 Task: Change  the formatting of the data to Which is Less than 5. in conditional formating, put the option 'Chart 4 colour. ', change the format of Column Width to 15, change the format of Column Width to 15and sort the data in descending order In the sheet  Attendance Sheet for Weekly Performancebook
Action: Mouse moved to (109, 28)
Screenshot: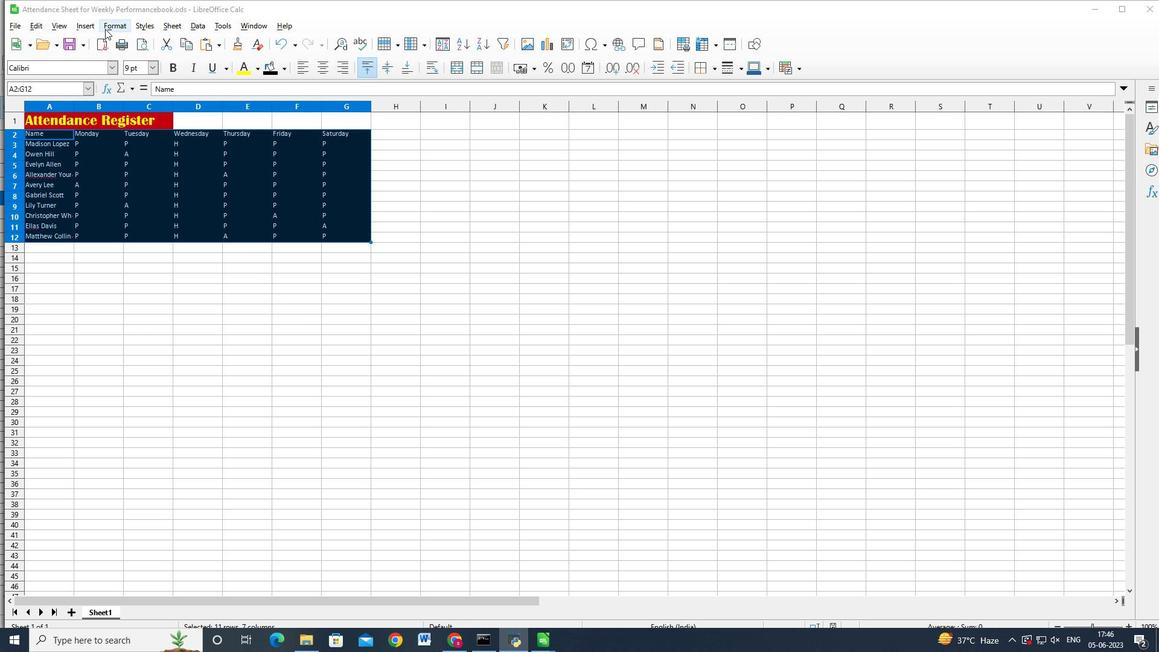 
Action: Mouse pressed left at (109, 28)
Screenshot: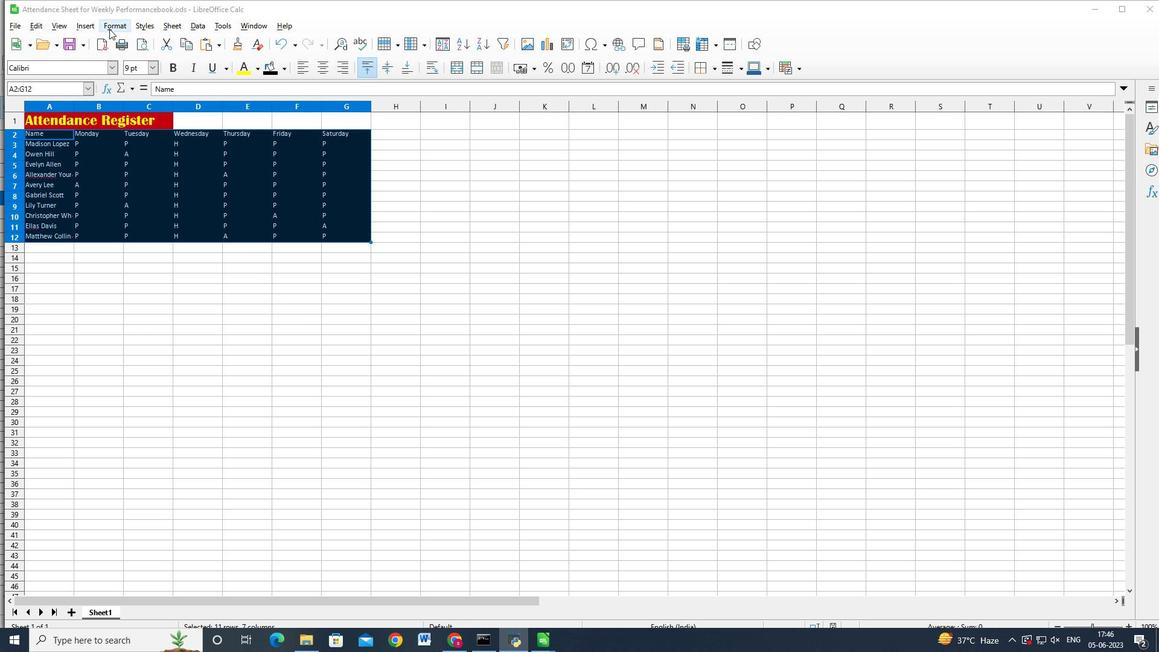 
Action: Mouse moved to (290, 223)
Screenshot: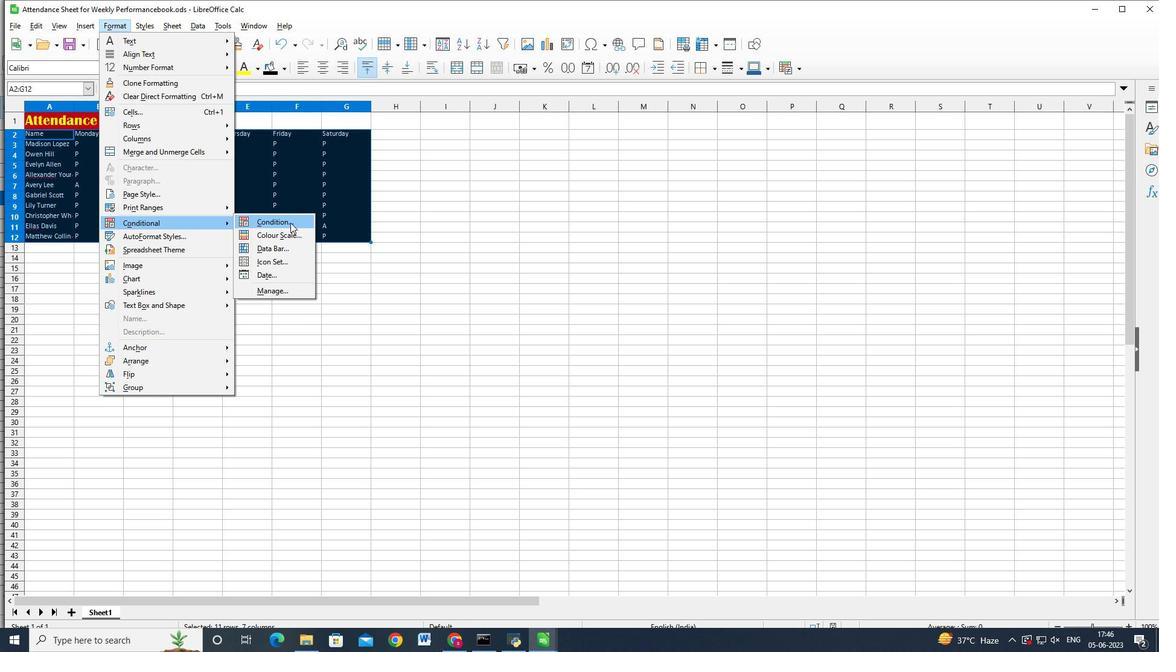 
Action: Mouse pressed left at (290, 223)
Screenshot: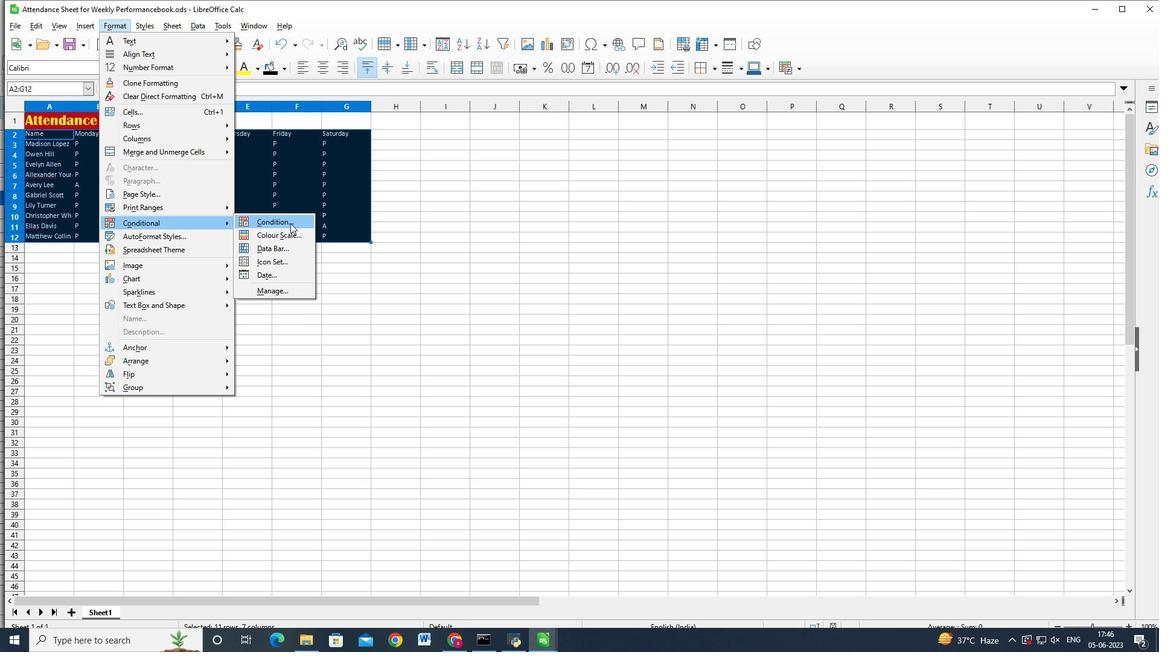 
Action: Mouse moved to (623, 192)
Screenshot: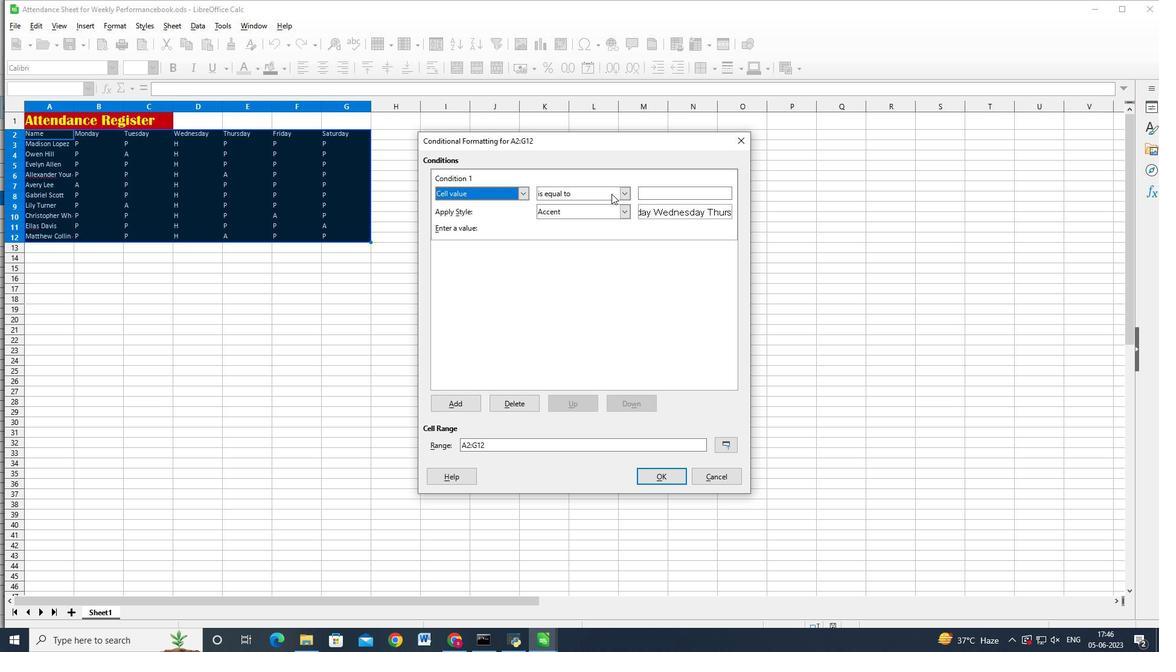 
Action: Mouse pressed left at (623, 192)
Screenshot: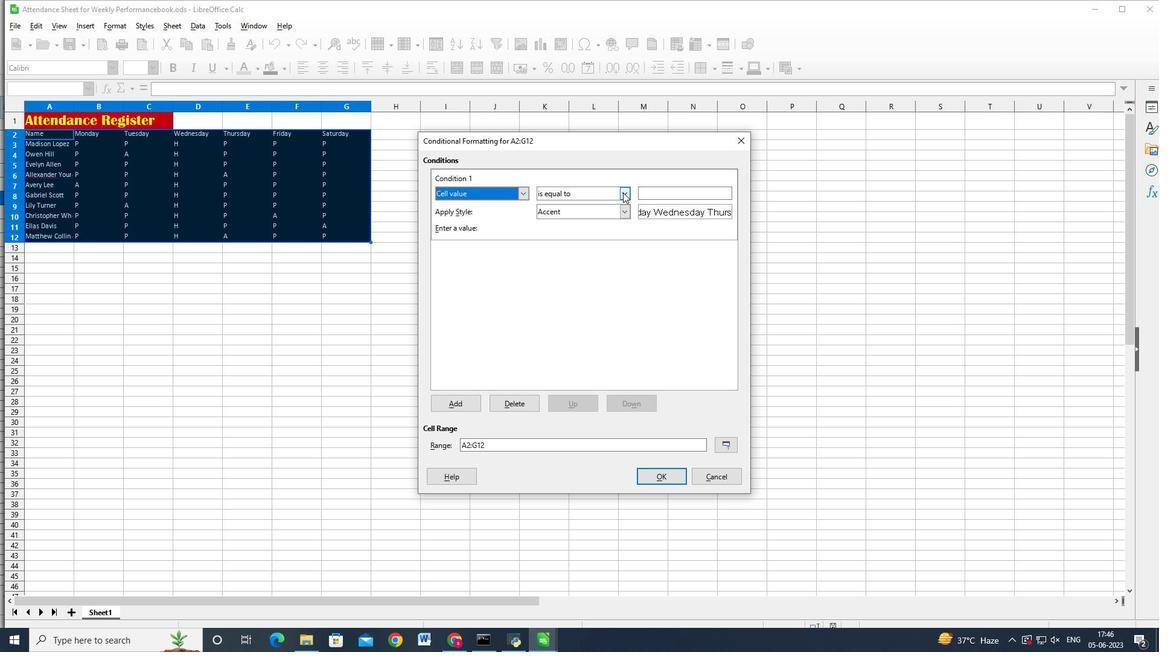 
Action: Mouse moved to (592, 221)
Screenshot: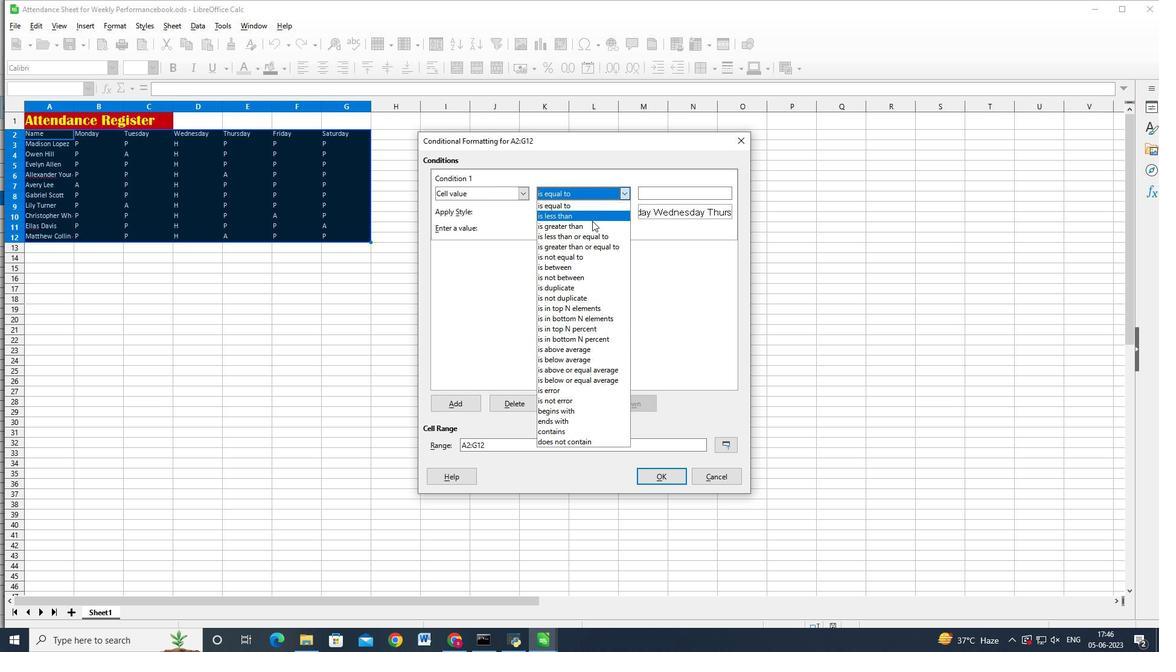 
Action: Mouse pressed left at (592, 221)
Screenshot: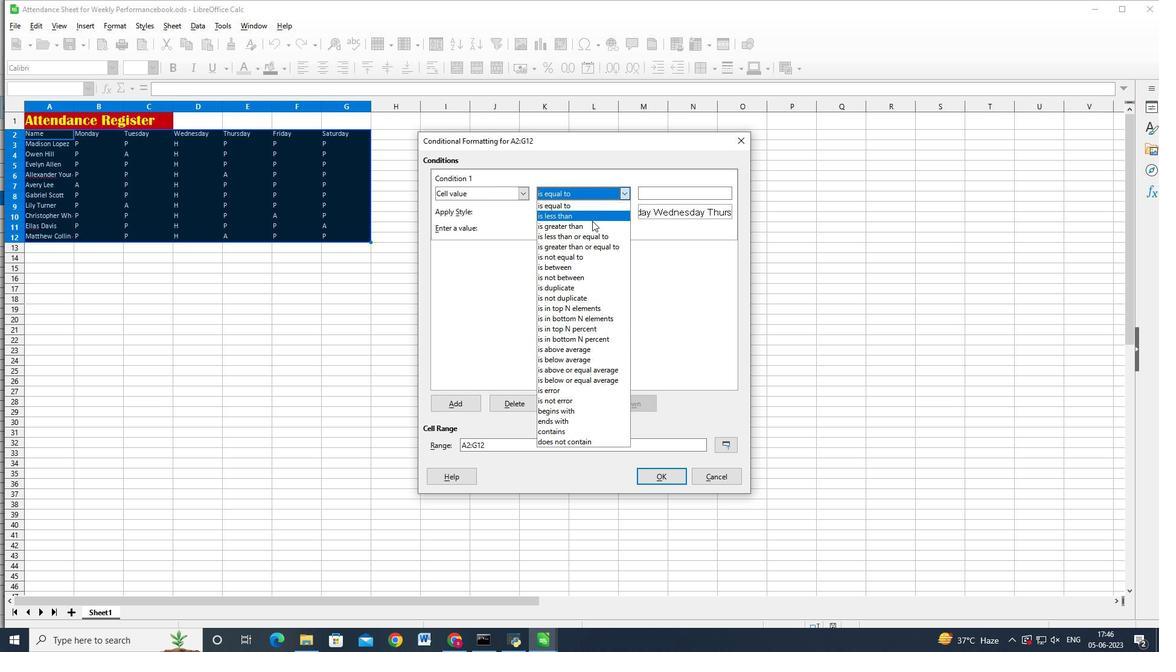 
Action: Mouse moved to (652, 197)
Screenshot: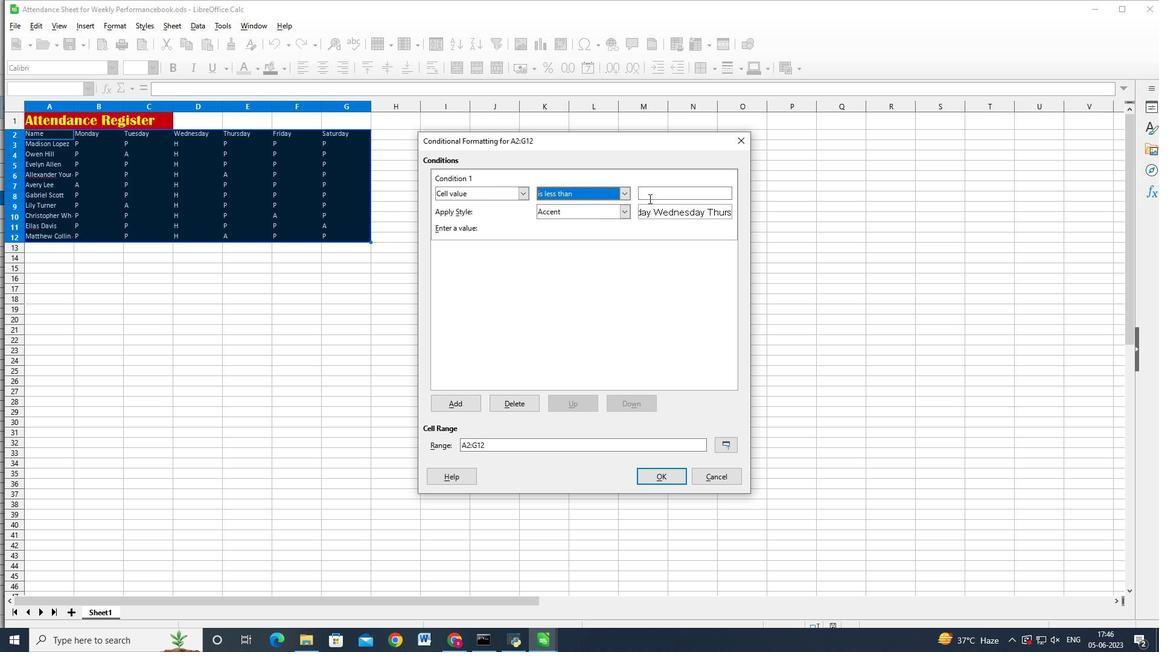 
Action: Mouse pressed left at (652, 197)
Screenshot: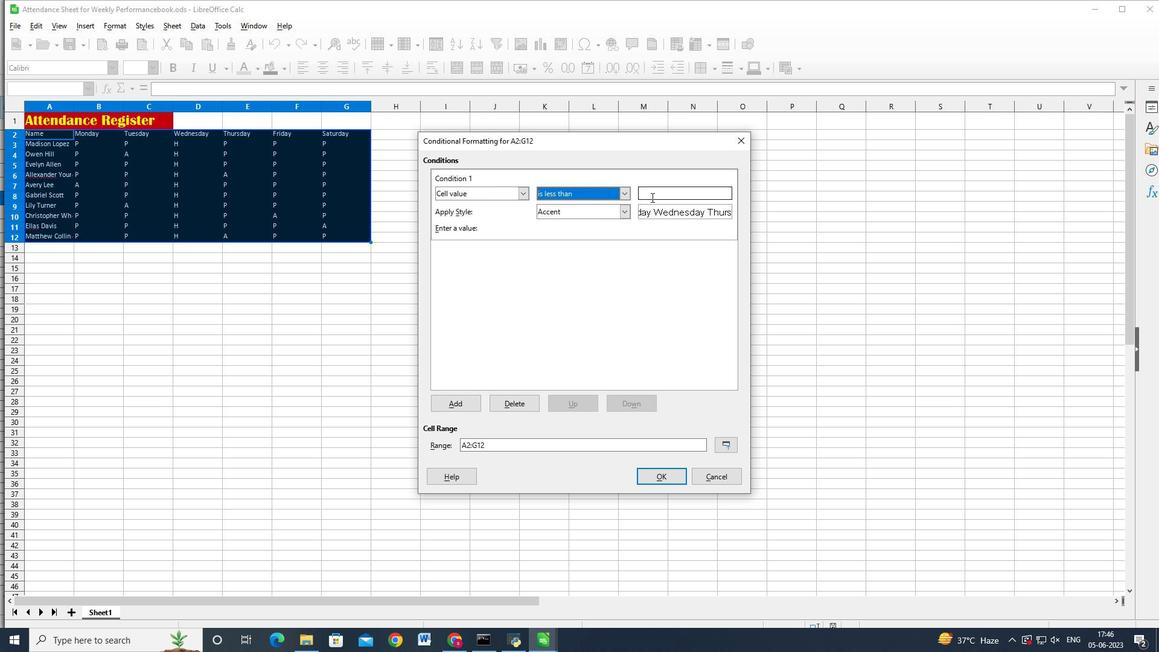 
Action: Key pressed 5
Screenshot: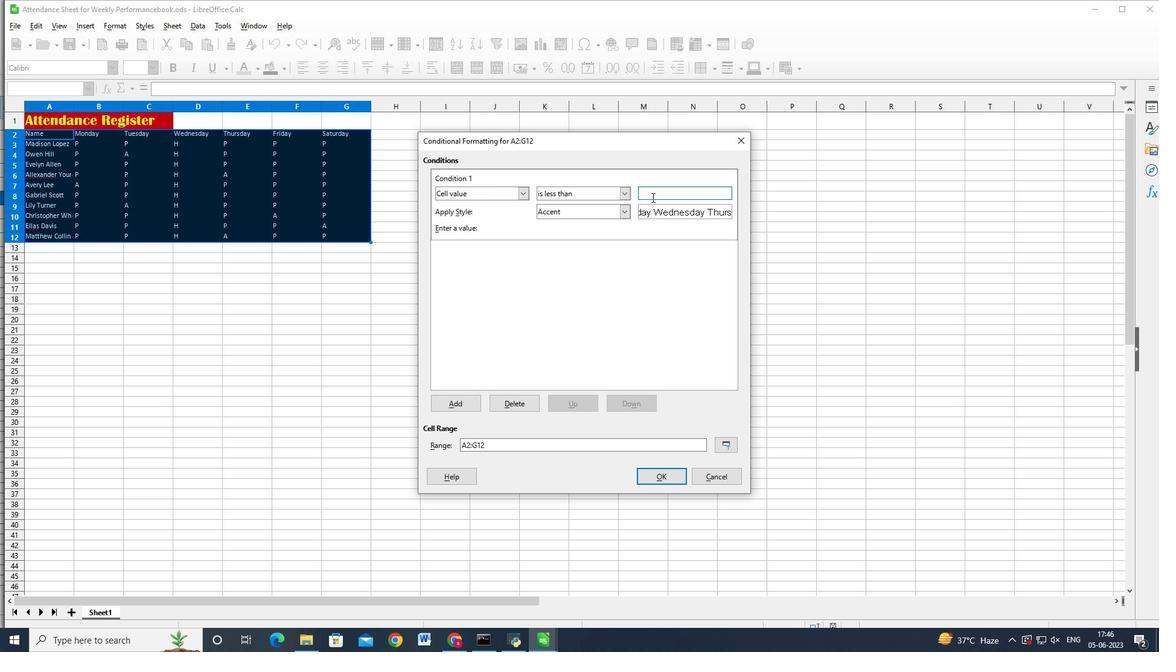 
Action: Mouse moved to (662, 470)
Screenshot: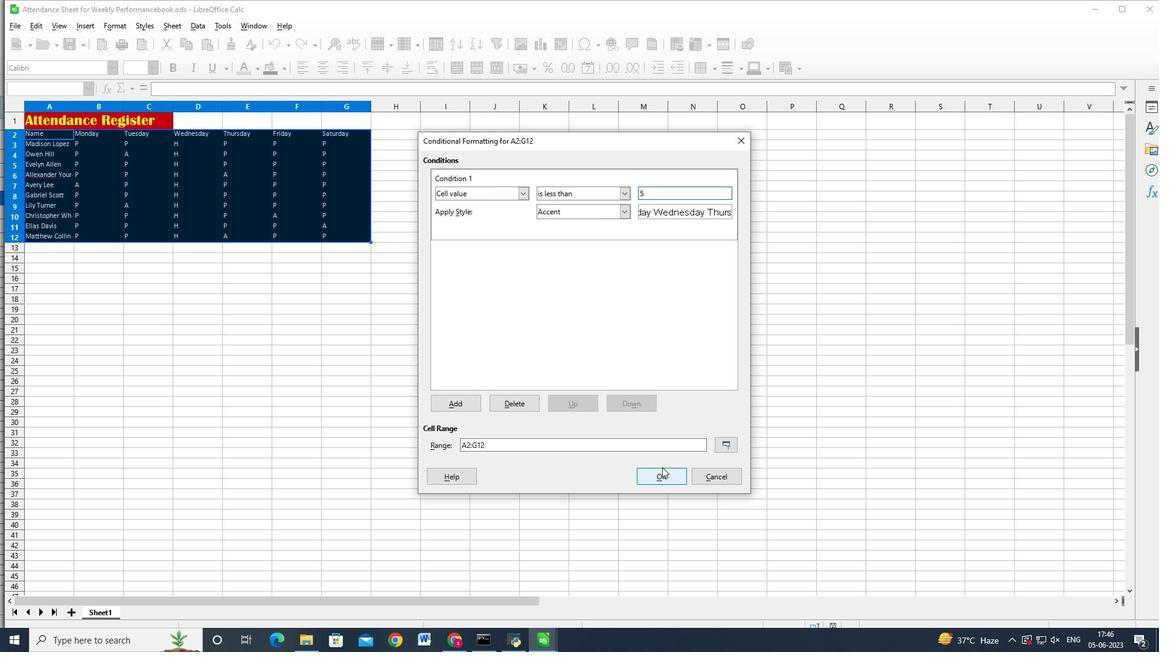 
Action: Mouse pressed left at (662, 470)
Screenshot: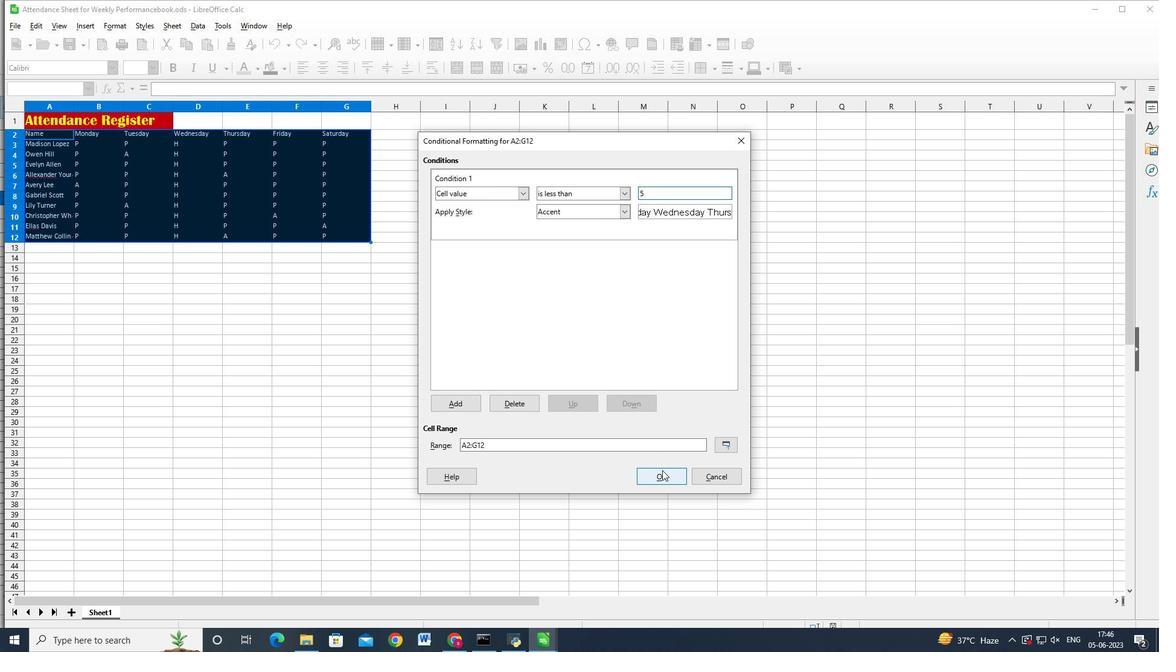 
Action: Mouse moved to (111, 25)
Screenshot: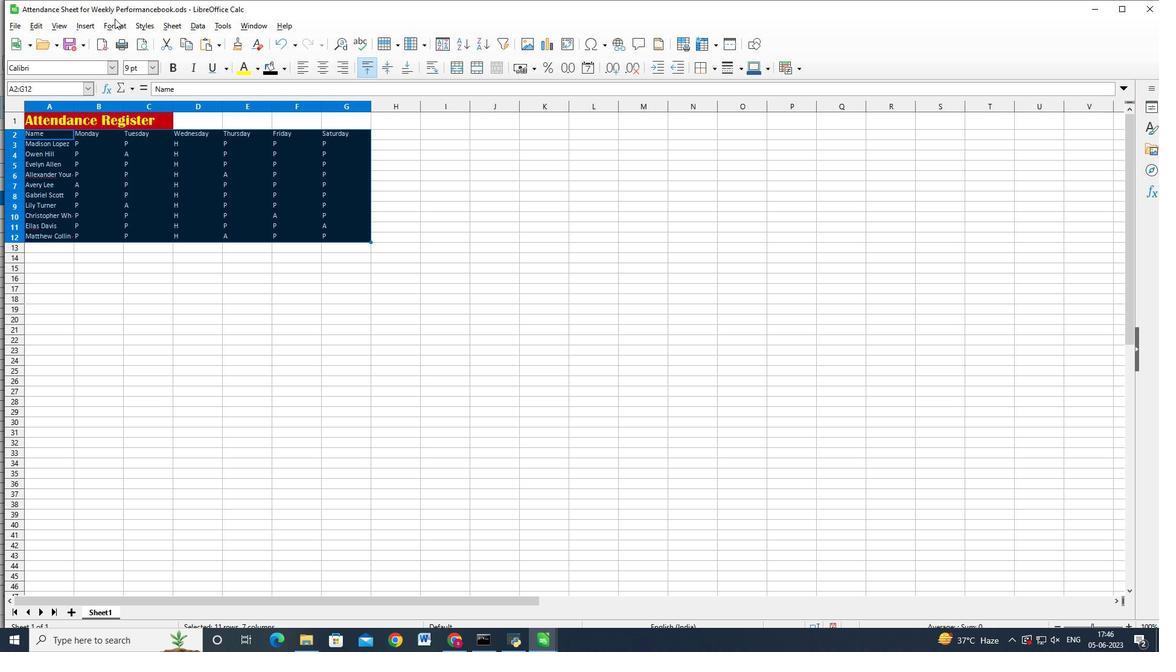 
Action: Mouse pressed left at (111, 25)
Screenshot: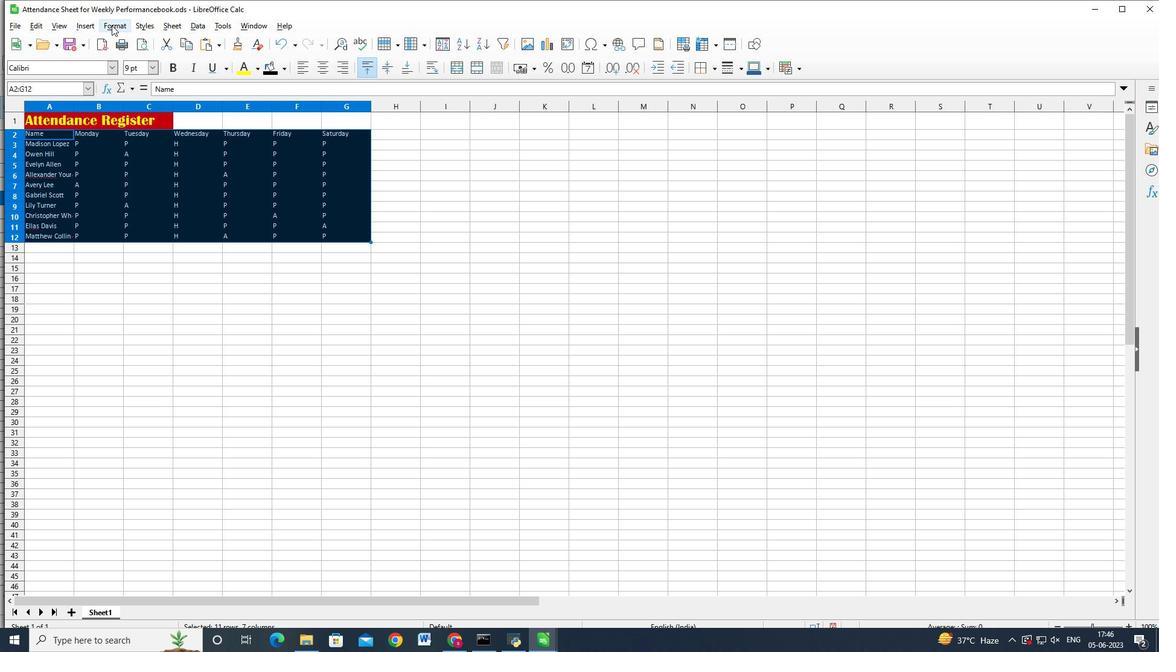 
Action: Mouse moved to (256, 236)
Screenshot: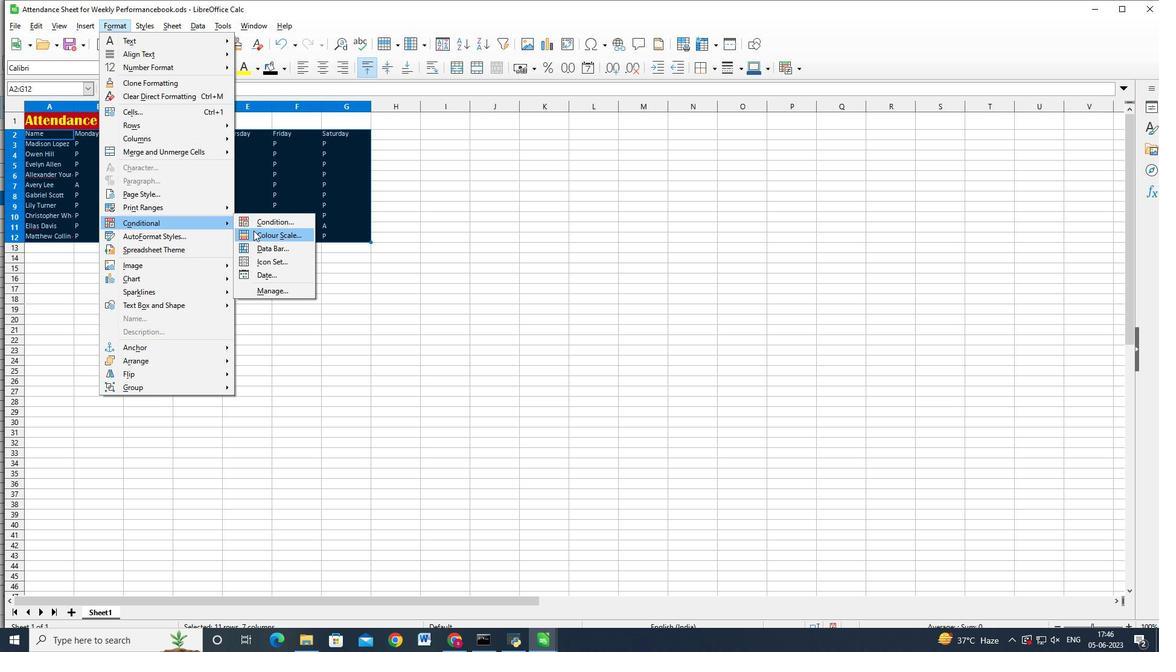 
Action: Mouse pressed left at (256, 236)
Screenshot: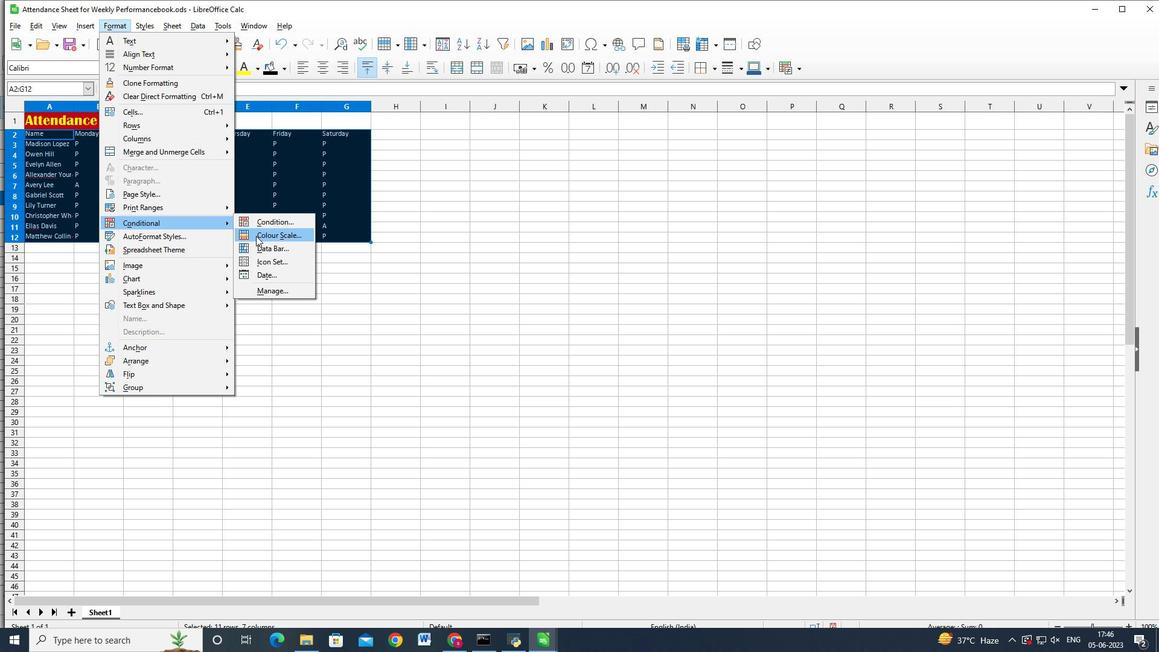 
Action: Mouse moved to (520, 192)
Screenshot: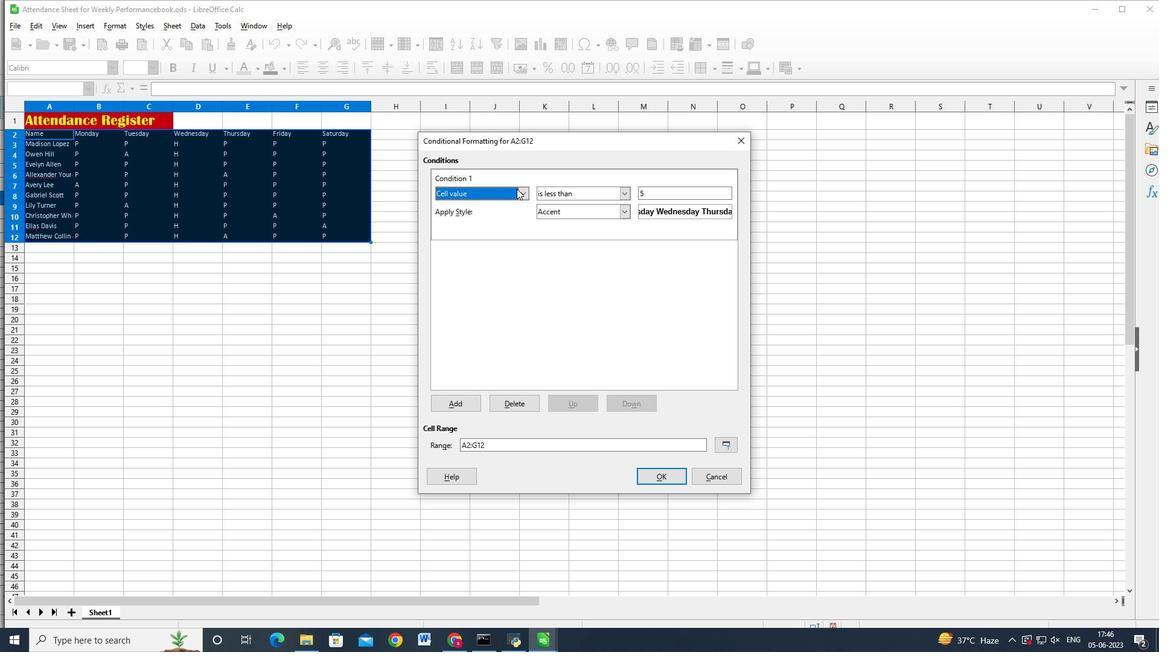 
Action: Mouse pressed left at (520, 192)
Screenshot: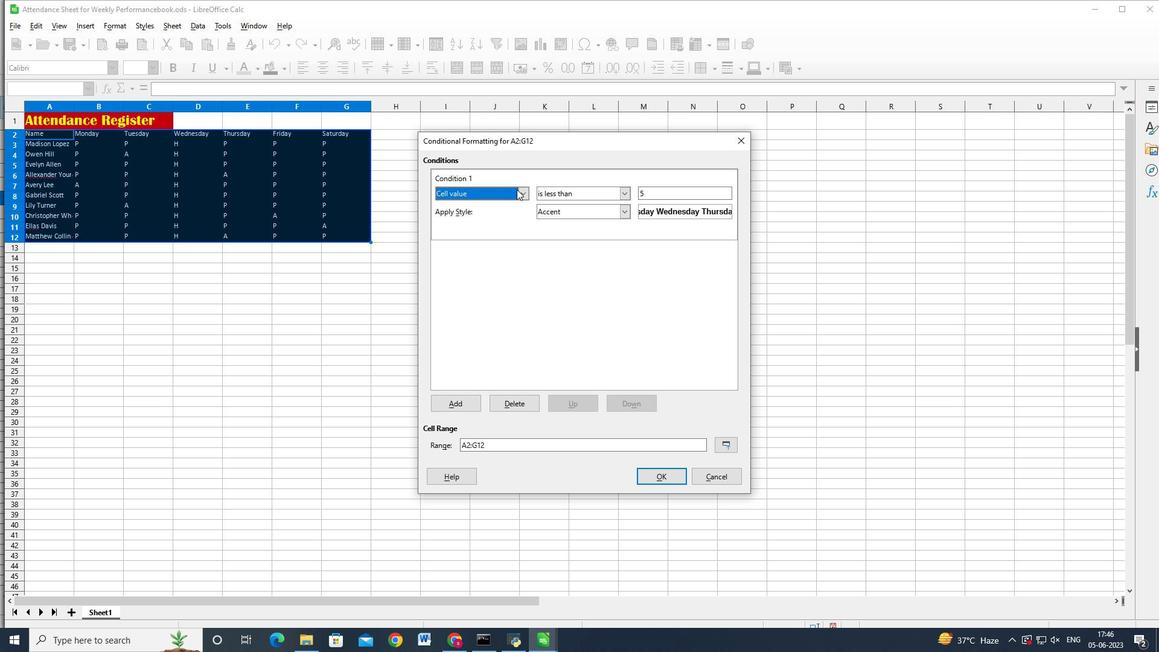 
Action: Mouse moved to (495, 208)
Screenshot: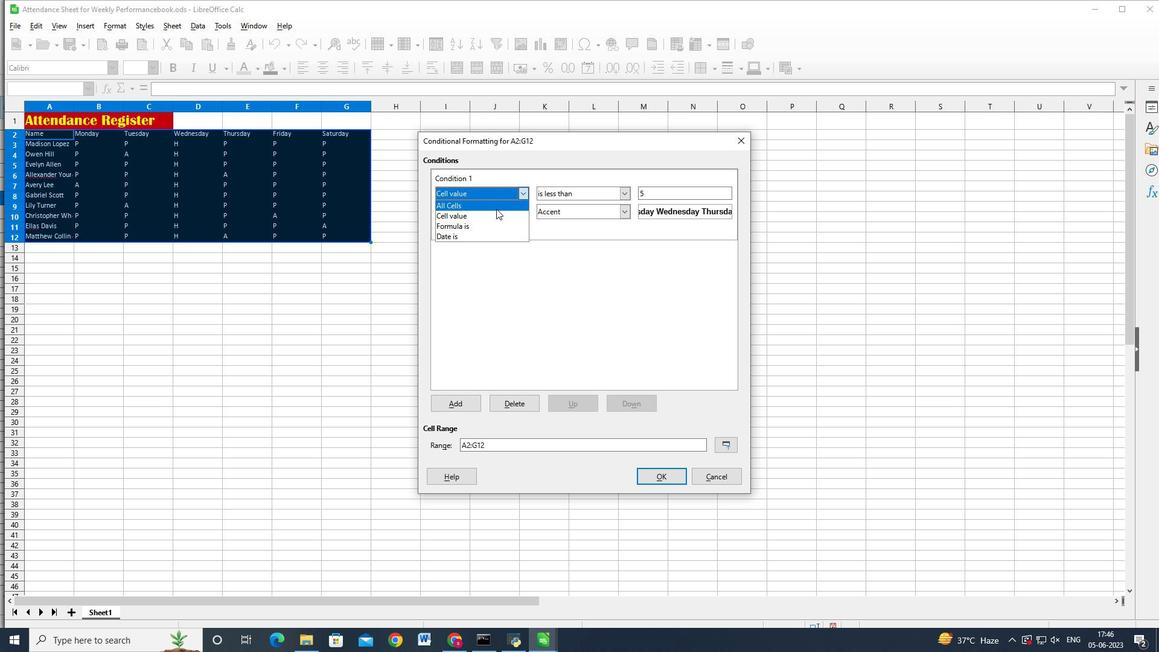 
Action: Mouse pressed left at (495, 208)
Screenshot: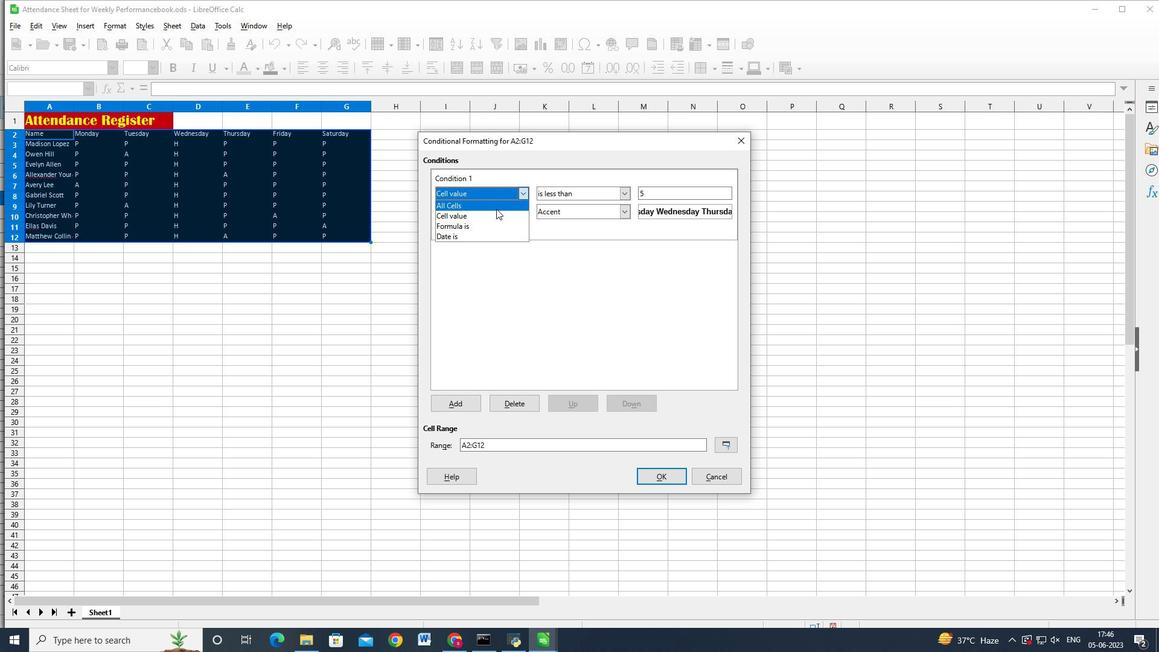 
Action: Mouse moved to (522, 262)
Screenshot: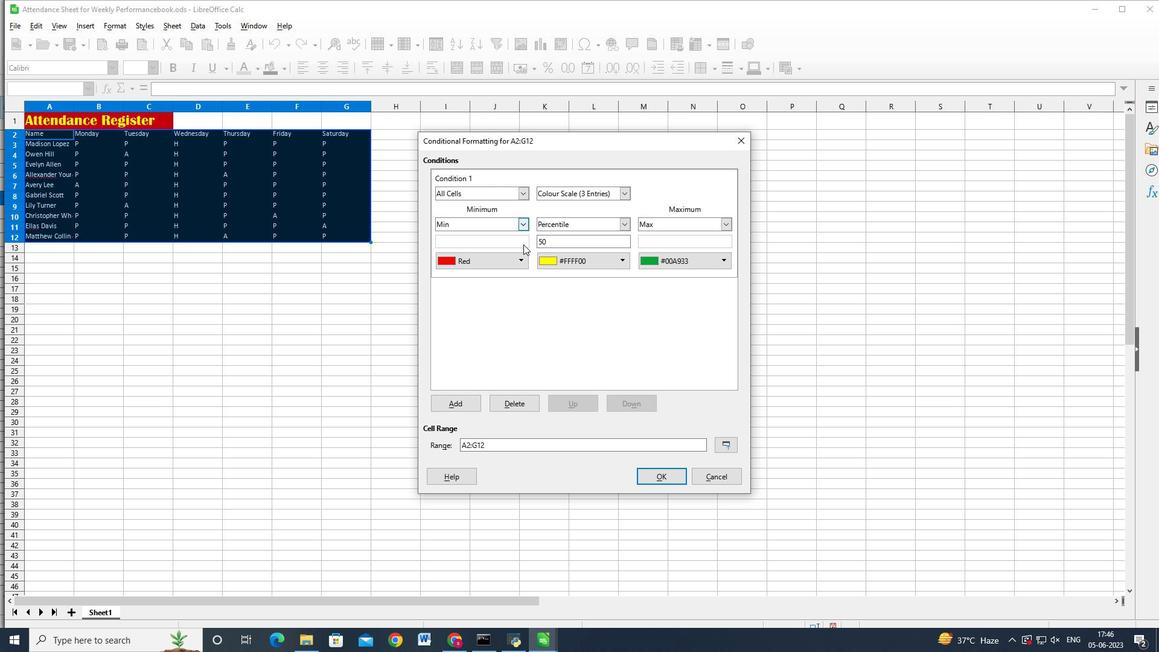 
Action: Mouse pressed left at (522, 262)
Screenshot: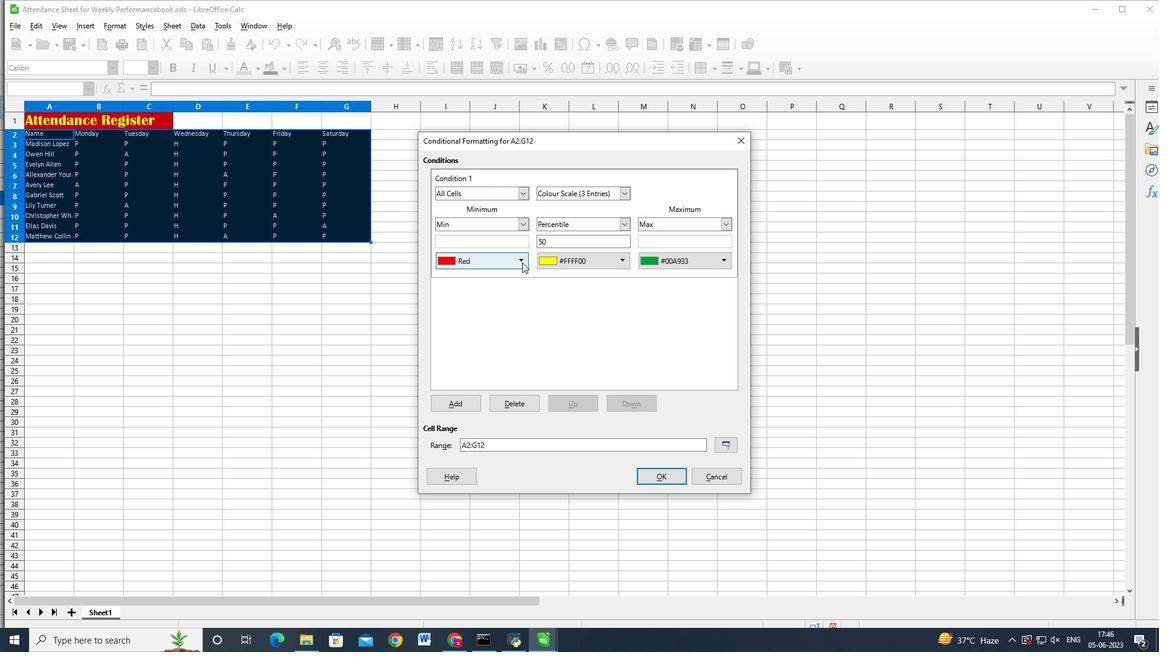 
Action: Mouse moved to (555, 279)
Screenshot: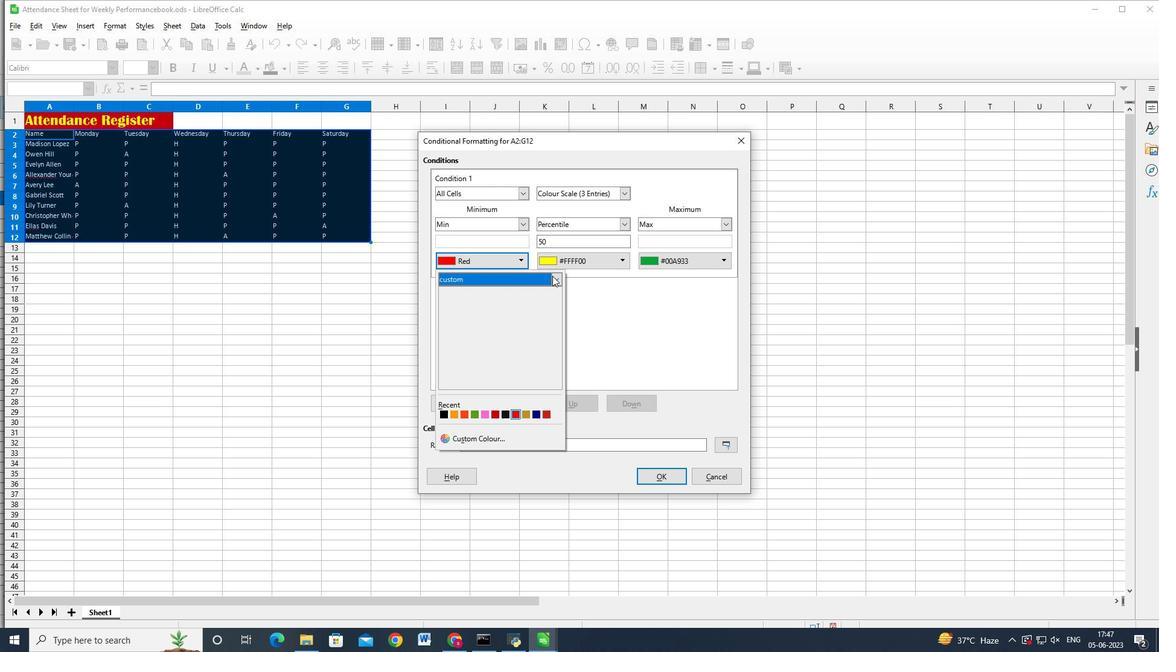 
Action: Mouse pressed left at (555, 279)
Screenshot: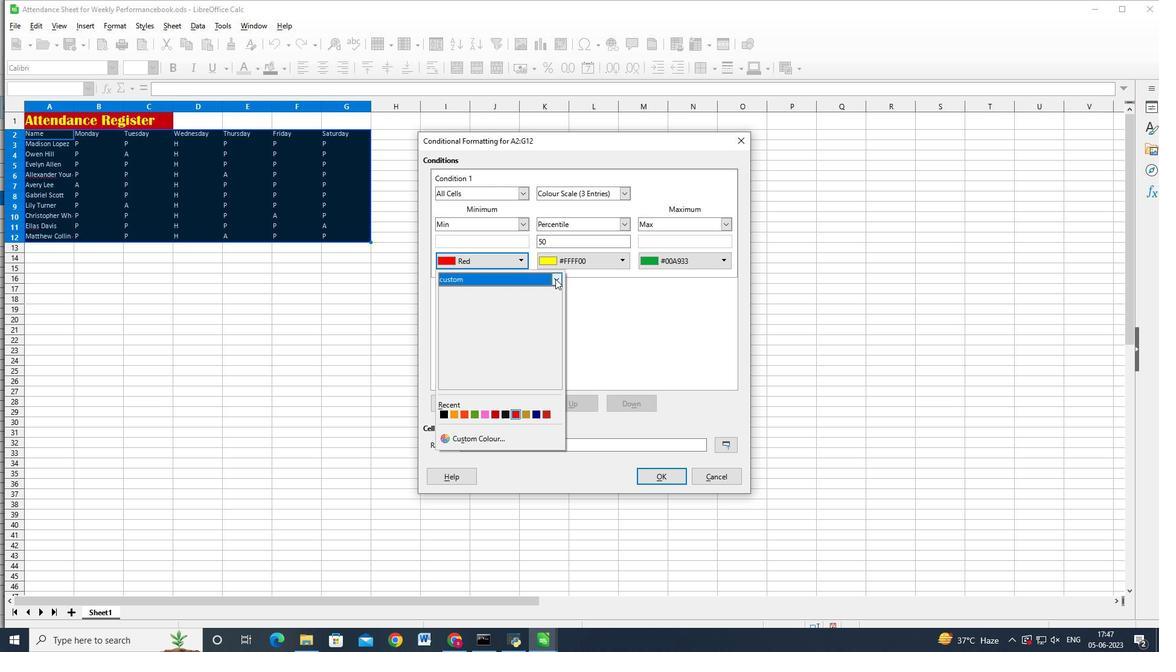 
Action: Mouse moved to (517, 302)
Screenshot: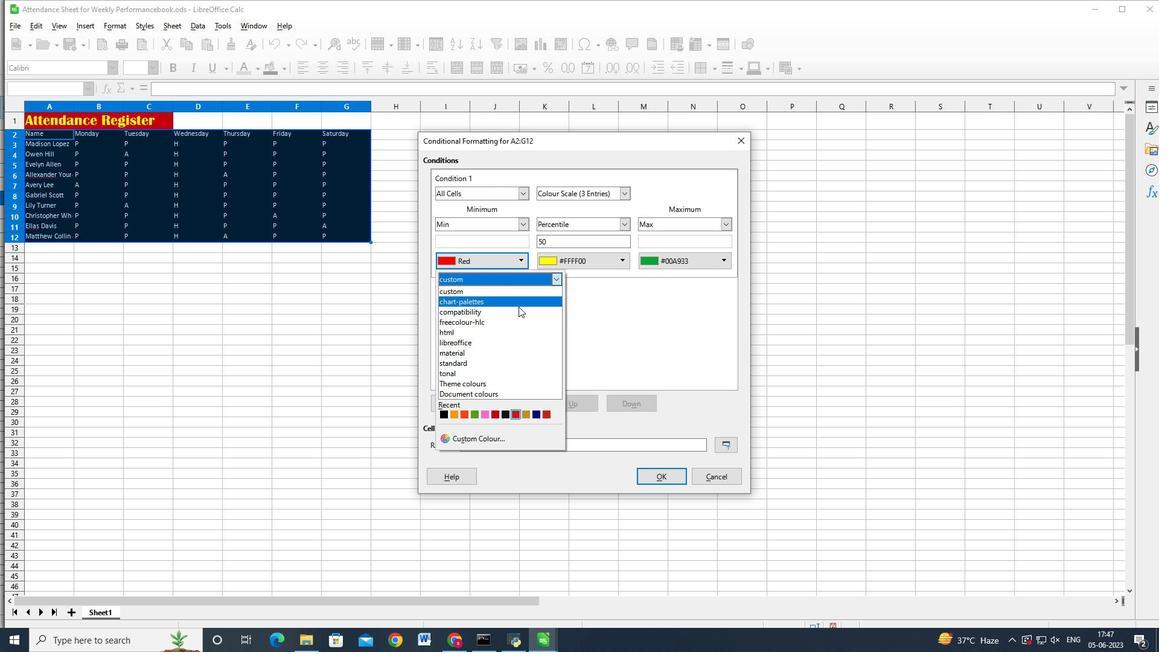 
Action: Mouse pressed left at (517, 302)
Screenshot: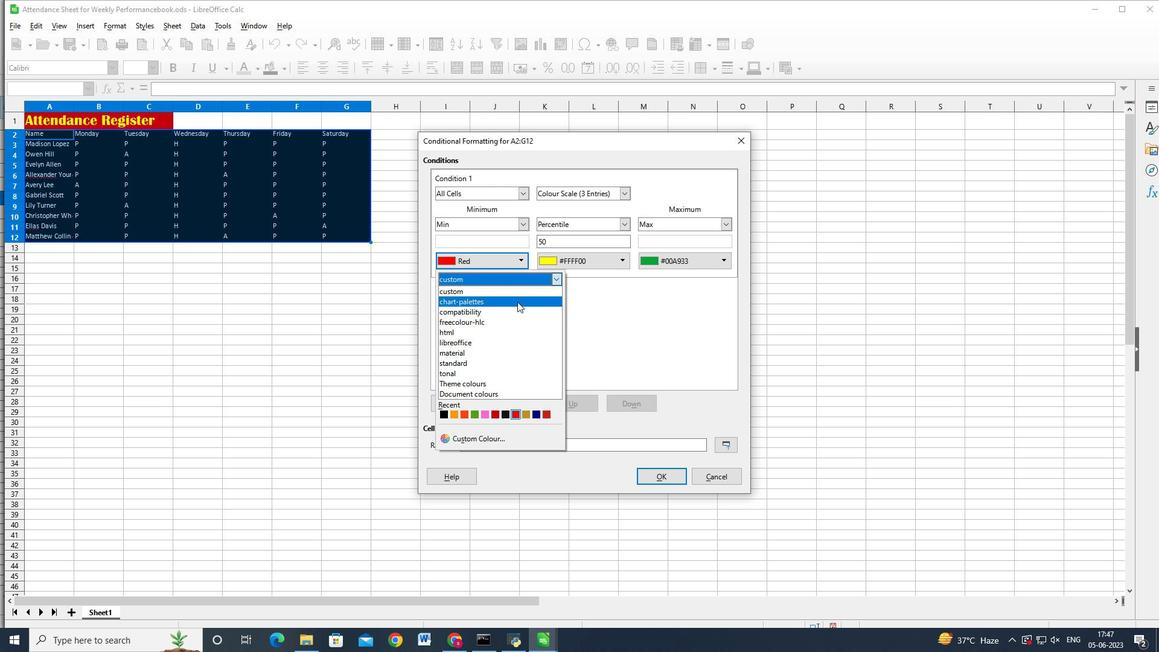 
Action: Mouse moved to (473, 289)
Screenshot: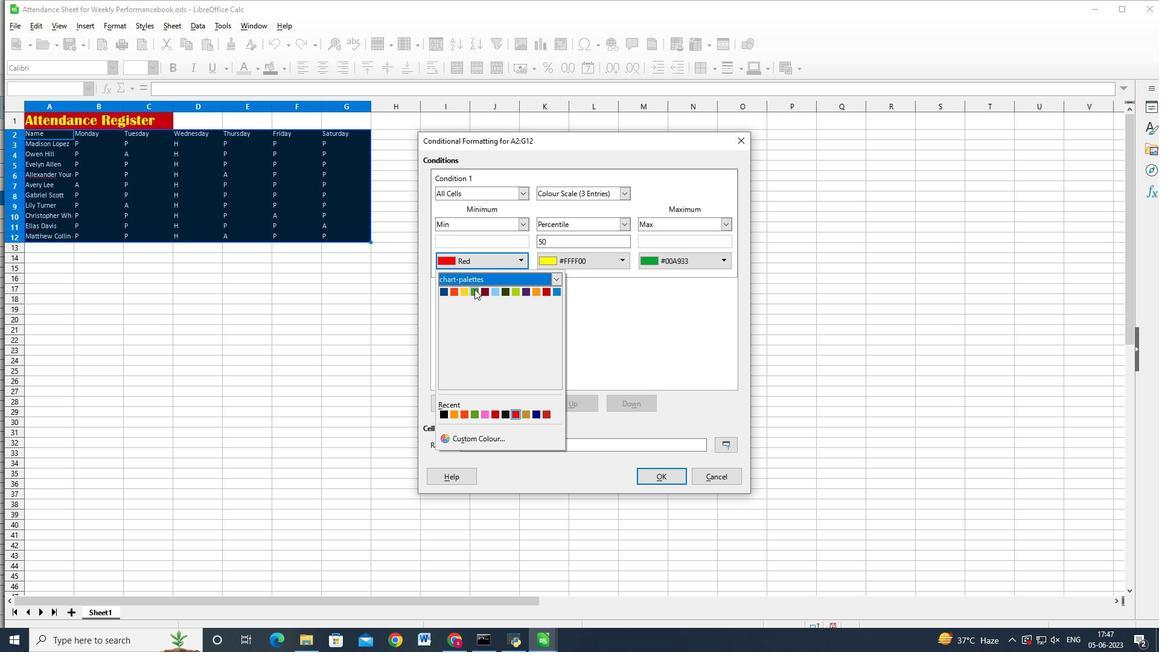 
Action: Mouse pressed left at (473, 289)
Screenshot: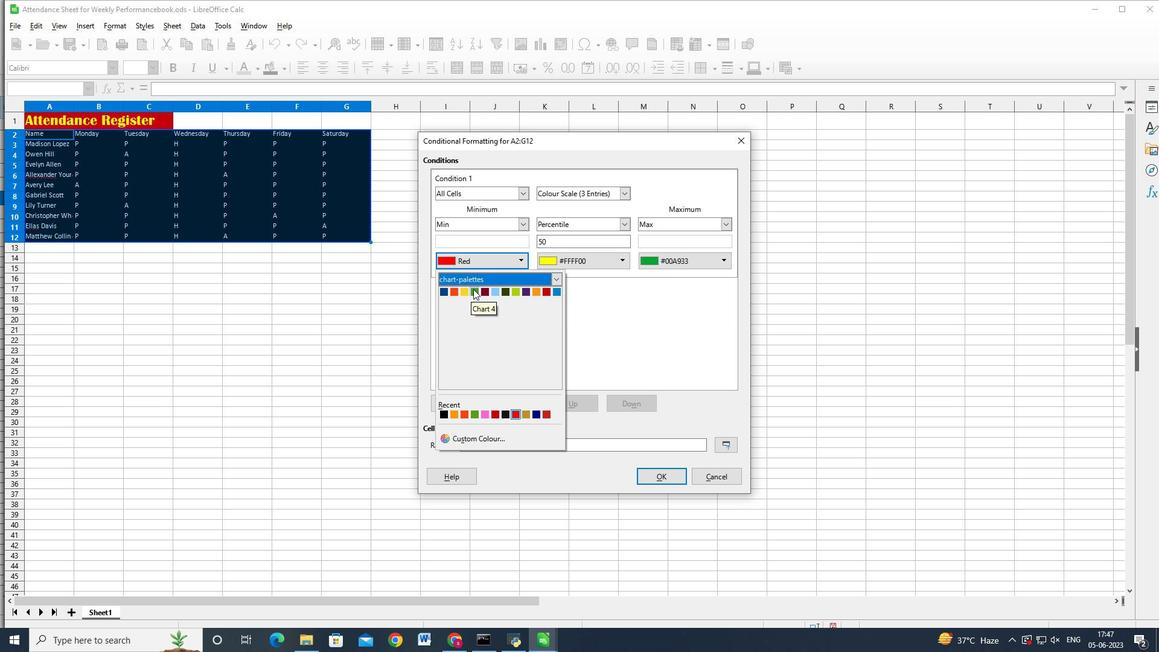 
Action: Mouse moved to (658, 476)
Screenshot: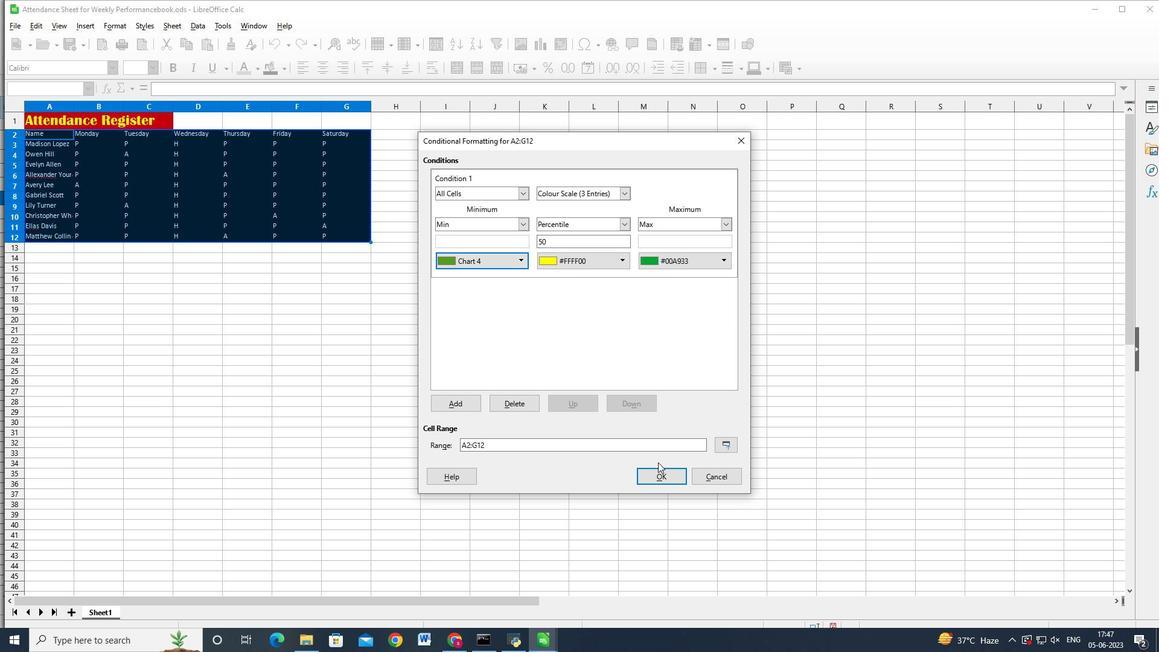 
Action: Mouse pressed left at (658, 476)
Screenshot: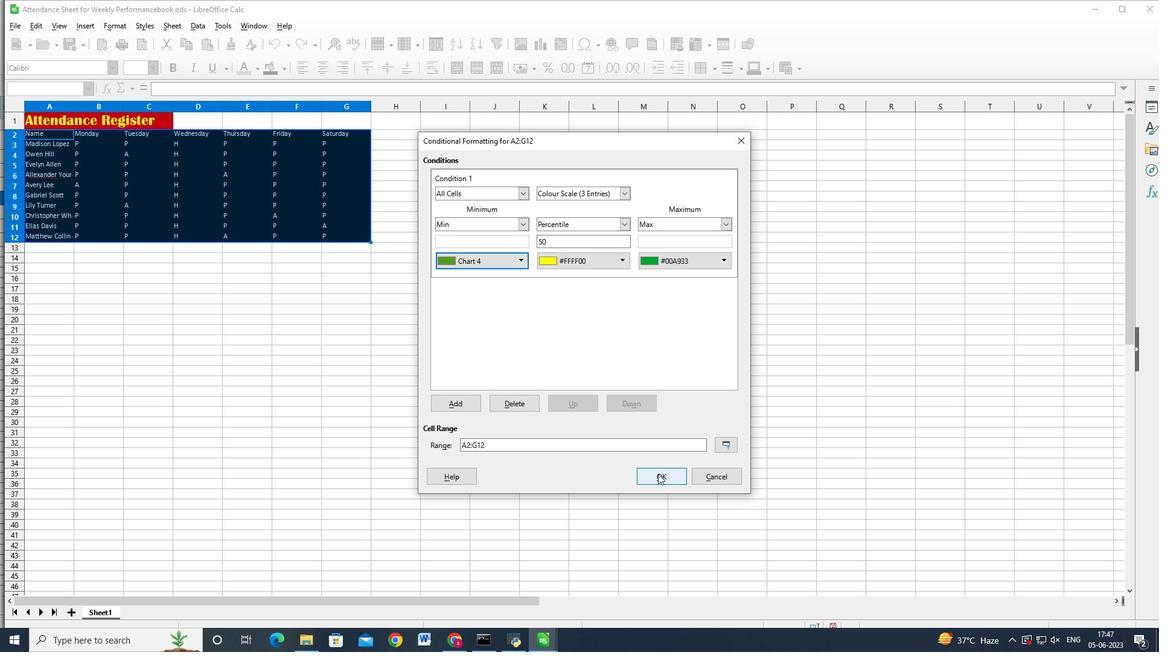 
Action: Mouse moved to (57, 118)
Screenshot: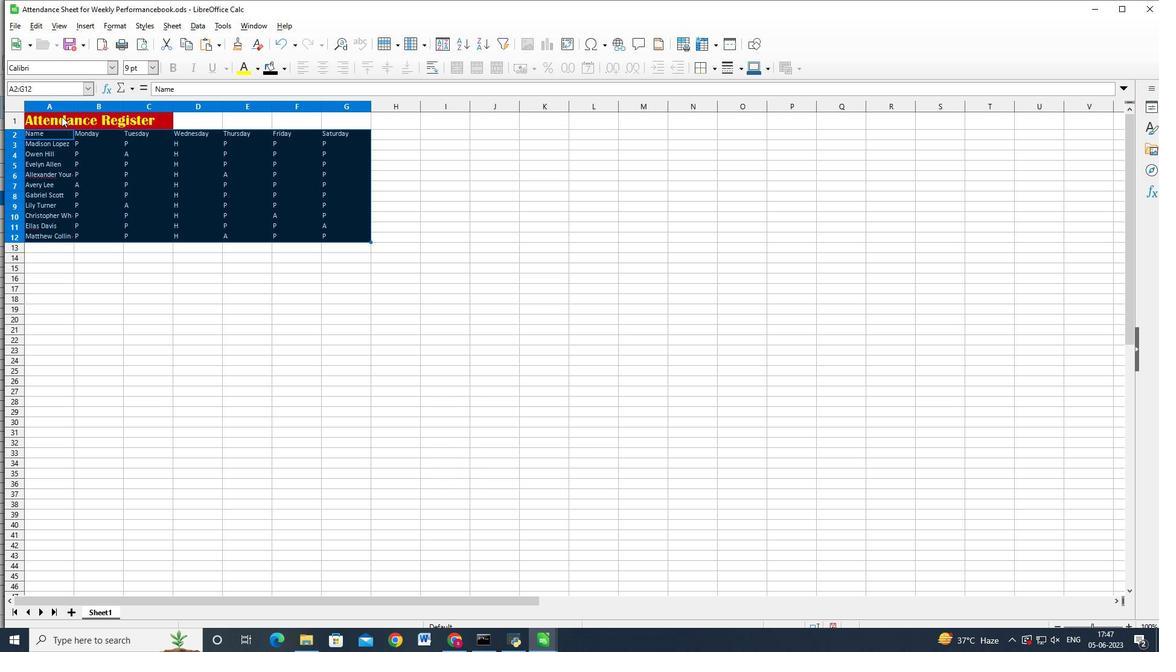 
Action: Key pressed <Key.shift>
Screenshot: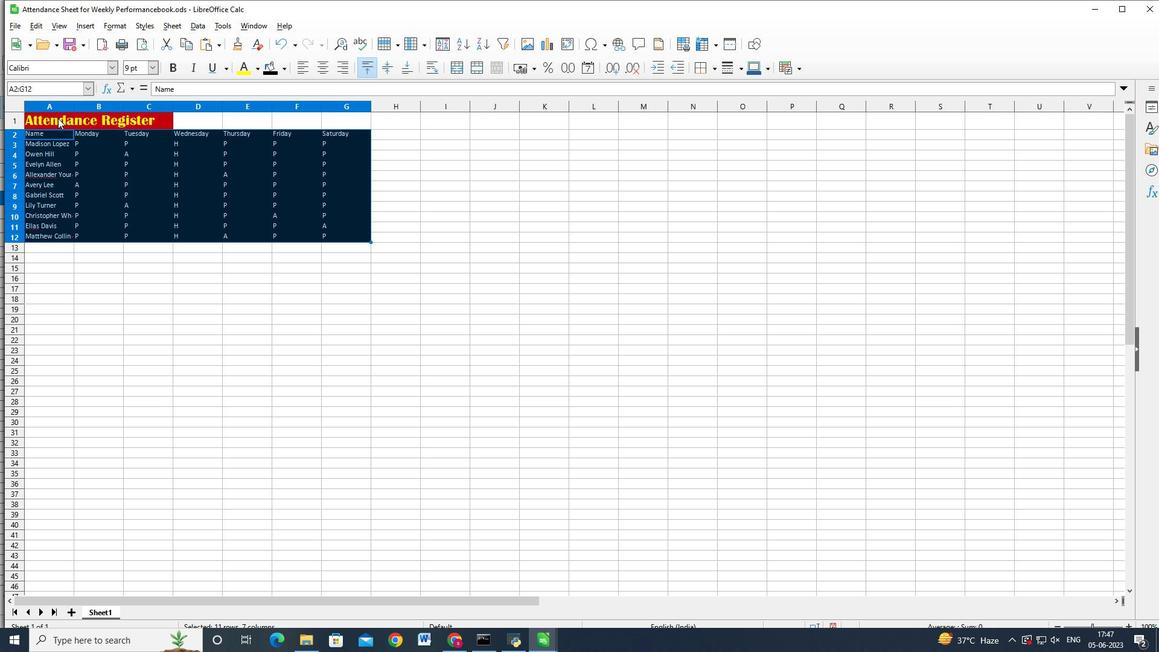 
Action: Mouse pressed left at (57, 118)
Screenshot: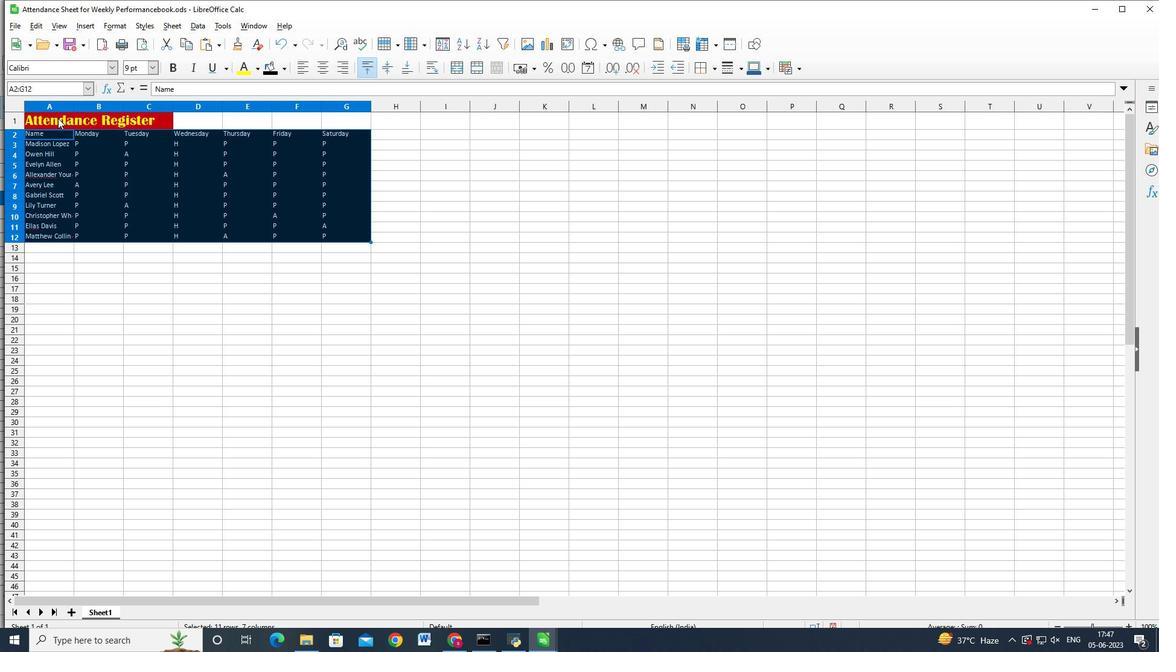 
Action: Mouse moved to (61, 118)
Screenshot: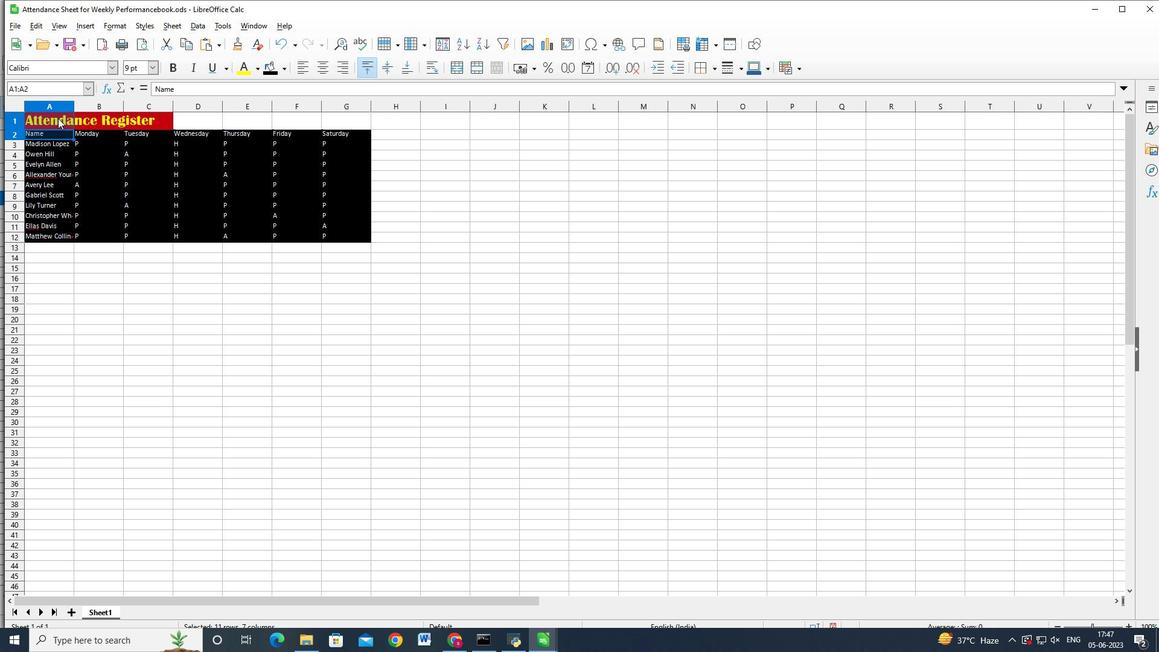 
Action: Key pressed <Key.shift>
Screenshot: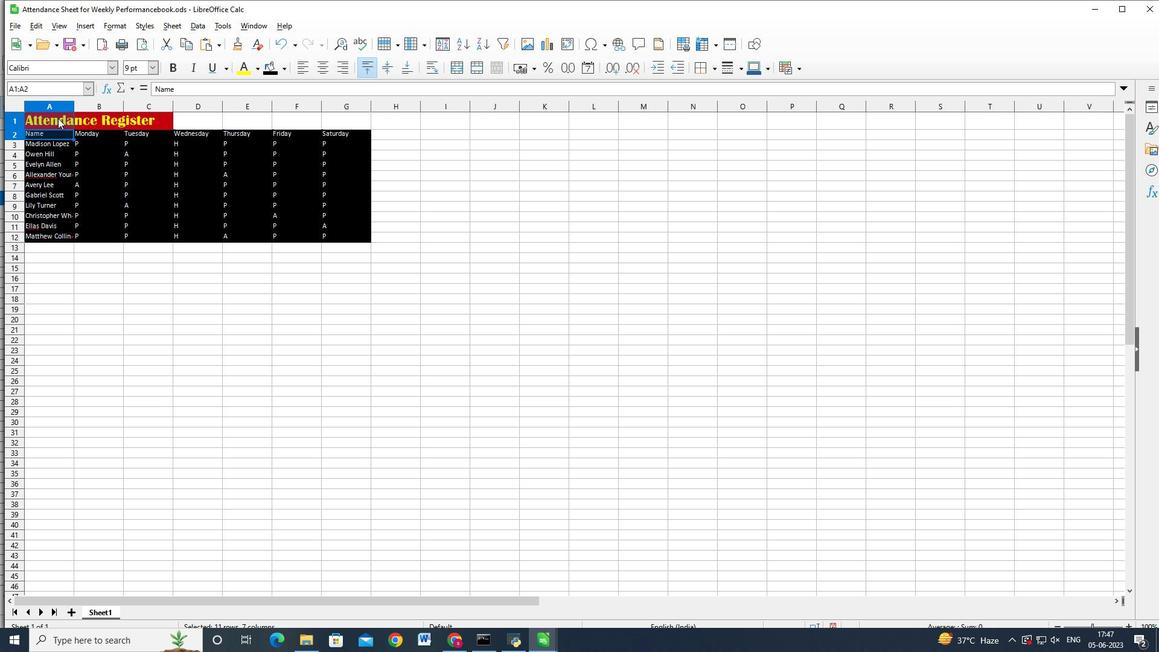 
Action: Mouse moved to (68, 118)
Screenshot: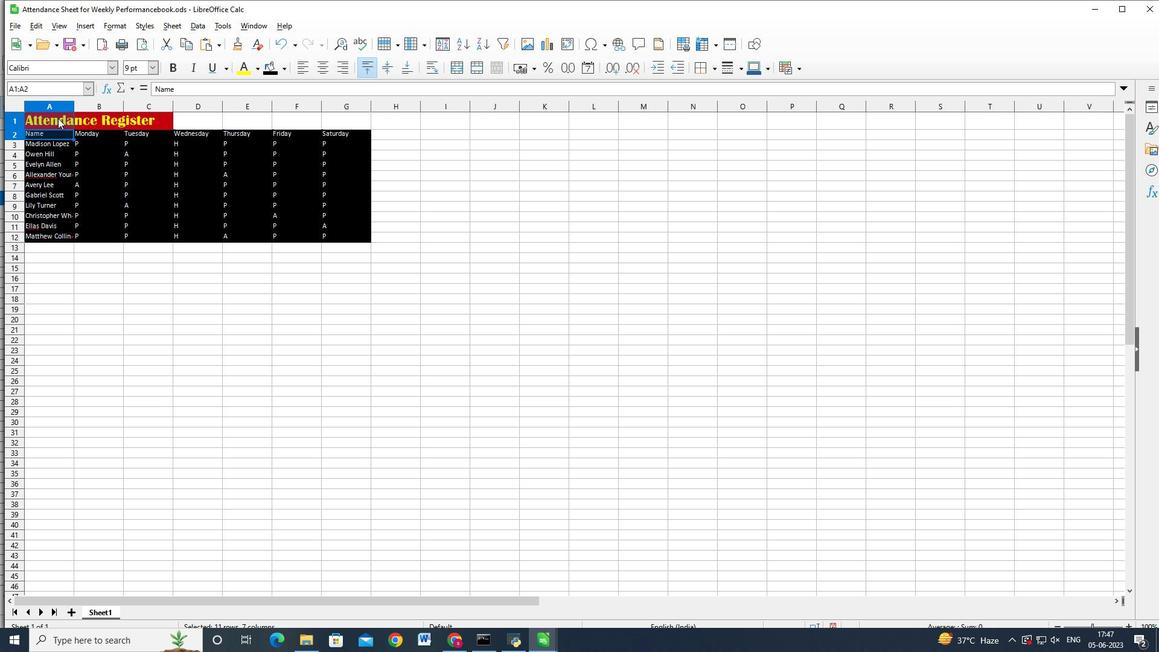 
Action: Key pressed <Key.shift>
Screenshot: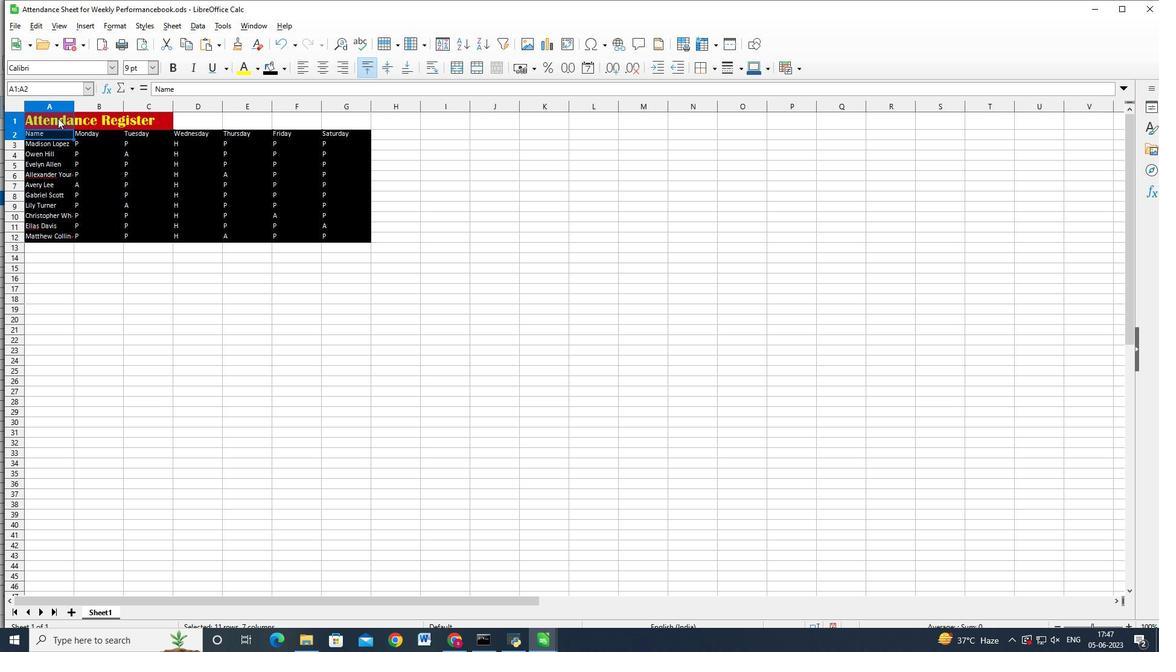 
Action: Mouse moved to (77, 118)
Screenshot: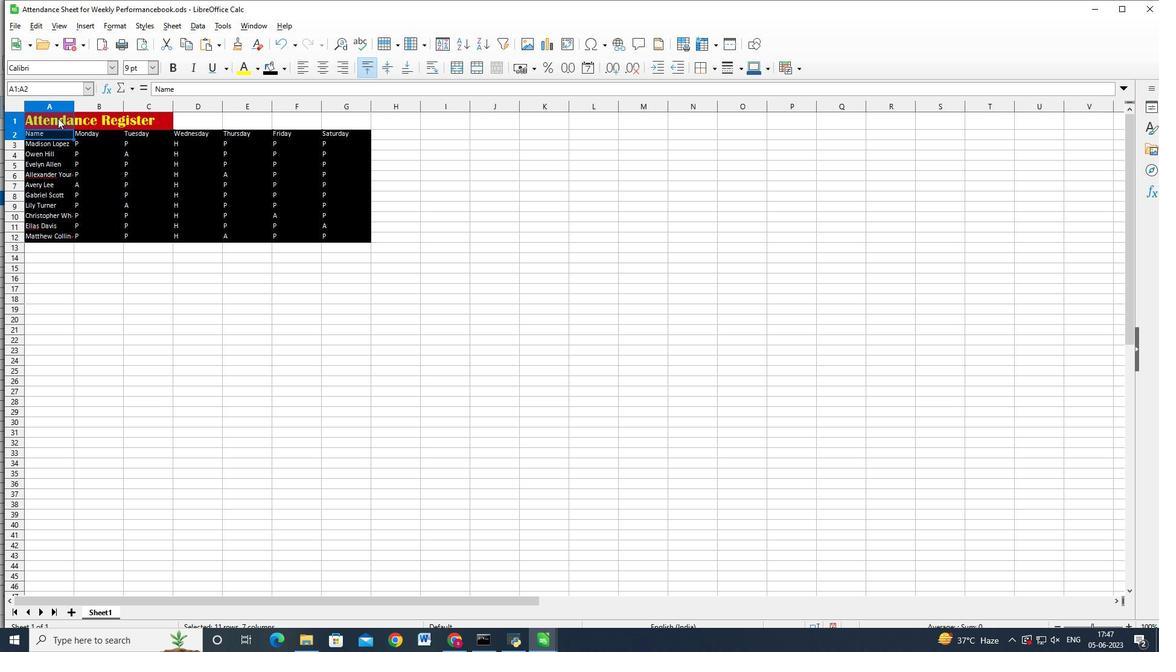 
Action: Key pressed <Key.shift>
Screenshot: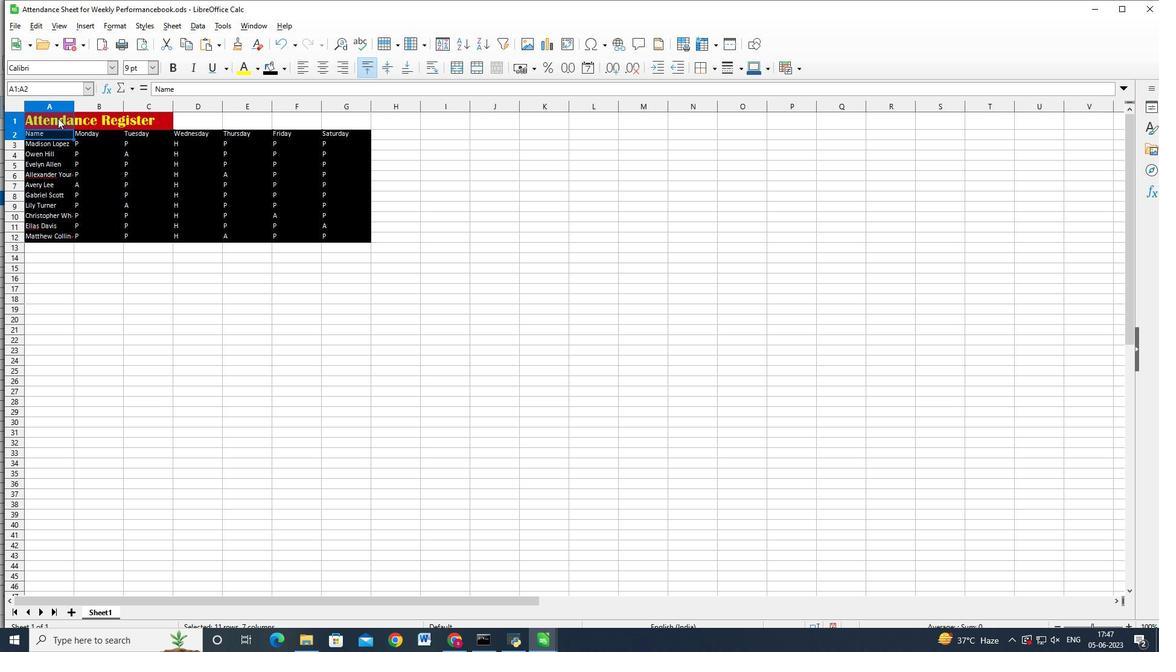 
Action: Mouse moved to (85, 118)
Screenshot: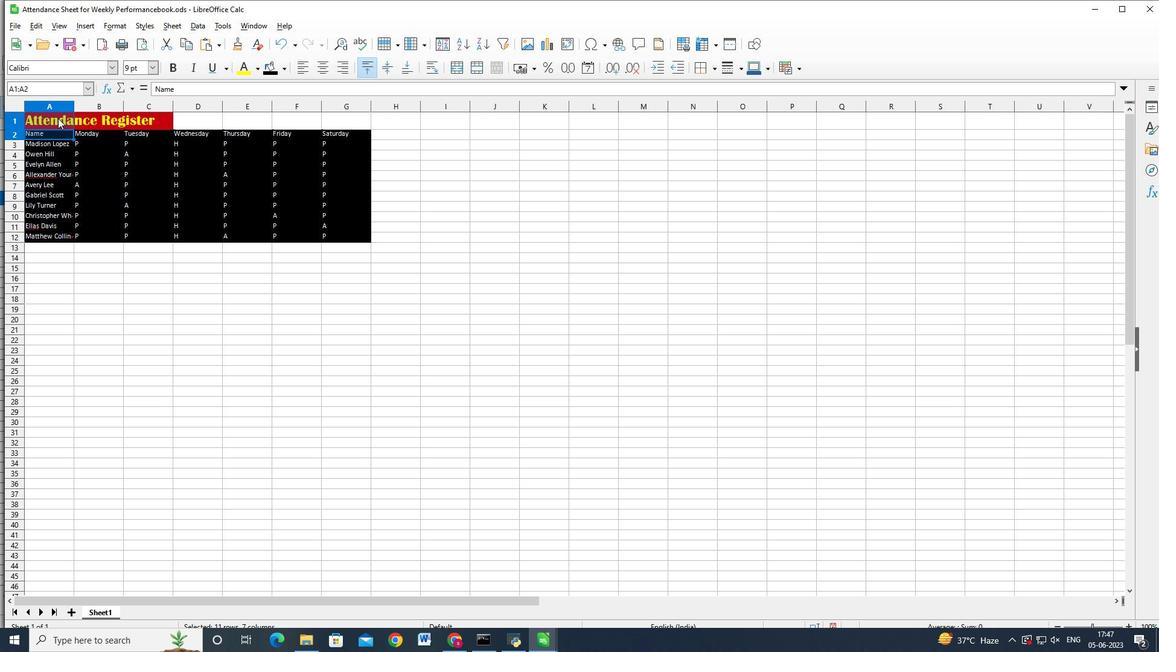 
Action: Key pressed <Key.shift>
Screenshot: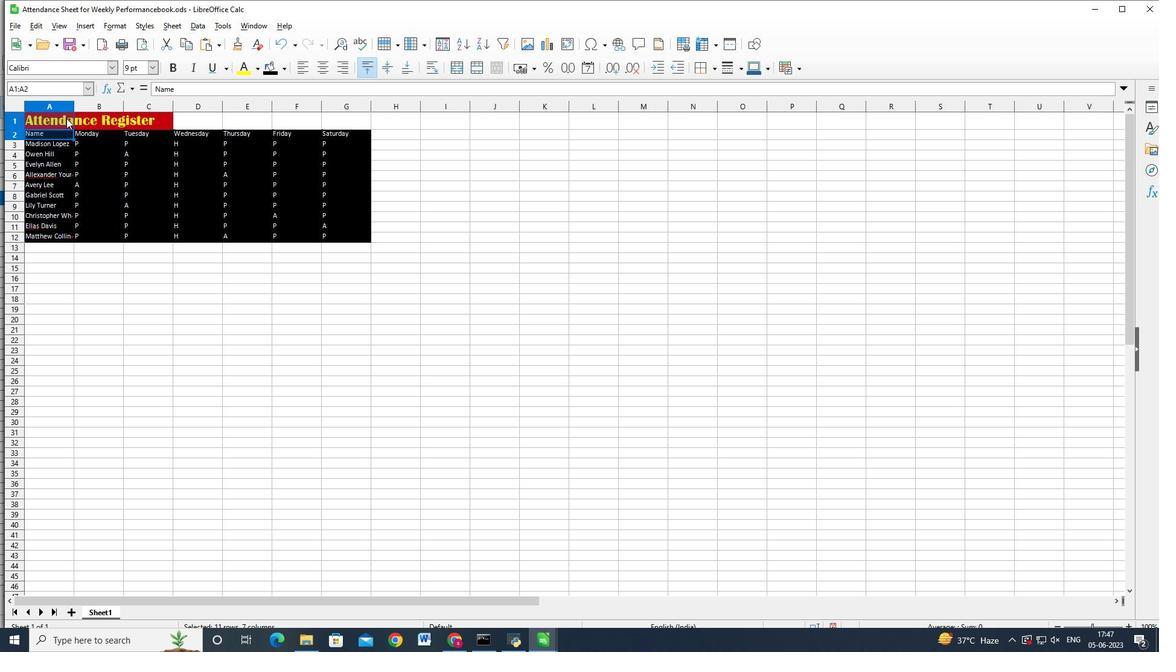 
Action: Mouse moved to (91, 118)
Screenshot: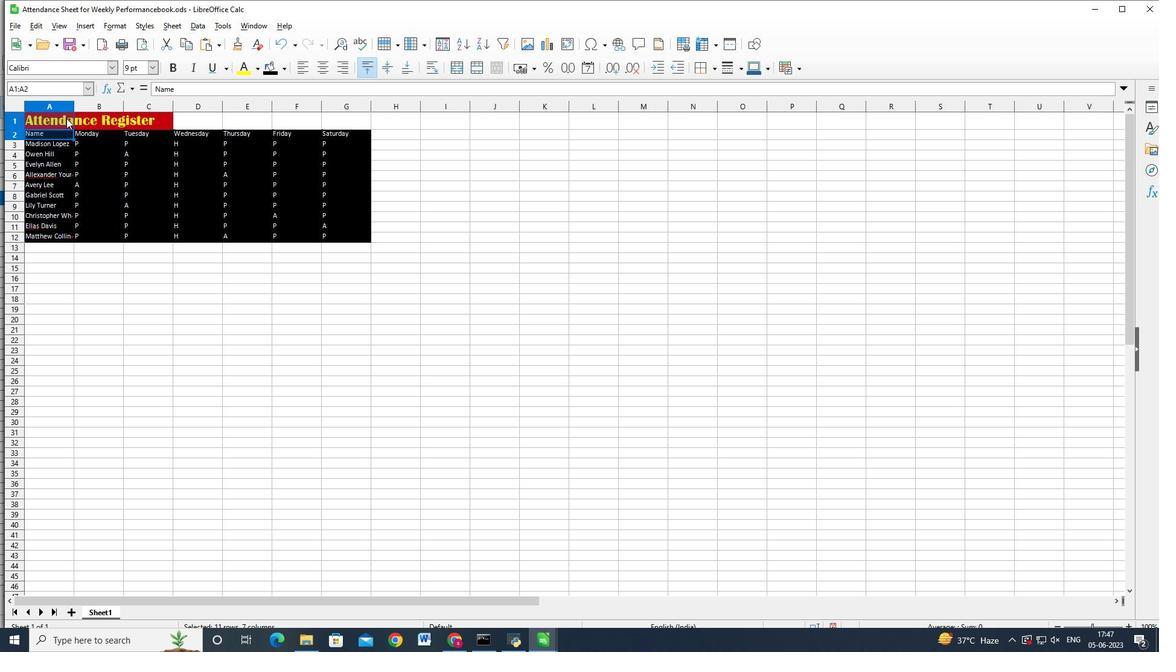 
Action: Key pressed <Key.shift>
Screenshot: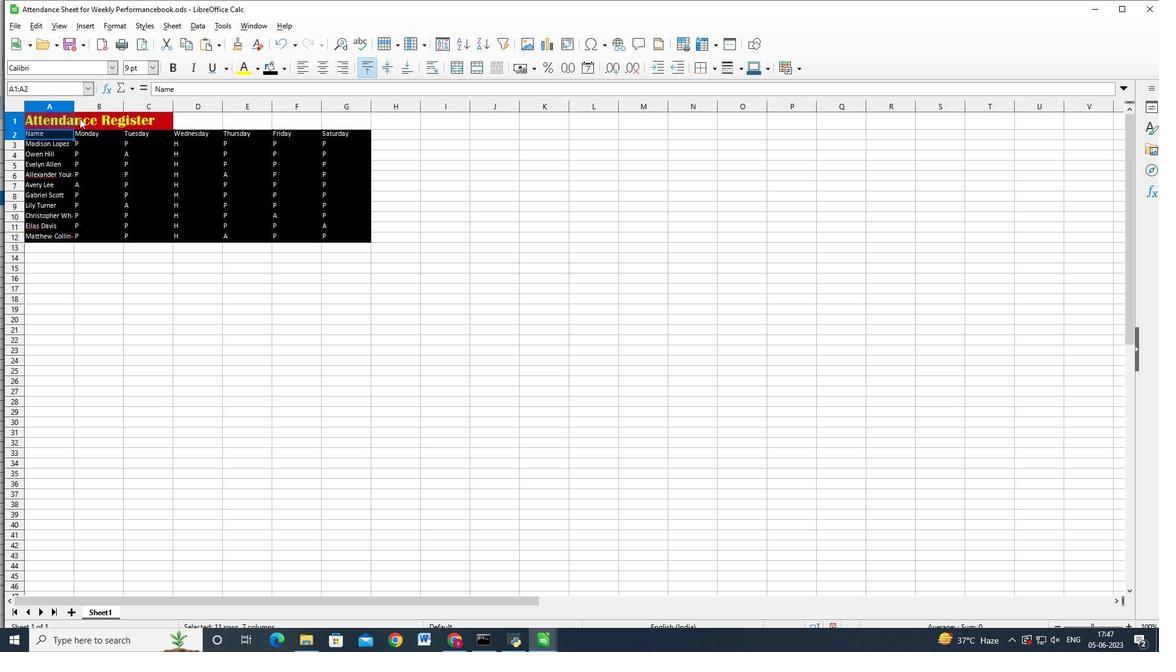 
Action: Mouse moved to (95, 118)
Screenshot: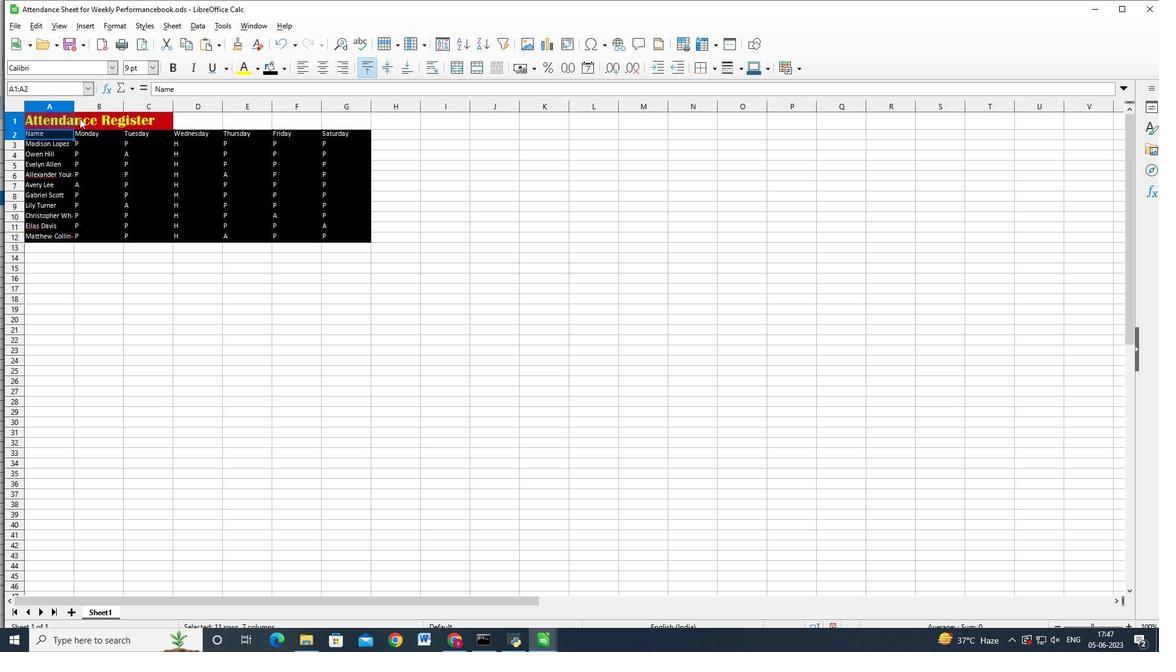 
Action: Key pressed <Key.shift>
Screenshot: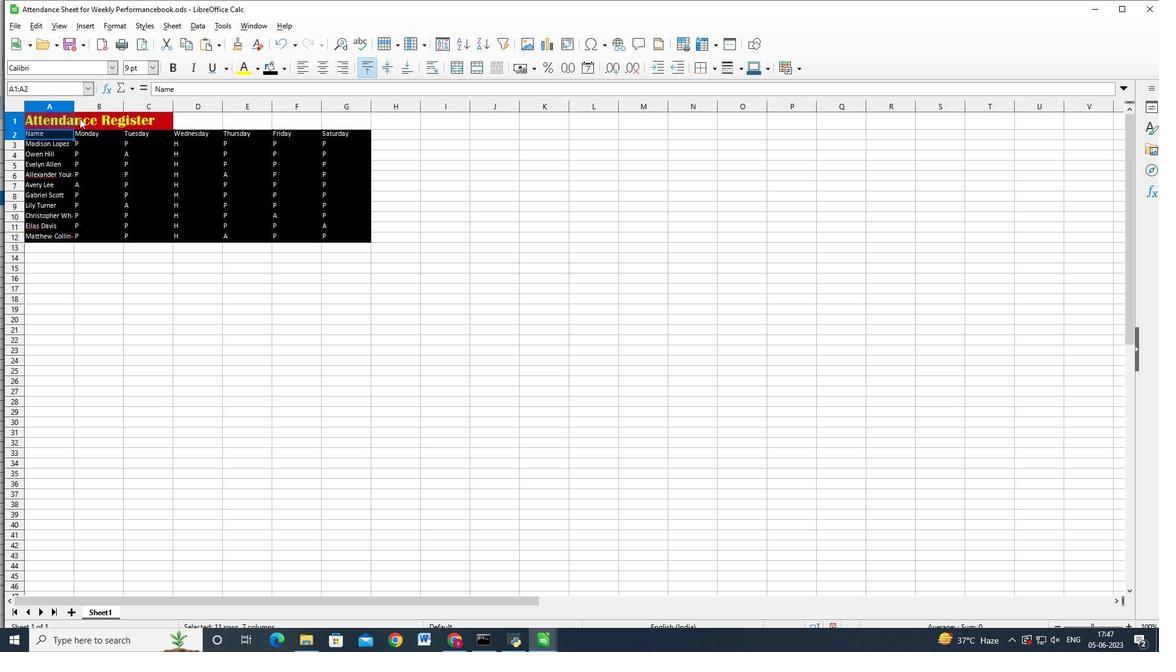 
Action: Mouse moved to (95, 118)
Screenshot: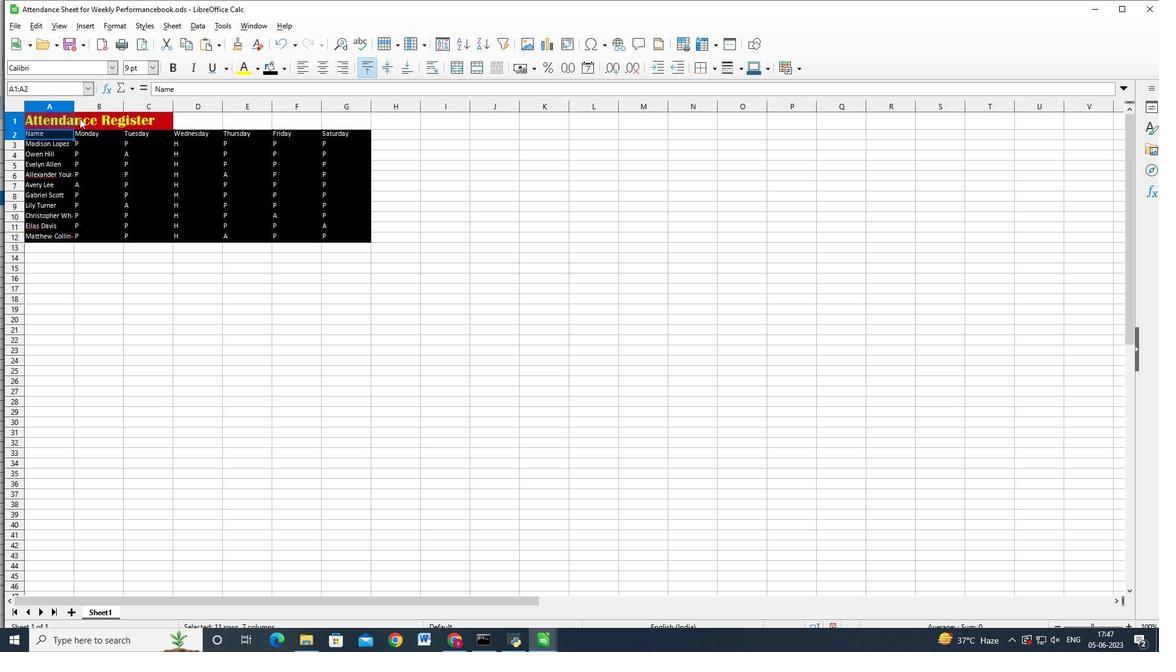 
Action: Key pressed <Key.shift>
Screenshot: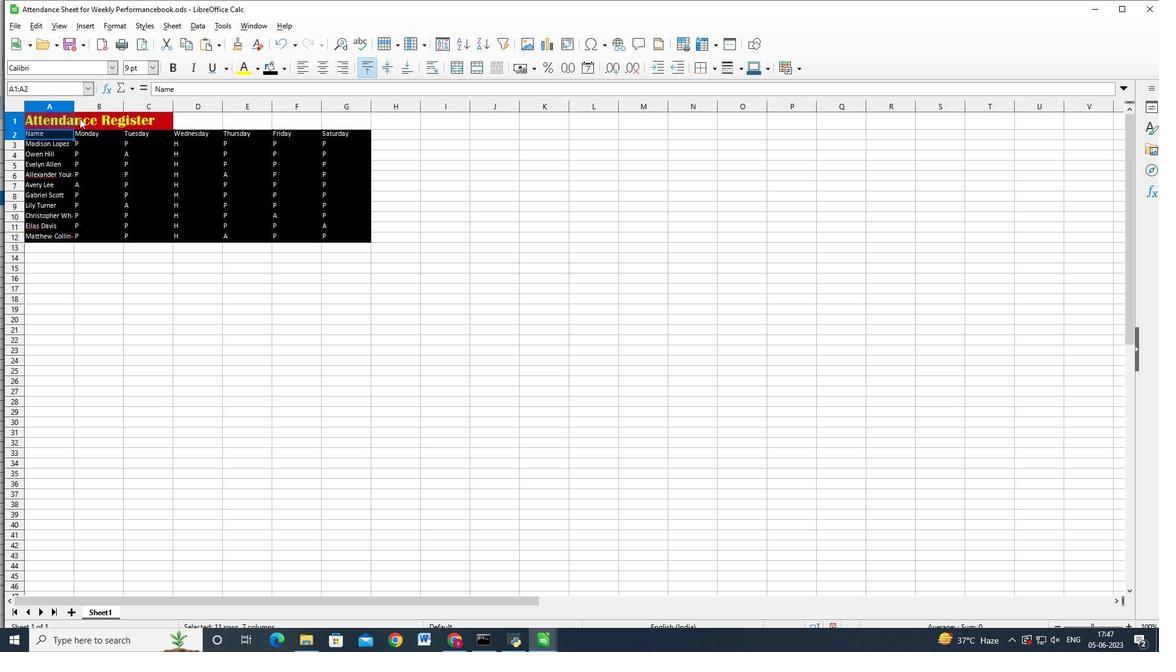 
Action: Mouse moved to (95, 118)
Screenshot: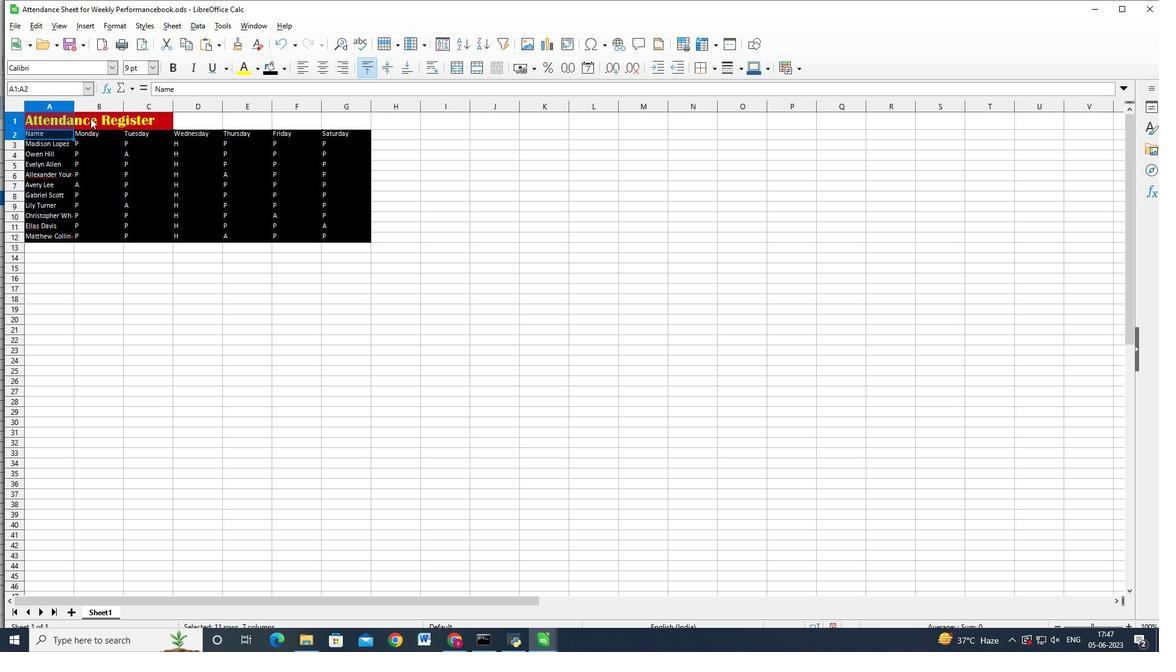 
Action: Key pressed <Key.shift>
Screenshot: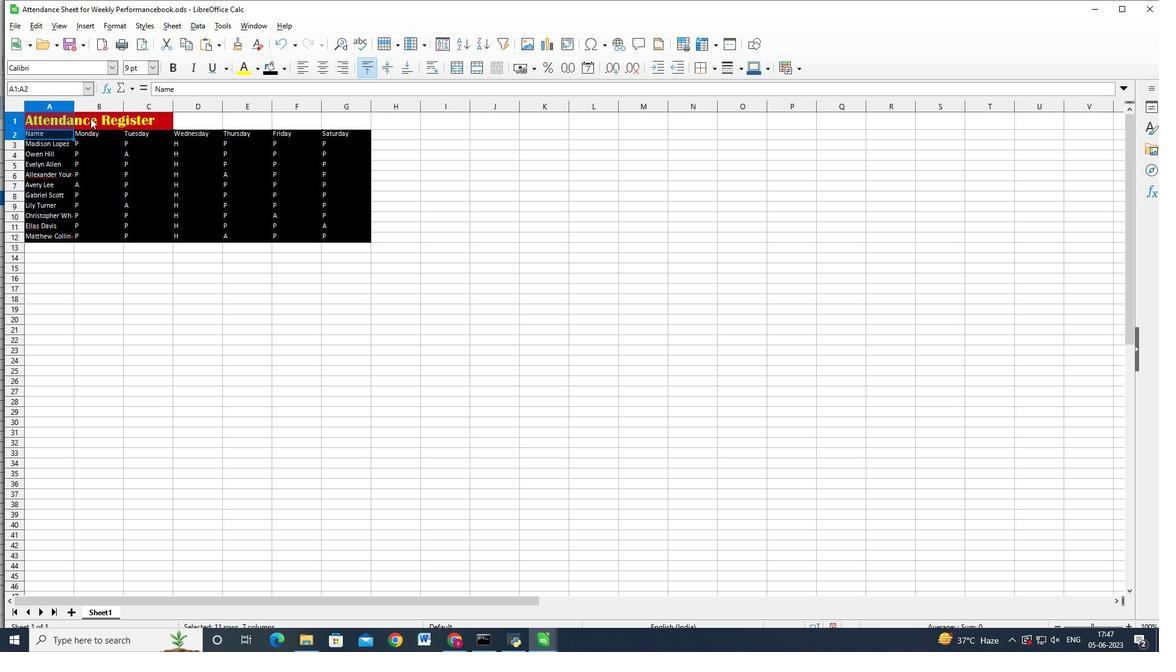 
Action: Mouse moved to (96, 118)
Screenshot: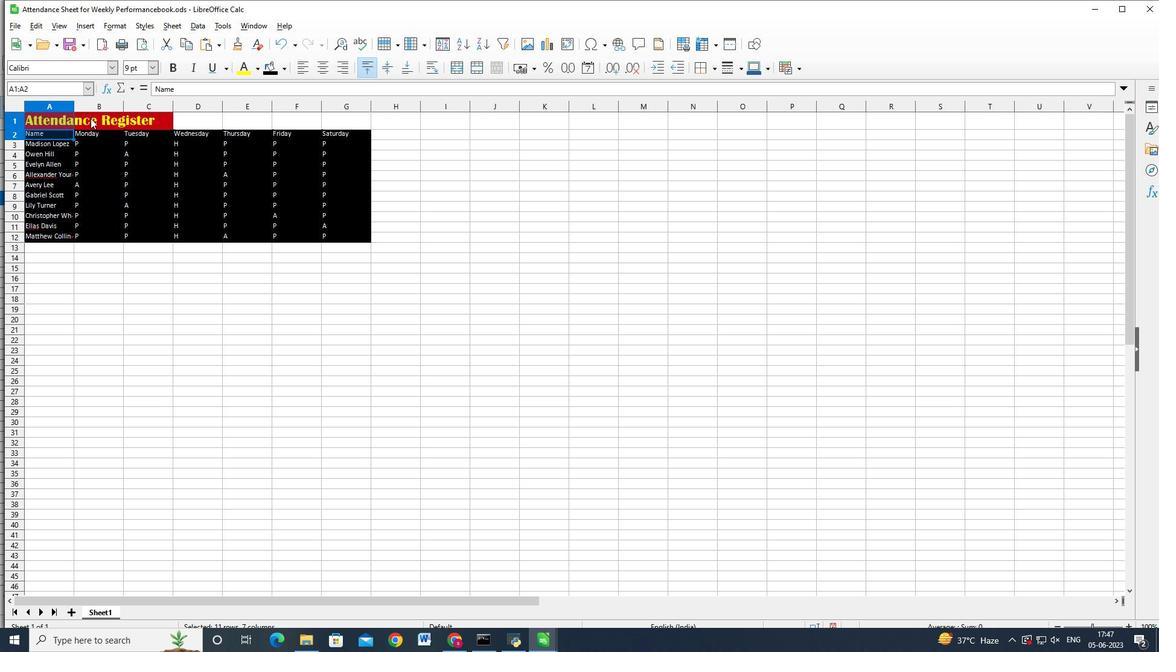 
Action: Key pressed <Key.shift><Key.shift>
Screenshot: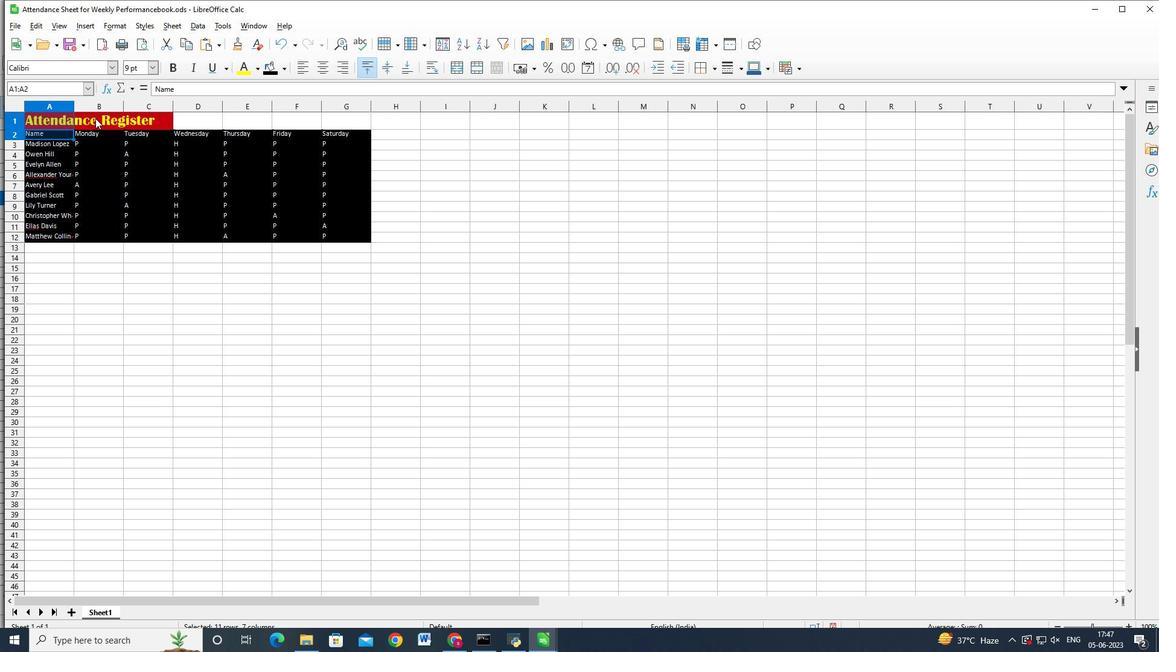 
Action: Mouse pressed left at (96, 118)
Screenshot: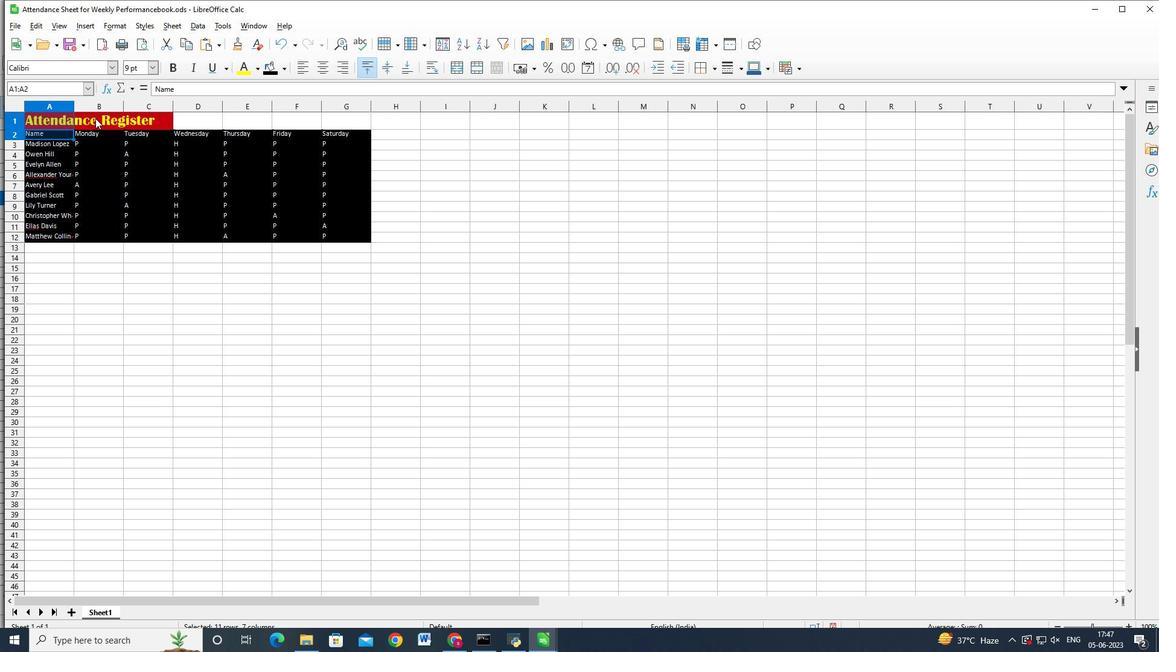 
Action: Key pressed <Key.shift><Key.shift><Key.shift><Key.shift><Key.shift>
Screenshot: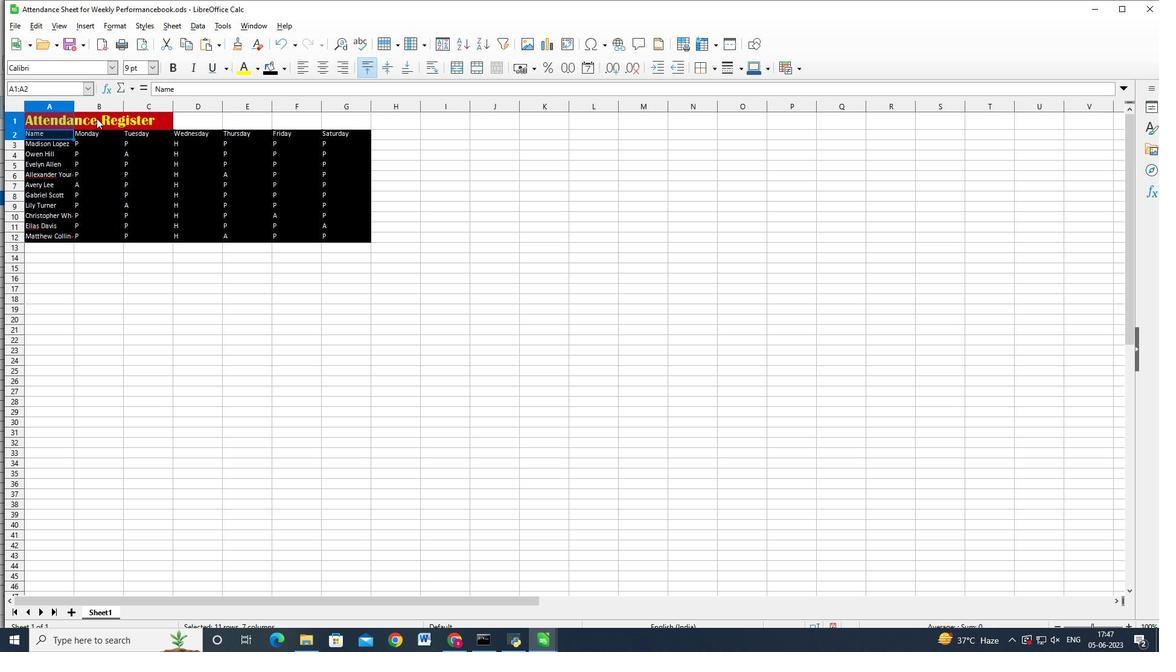 
Action: Mouse moved to (97, 118)
Screenshot: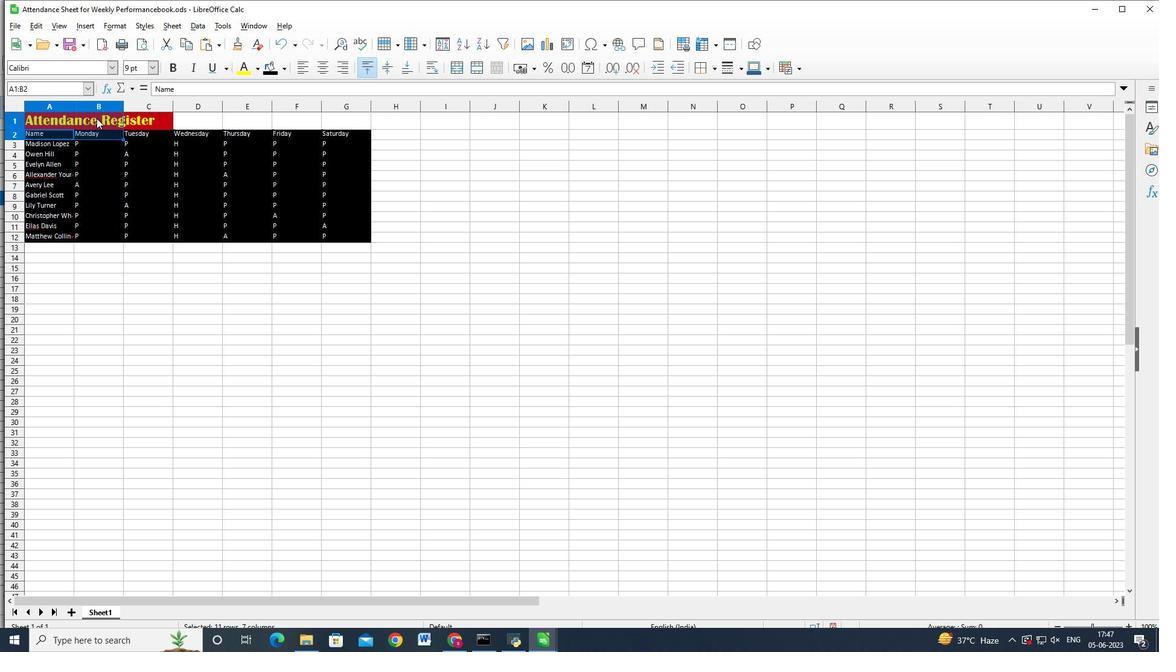 
Action: Key pressed <Key.shift>
Screenshot: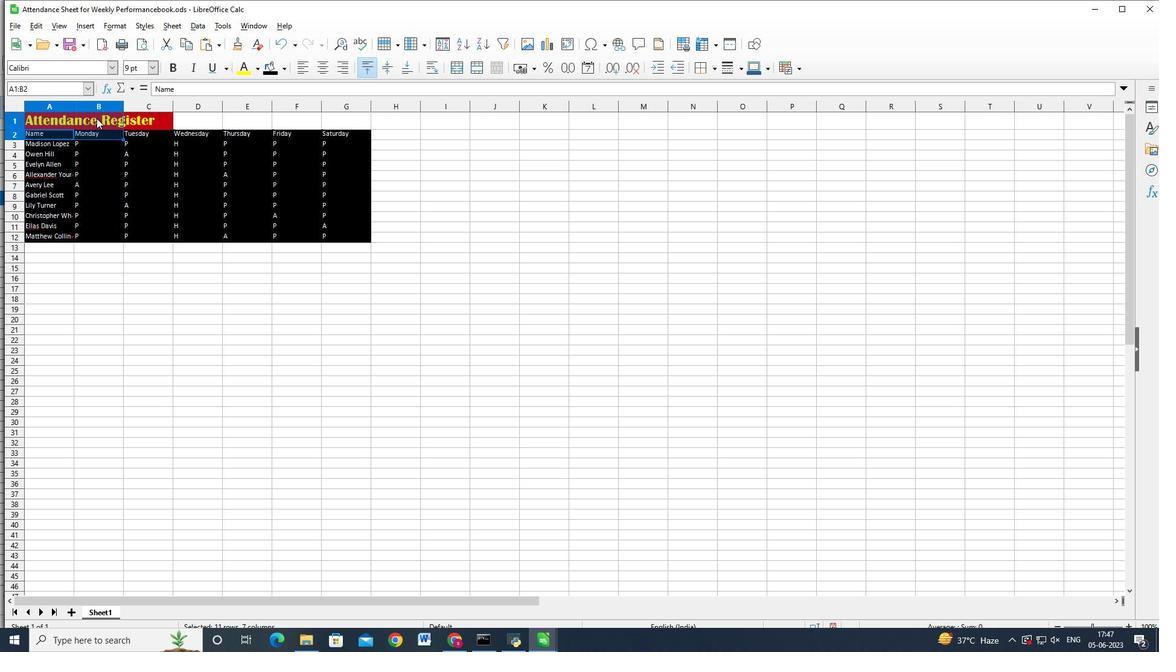 
Action: Mouse moved to (105, 119)
Screenshot: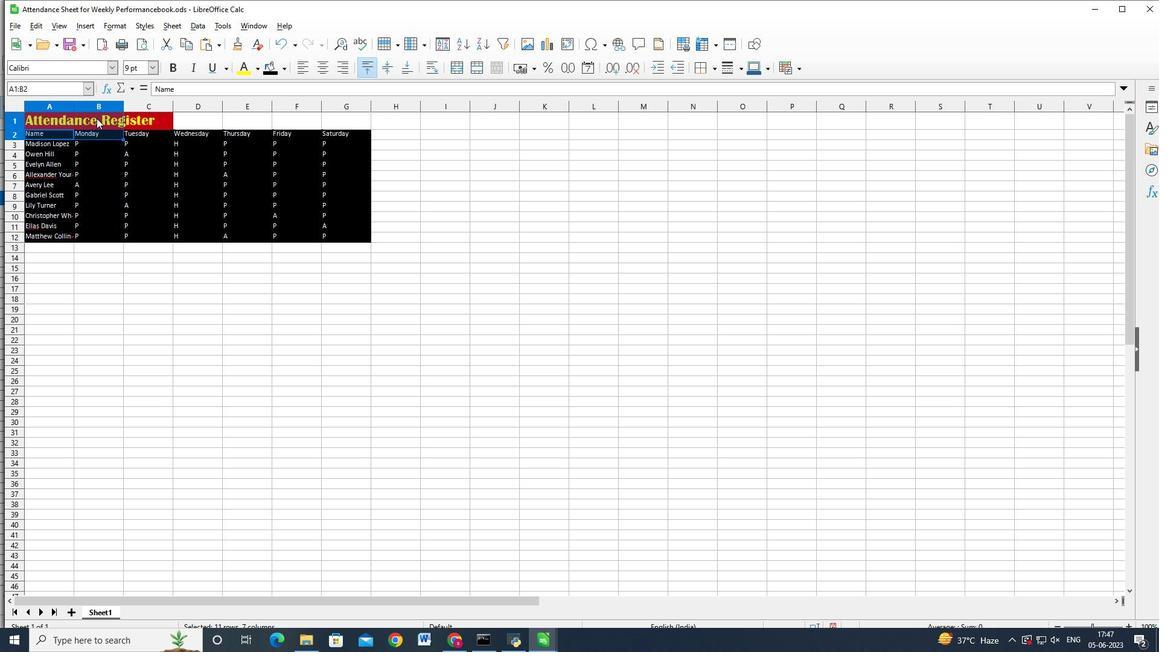 
Action: Key pressed <Key.shift>
Screenshot: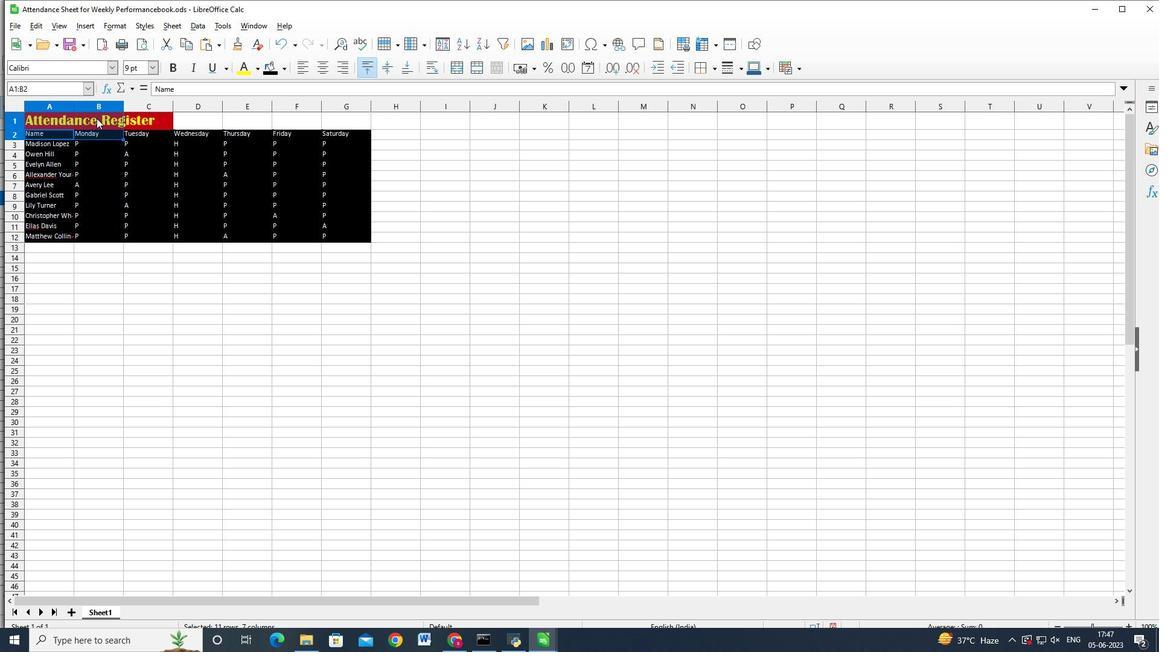 
Action: Mouse moved to (120, 122)
Screenshot: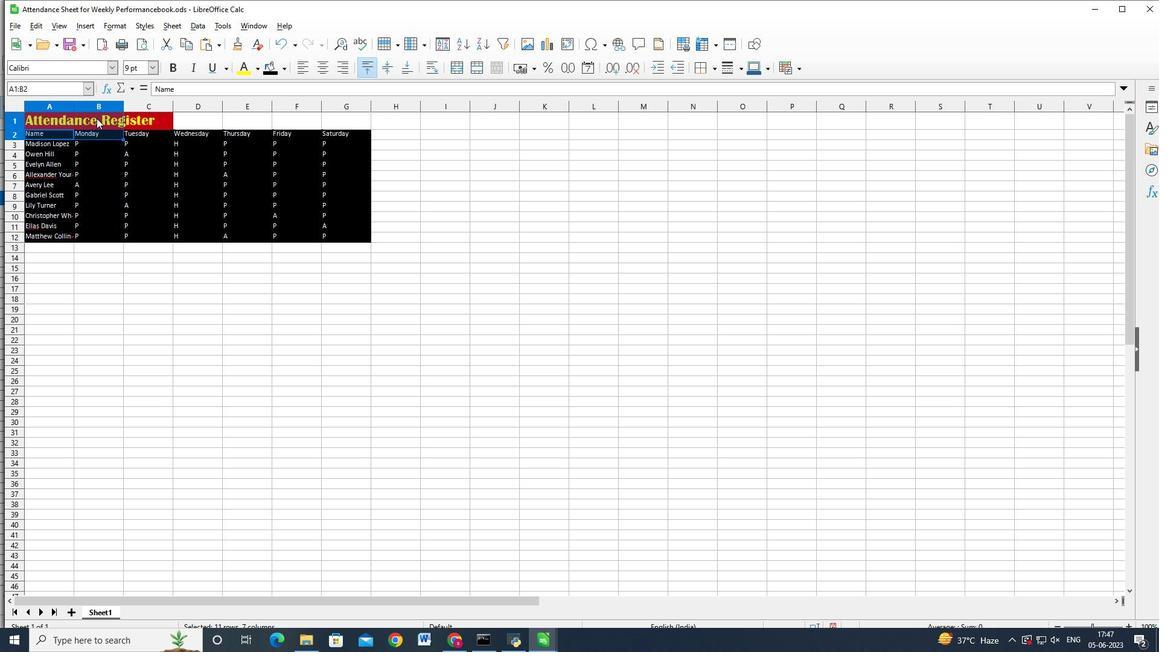 
Action: Key pressed <Key.shift>
Screenshot: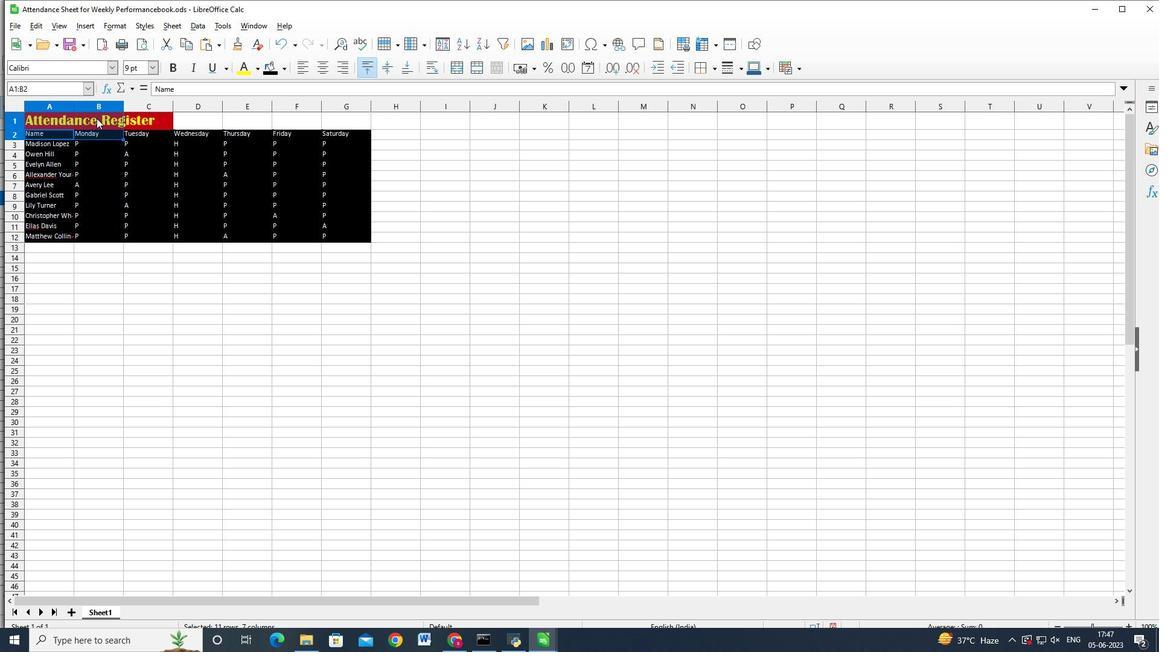 
Action: Mouse moved to (128, 123)
Screenshot: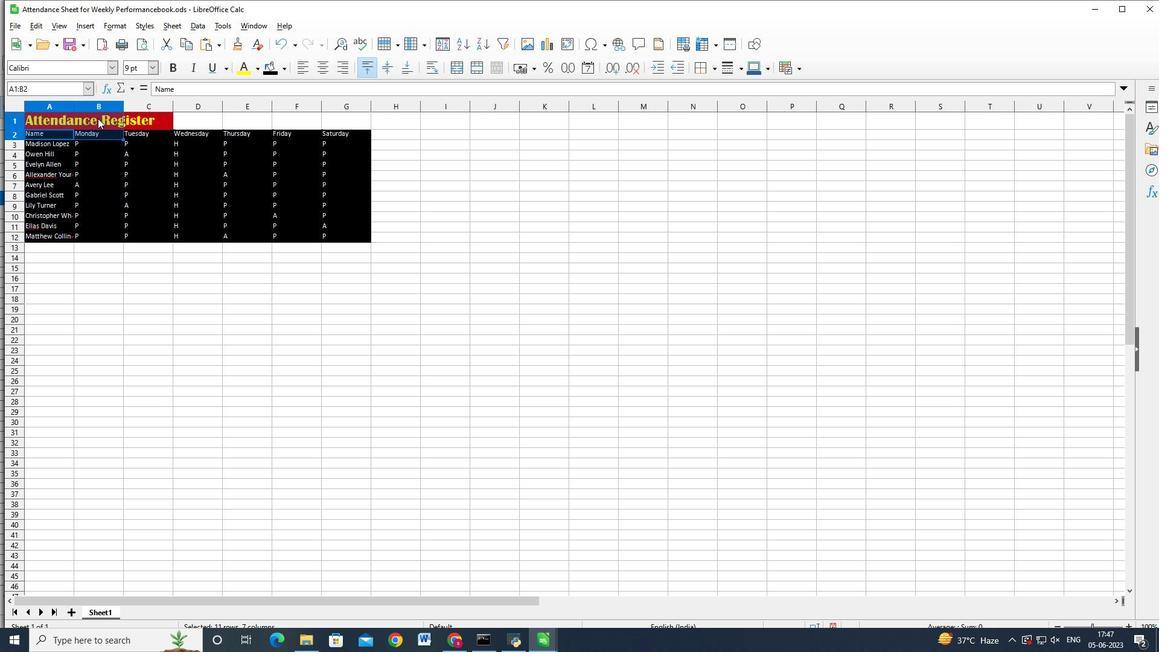
Action: Key pressed <Key.shift>
Screenshot: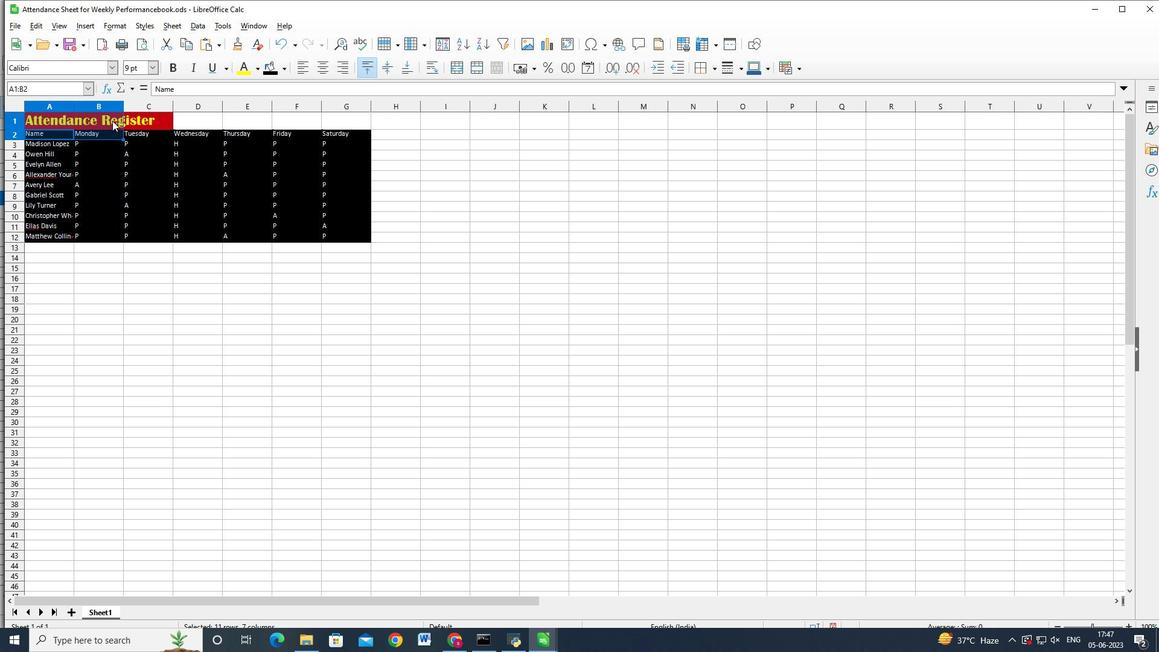 
Action: Mouse moved to (128, 123)
Screenshot: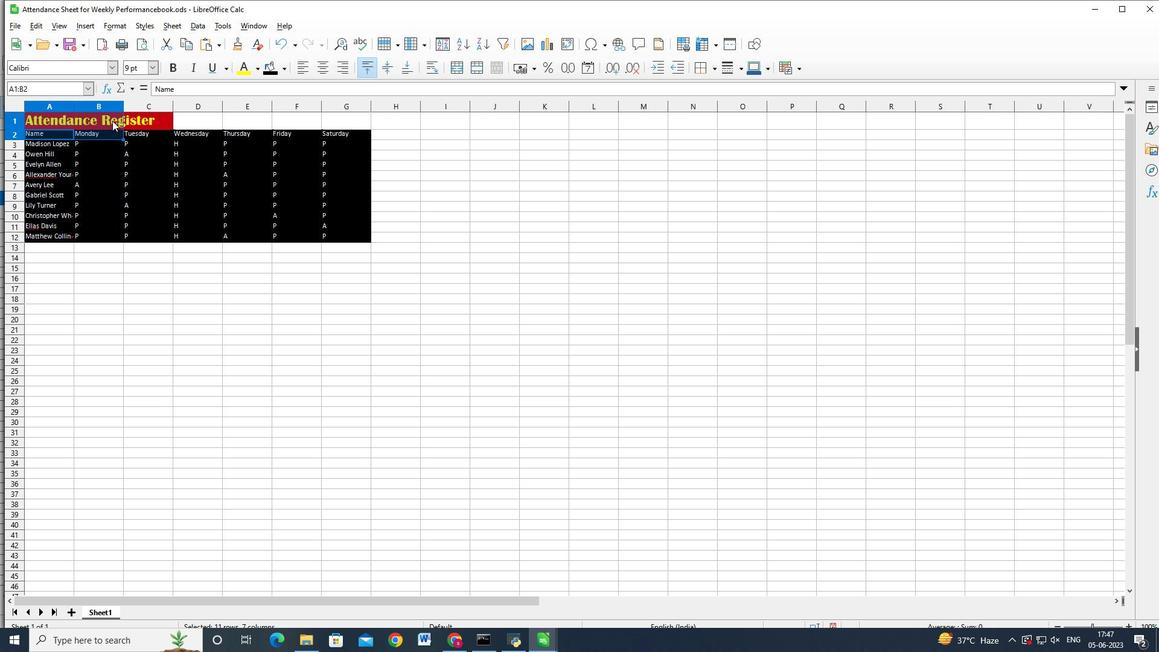 
Action: Key pressed <Key.shift>
Screenshot: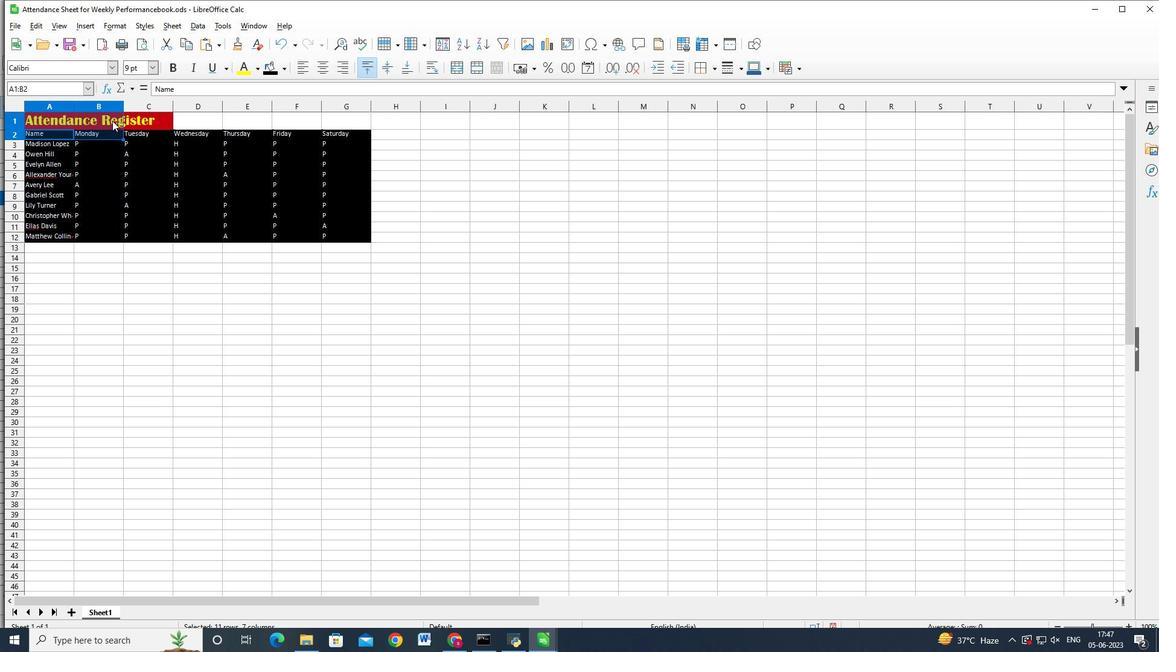 
Action: Mouse moved to (131, 124)
Screenshot: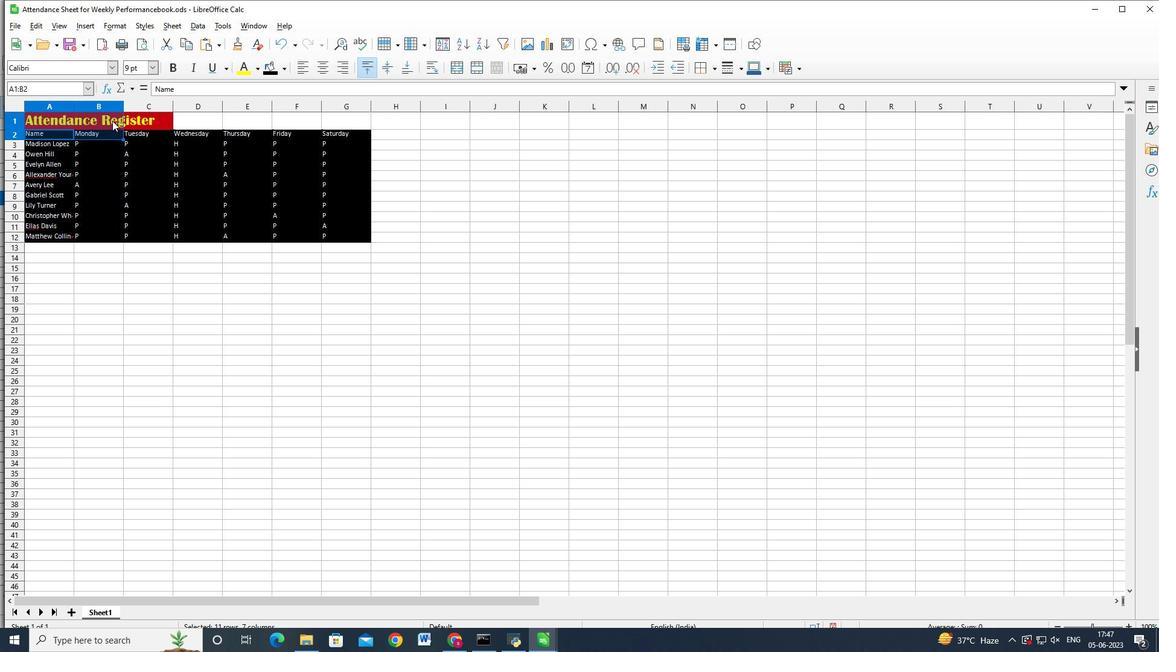 
Action: Mouse pressed left at (131, 124)
Screenshot: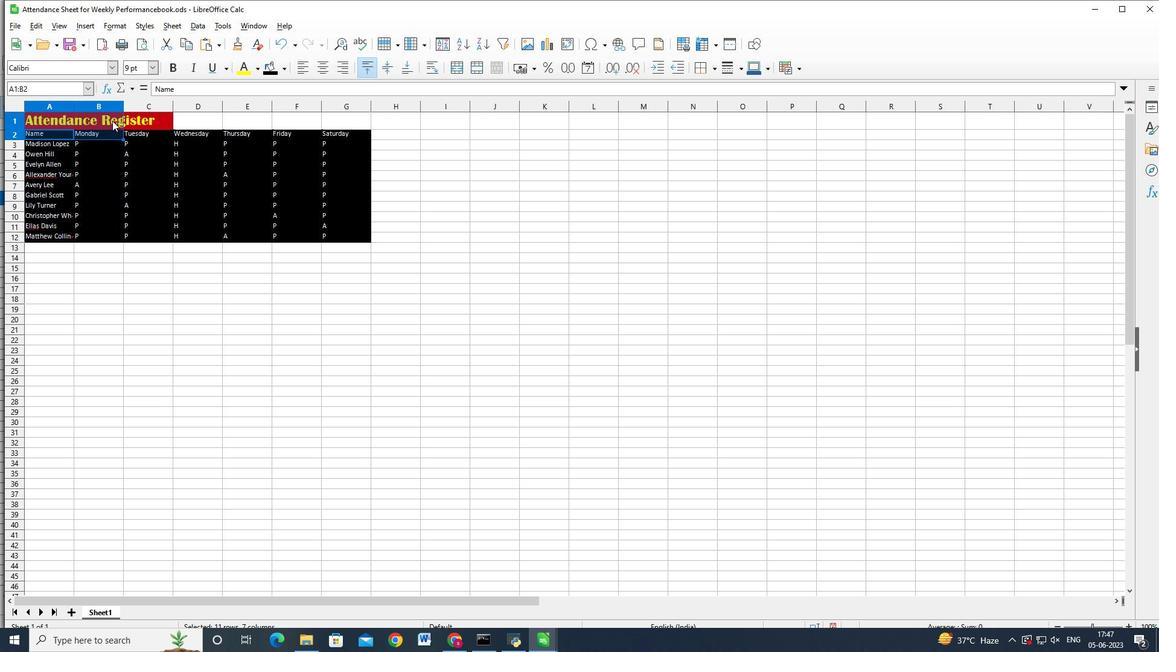 
Action: Key pressed <Key.shift>
Screenshot: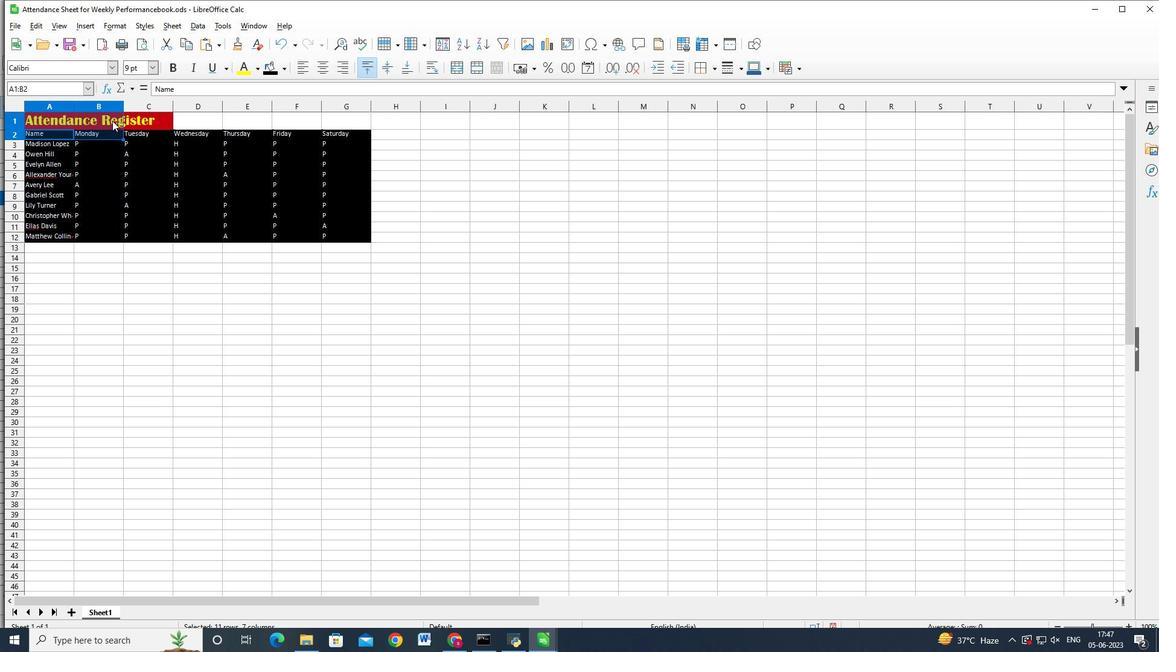 
Action: Mouse moved to (131, 124)
Screenshot: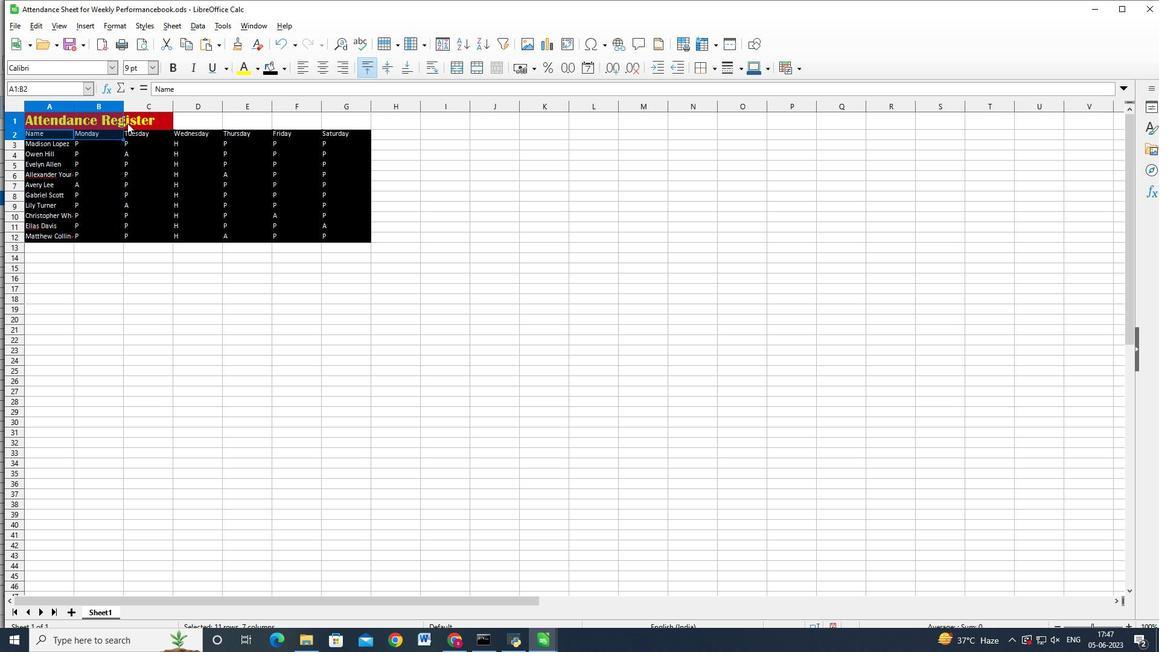 
Action: Key pressed <Key.shift><Key.shift><Key.shift><Key.shift>
Screenshot: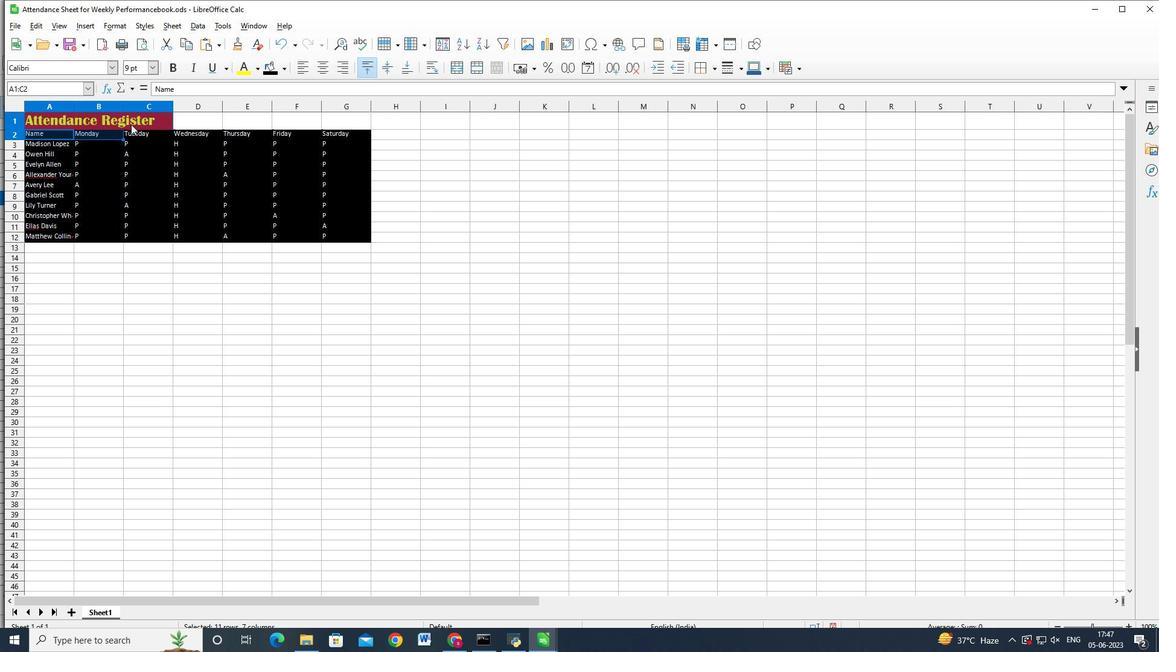 
Action: Mouse moved to (137, 125)
Screenshot: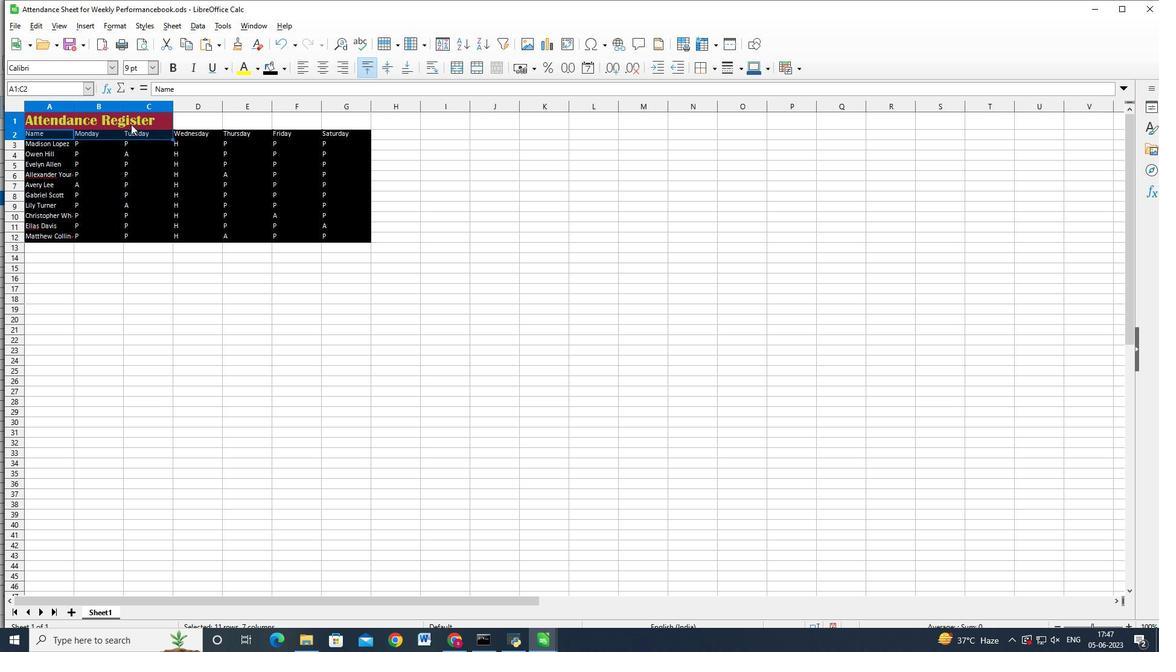
Action: Key pressed <Key.shift>
Screenshot: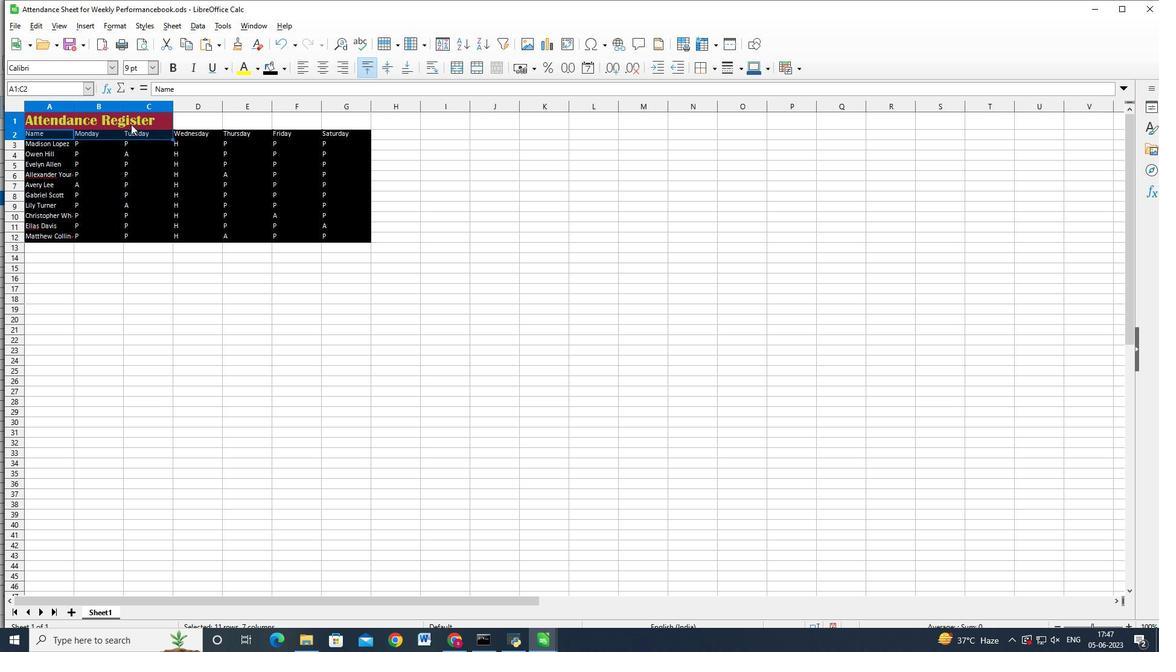 
Action: Mouse moved to (142, 125)
Screenshot: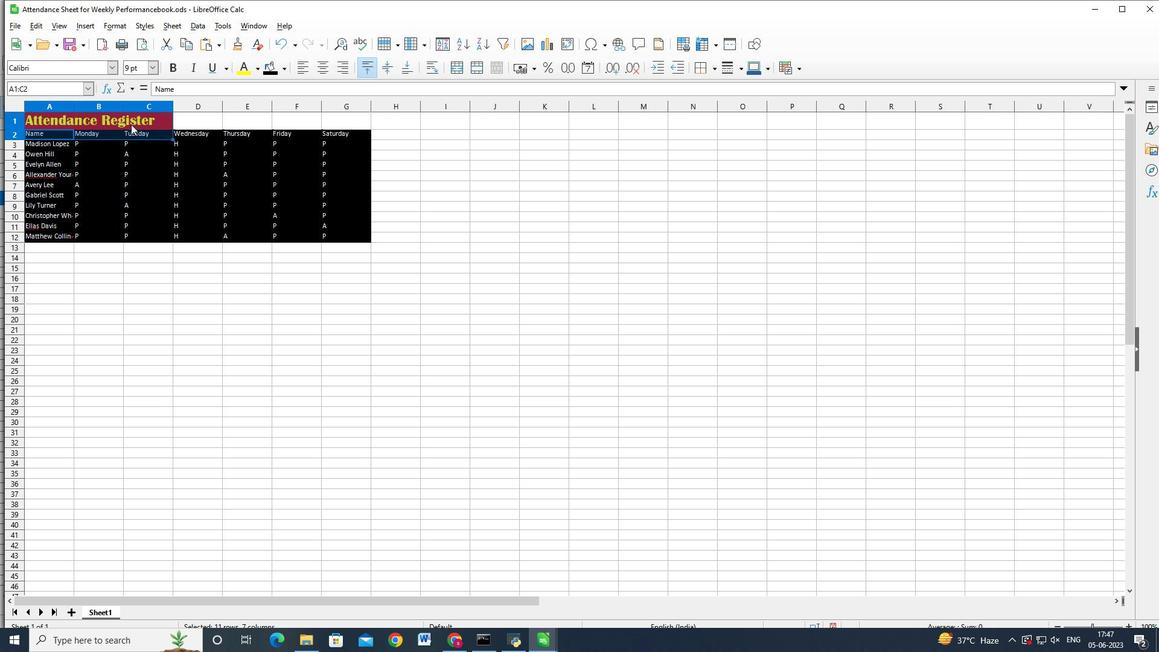 
Action: Key pressed <Key.shift>
Screenshot: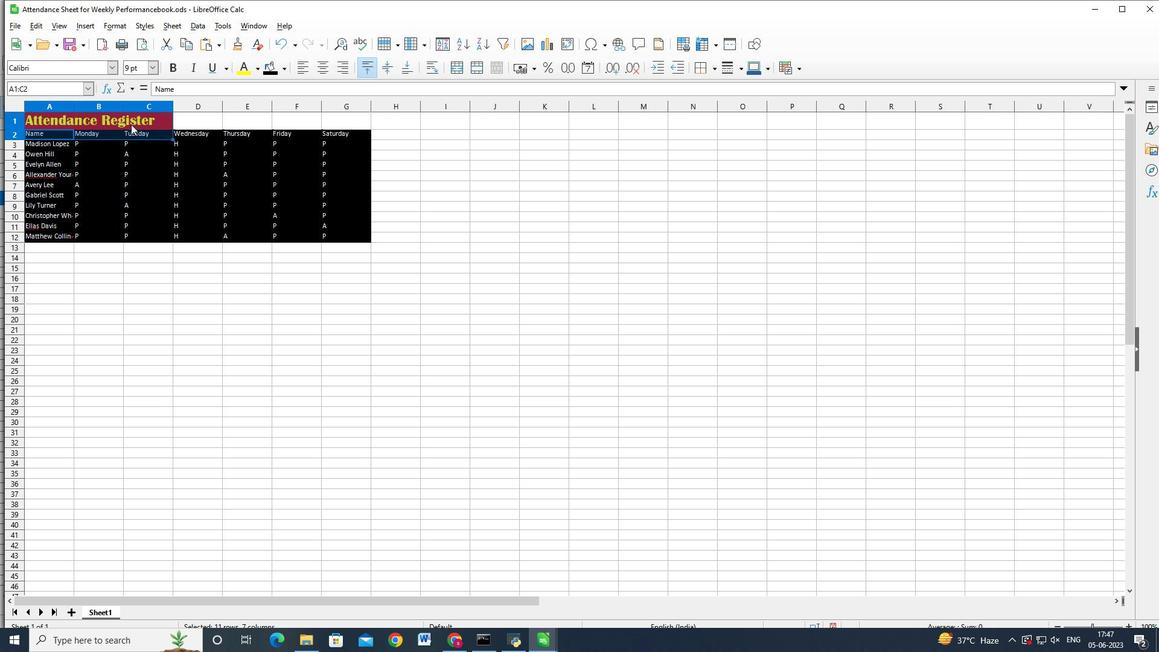 
Action: Mouse moved to (158, 125)
Screenshot: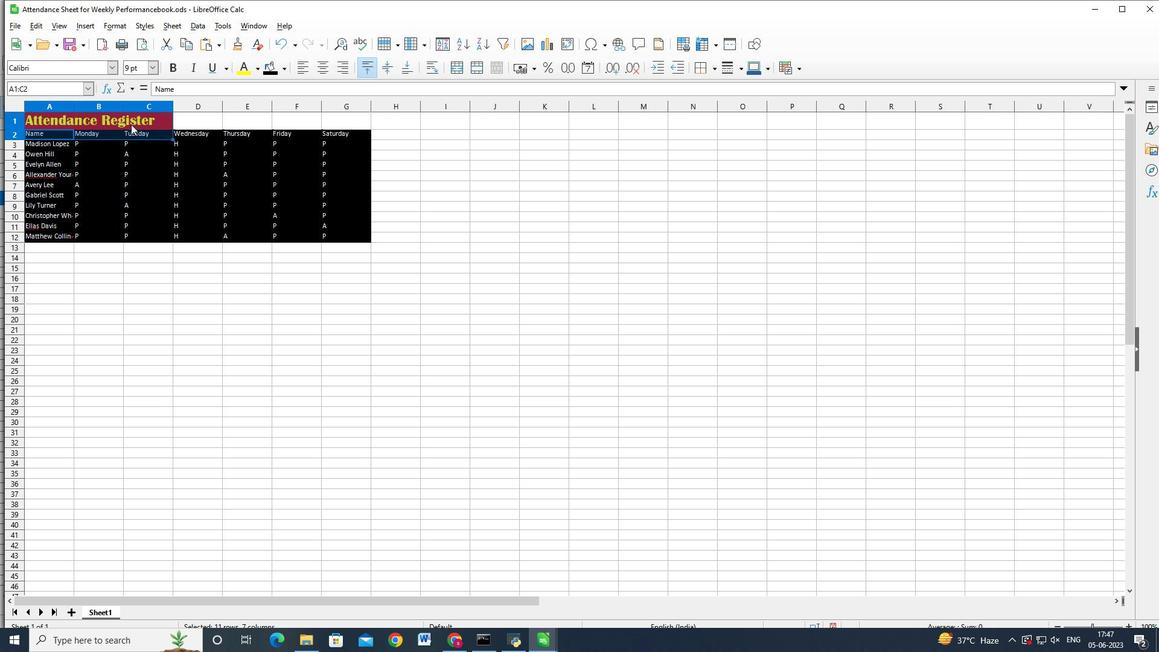 
Action: Key pressed <Key.shift>
Screenshot: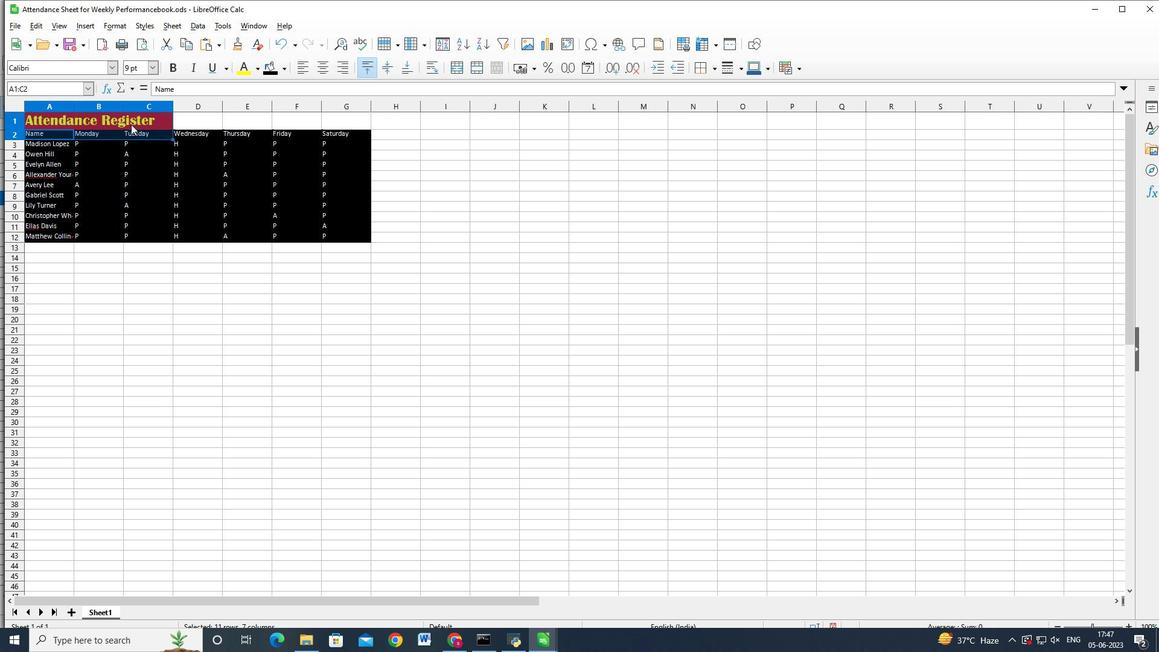 
Action: Mouse moved to (171, 125)
Screenshot: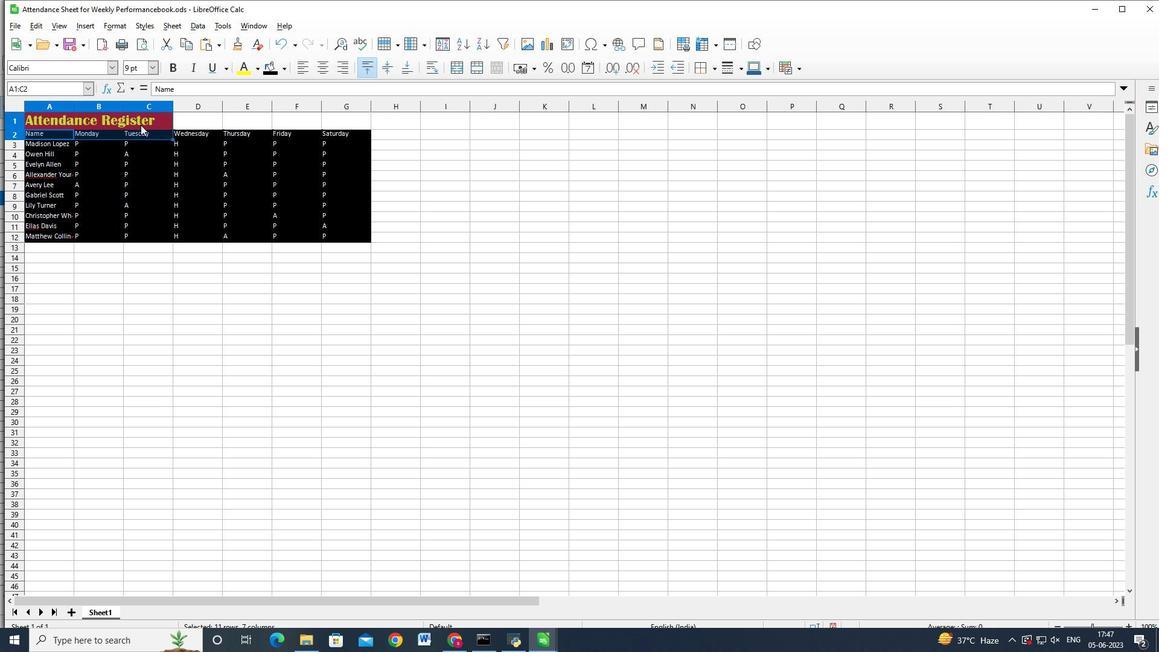 
Action: Key pressed <Key.shift>
Screenshot: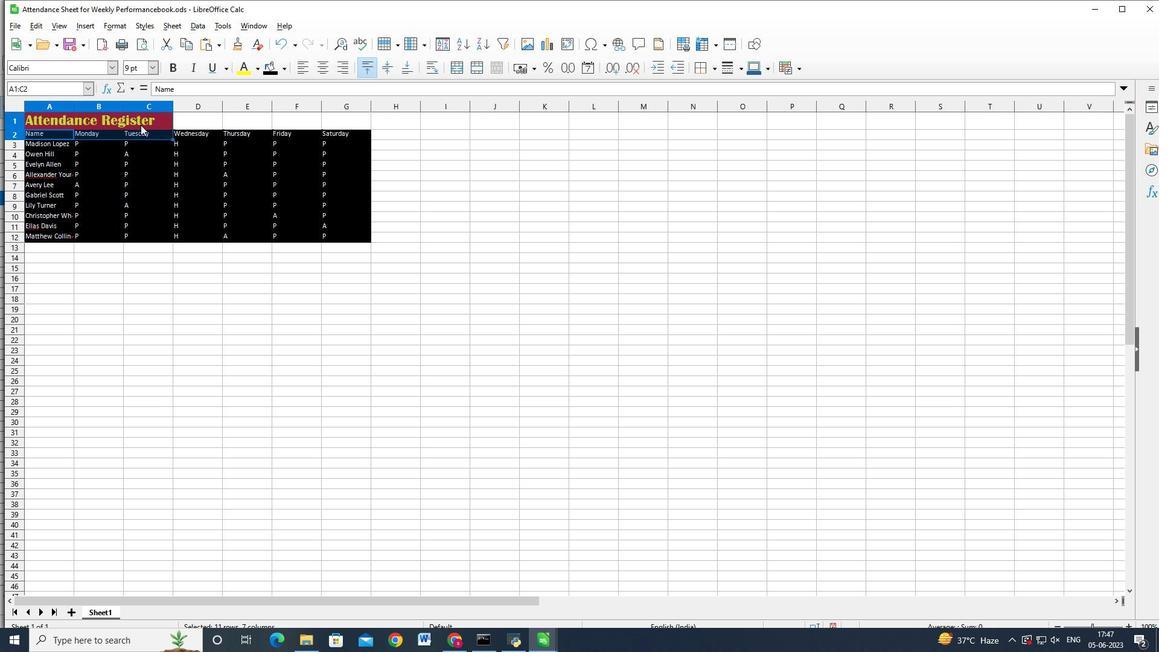 
Action: Mouse moved to (185, 125)
Screenshot: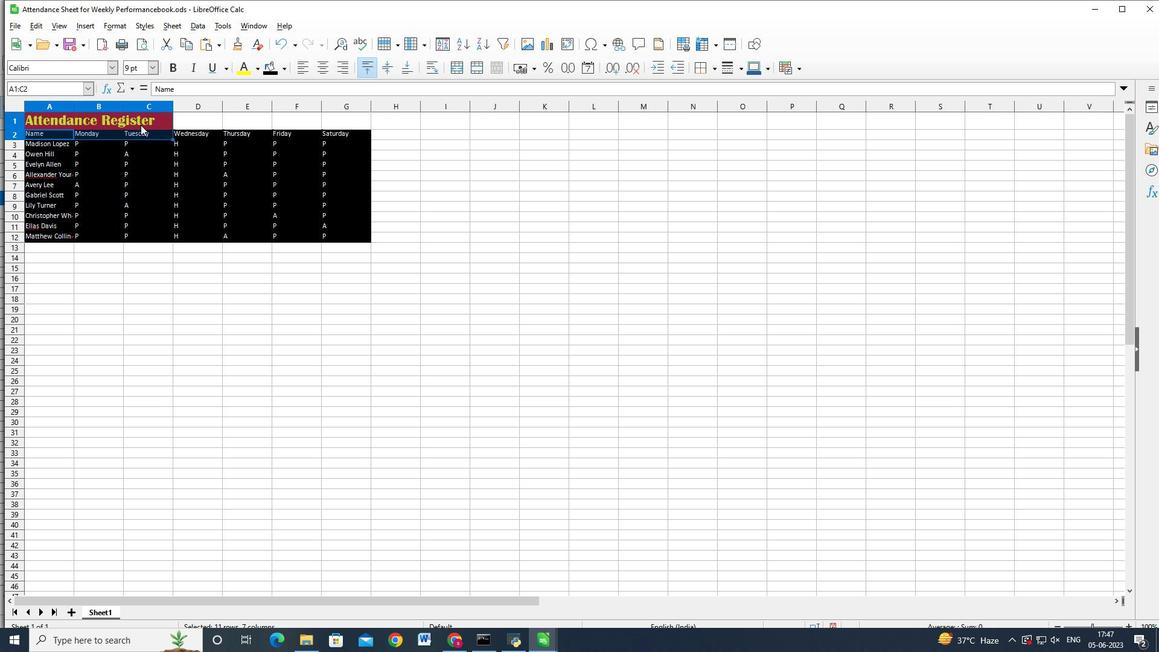 
Action: Key pressed <Key.shift>
Screenshot: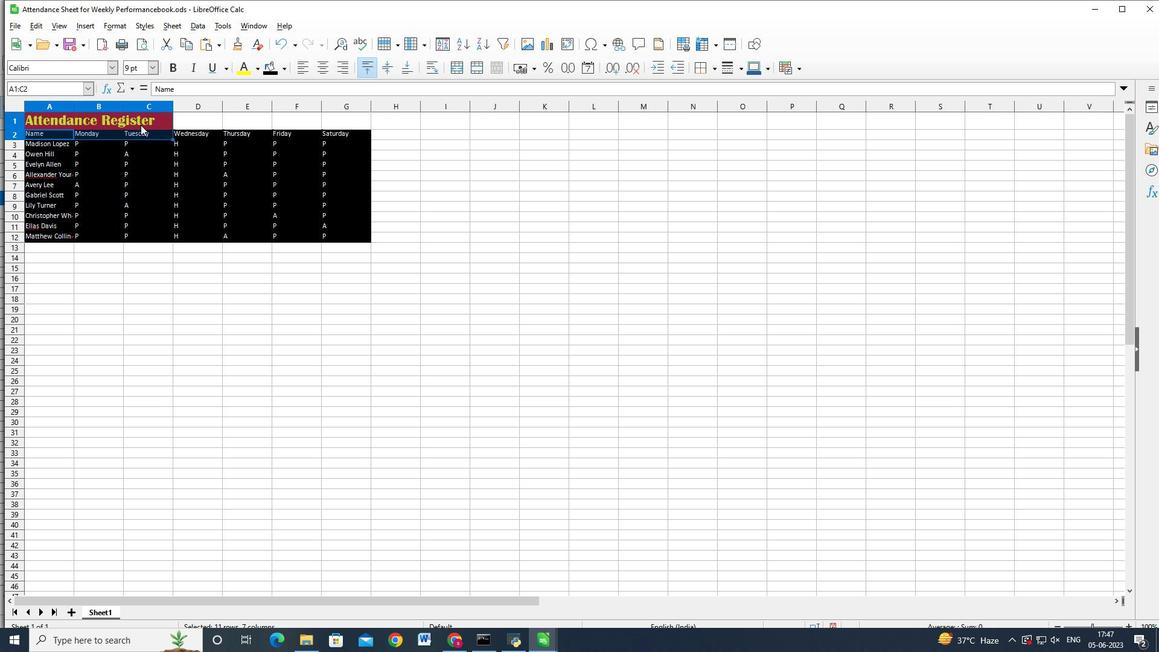 
Action: Mouse moved to (190, 125)
Screenshot: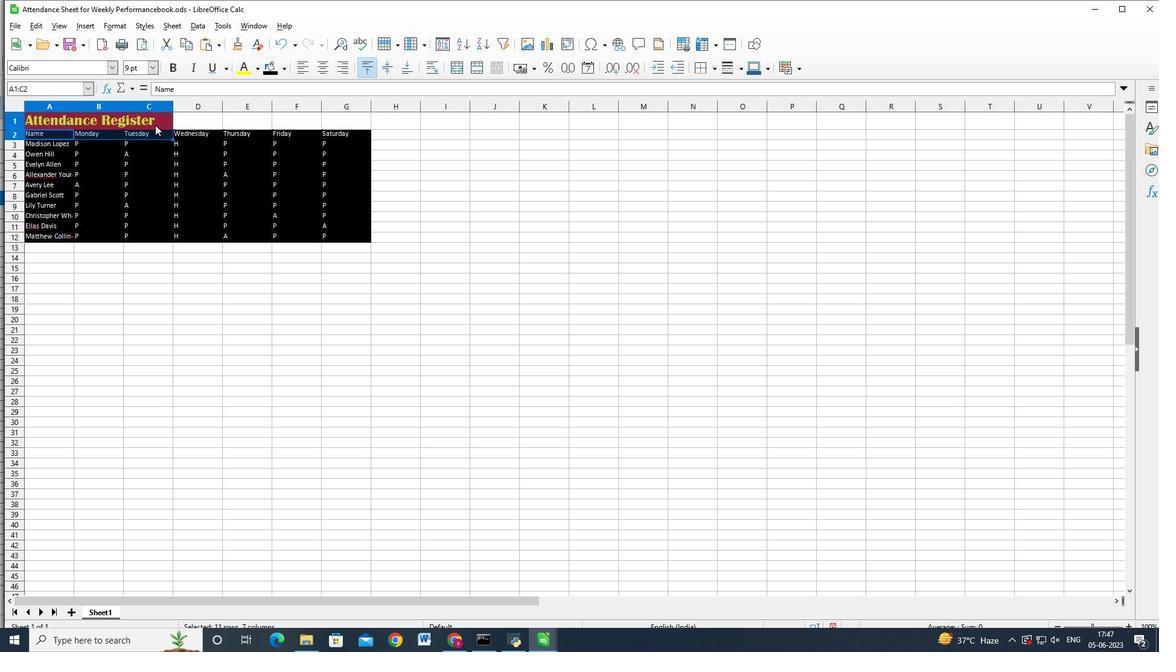 
Action: Key pressed <Key.shift>
Screenshot: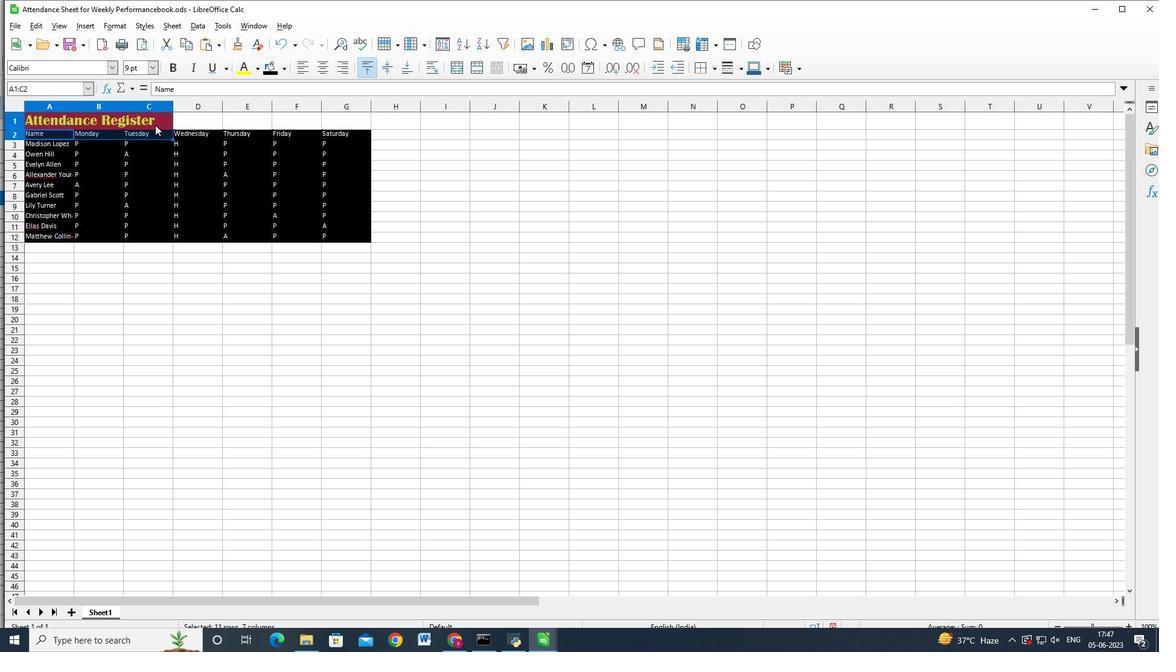 
Action: Mouse moved to (192, 125)
Screenshot: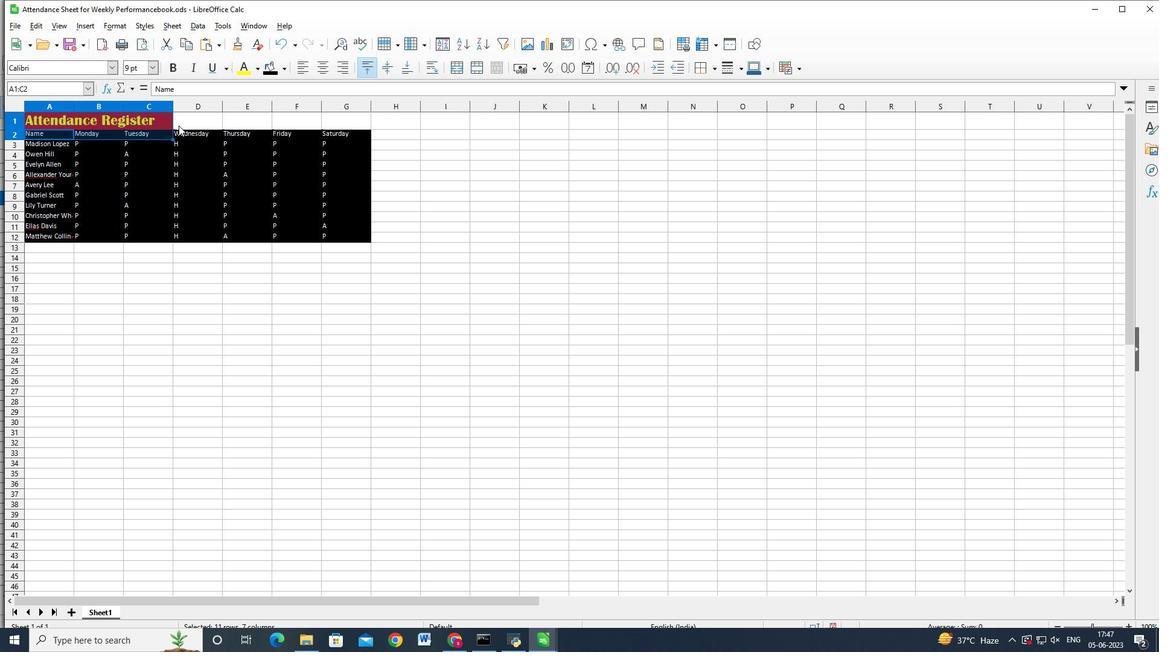 
Action: Key pressed <Key.shift><Key.shift><Key.shift><Key.shift><Key.shift><Key.shift><Key.shift><Key.shift><Key.shift><Key.shift>
Screenshot: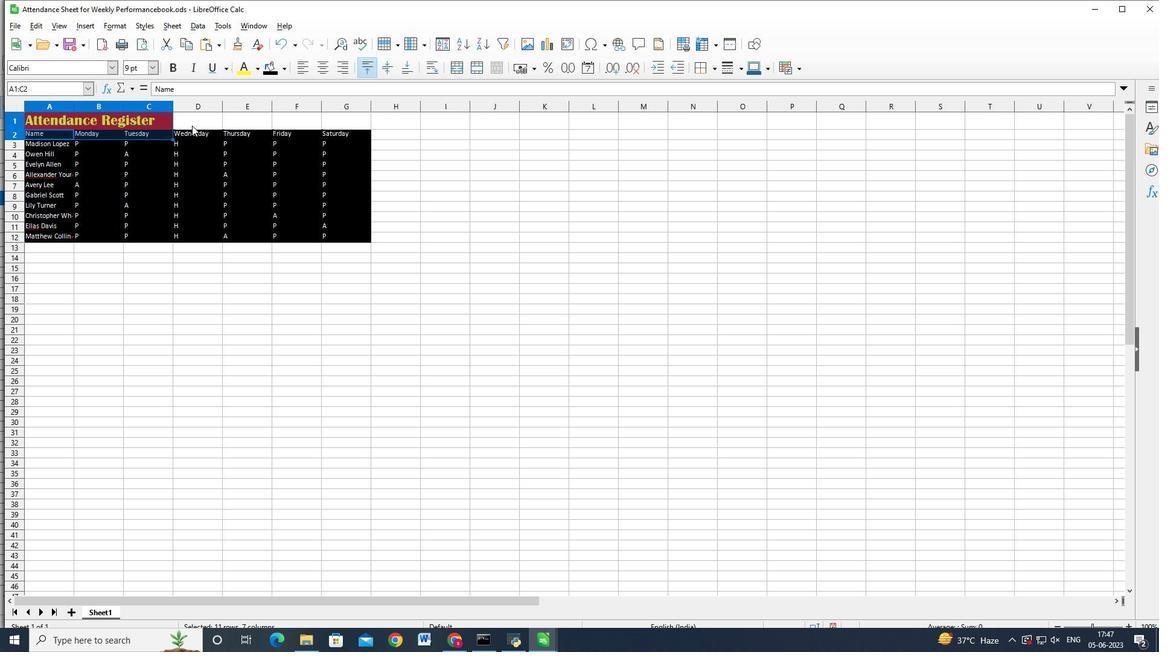 
Action: Mouse pressed left at (192, 125)
Screenshot: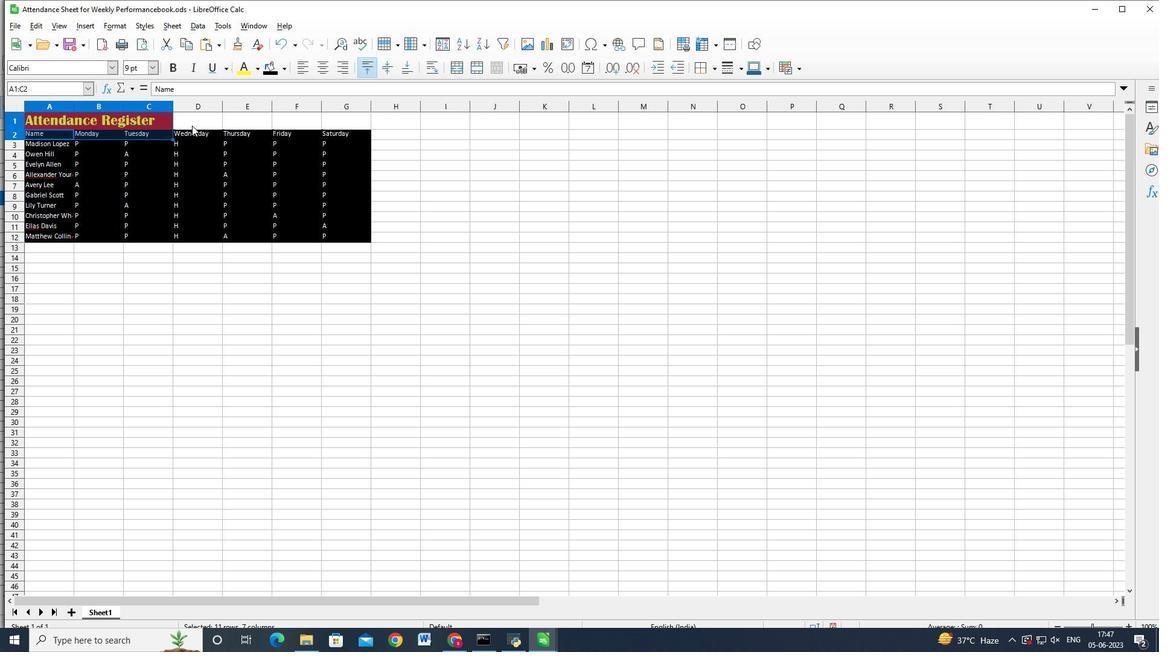 
Action: Key pressed <Key.shift><Key.shift><Key.shift><Key.shift><Key.shift><Key.shift>
Screenshot: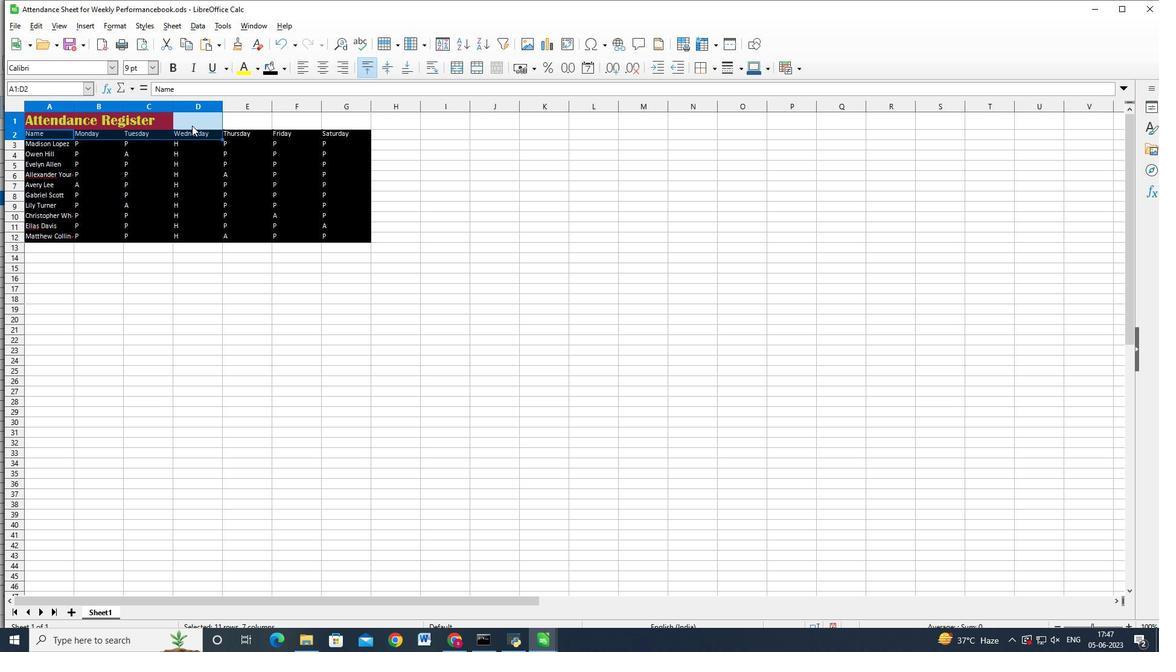 
Action: Mouse moved to (204, 124)
Screenshot: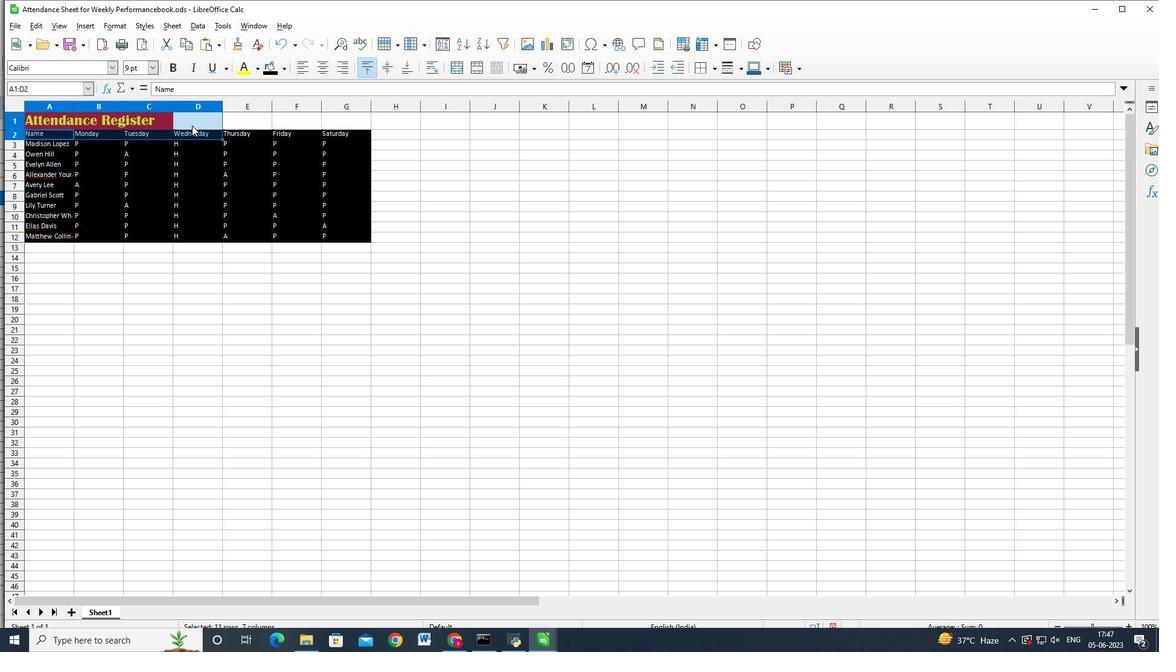 
Action: Key pressed <Key.shift>
Screenshot: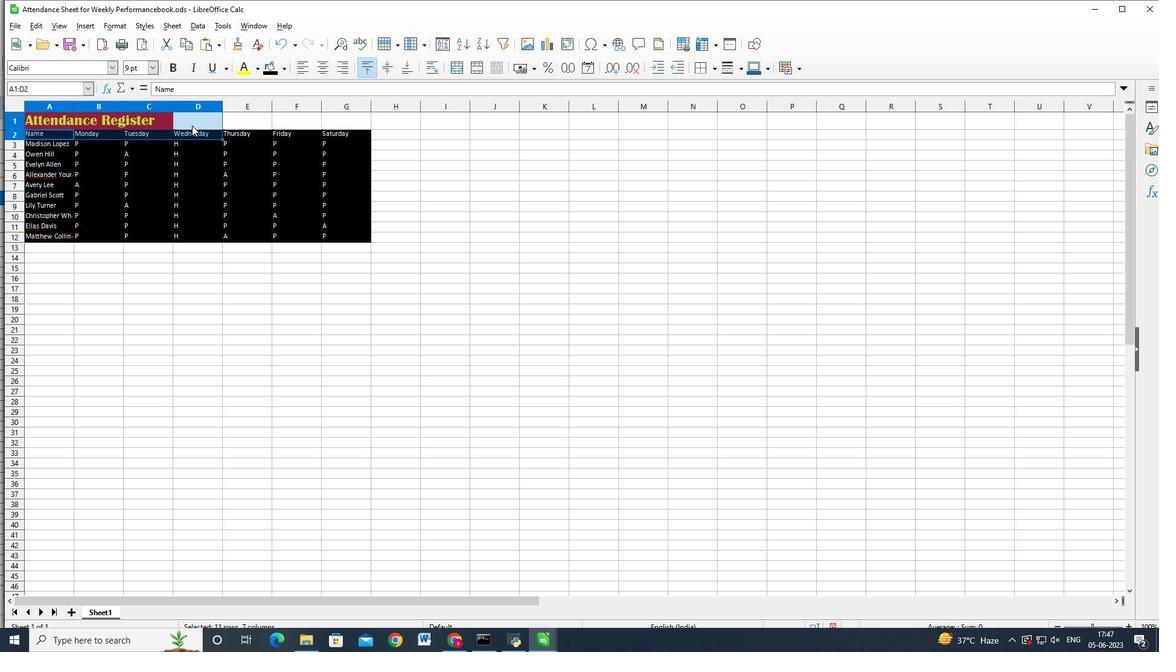 
Action: Mouse moved to (218, 123)
Screenshot: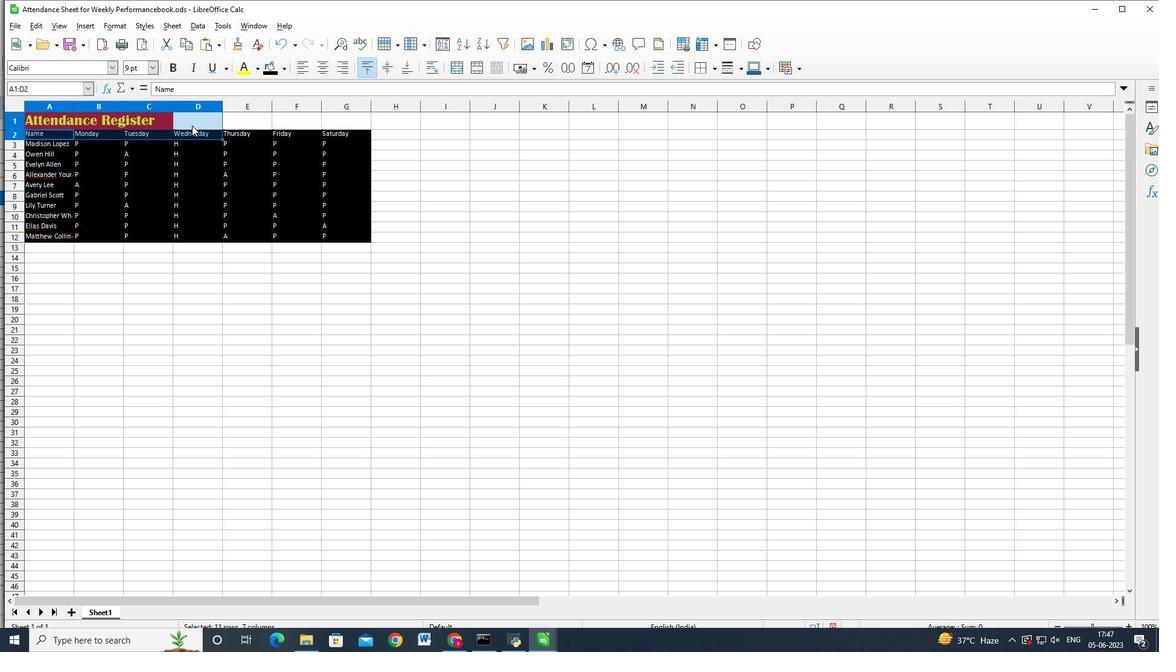 
Action: Key pressed <Key.shift>
Screenshot: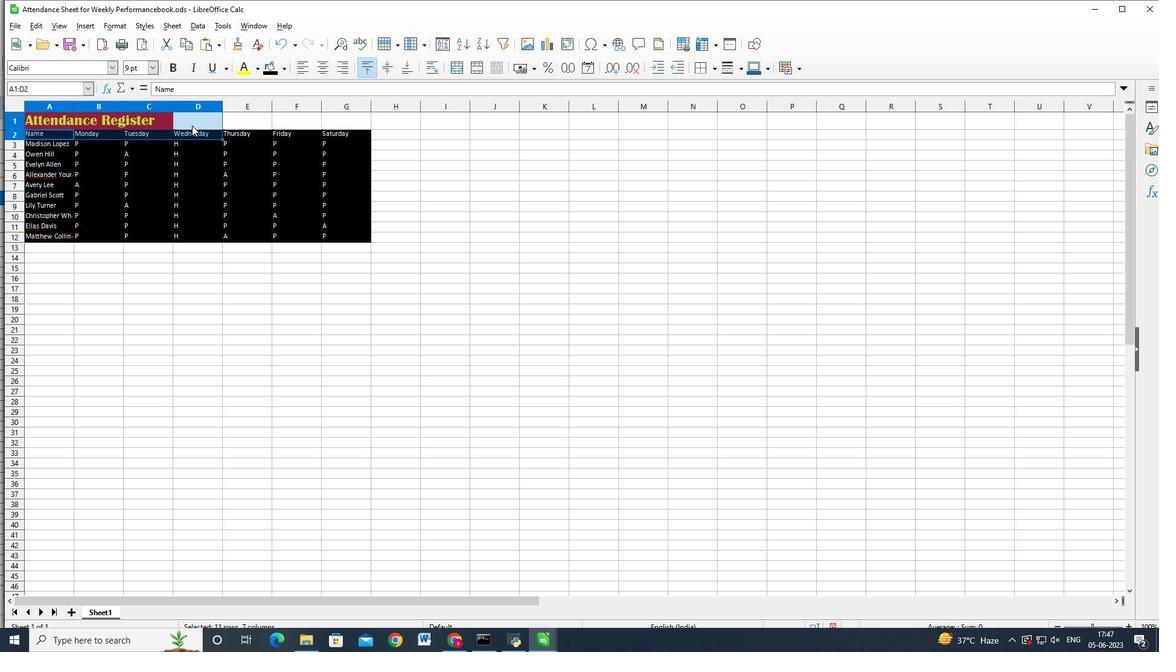 
Action: Mouse moved to (219, 123)
Screenshot: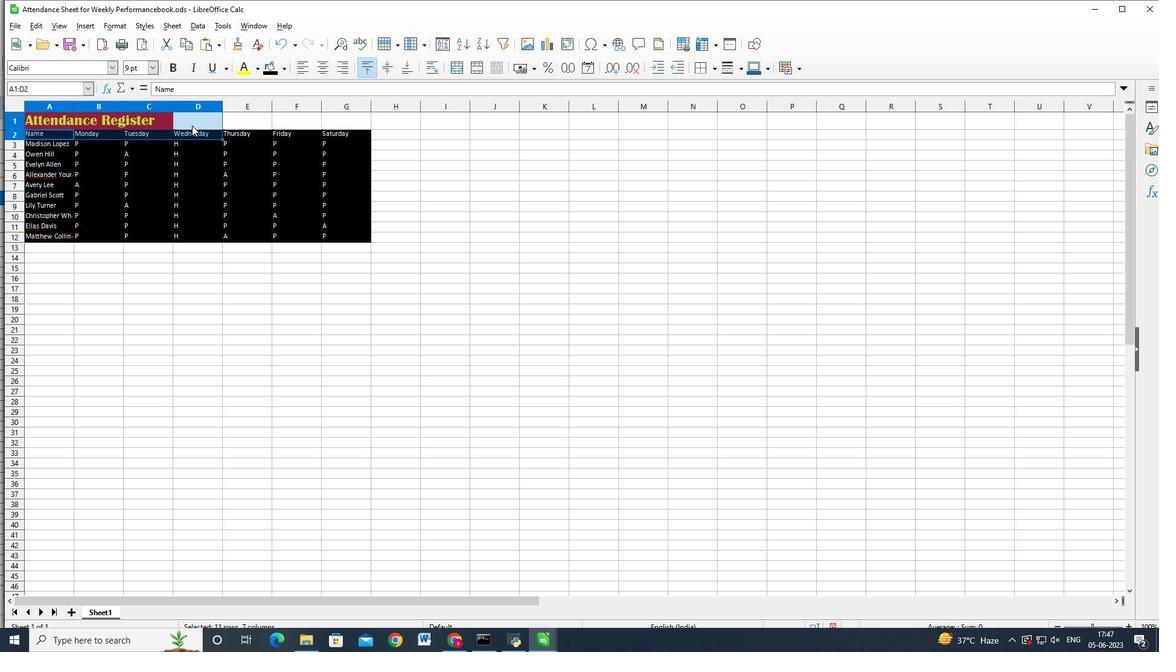 
Action: Key pressed <Key.shift><Key.shift><Key.shift><Key.shift><Key.shift><Key.shift><Key.shift><Key.shift><Key.shift><Key.shift><Key.shift><Key.shift><Key.shift><Key.shift><Key.shift><Key.shift><Key.shift><Key.shift><Key.shift><Key.shift><Key.shift><Key.shift><Key.shift><Key.shift><Key.shift><Key.shift><Key.shift><Key.right><Key.right><Key.right><Key.down><Key.down><Key.down><Key.down><Key.down><Key.down><Key.down><Key.down><Key.down><Key.down><Key.down>
Screenshot: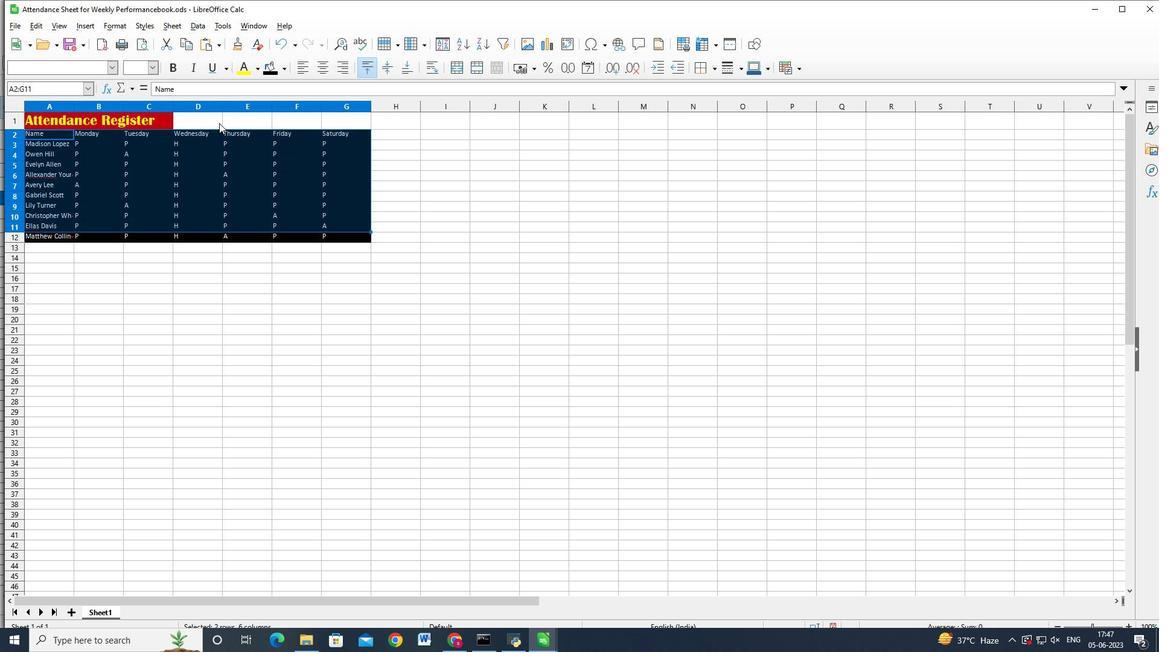 
Action: Mouse moved to (107, 25)
Screenshot: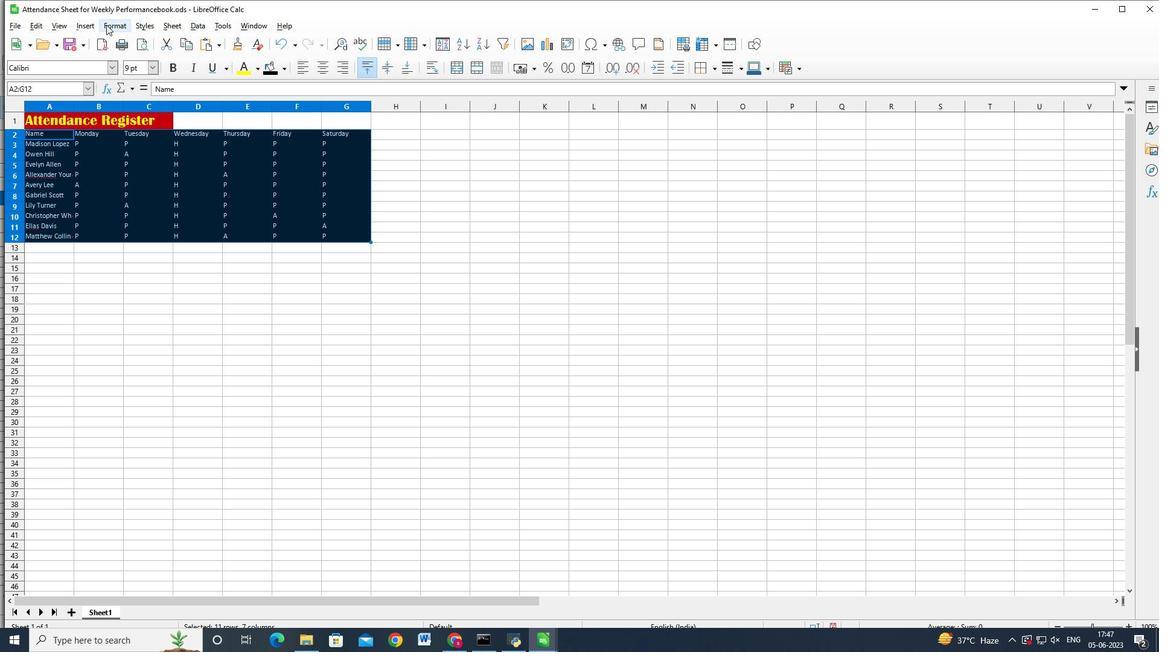 
Action: Mouse pressed left at (107, 25)
Screenshot: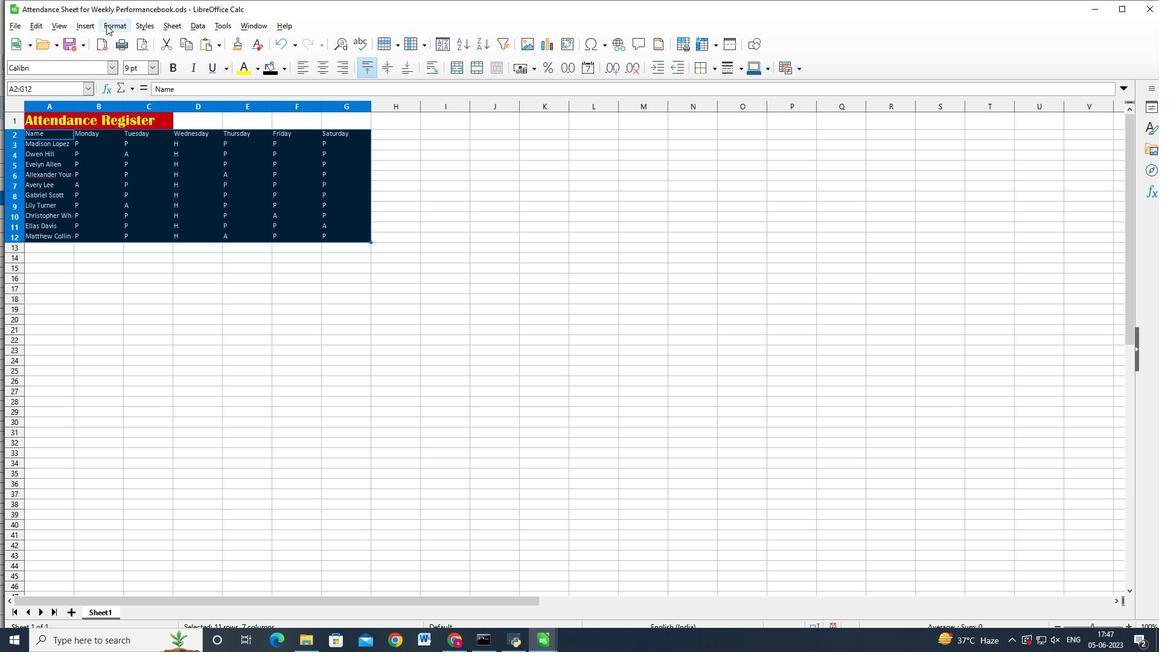 
Action: Mouse moved to (265, 141)
Screenshot: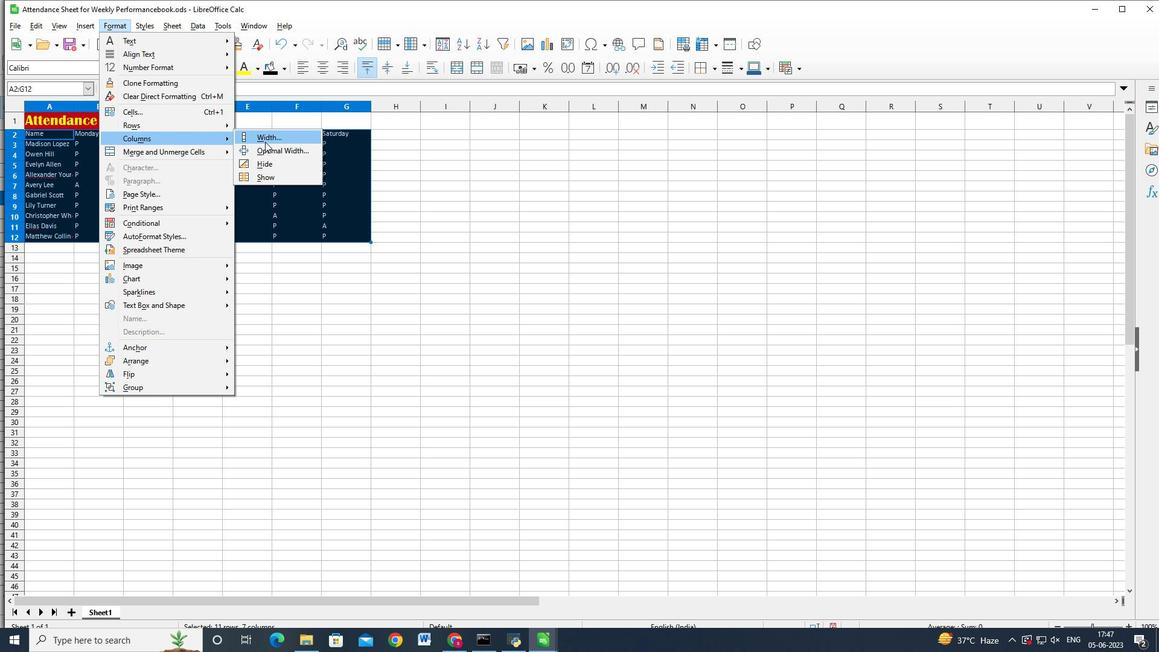 
Action: Mouse pressed left at (265, 141)
Screenshot: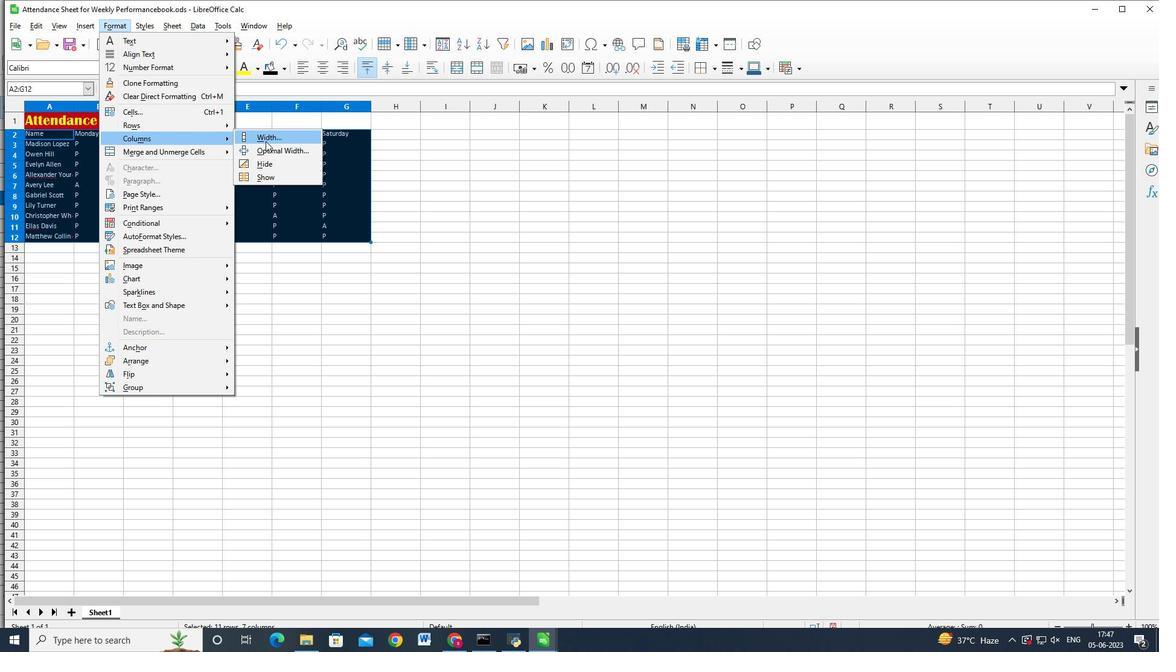 
Action: Mouse moved to (296, 137)
Screenshot: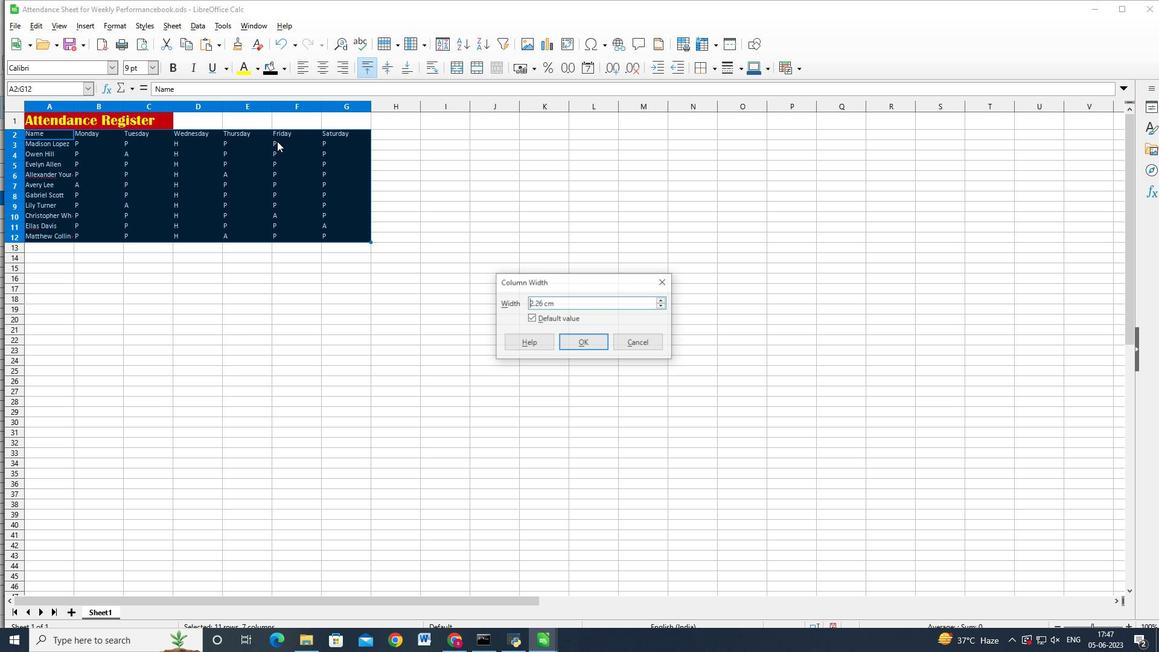 
Action: Key pressed <Key.backspace><Key.right><Key.right><Key.right><Key.right><Key.backspace><Key.backspace><Key.backspace><Key.backspace>15<Key.enter>
Screenshot: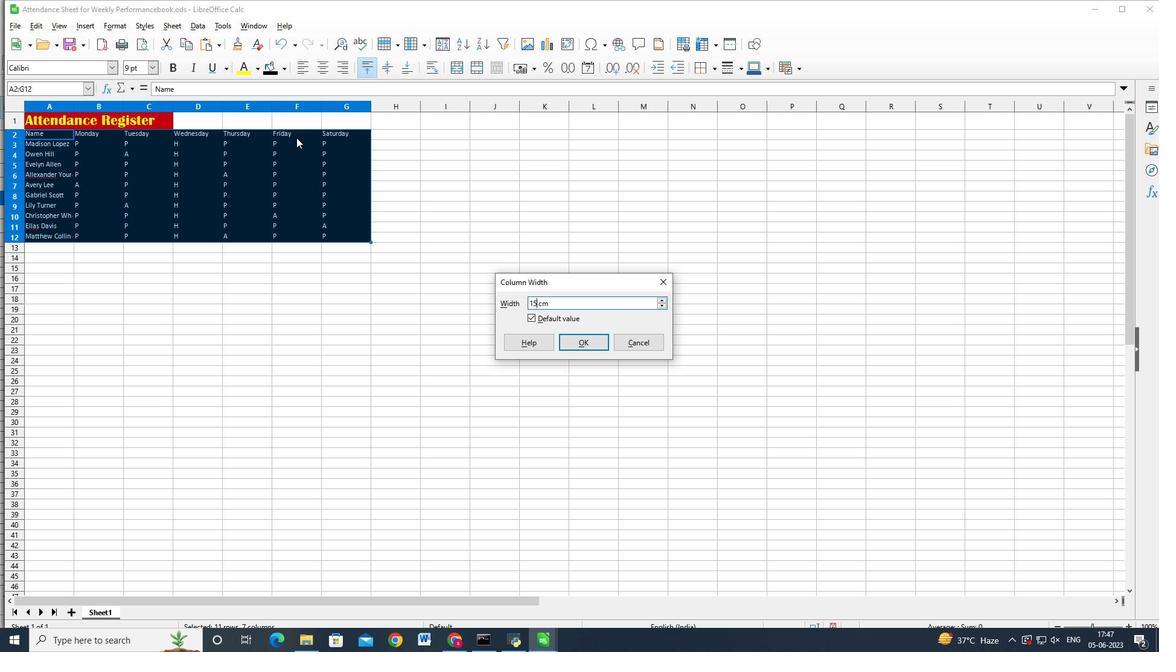 
Action: Mouse moved to (253, 160)
Screenshot: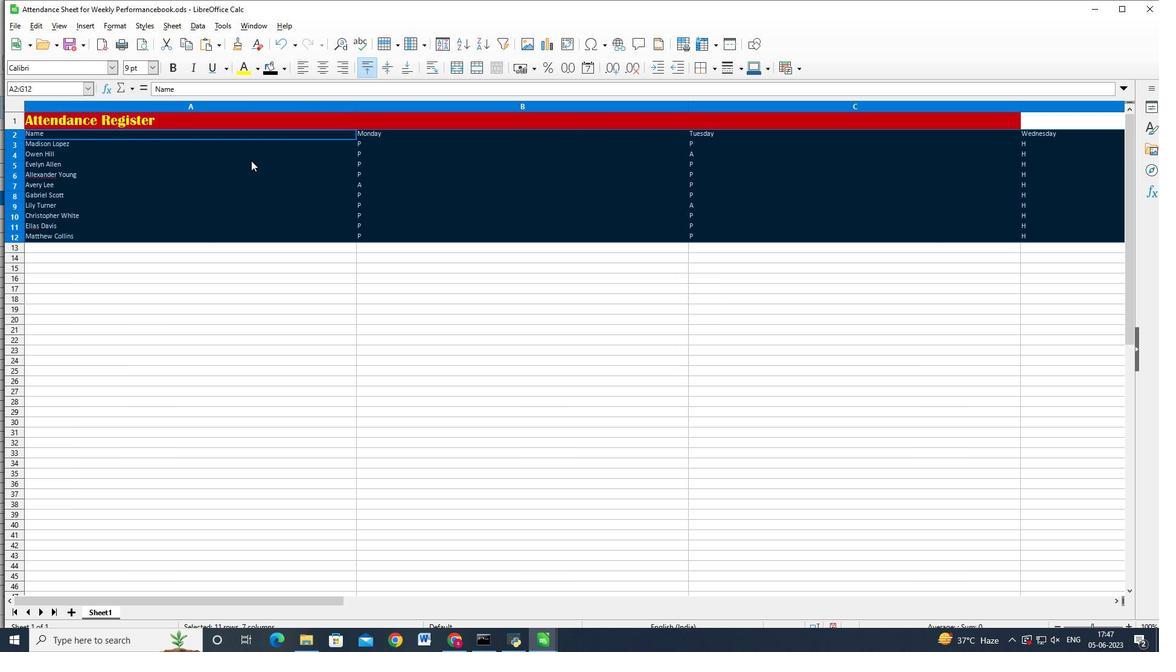 
Action: Key pressed <Key.shift><Key.right><Key.right><Key.left><Key.left>
Screenshot: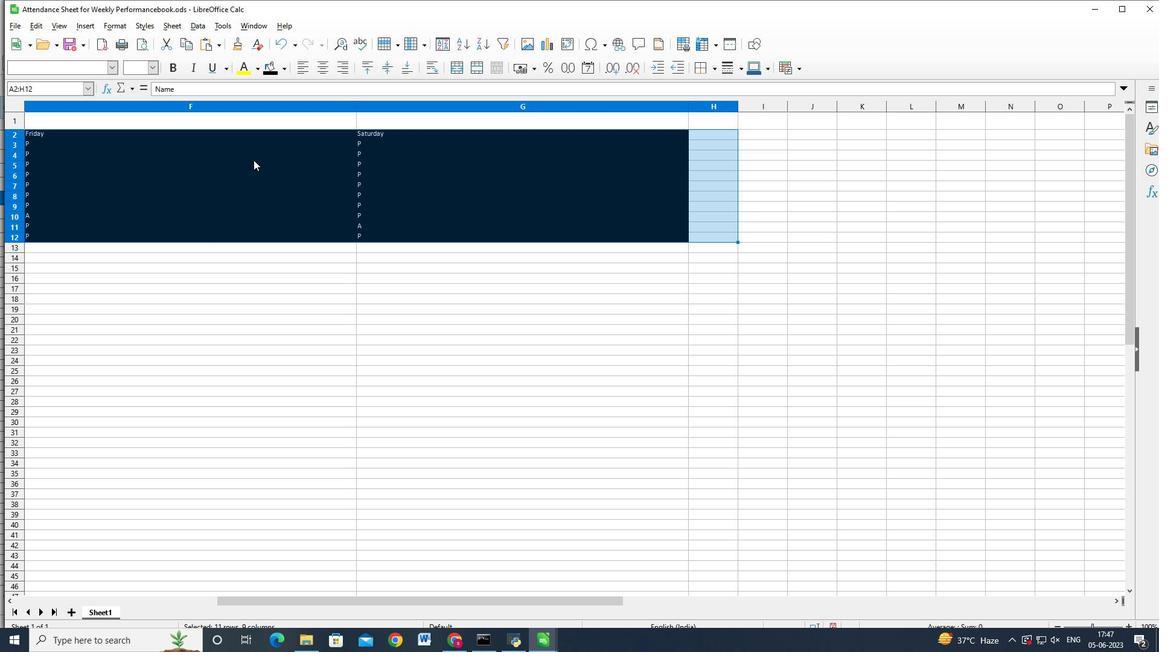 
Action: Mouse moved to (116, 22)
Screenshot: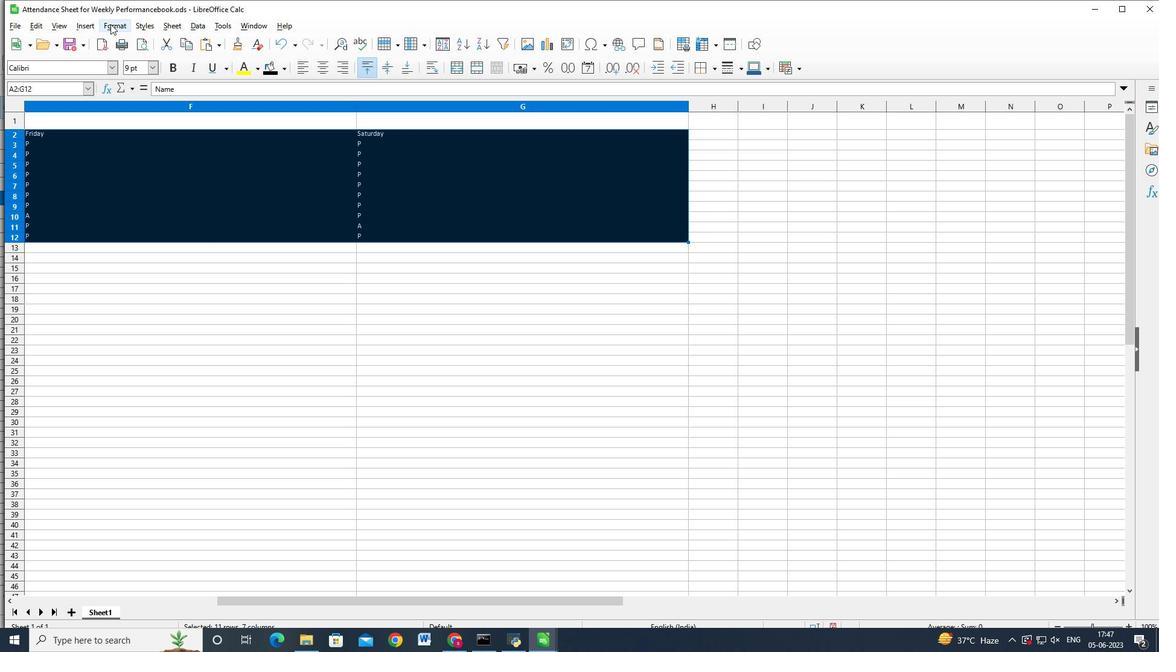 
Action: Mouse pressed left at (116, 22)
Screenshot: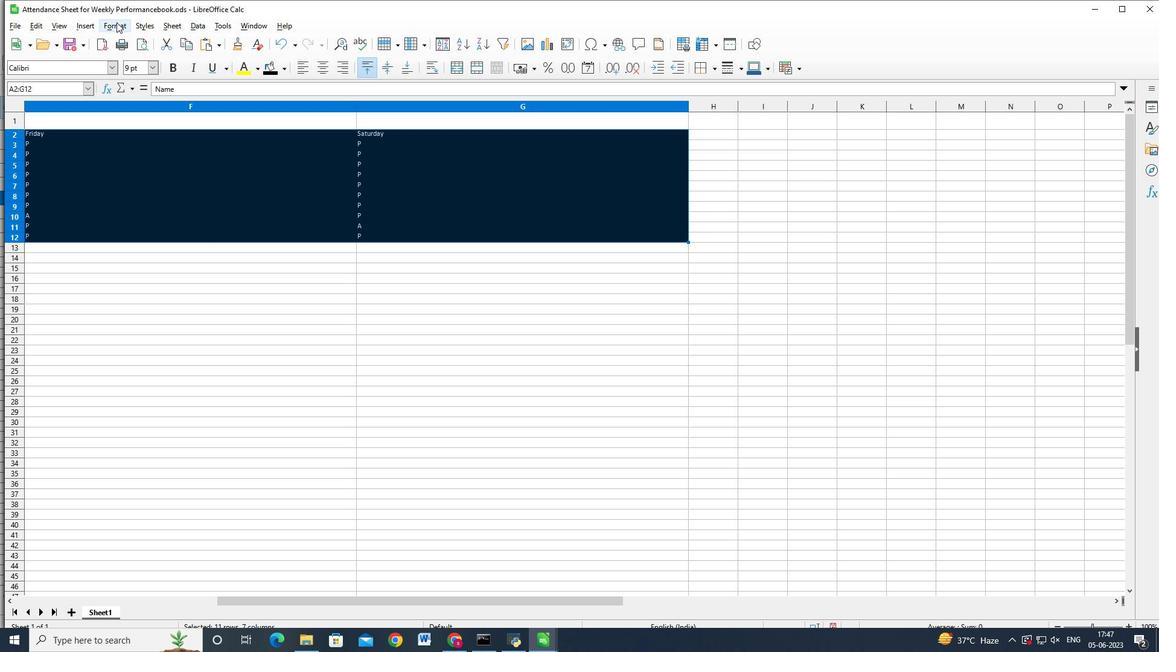 
Action: Mouse moved to (294, 288)
Screenshot: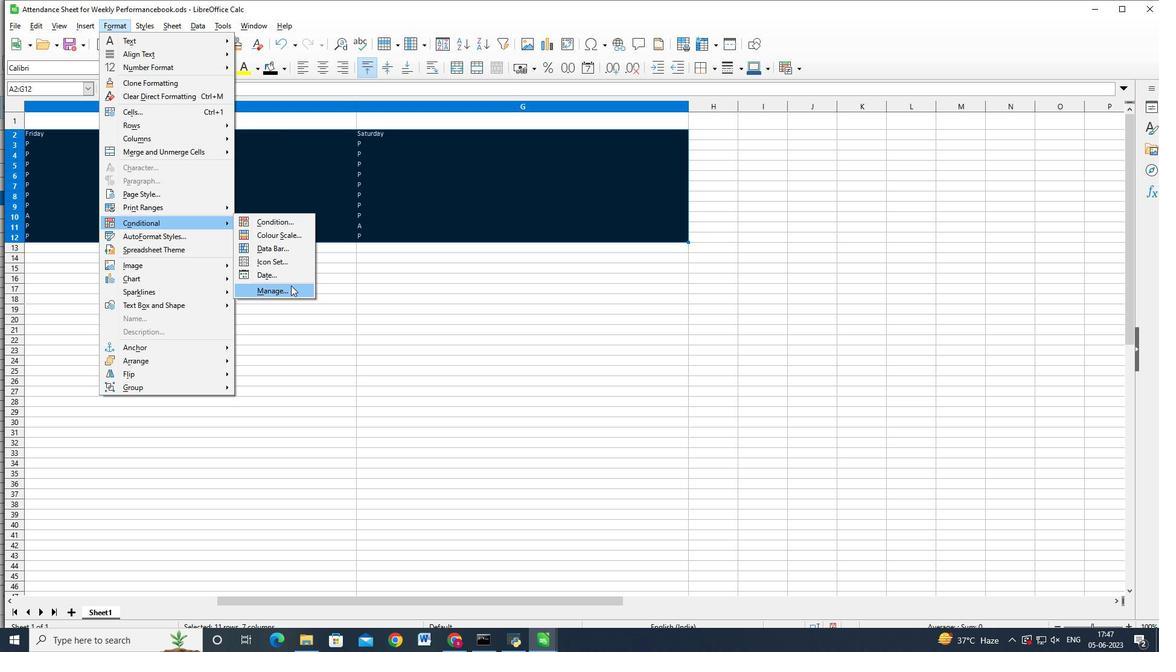 
Action: Mouse pressed left at (294, 288)
Screenshot: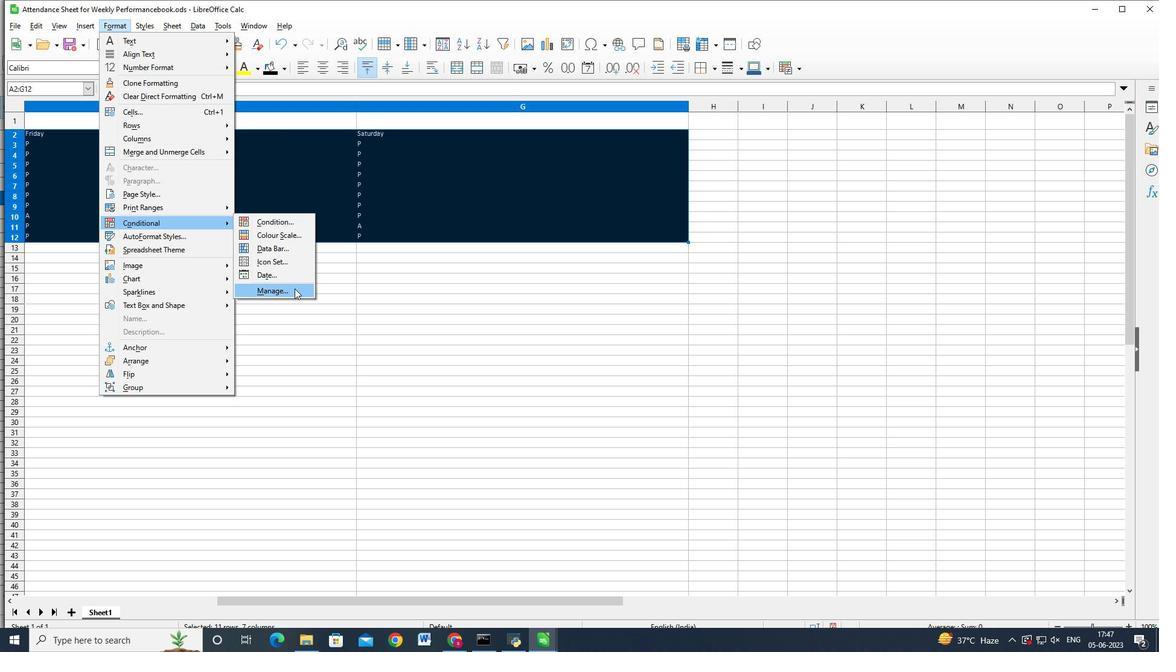 
Action: Mouse moved to (717, 148)
Screenshot: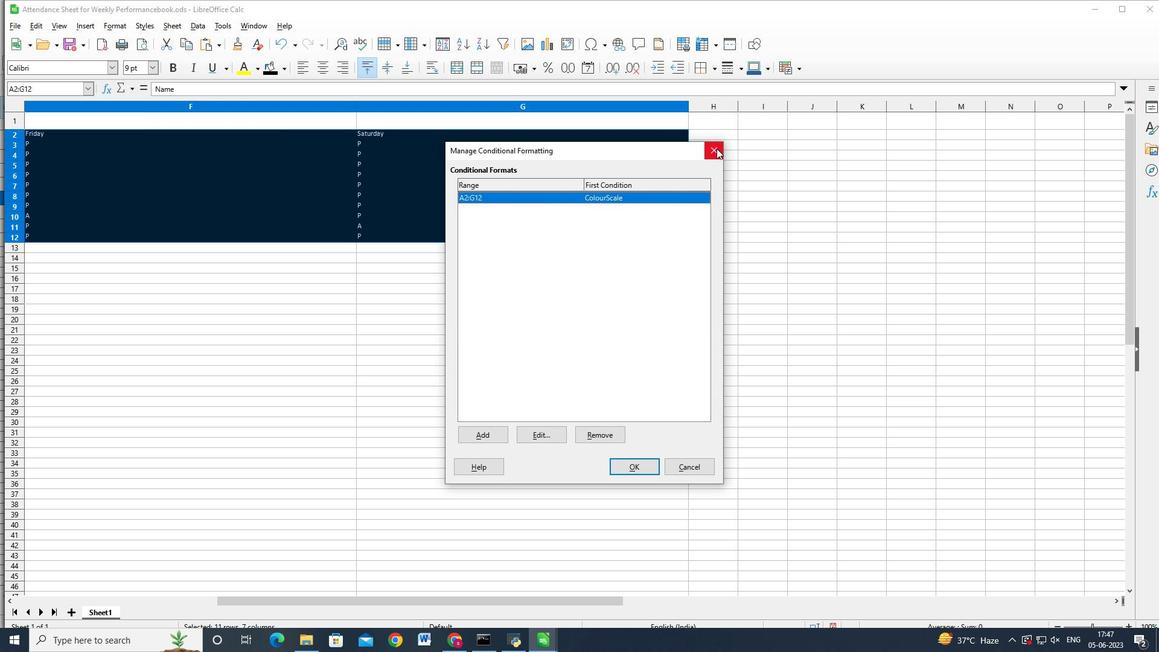 
Action: Mouse pressed left at (717, 148)
Screenshot: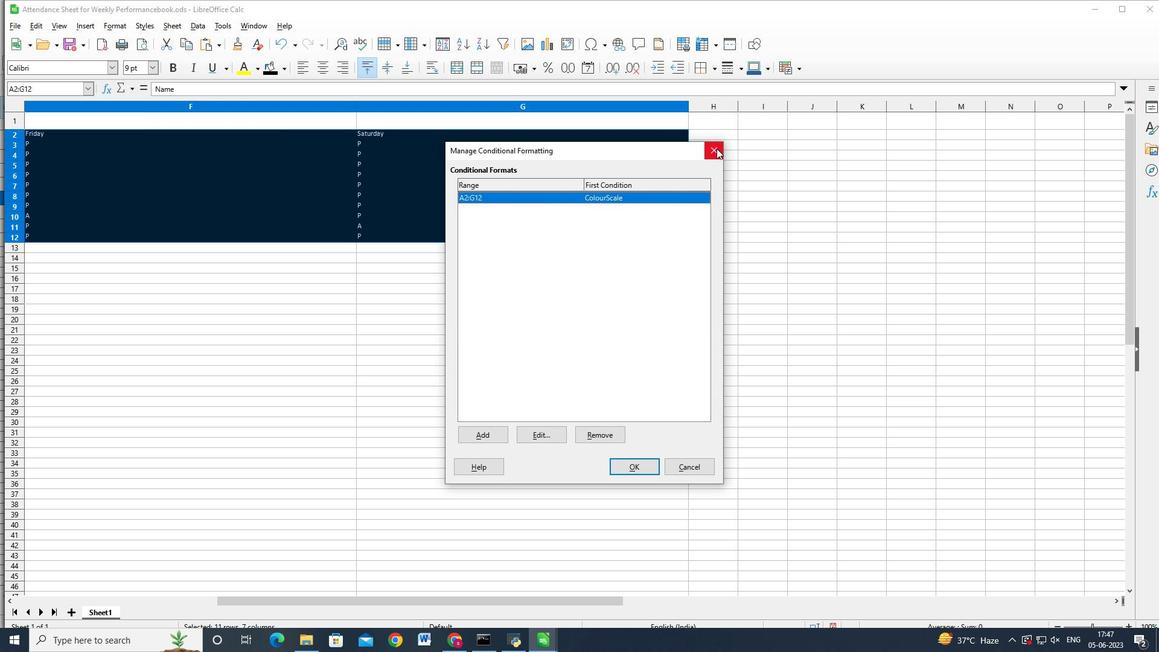 
Action: Mouse moved to (177, 25)
Screenshot: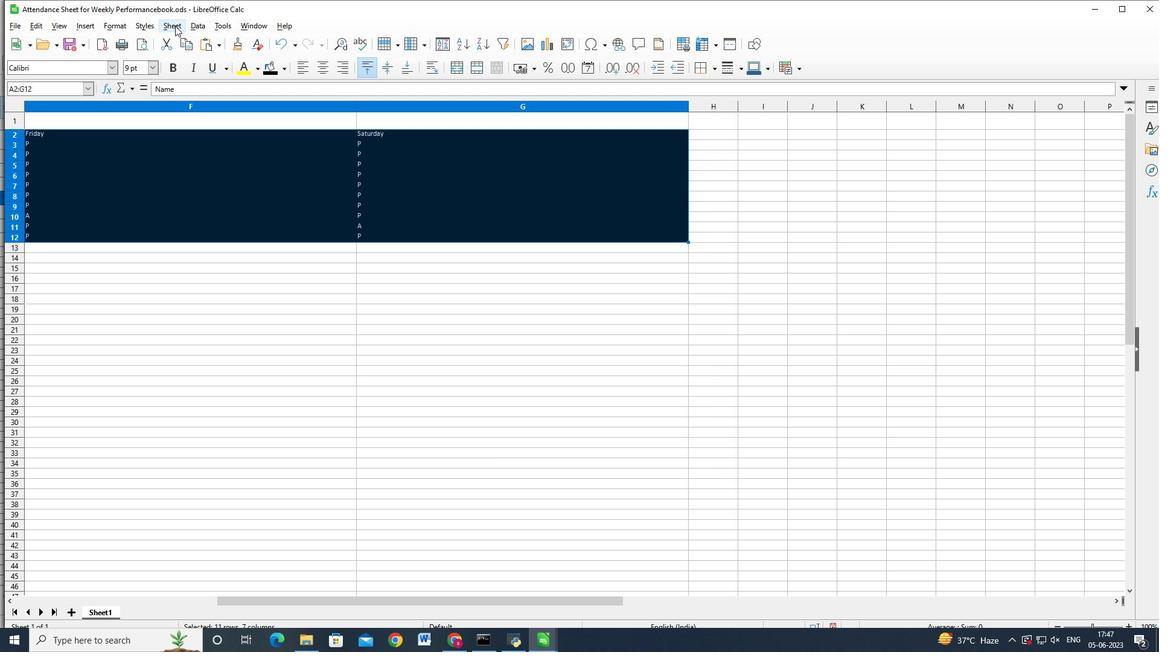 
Action: Mouse pressed left at (177, 25)
Screenshot: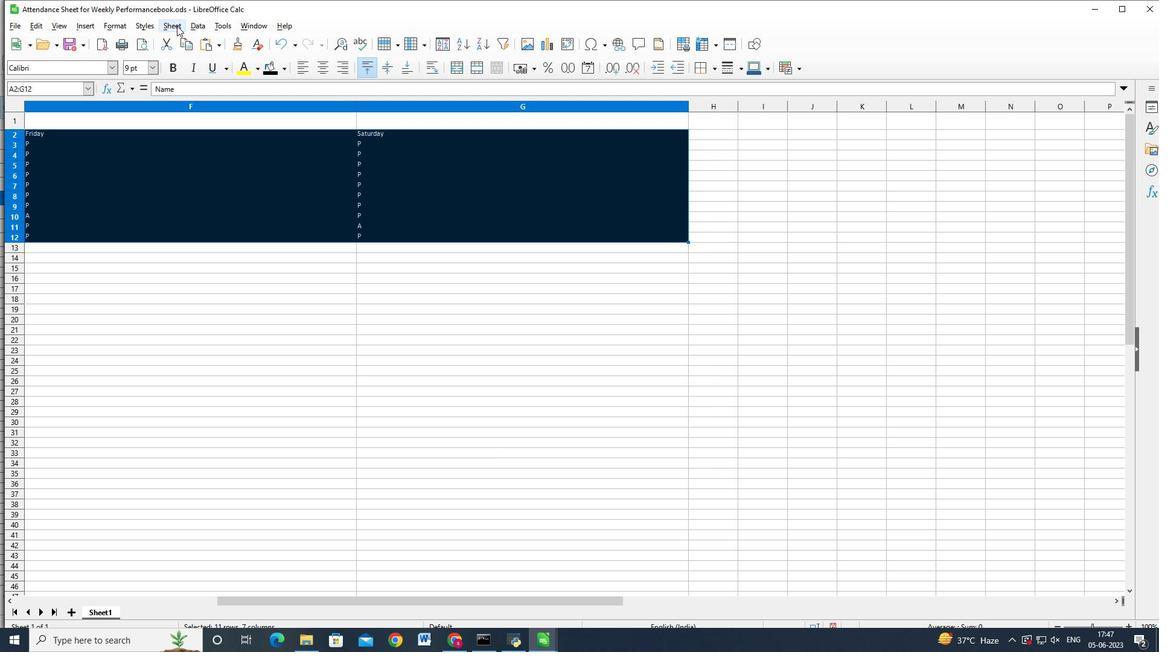 
Action: Mouse moved to (332, 293)
Screenshot: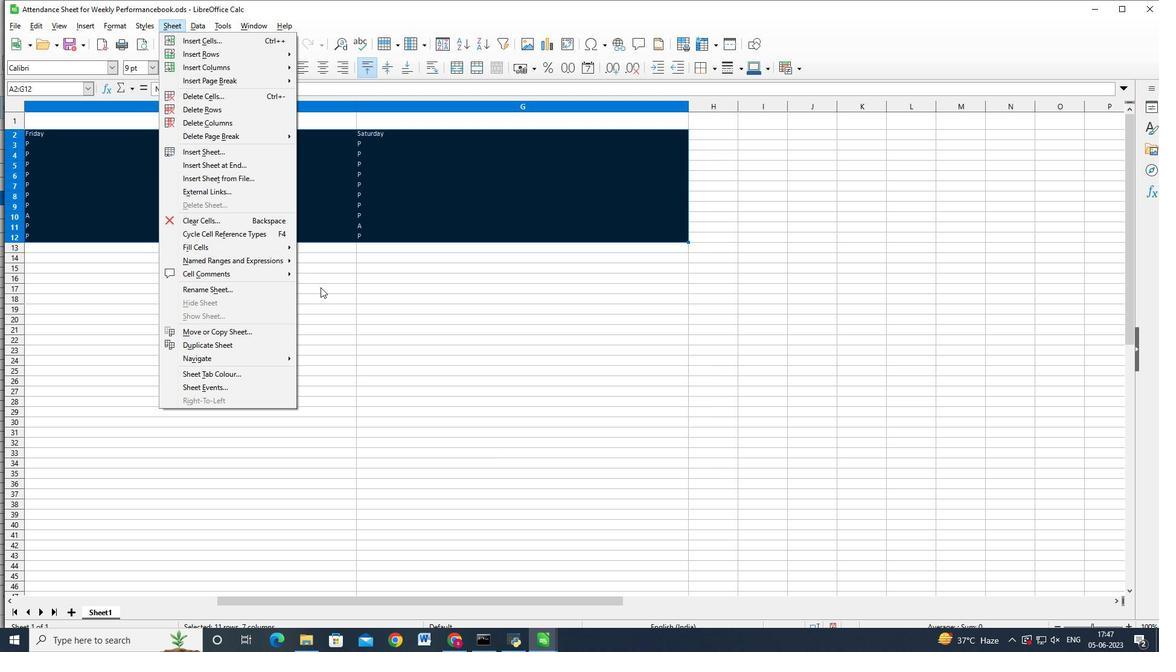 
Action: Mouse pressed left at (332, 293)
Screenshot: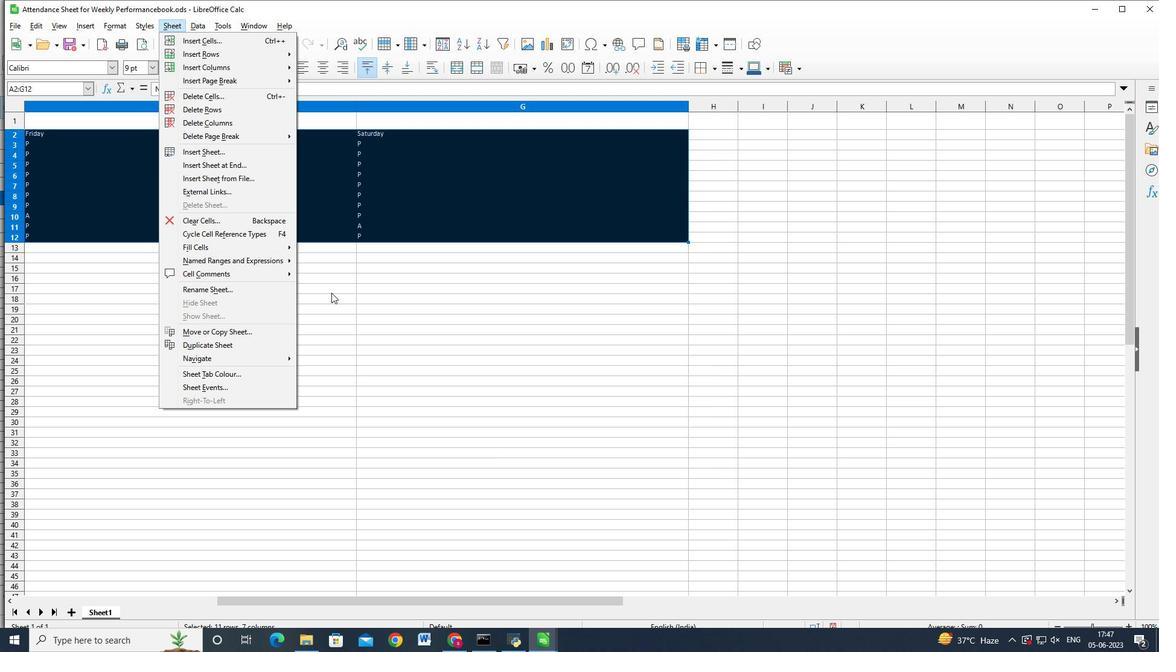 
Action: Mouse moved to (357, 221)
Screenshot: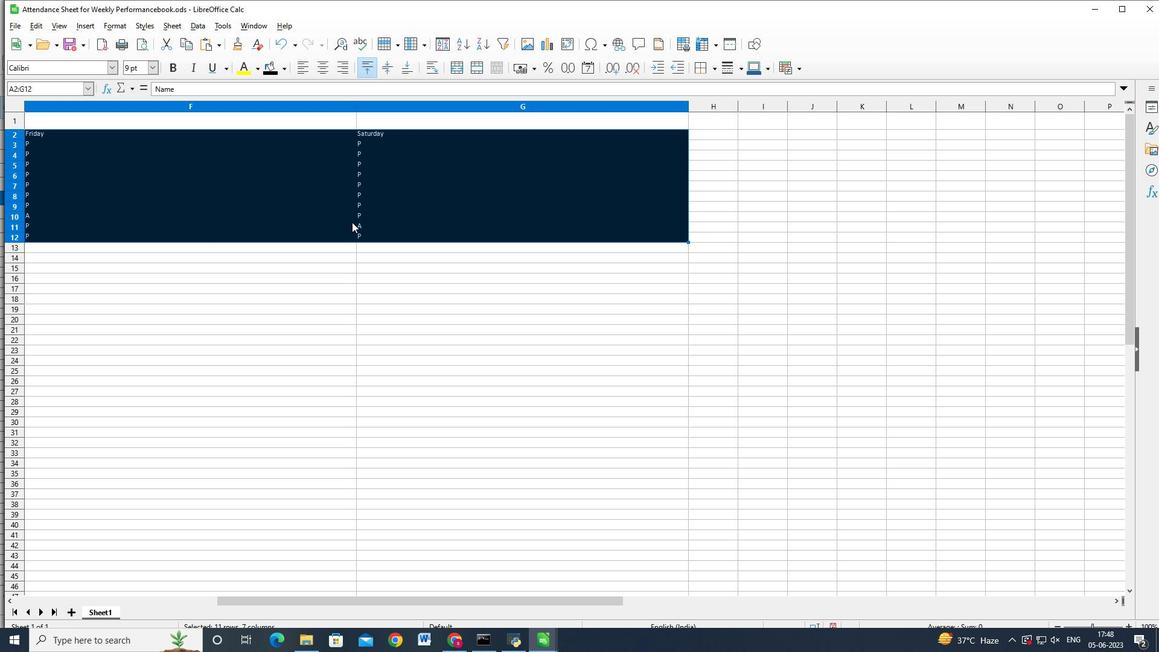 
Action: Mouse scrolled (357, 221) with delta (0, 0)
Screenshot: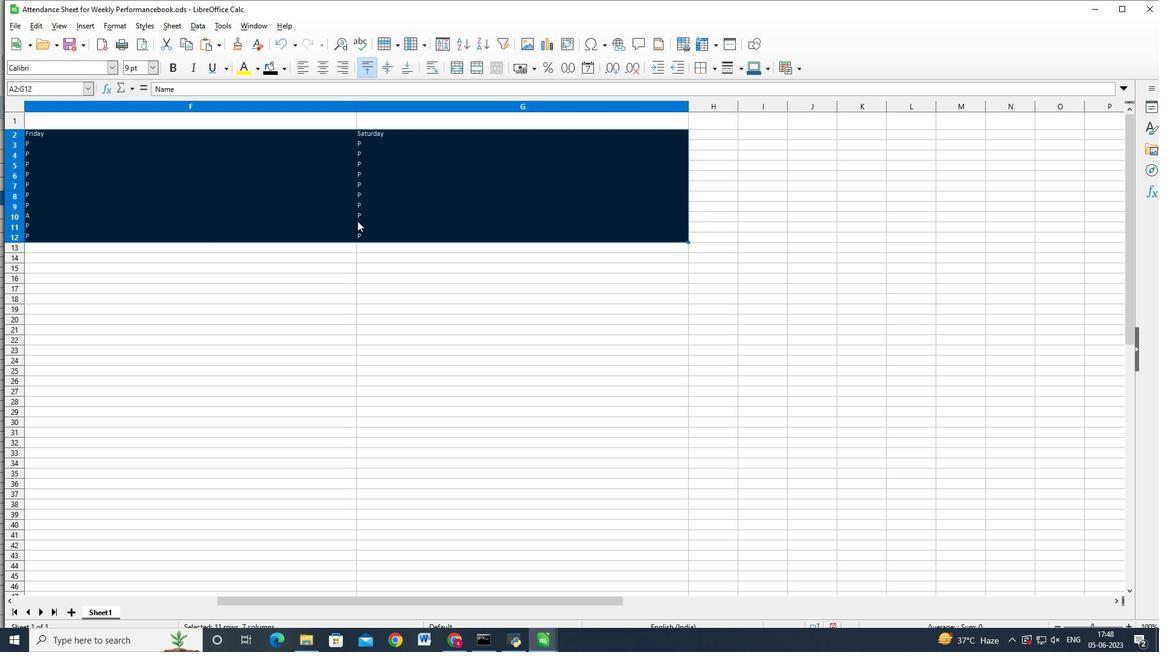 
Action: Mouse scrolled (357, 221) with delta (0, 0)
Screenshot: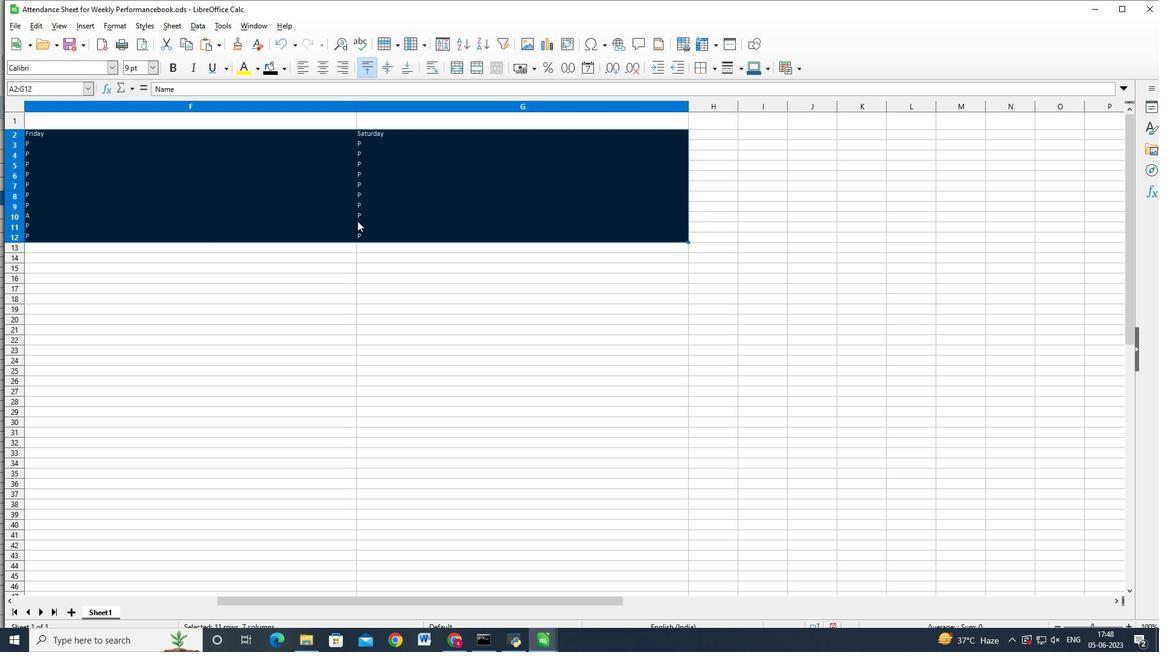
Action: Mouse moved to (344, 221)
Screenshot: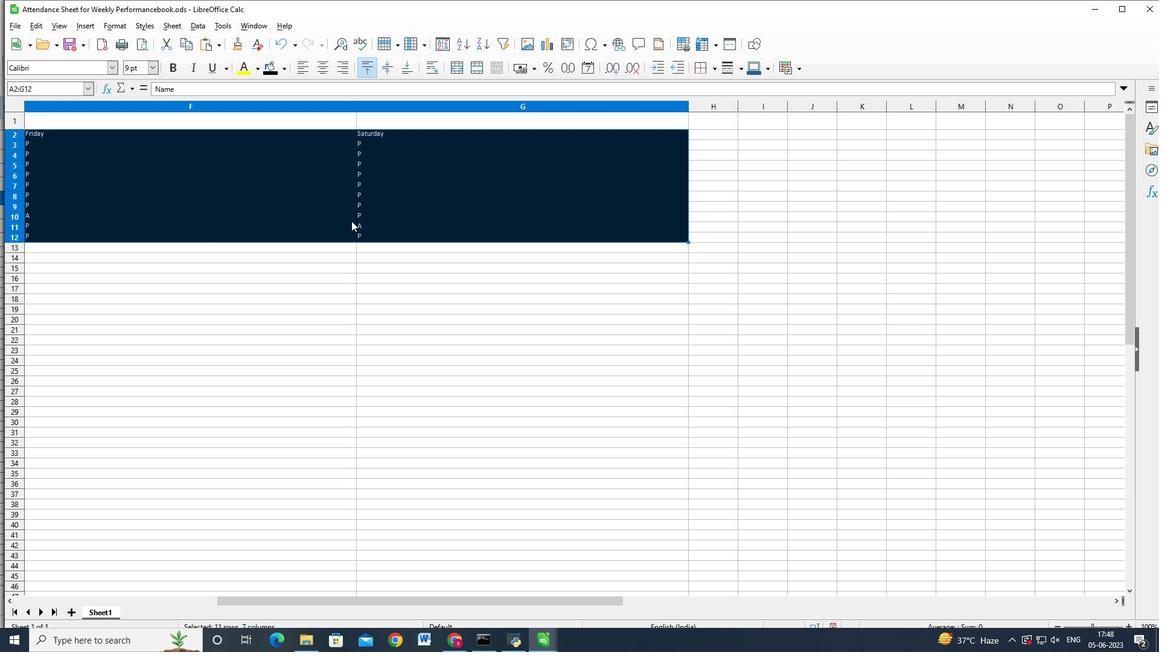 
Action: Key pressed <Key.shift>
Screenshot: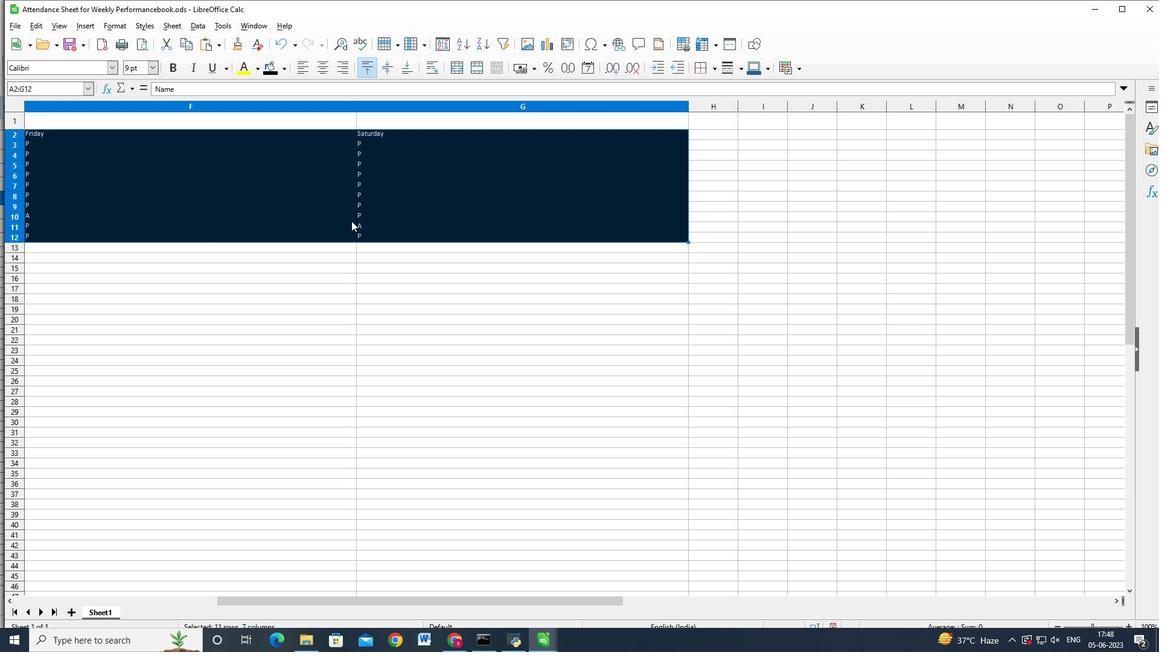 
Action: Mouse moved to (339, 221)
Screenshot: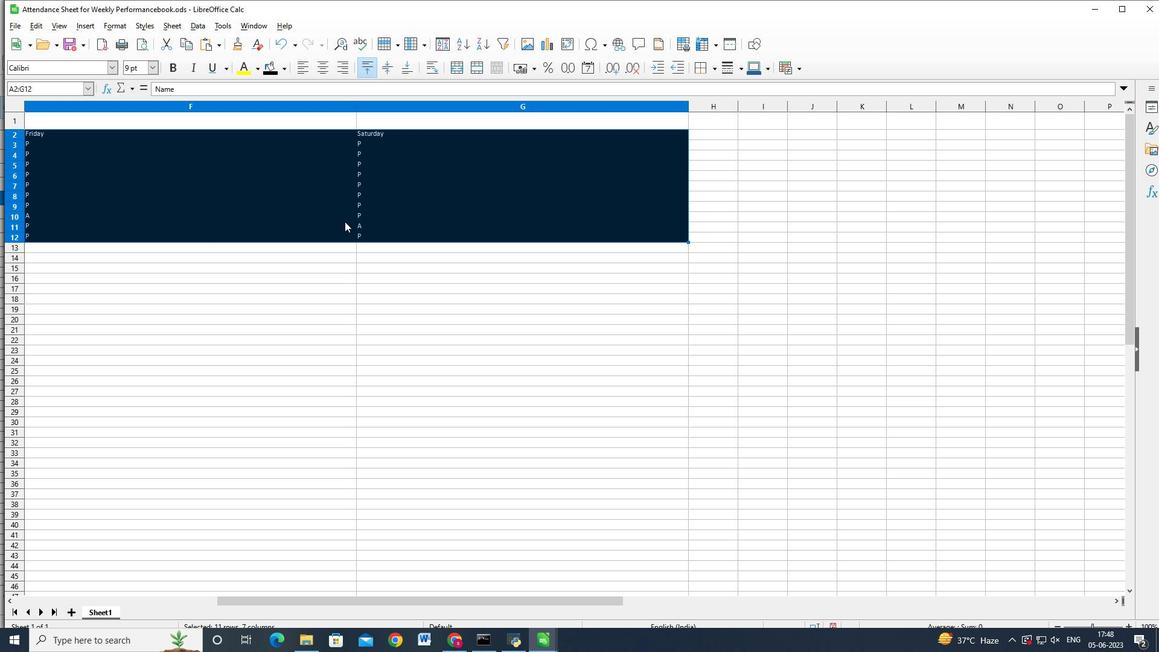 
Action: Mouse scrolled (339, 222) with delta (0, 0)
Screenshot: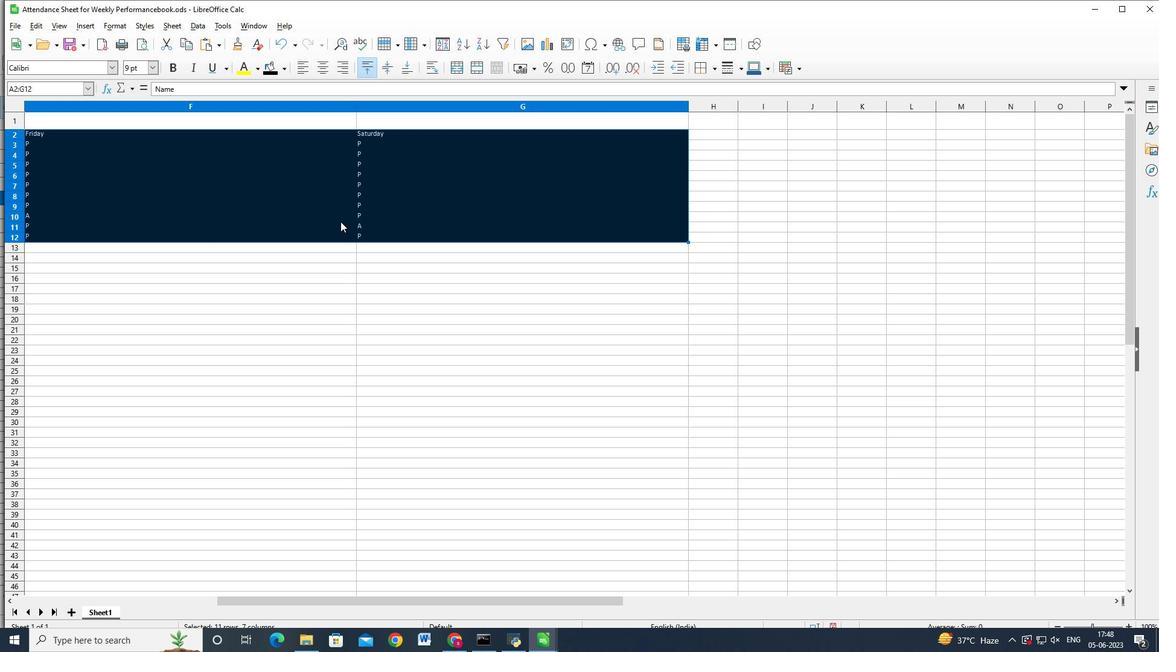 
Action: Mouse scrolled (339, 222) with delta (0, 0)
Screenshot: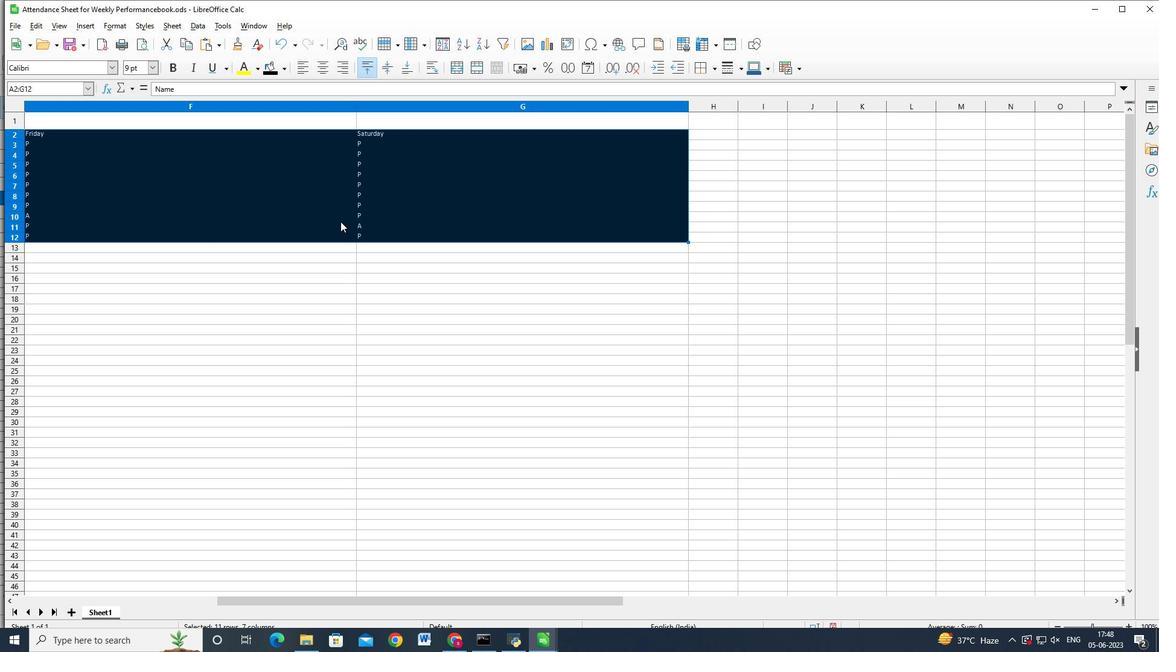 
Action: Mouse scrolled (339, 222) with delta (0, 0)
Screenshot: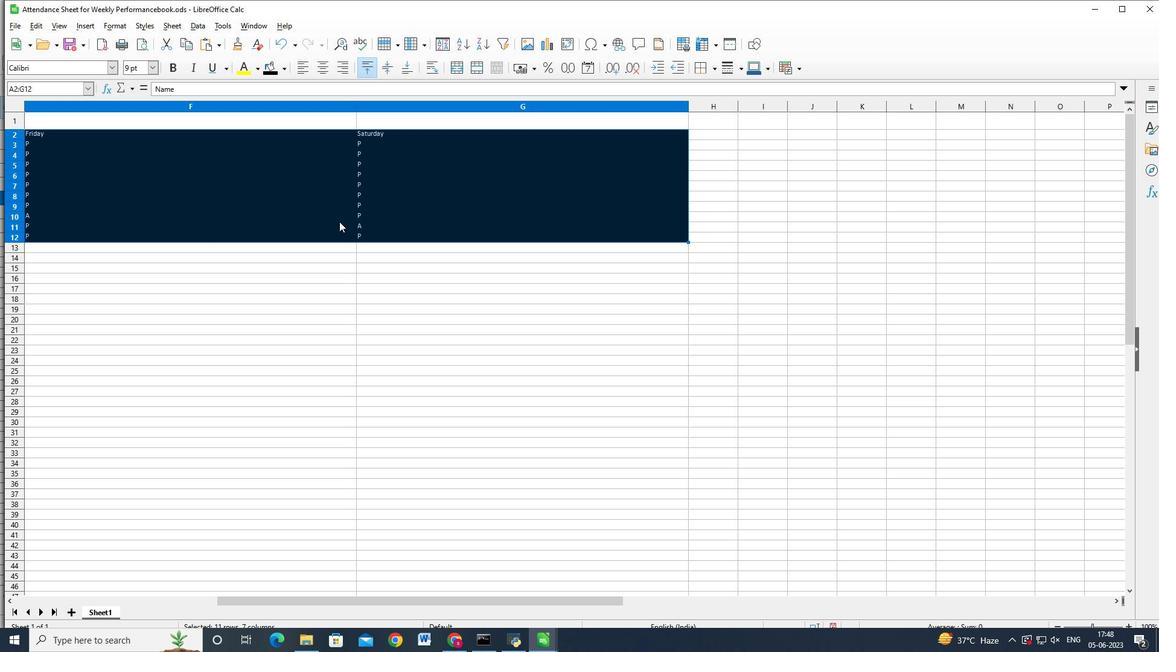 
Action: Mouse scrolled (339, 222) with delta (0, 0)
Screenshot: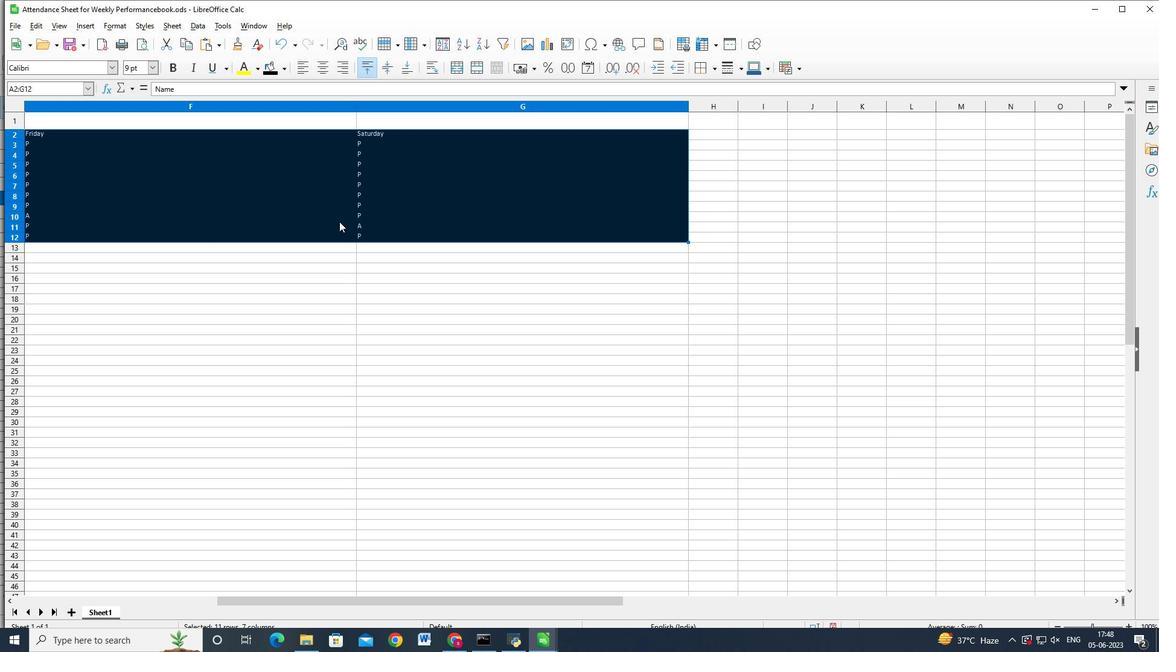 
Action: Mouse scrolled (339, 222) with delta (0, 0)
Screenshot: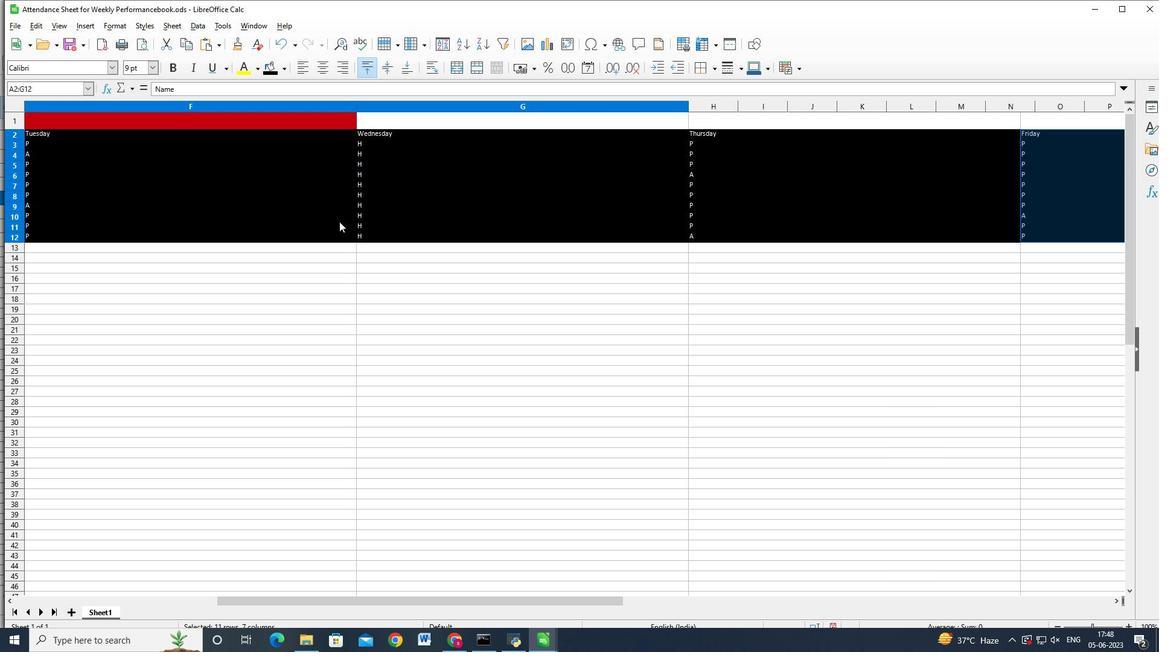 
Action: Mouse scrolled (339, 222) with delta (0, 0)
Screenshot: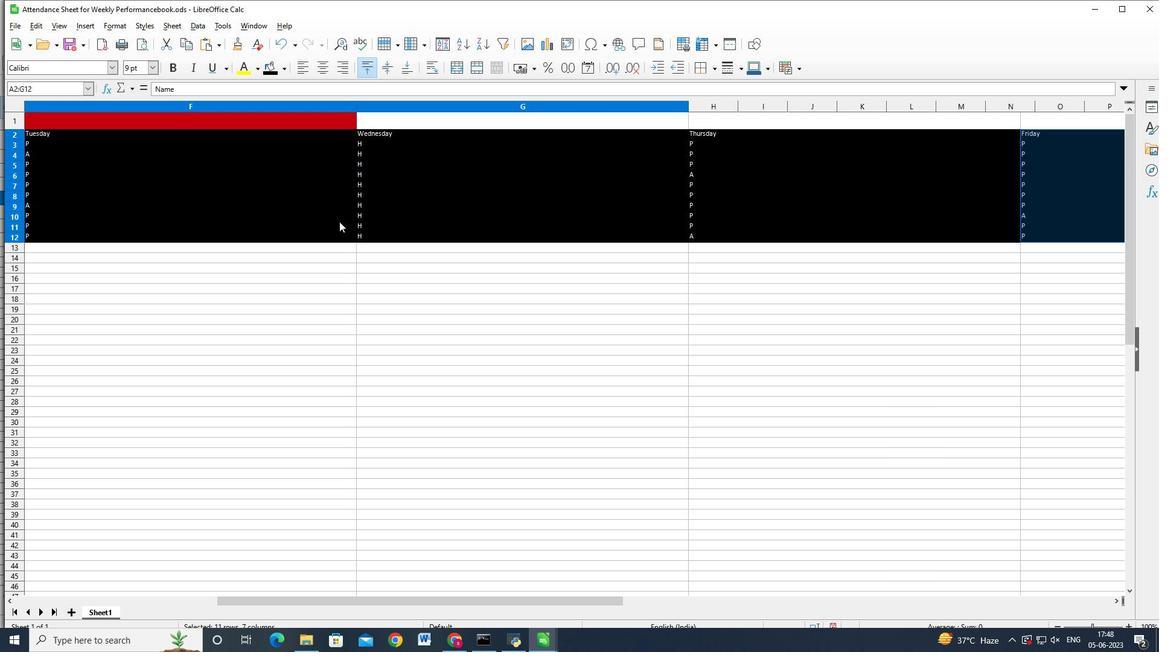 
Action: Key pressed <Key.shift><Key.shift><Key.shift><Key.shift><Key.shift><Key.shift><Key.shift><Key.shift><Key.shift><Key.shift>
Screenshot: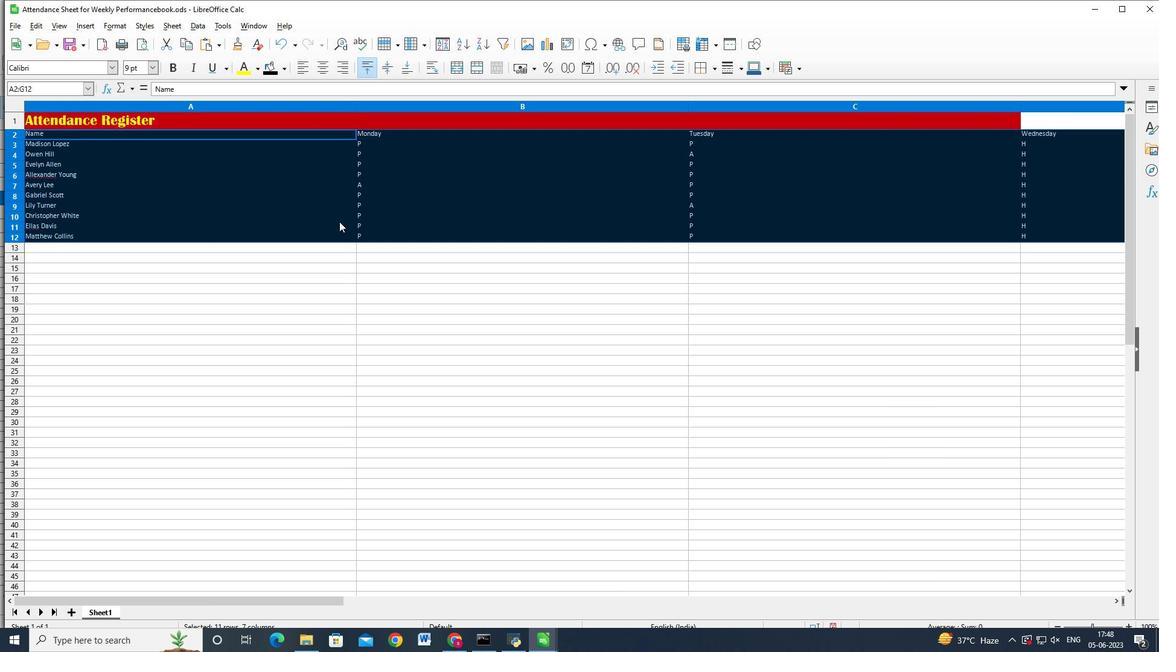 
Action: Mouse scrolled (339, 222) with delta (0, 0)
Screenshot: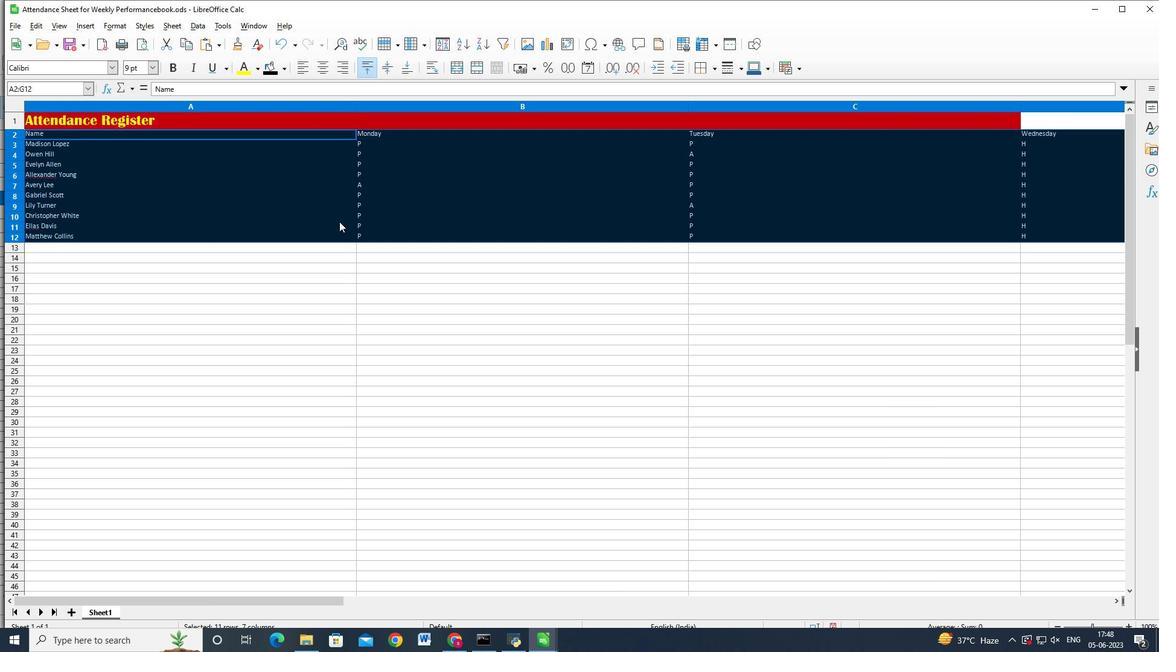 
Action: Key pressed <Key.shift>
Screenshot: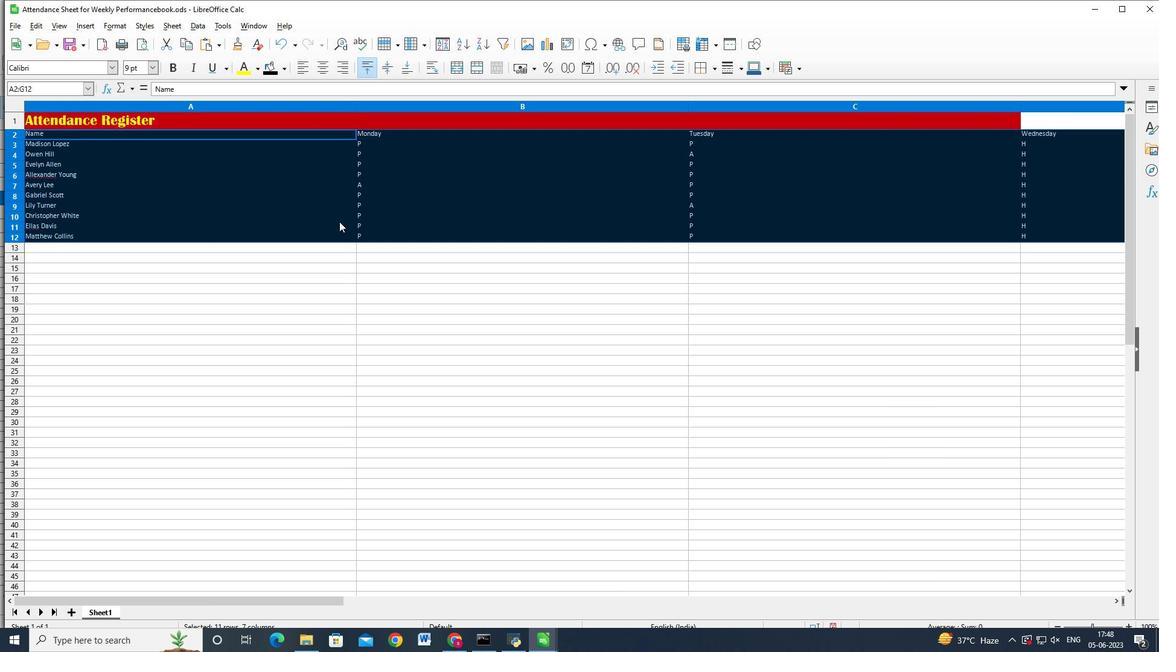 
Action: Mouse scrolled (339, 222) with delta (0, 0)
Screenshot: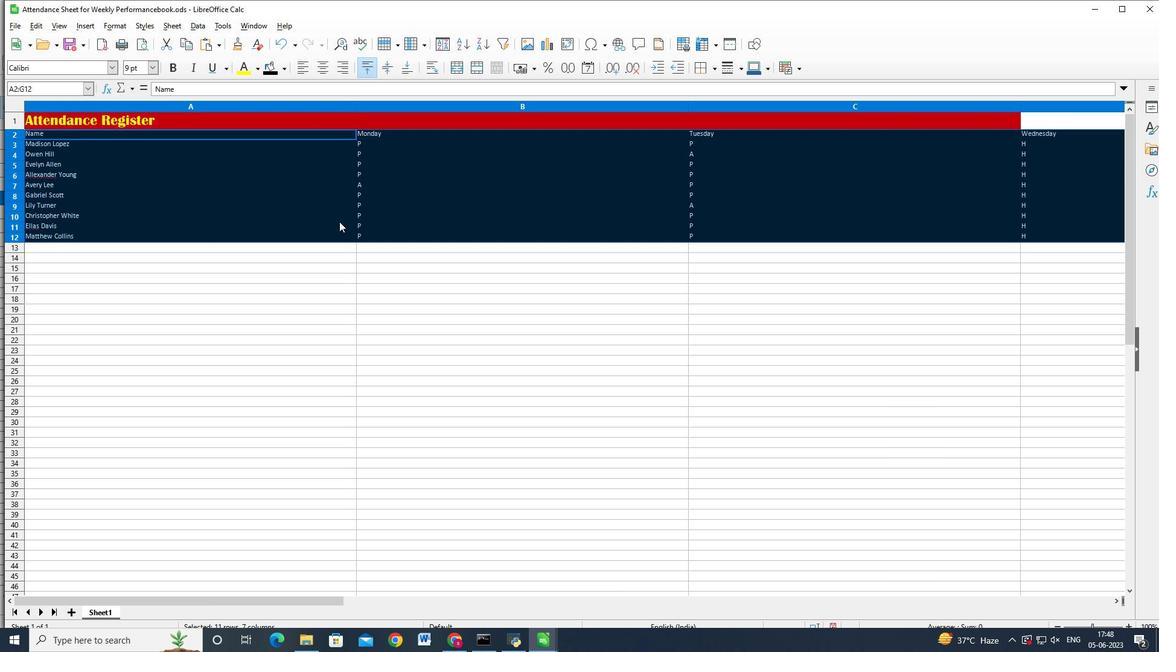 
Action: Key pressed <Key.shift><Key.shift><Key.shift><Key.shift><Key.shift><Key.shift><Key.shift><Key.shift><Key.shift><Key.shift><Key.shift><Key.shift><Key.shift>
Screenshot: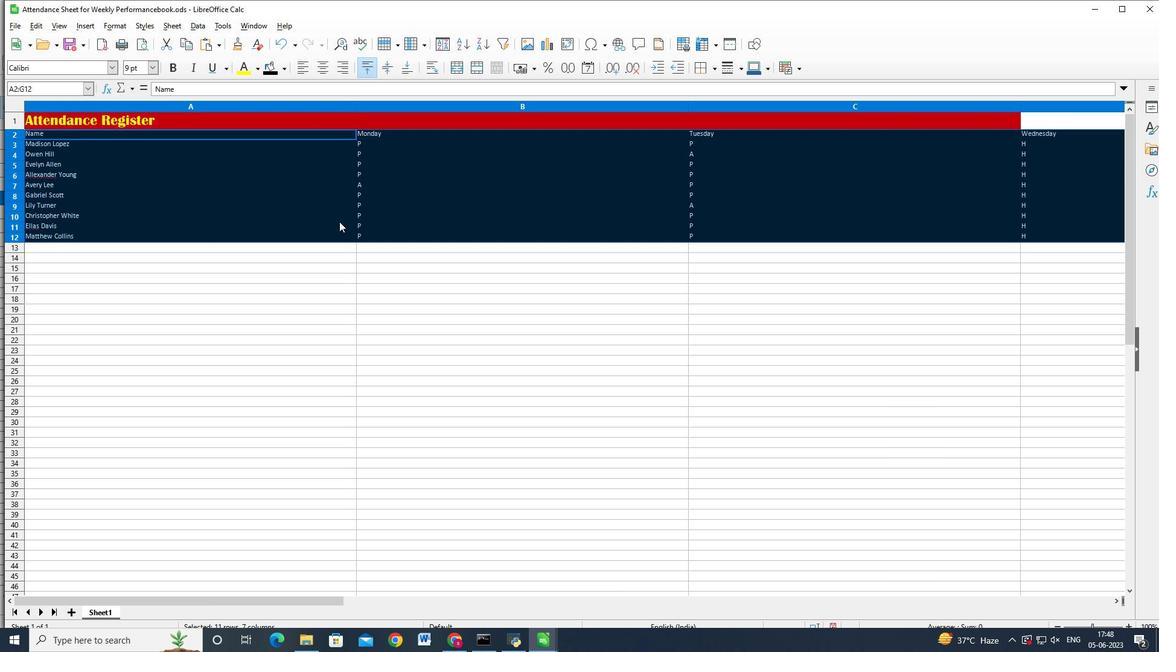 
Action: Mouse moved to (331, 222)
Screenshot: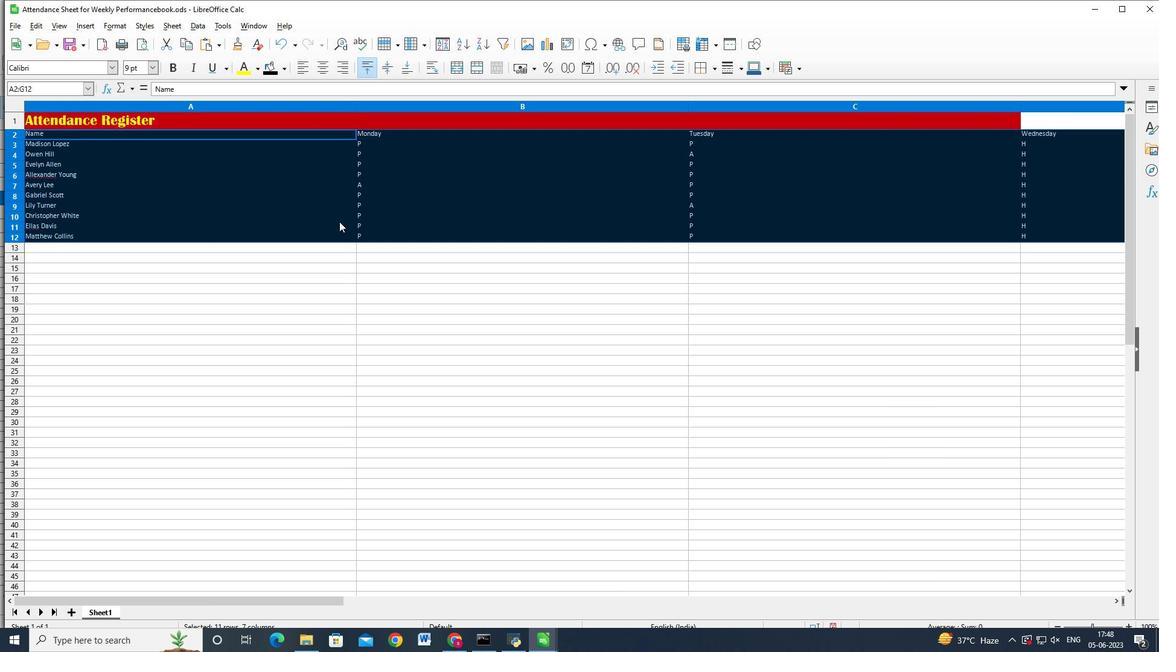 
Action: Key pressed <Key.shift>
Screenshot: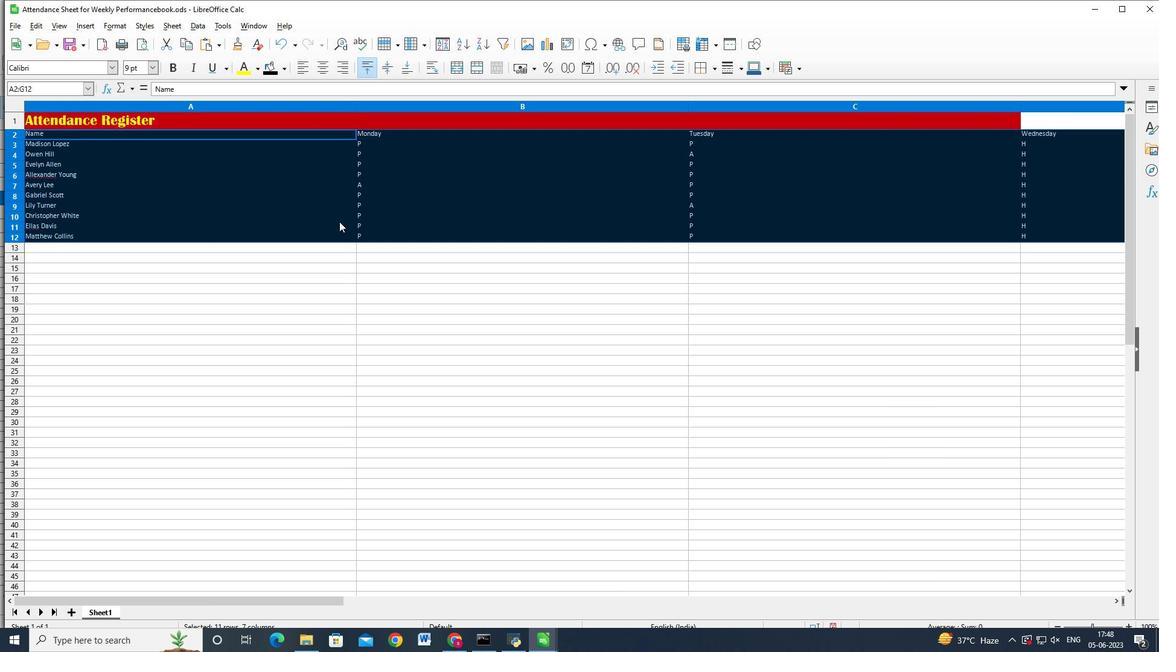 
Action: Mouse moved to (323, 219)
Screenshot: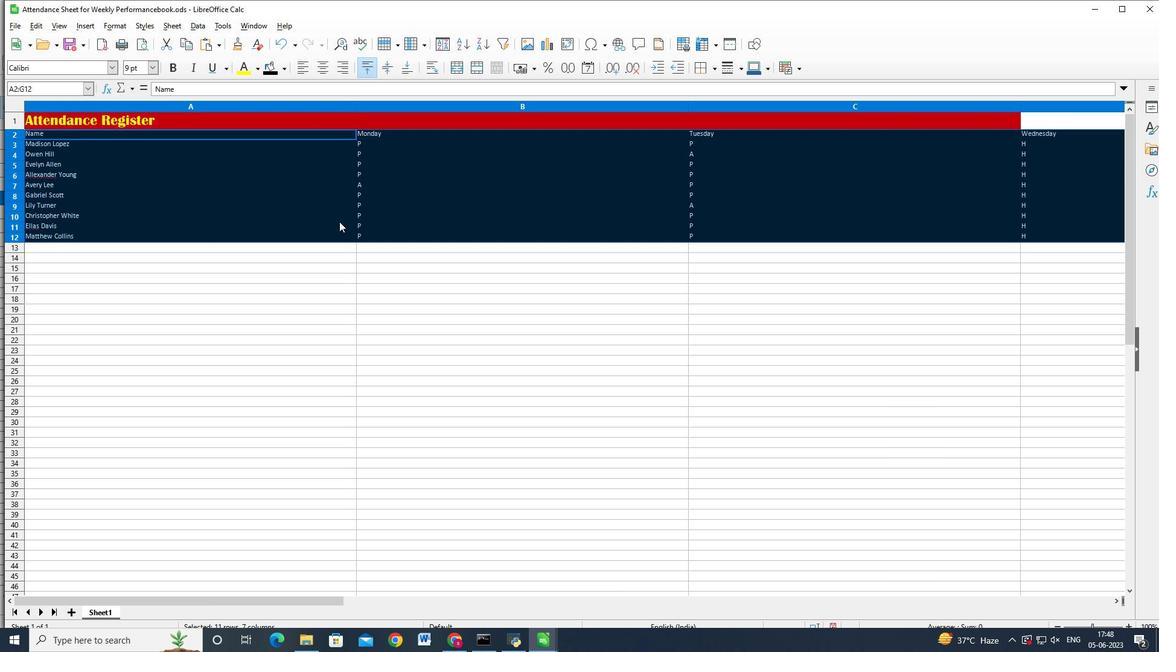 
Action: Key pressed <Key.shift>
Screenshot: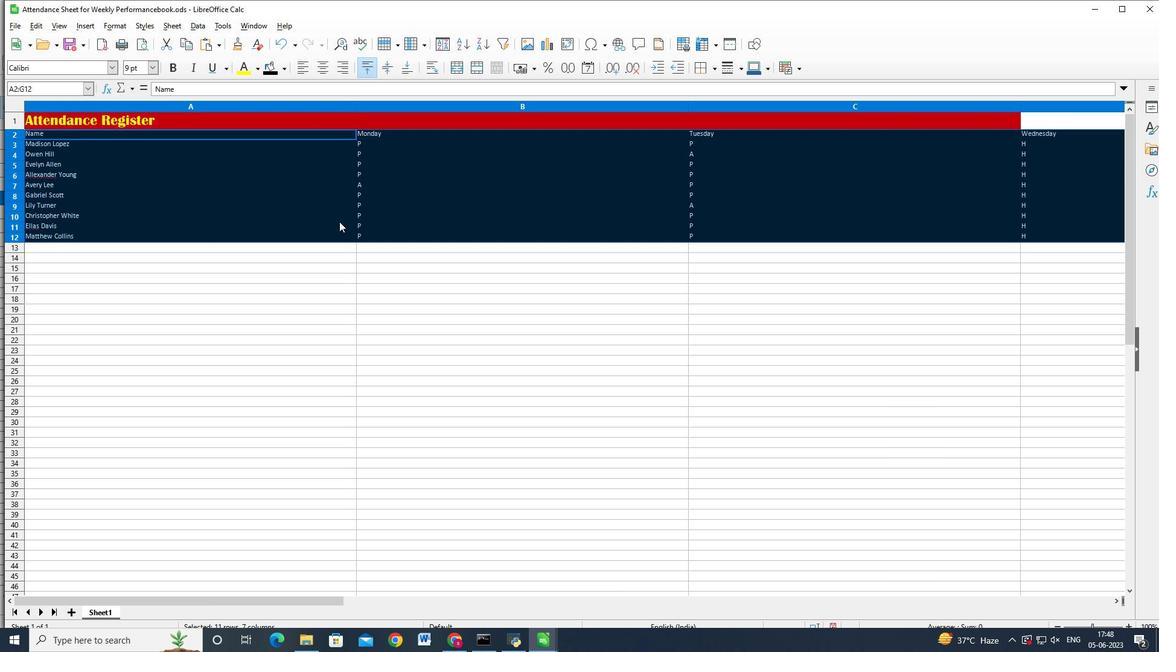 
Action: Mouse moved to (312, 216)
Screenshot: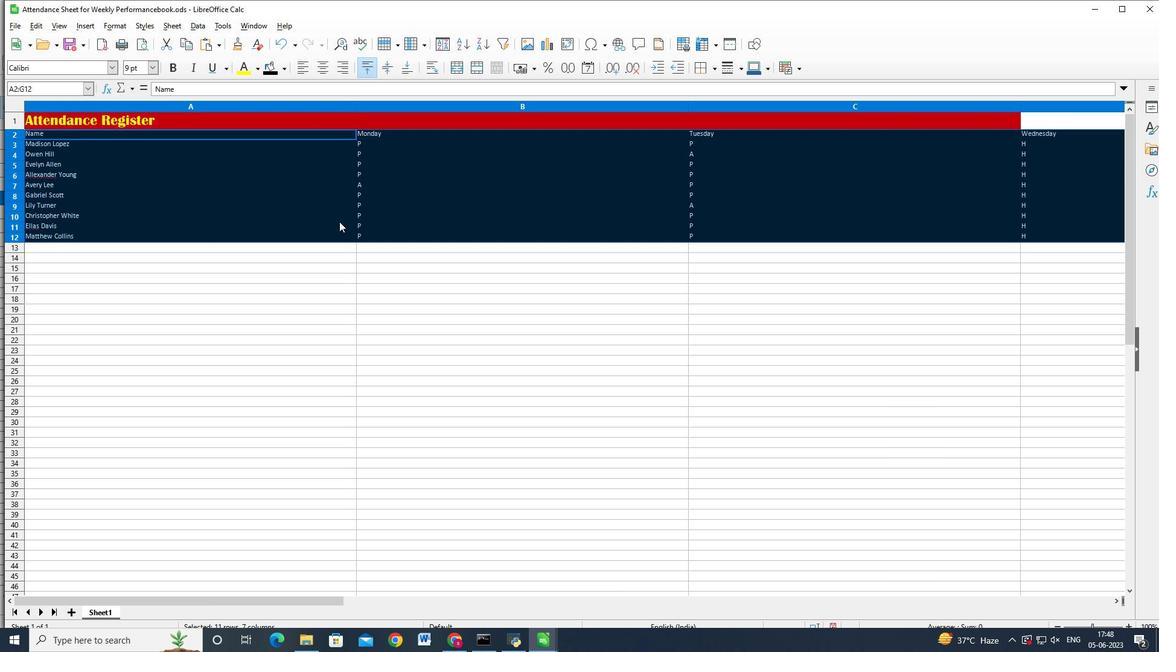 
Action: Key pressed <Key.shift>
Screenshot: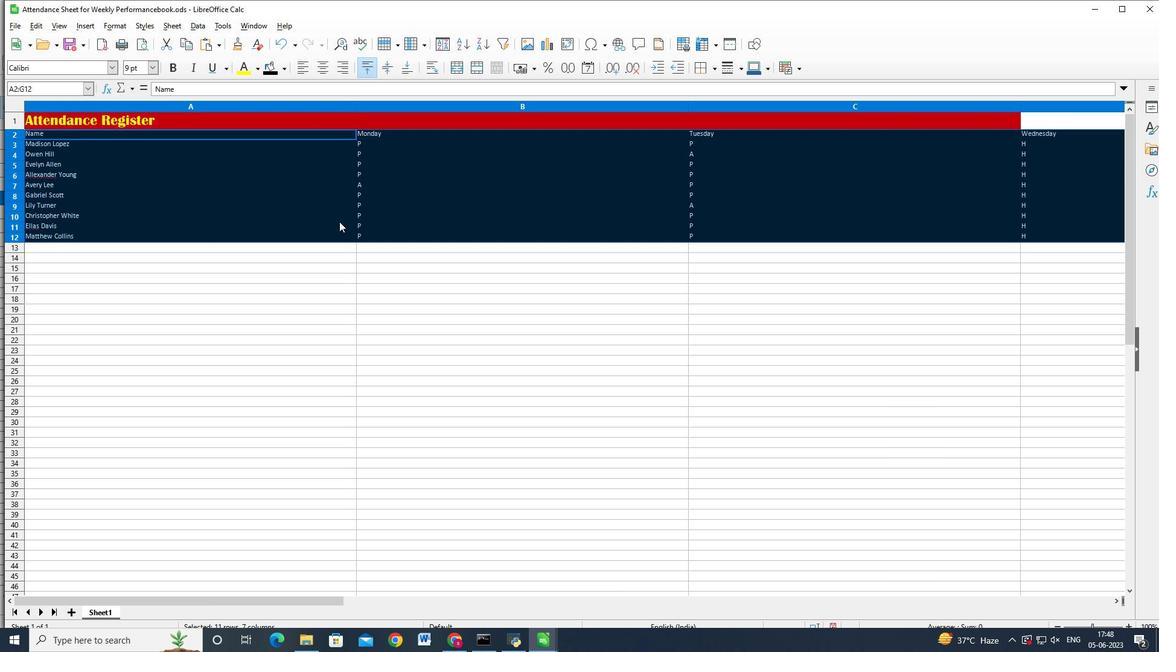 
Action: Mouse moved to (288, 204)
Screenshot: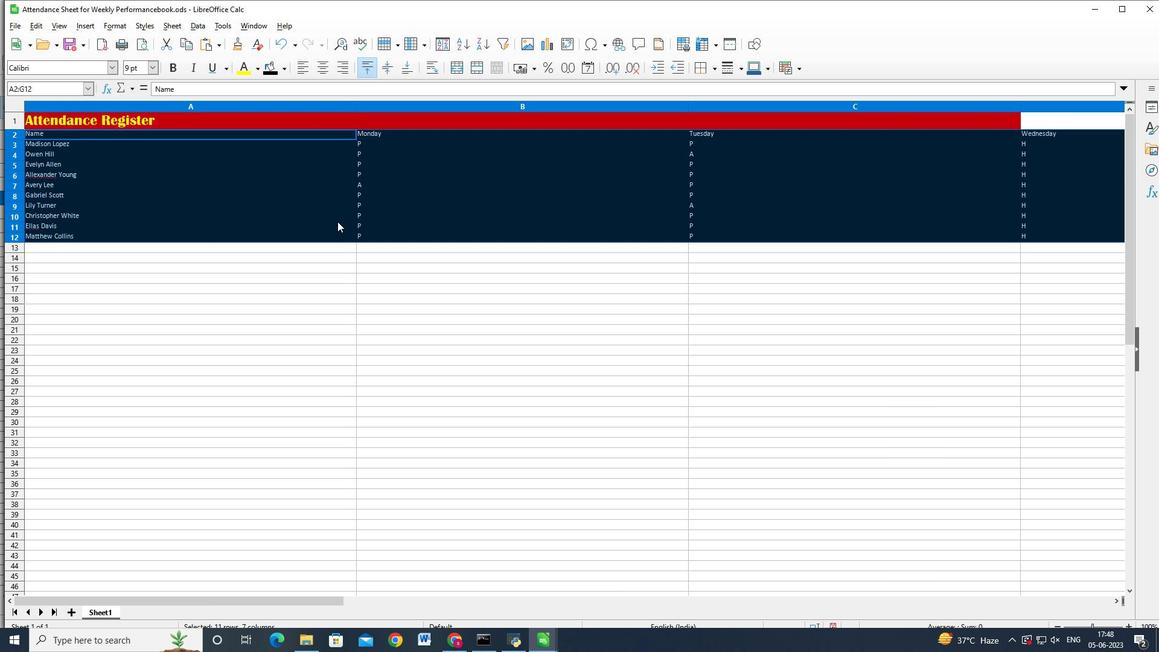 
Action: Key pressed <Key.shift>
Screenshot: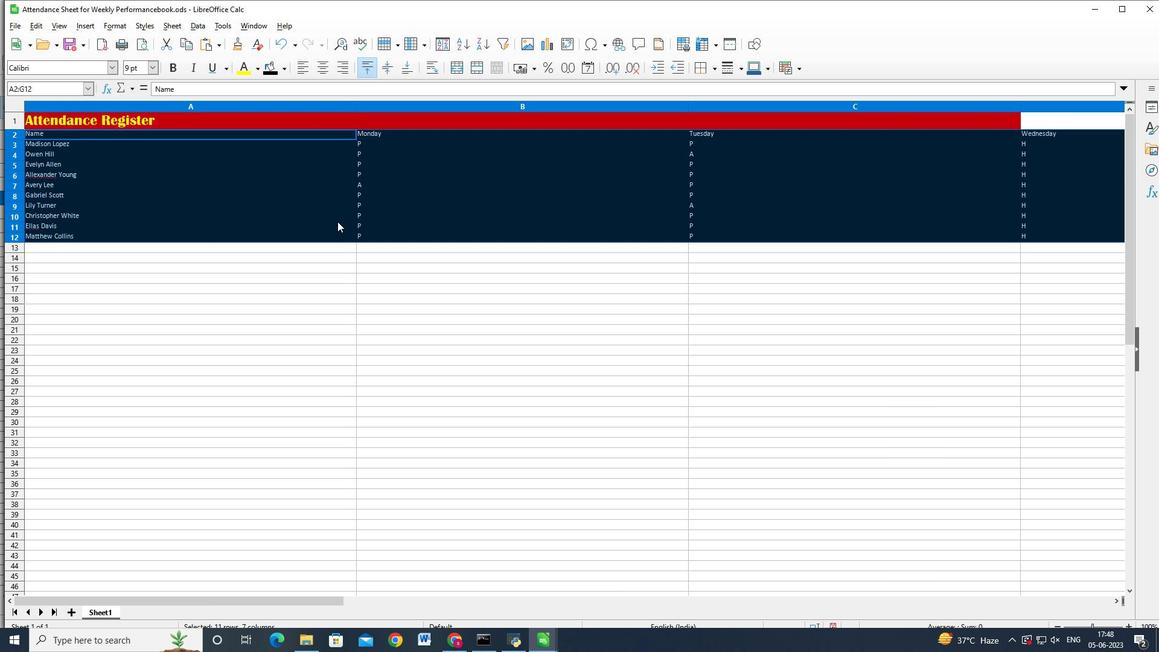 
Action: Mouse moved to (262, 190)
Screenshot: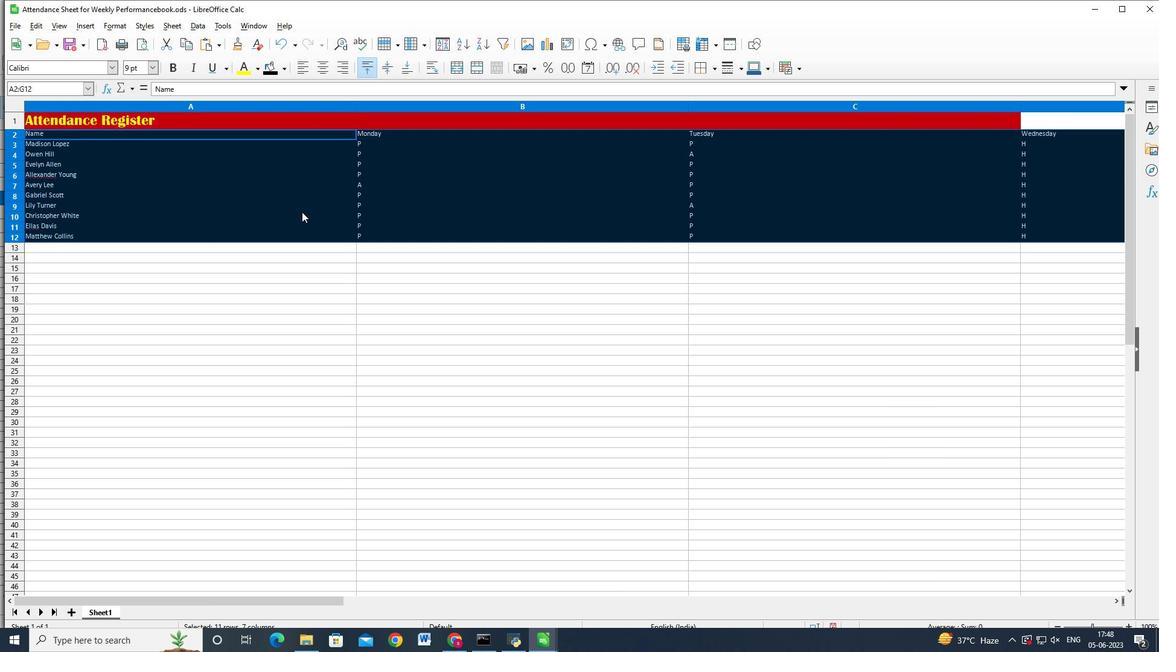 
Action: Key pressed <Key.shift>
Screenshot: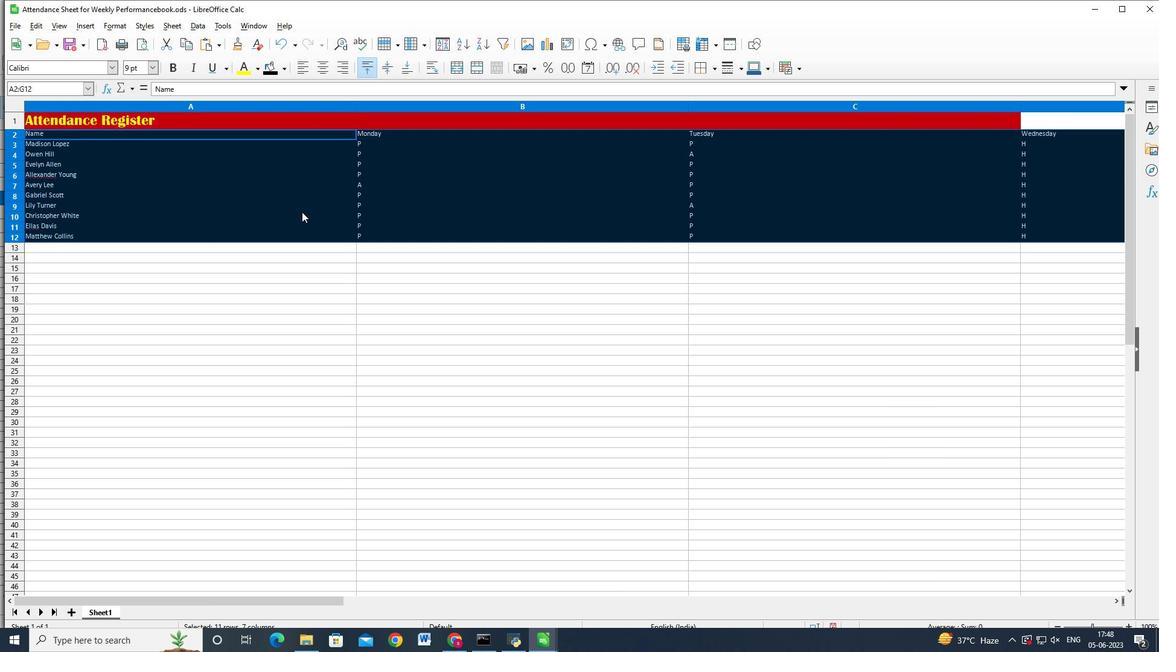 
Action: Mouse moved to (239, 174)
Screenshot: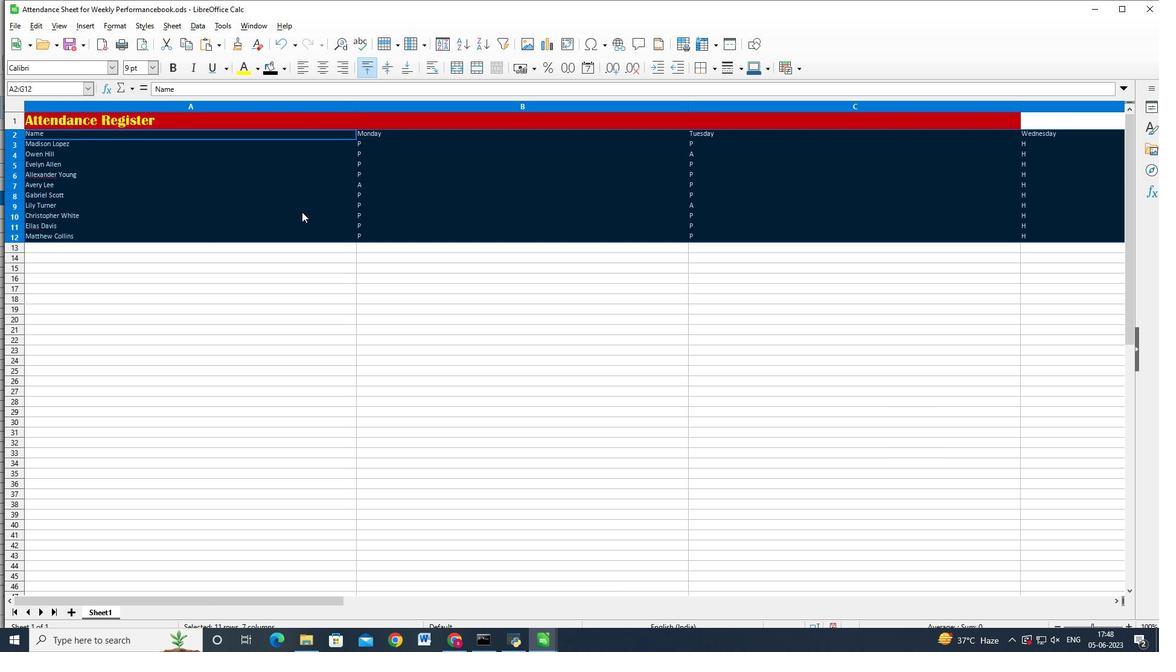
Action: Key pressed <Key.shift>
Screenshot: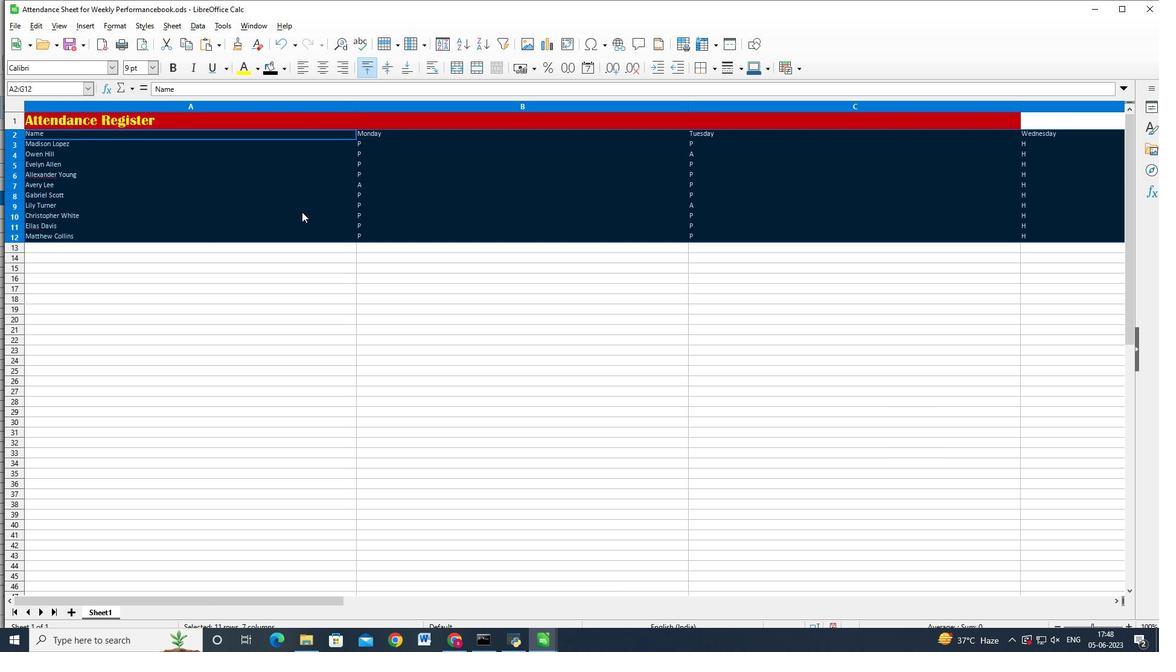 
Action: Mouse moved to (228, 165)
Screenshot: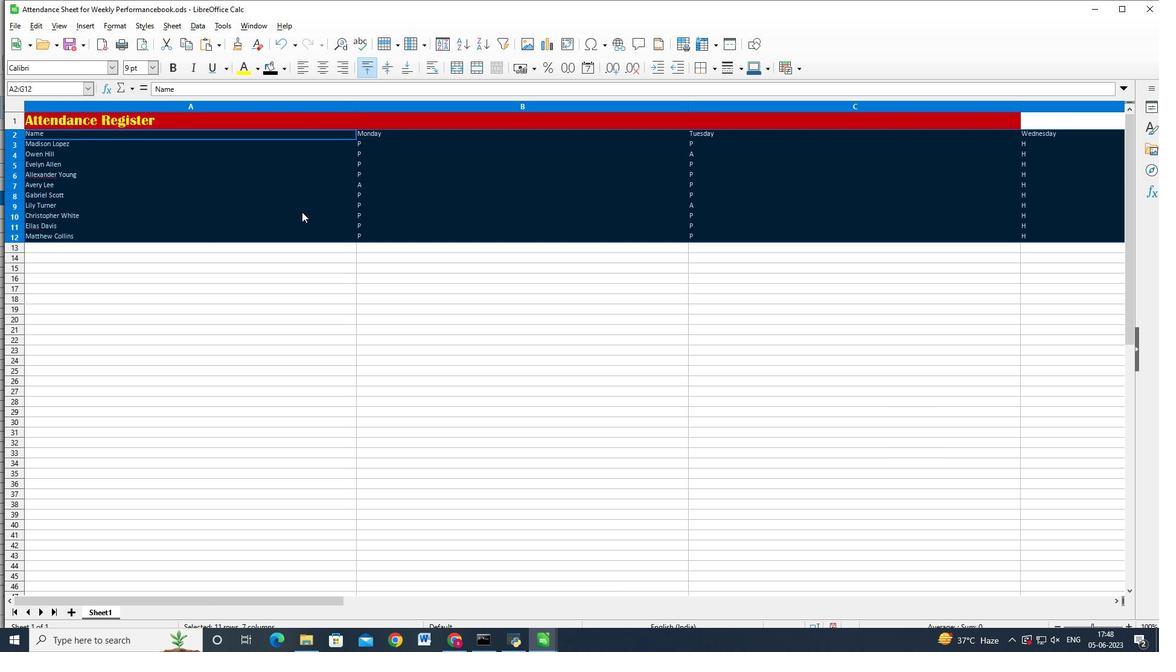 
Action: Key pressed <Key.shift>
Screenshot: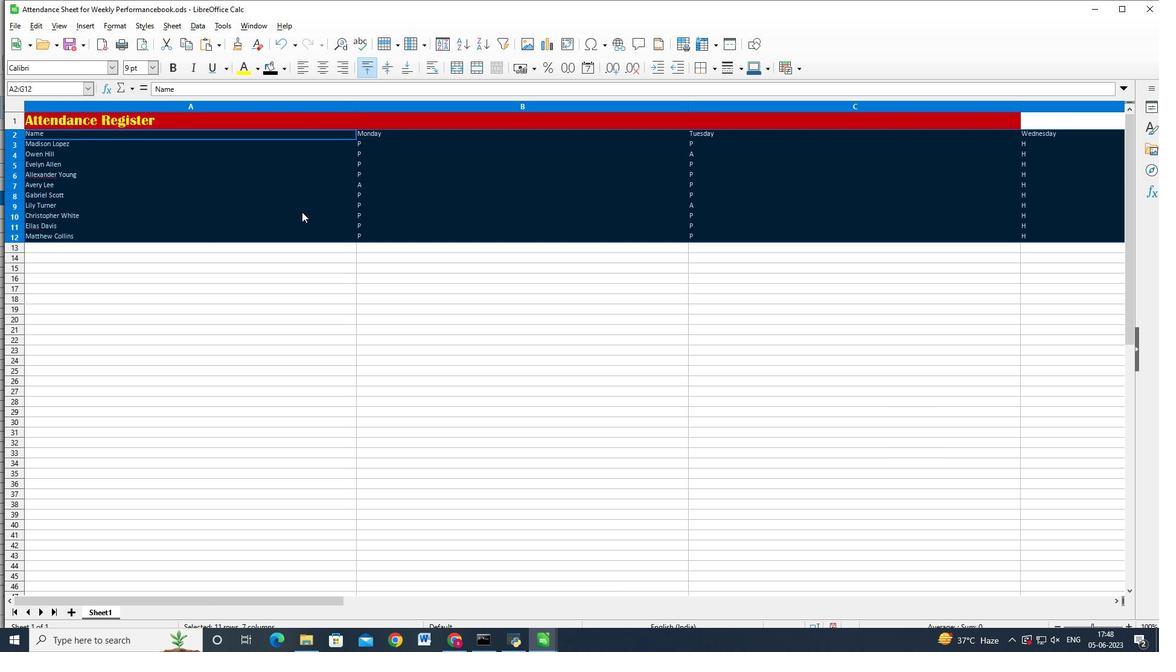 
Action: Mouse moved to (214, 155)
Screenshot: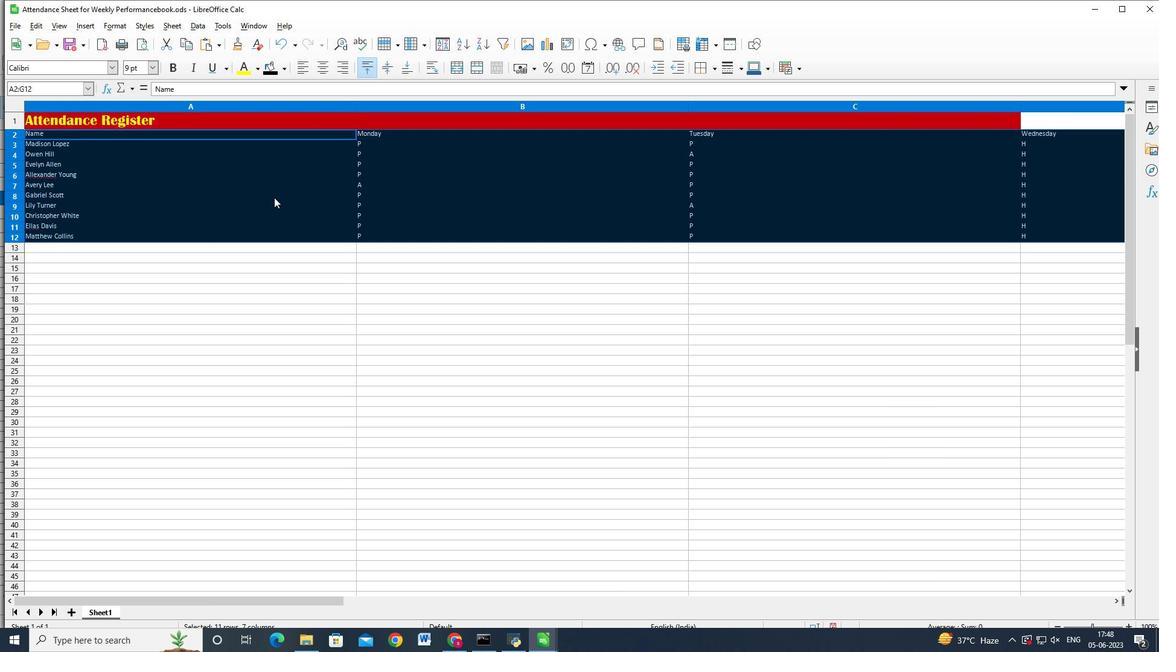 
Action: Key pressed <Key.shift>
Screenshot: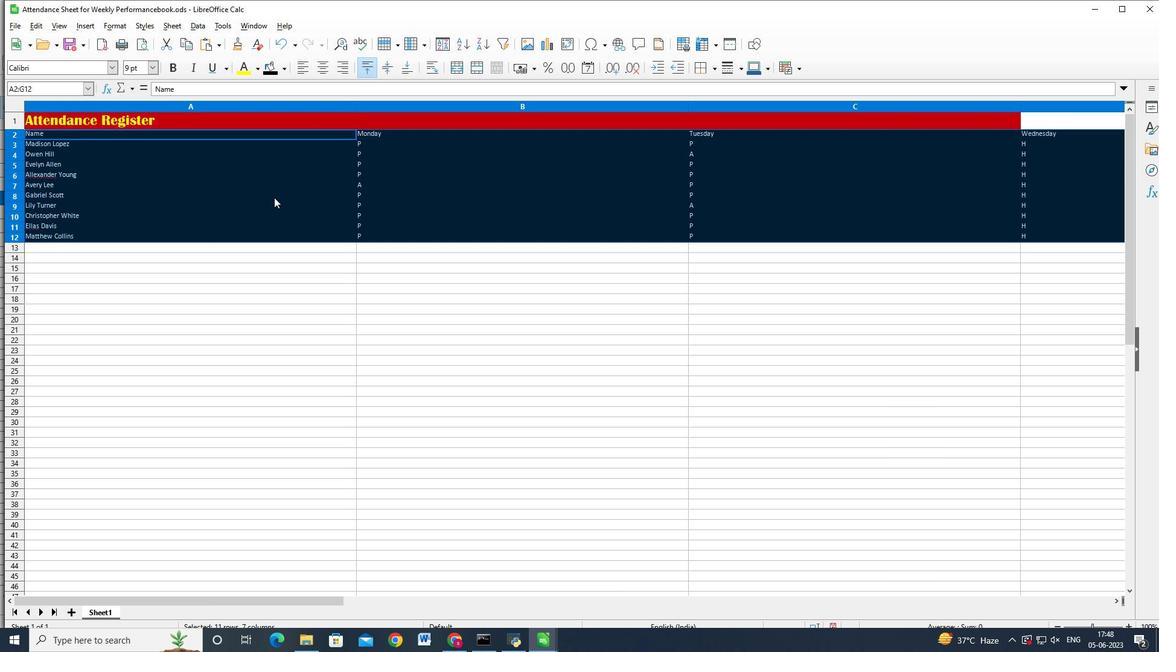 
Action: Mouse moved to (204, 151)
Screenshot: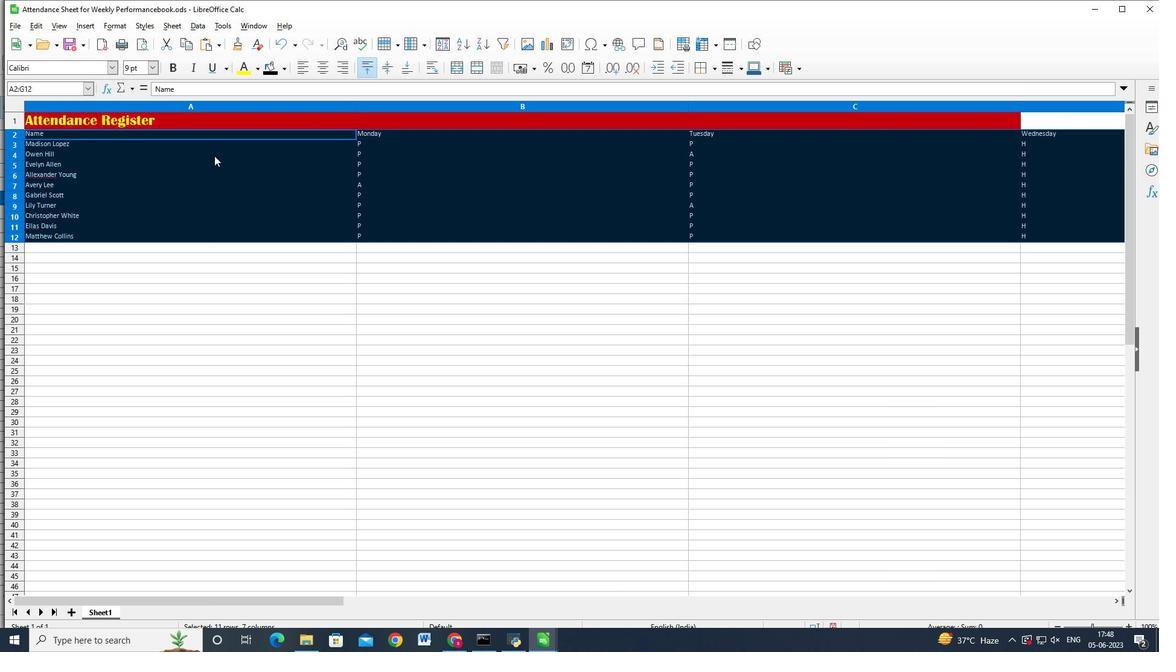 
Action: Key pressed <Key.shift><Key.shift><Key.shift>
Screenshot: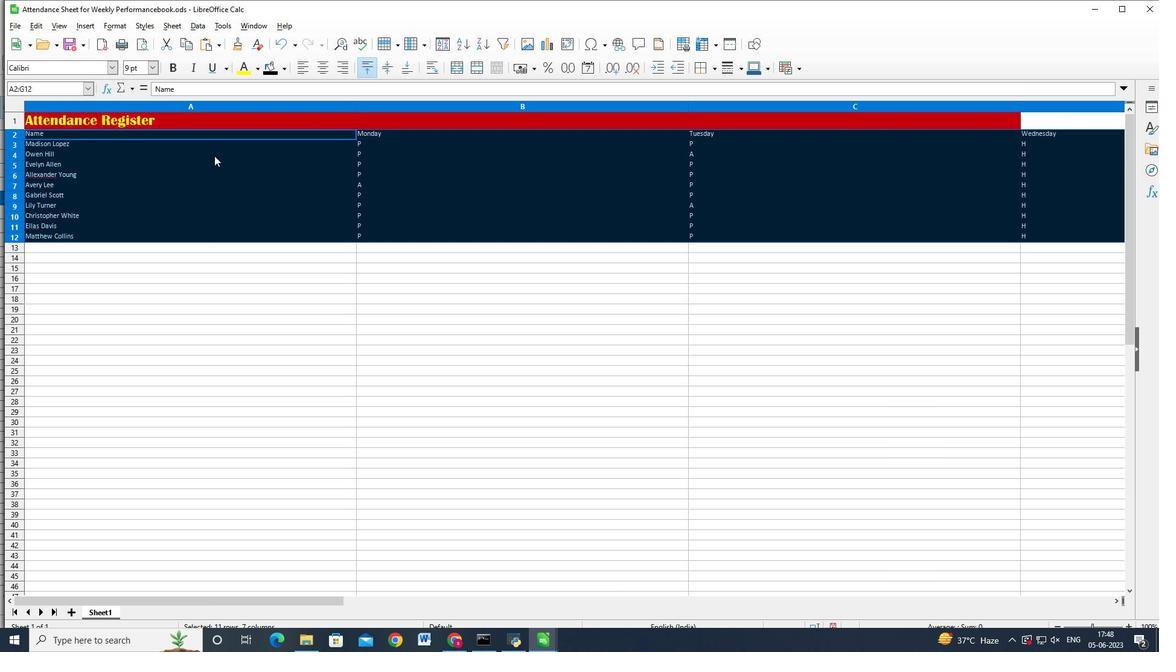 
Action: Mouse moved to (203, 151)
Screenshot: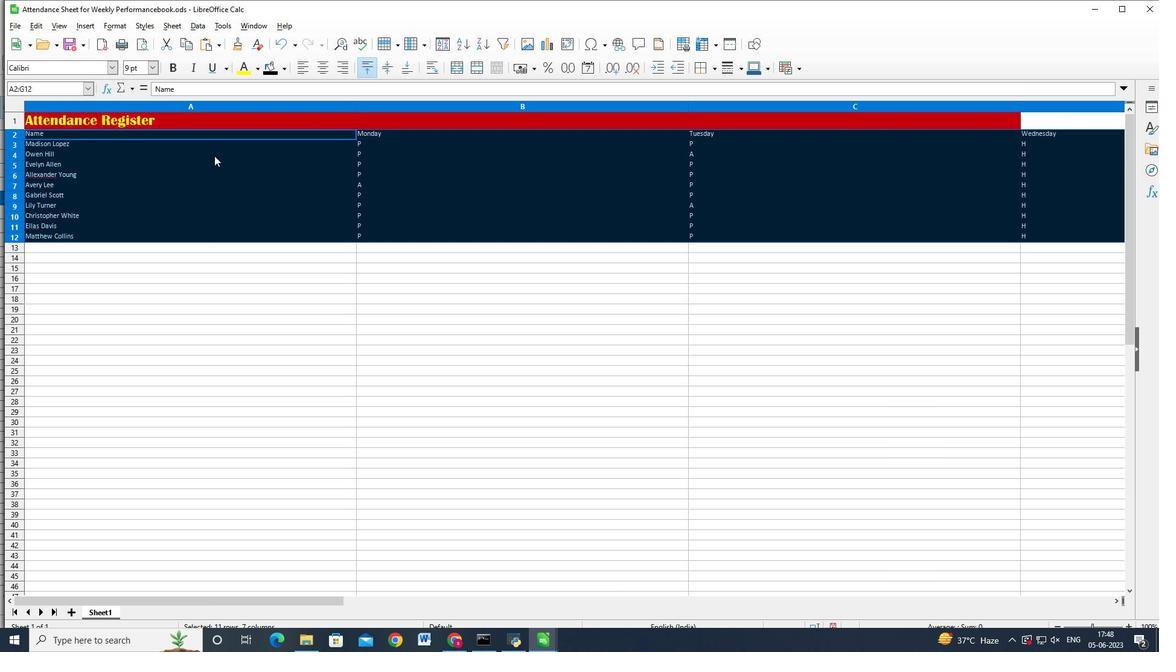 
Action: Key pressed <Key.shift>
Screenshot: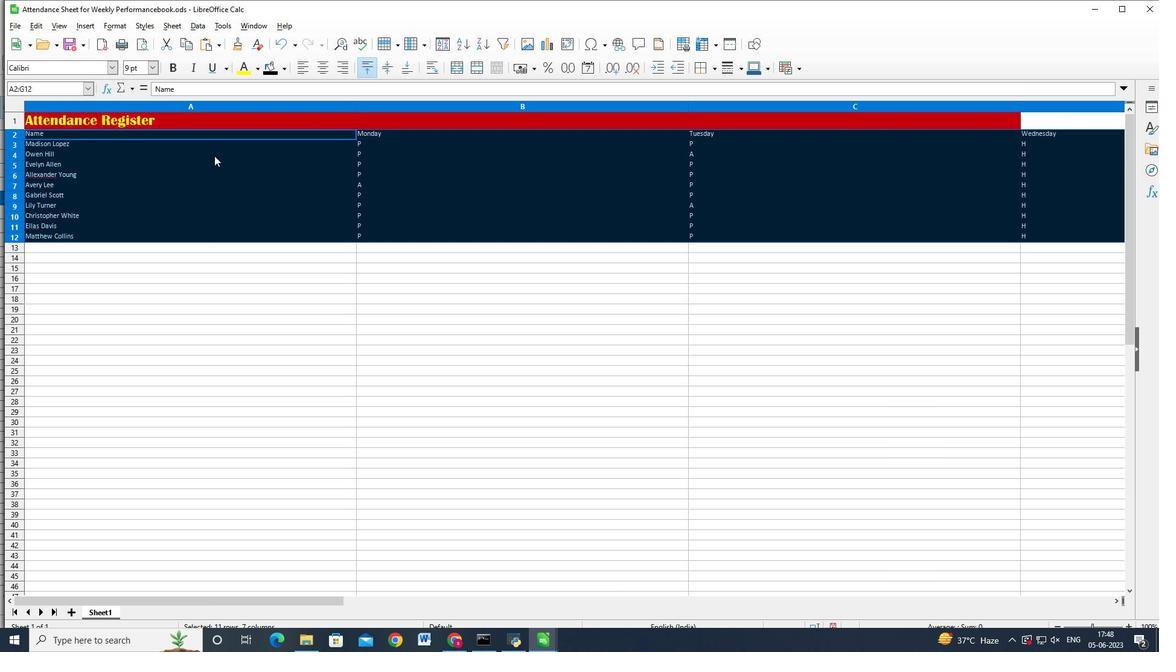 
Action: Mouse moved to (202, 151)
Screenshot: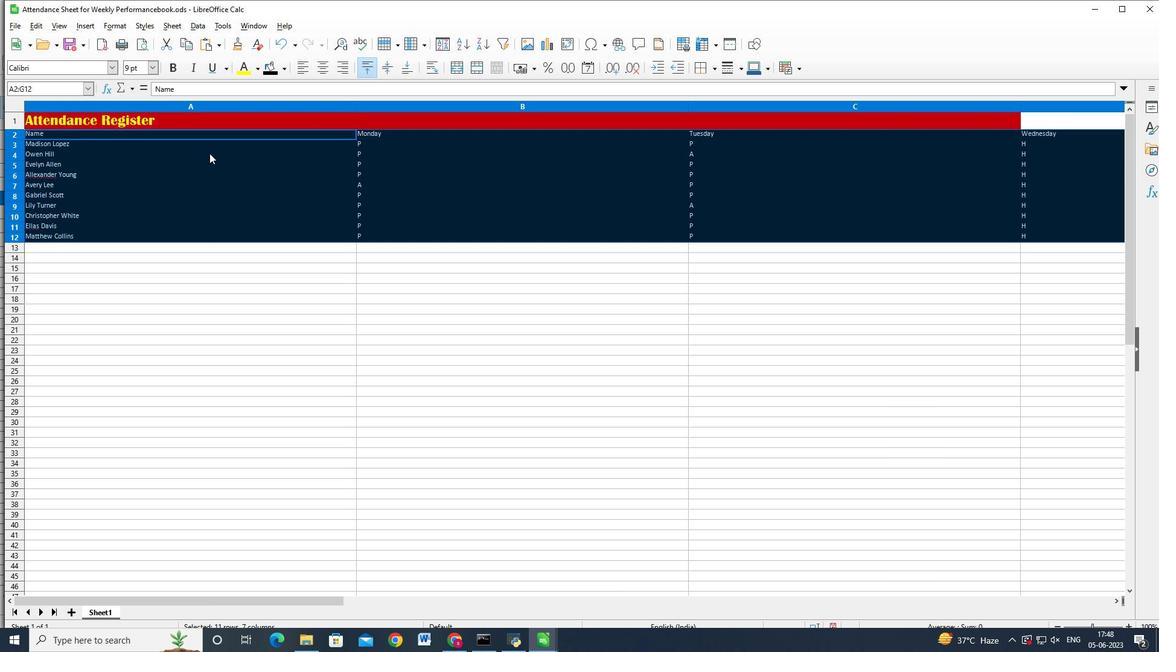 
Action: Key pressed <Key.shift>
Screenshot: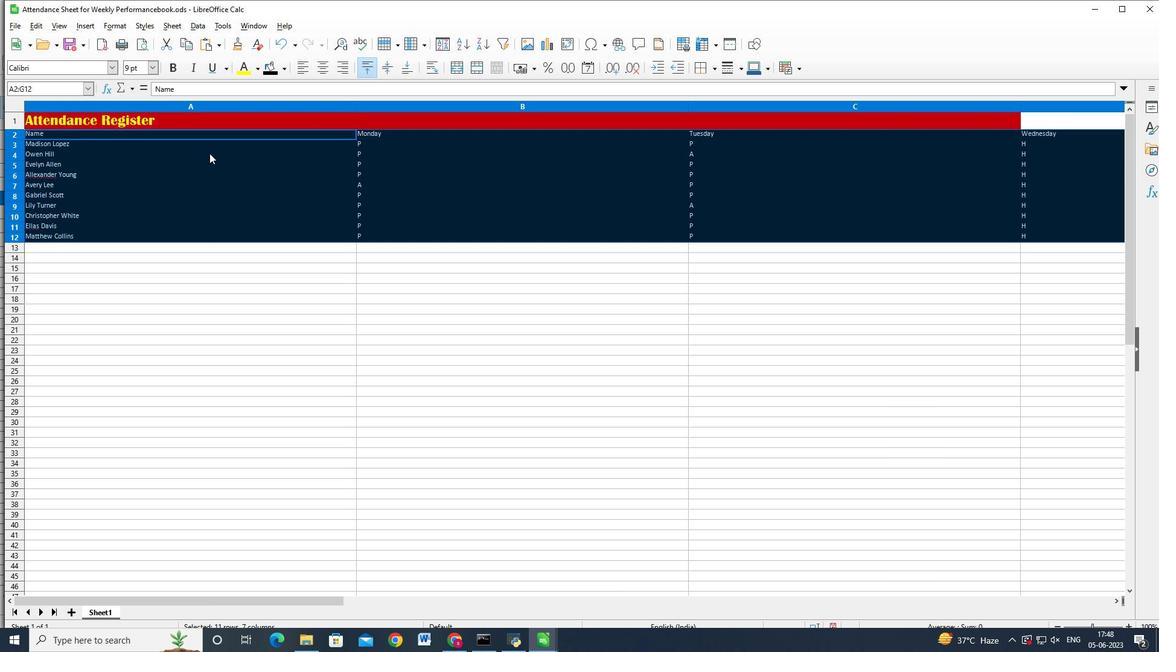 
Action: Mouse moved to (202, 151)
Screenshot: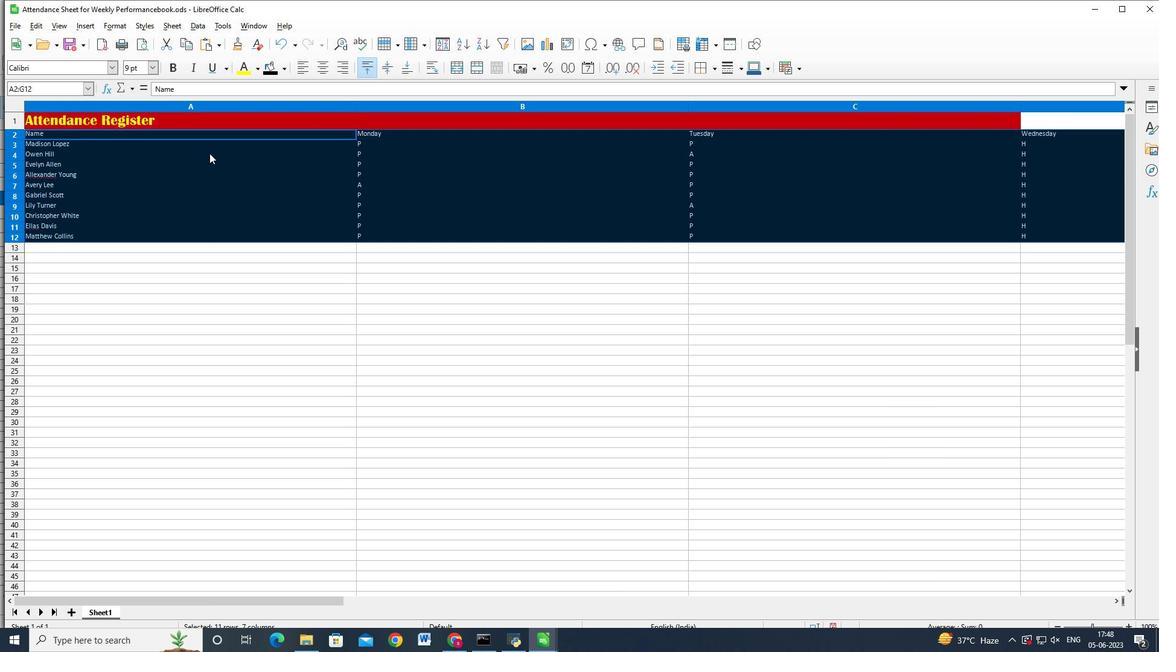 
Action: Key pressed <Key.shift><Key.shift><Key.shift><Key.shift>
Screenshot: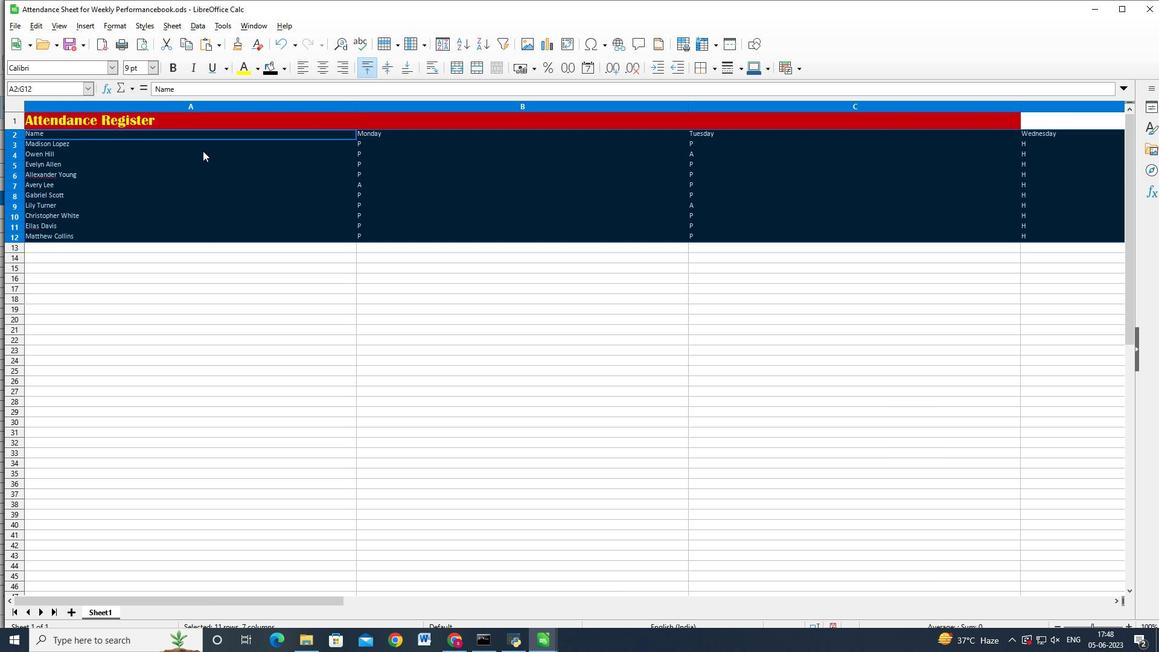 
Action: Mouse moved to (197, 154)
Screenshot: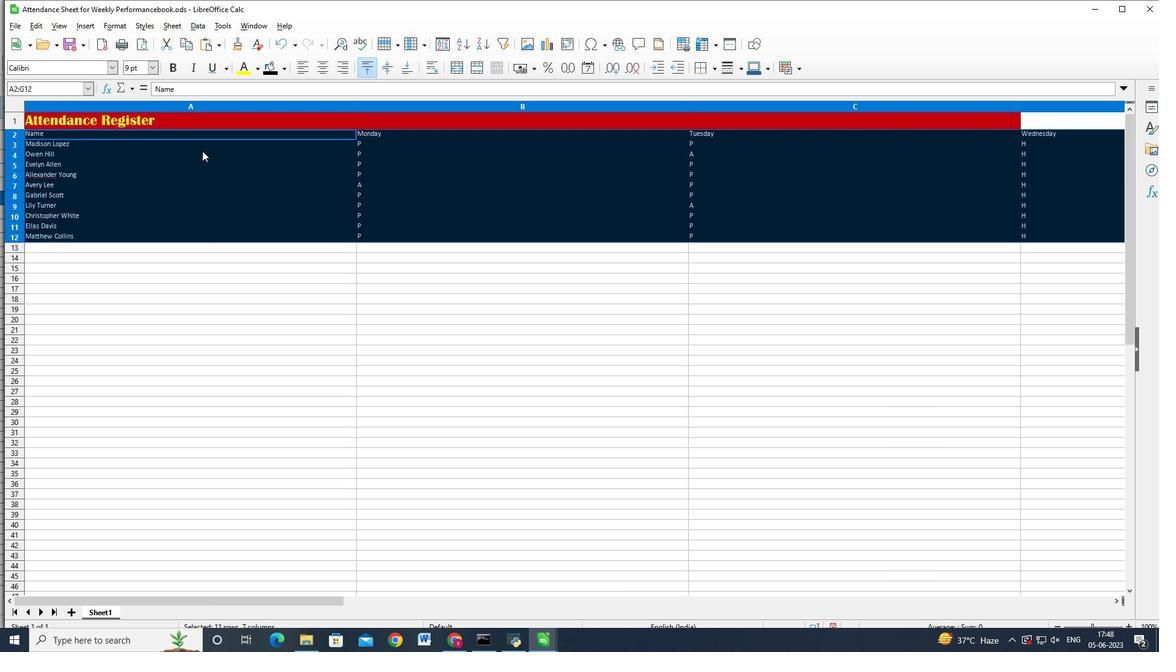 
Action: Key pressed <Key.shift>
Screenshot: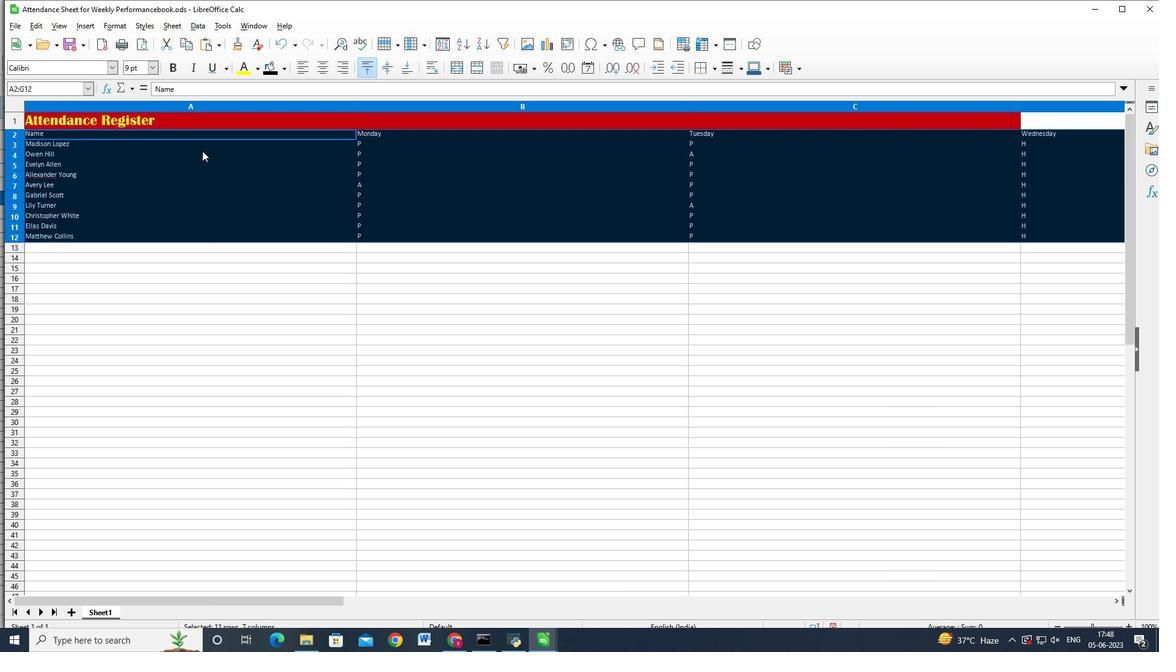 
Action: Mouse moved to (194, 159)
Screenshot: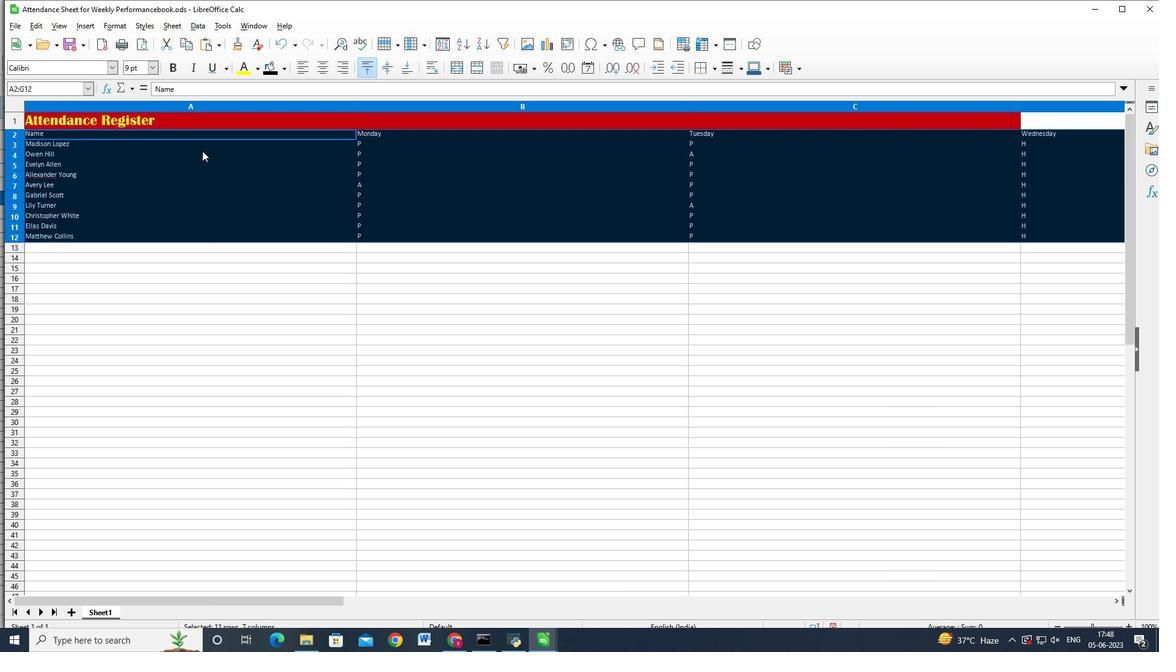 
Action: Key pressed <Key.shift>
Screenshot: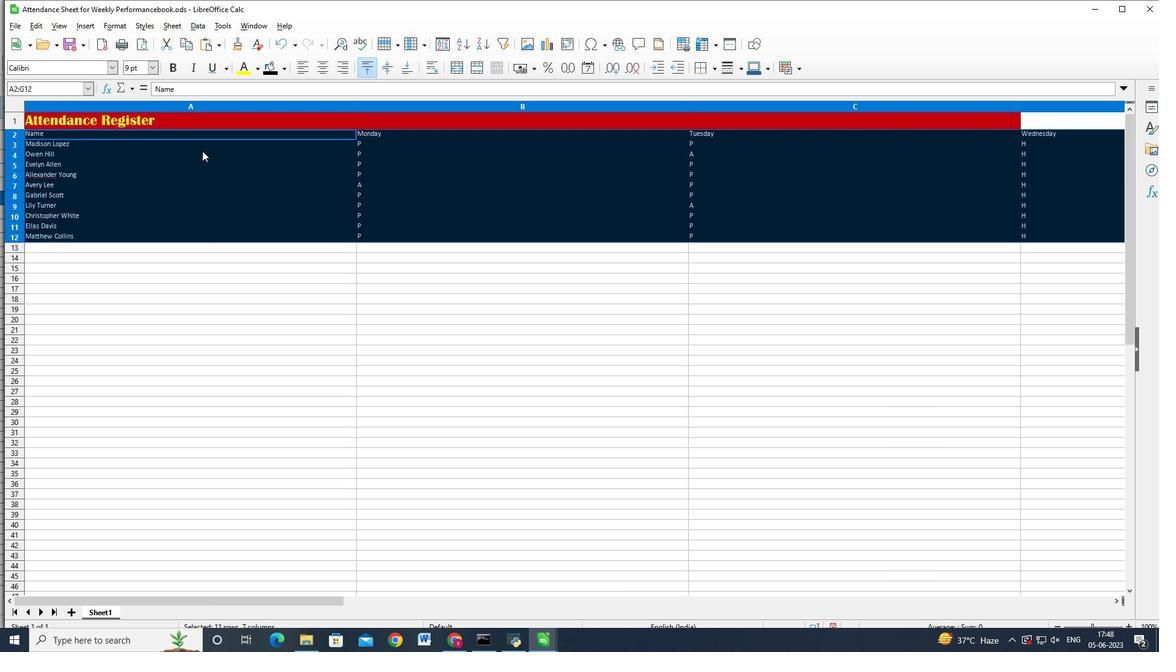 
Action: Mouse moved to (192, 161)
Screenshot: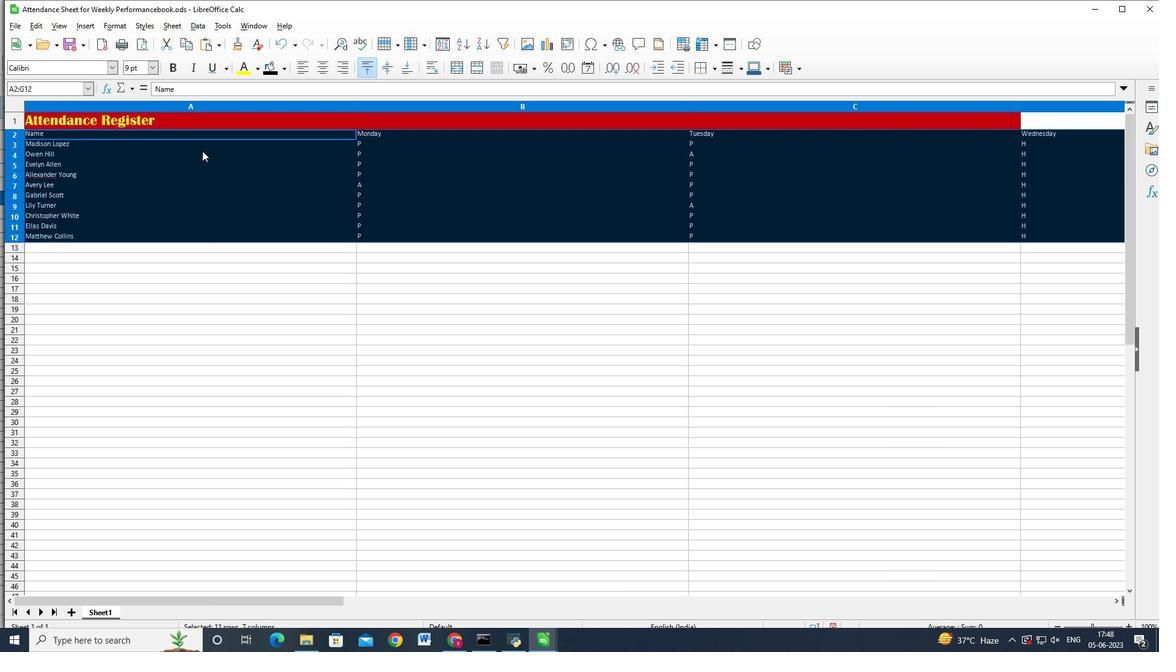 
Action: Key pressed <Key.shift>
Screenshot: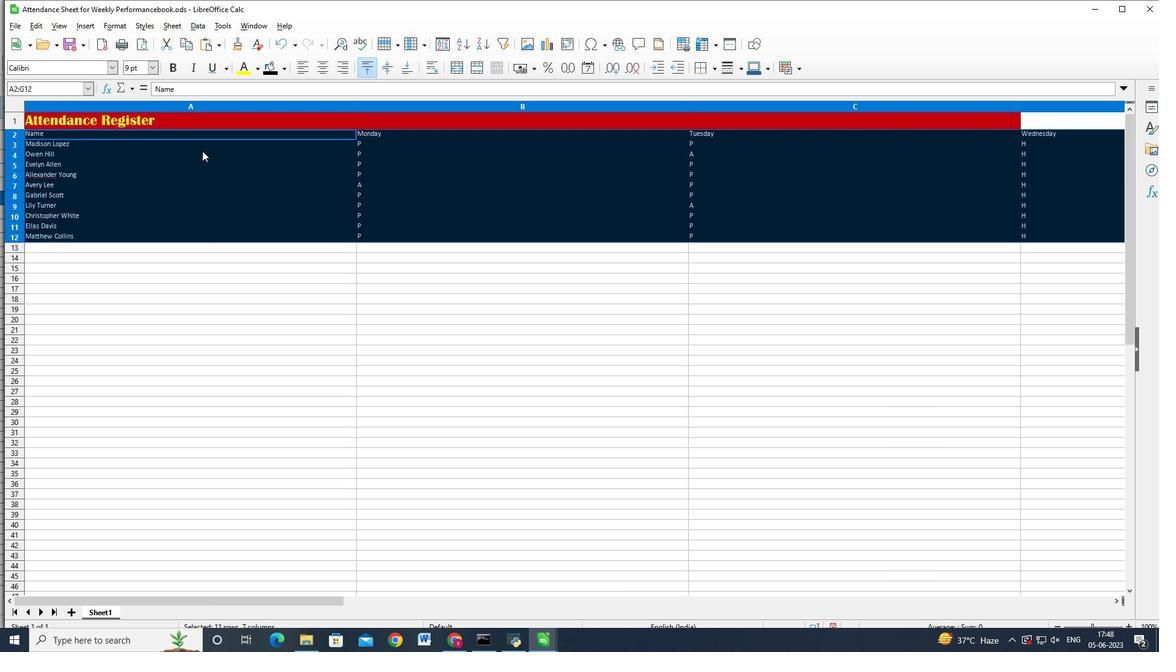 
Action: Mouse moved to (192, 162)
Screenshot: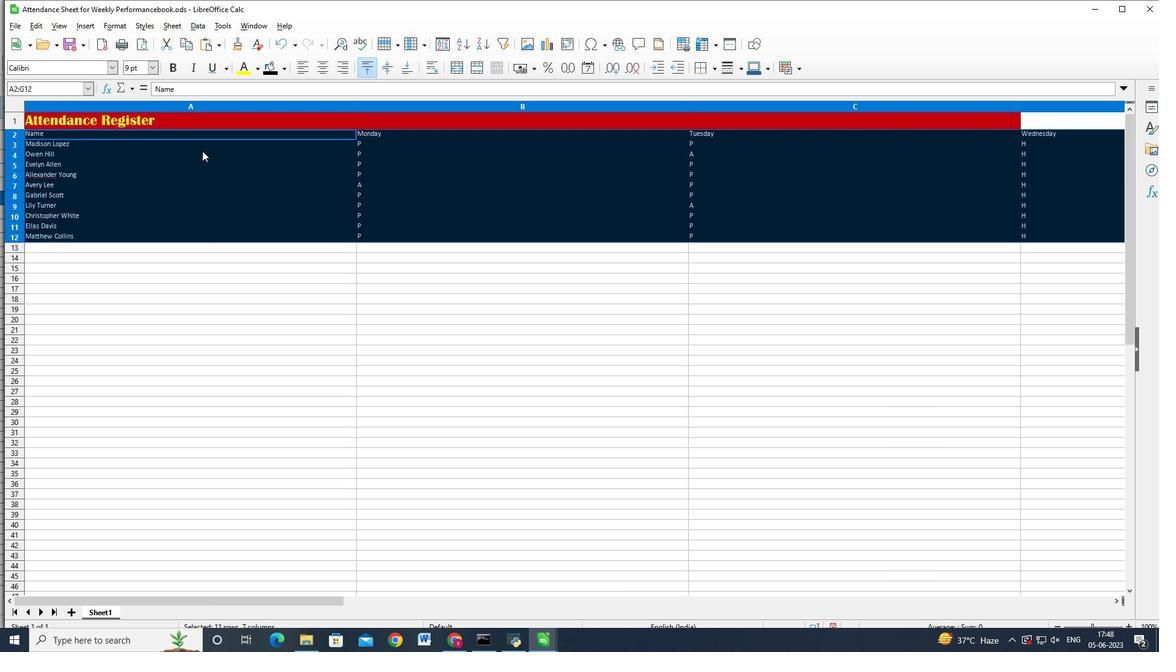 
Action: Key pressed <Key.shift><Key.shift>
Screenshot: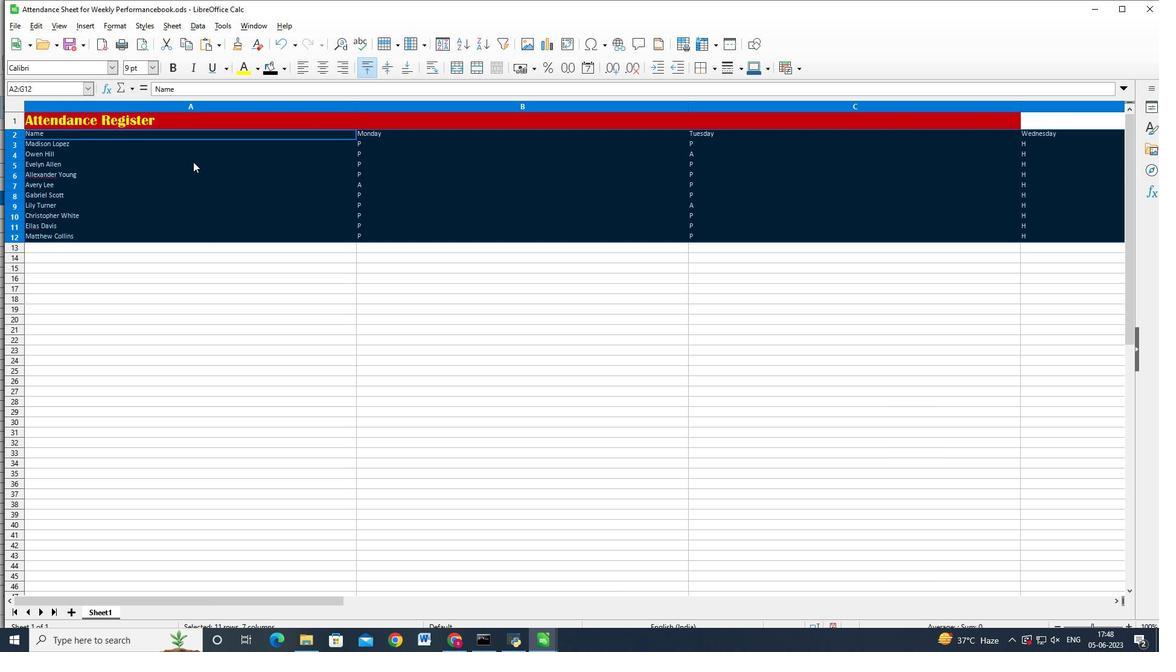 
Action: Mouse moved to (192, 163)
Screenshot: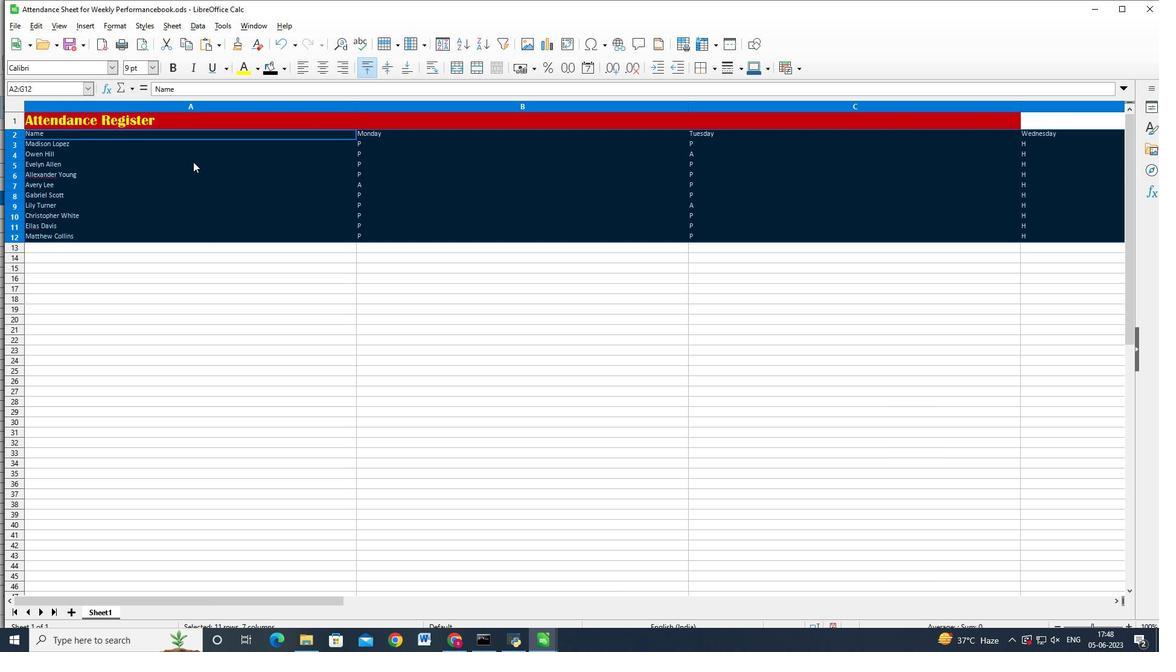 
Action: Key pressed <Key.shift>
Screenshot: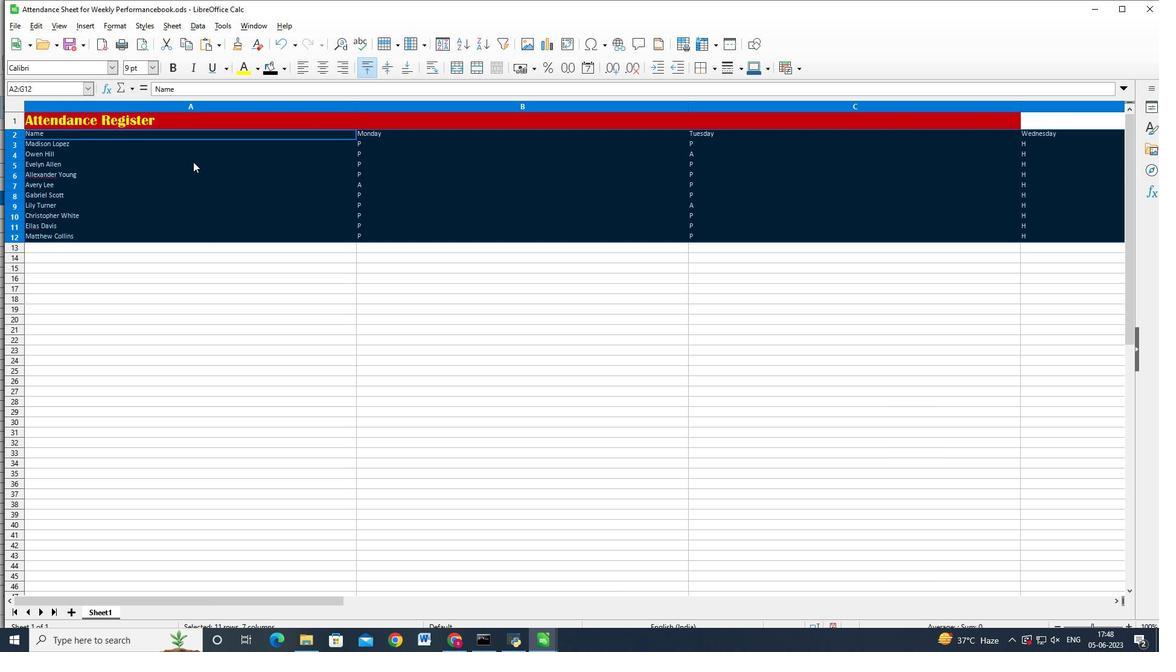 
Action: Mouse moved to (192, 164)
Screenshot: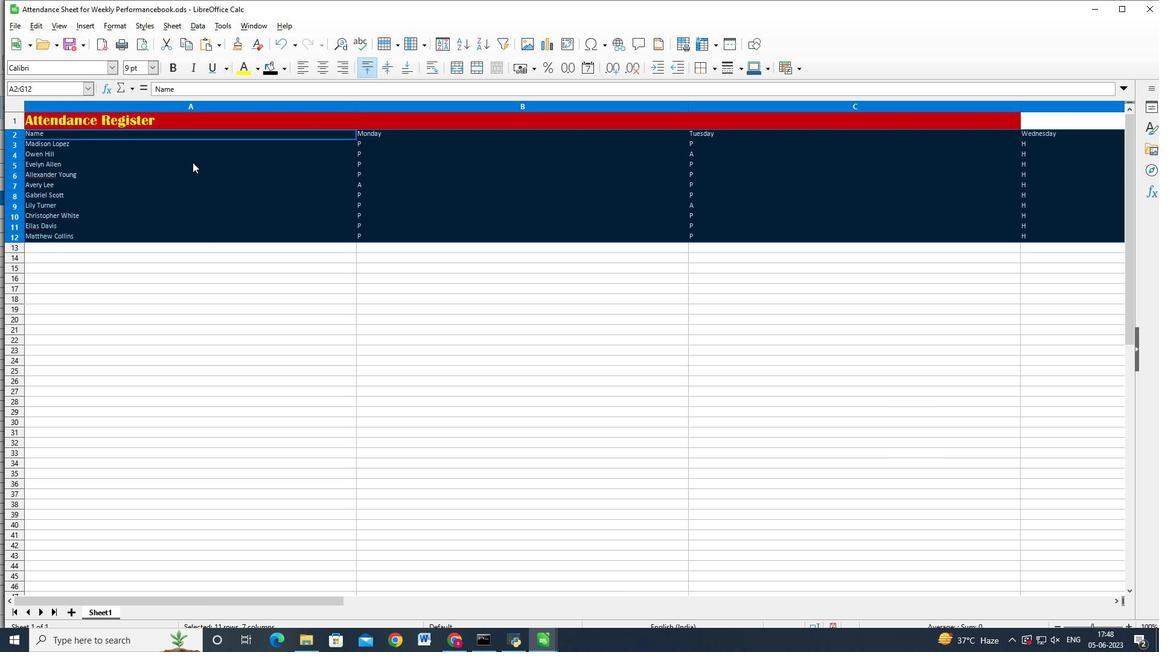
Action: Key pressed <Key.shift>
Screenshot: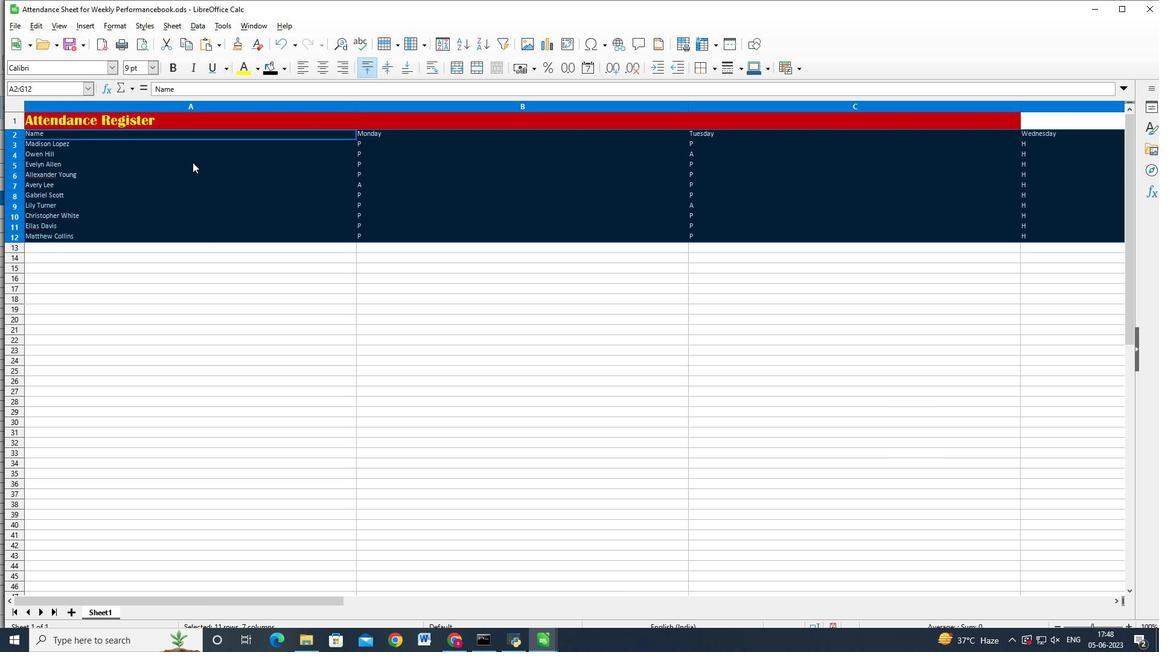 
Action: Mouse moved to (192, 167)
Screenshot: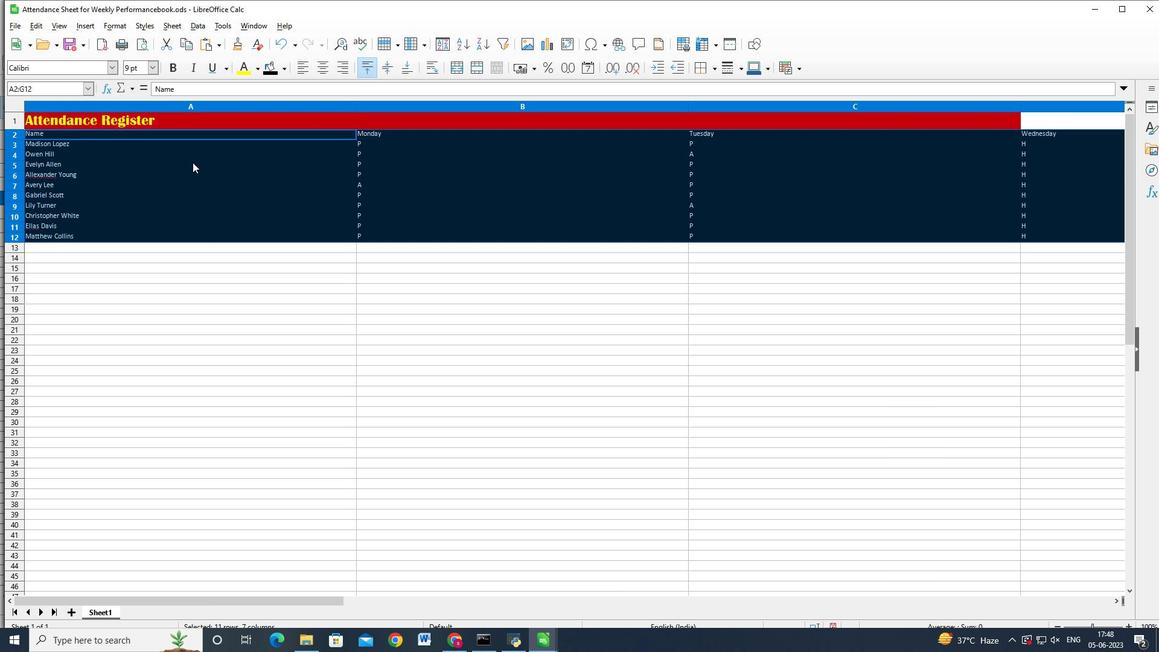 
Action: Key pressed <Key.shift>
Screenshot: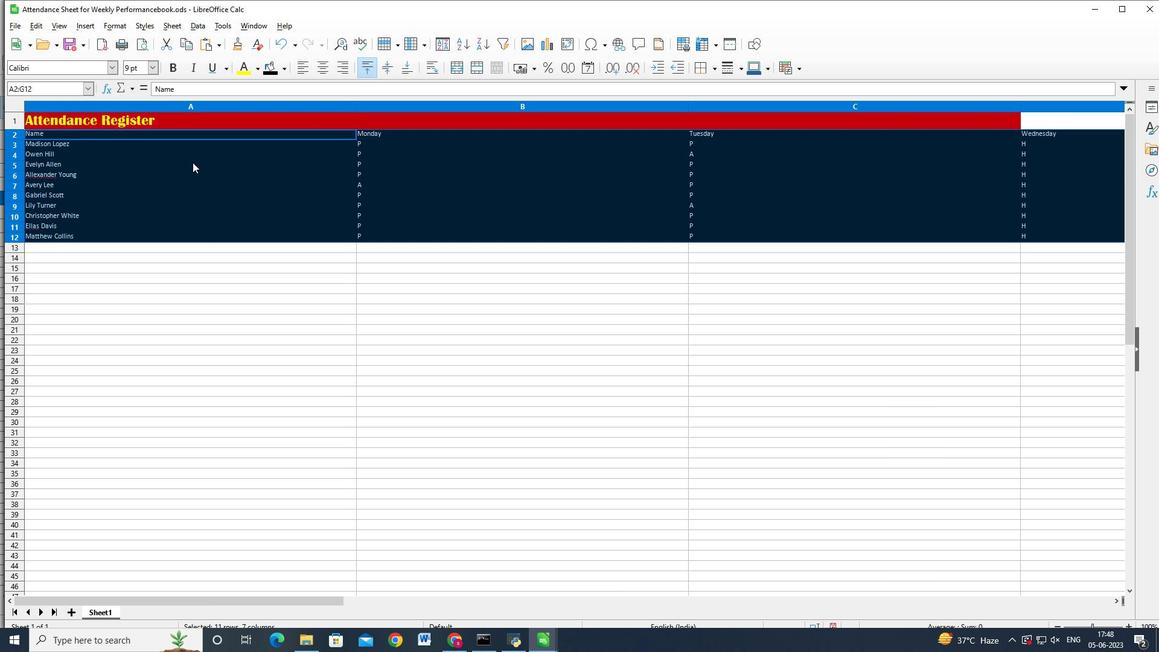
Action: Mouse moved to (194, 172)
Screenshot: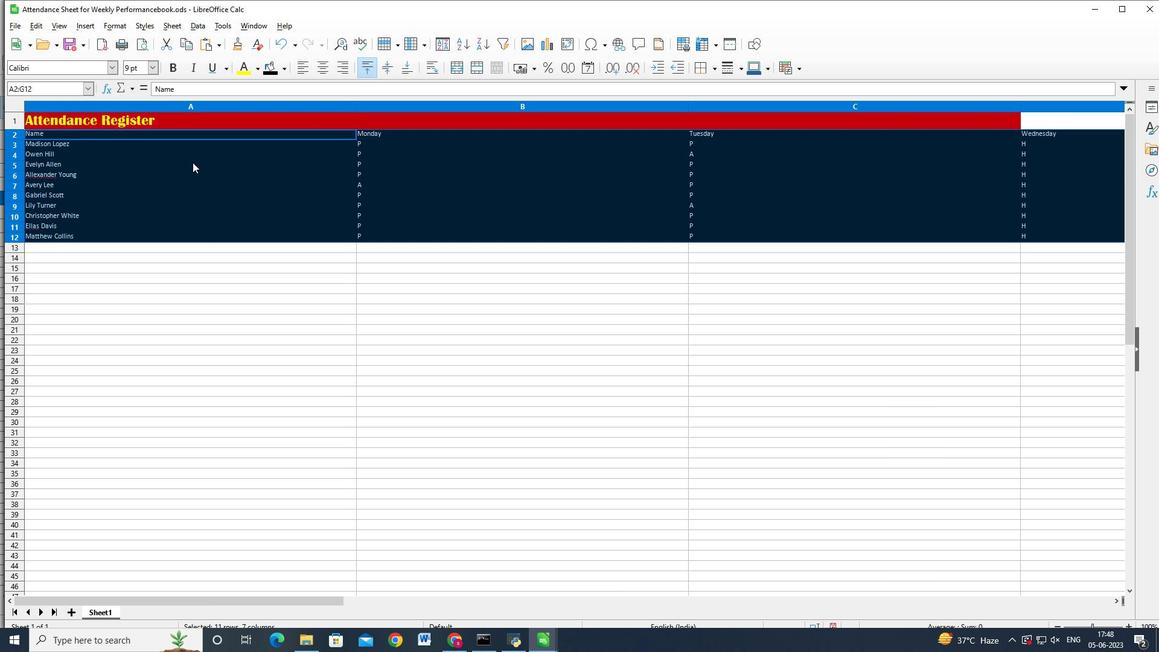 
Action: Key pressed <Key.shift>
Screenshot: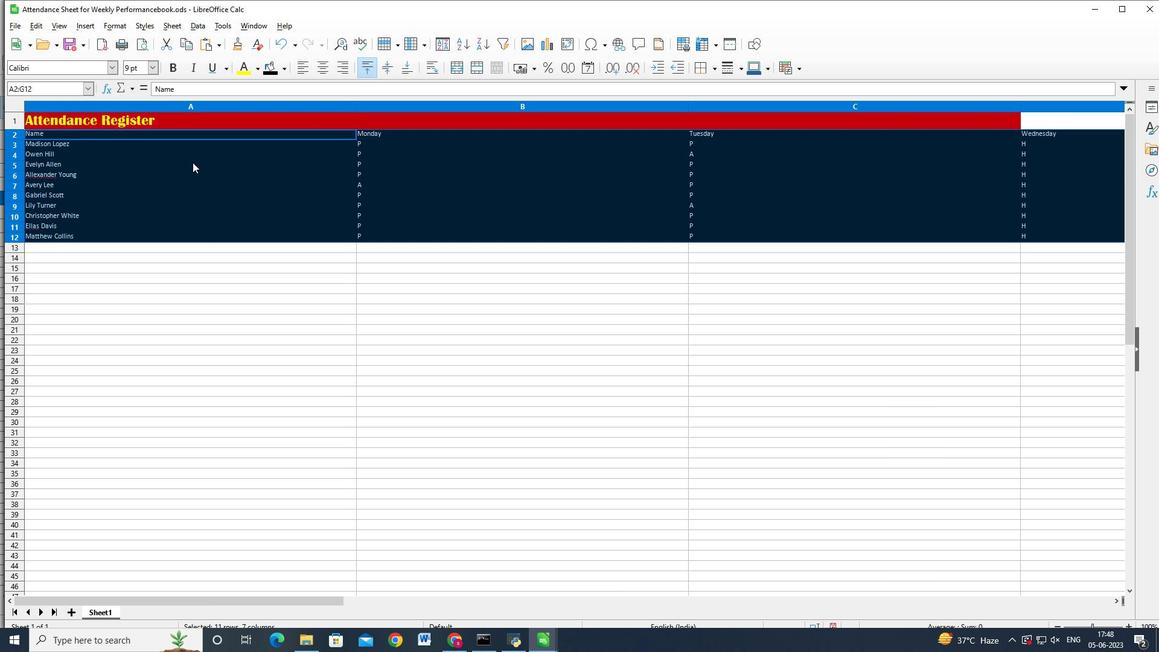 
Action: Mouse moved to (196, 175)
Screenshot: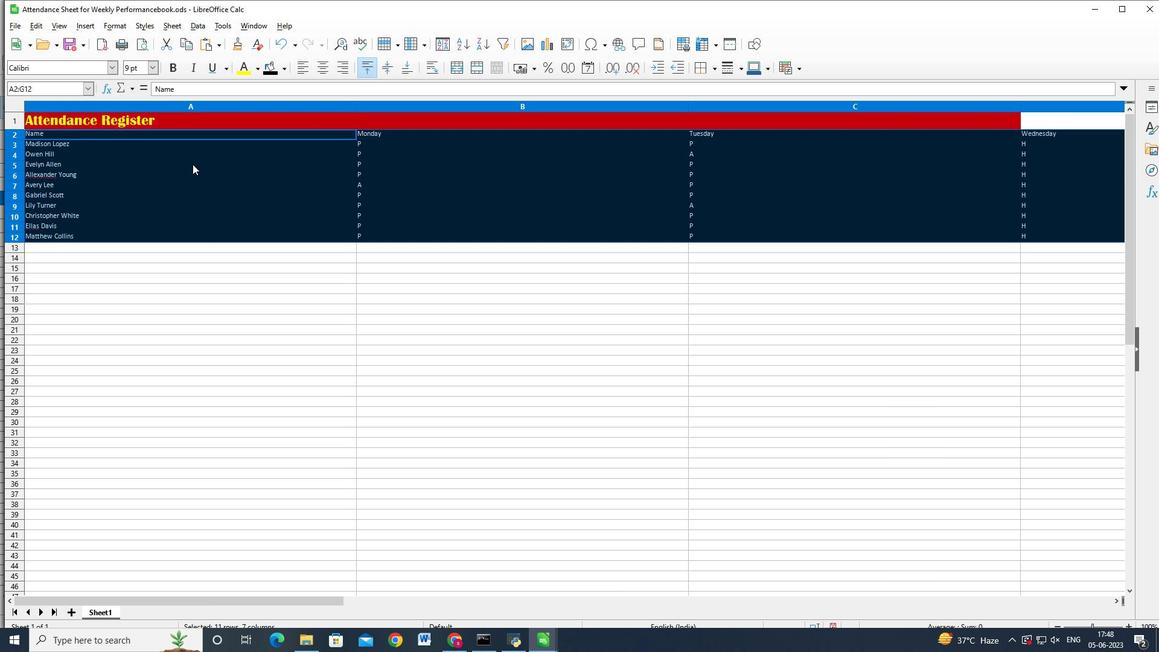 
Action: Key pressed <Key.shift>
Screenshot: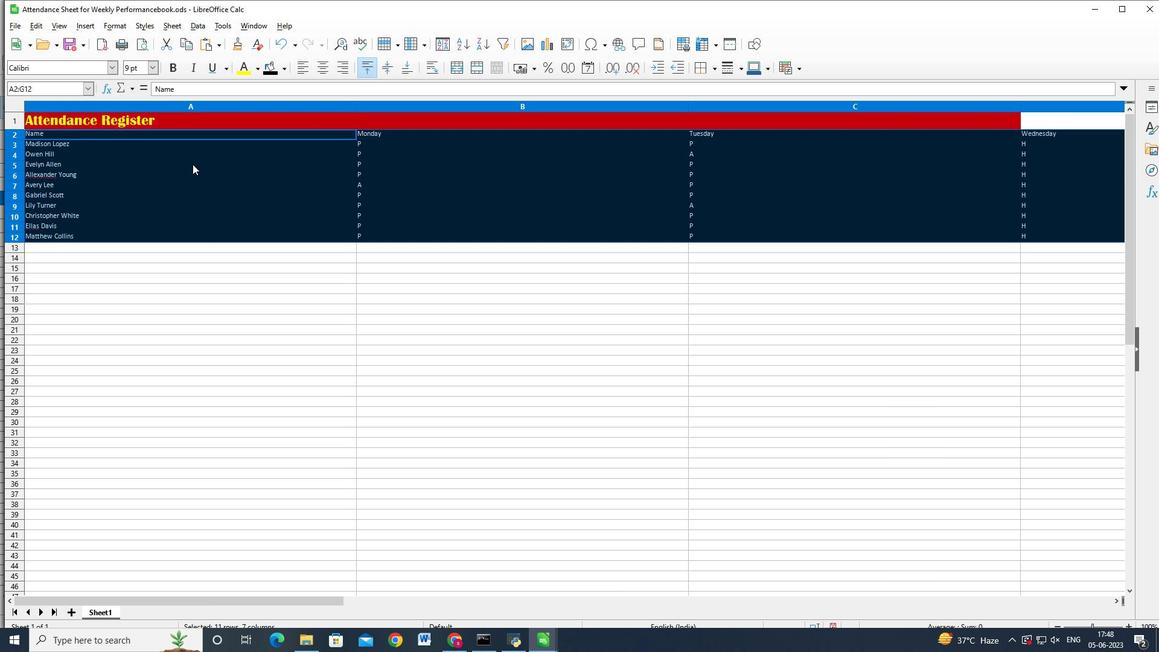 
Action: Mouse moved to (196, 177)
Screenshot: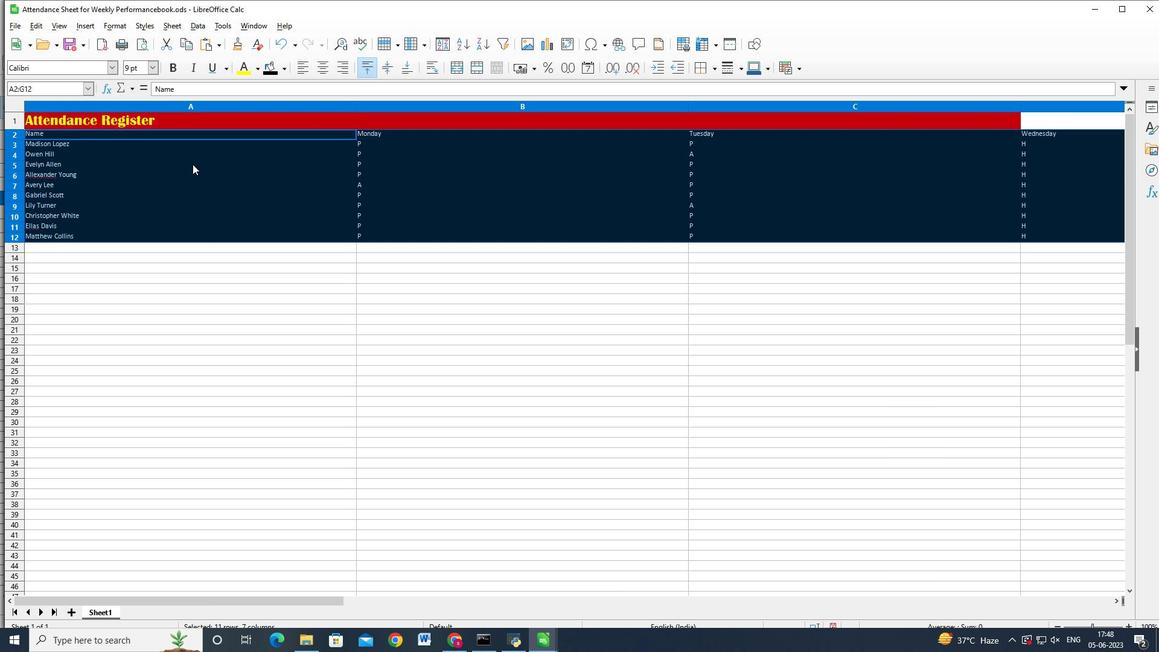 
Action: Key pressed <Key.shift>
Screenshot: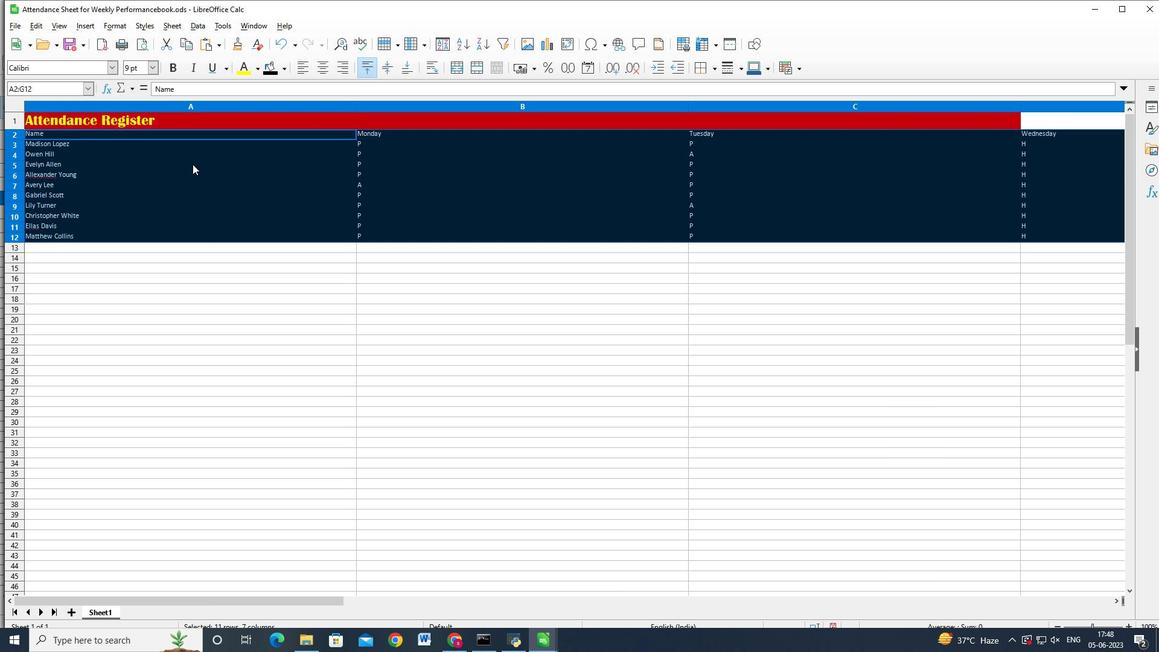 
Action: Mouse moved to (196, 177)
Screenshot: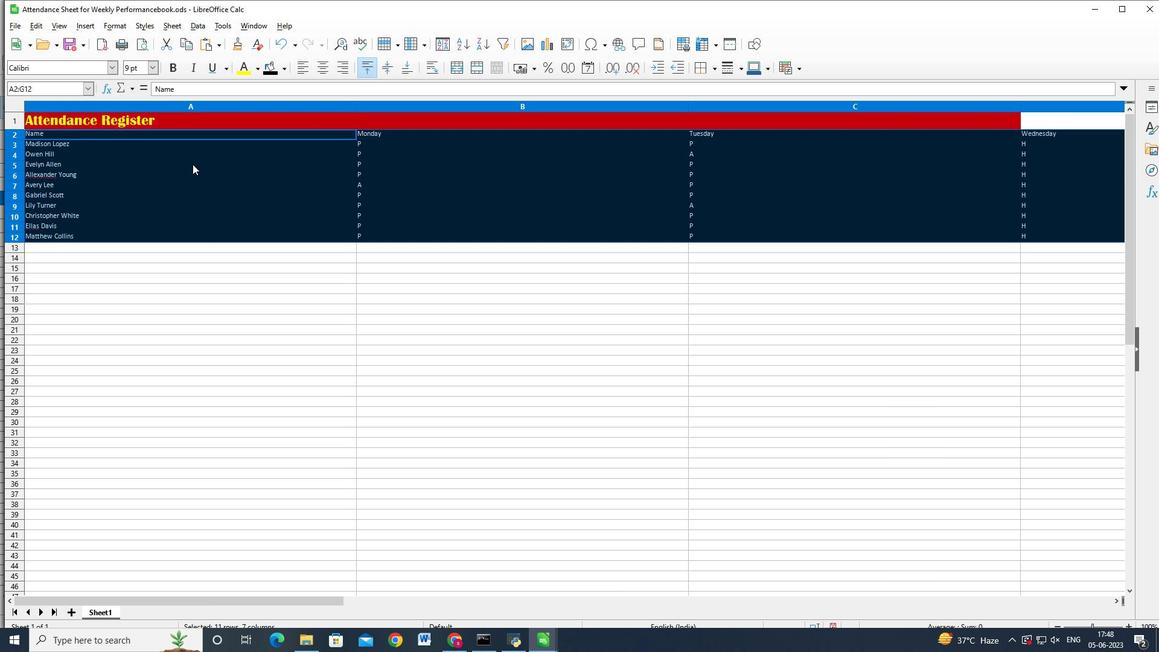 
Action: Key pressed <Key.shift>
Screenshot: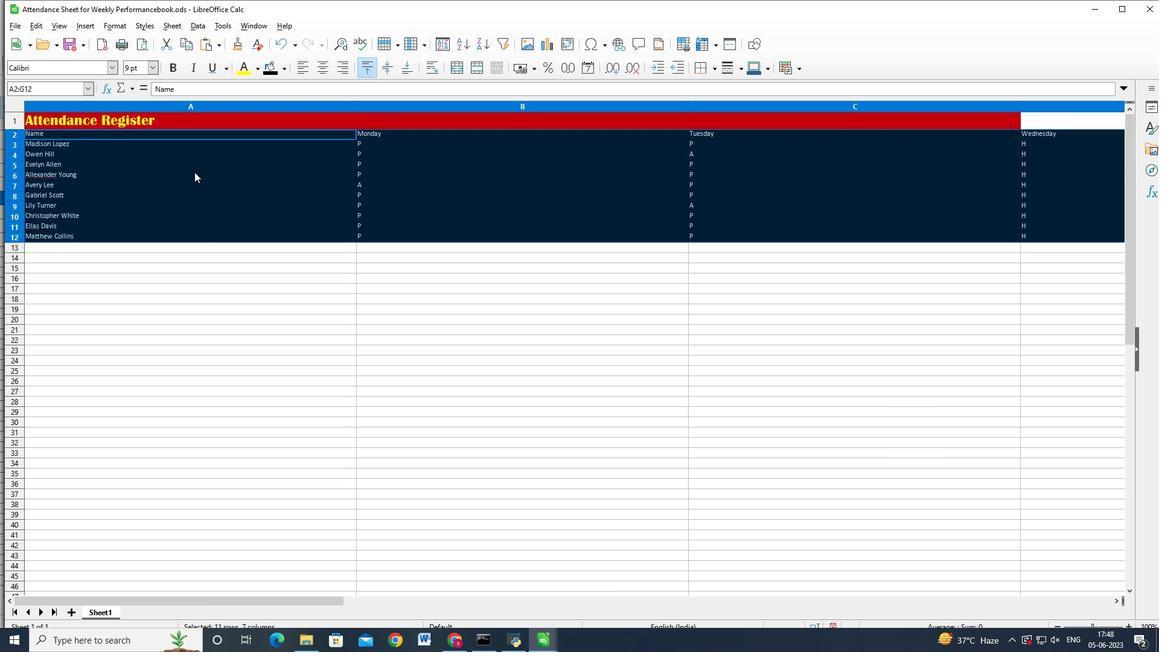 
Action: Mouse moved to (196, 178)
Screenshot: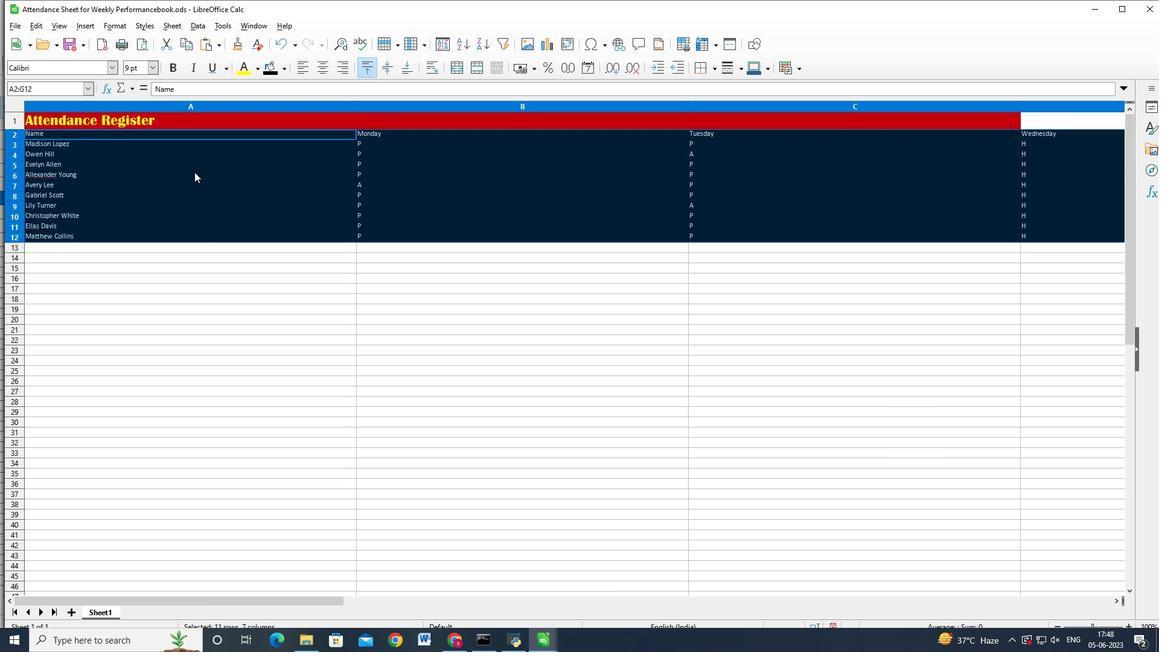 
Action: Key pressed <Key.shift><Key.shift><Key.shift><Key.shift>
Screenshot: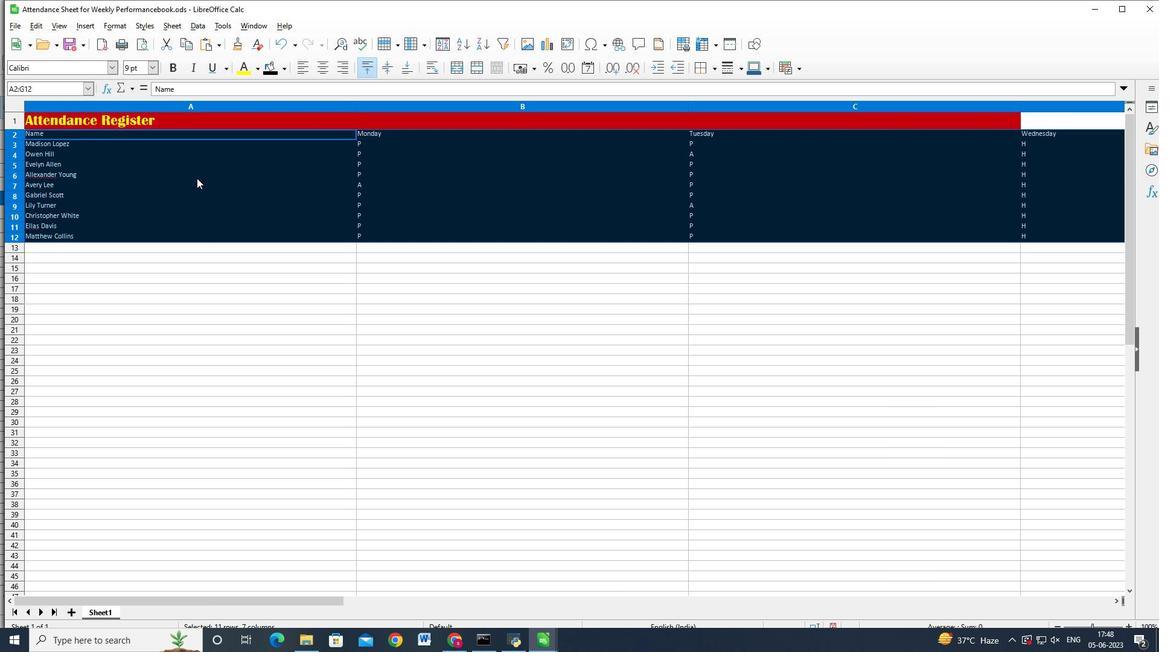 
Action: Mouse scrolled (196, 177) with delta (0, 0)
Screenshot: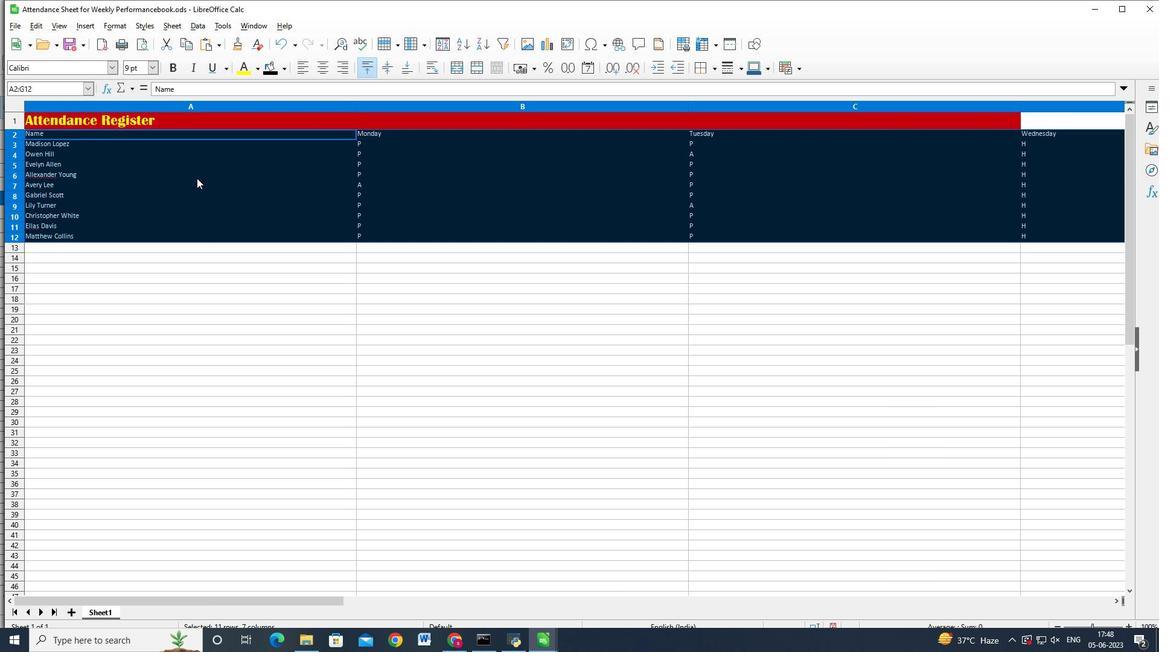 
Action: Key pressed <Key.shift><Key.shift><Key.shift><Key.shift><Key.shift><Key.shift><Key.shift><Key.shift><Key.shift><Key.shift><Key.shift><Key.shift><Key.shift><Key.shift><Key.shift><Key.shift><Key.shift><Key.shift><Key.shift><Key.shift><Key.shift><Key.shift><Key.shift><Key.shift><Key.shift>
Screenshot: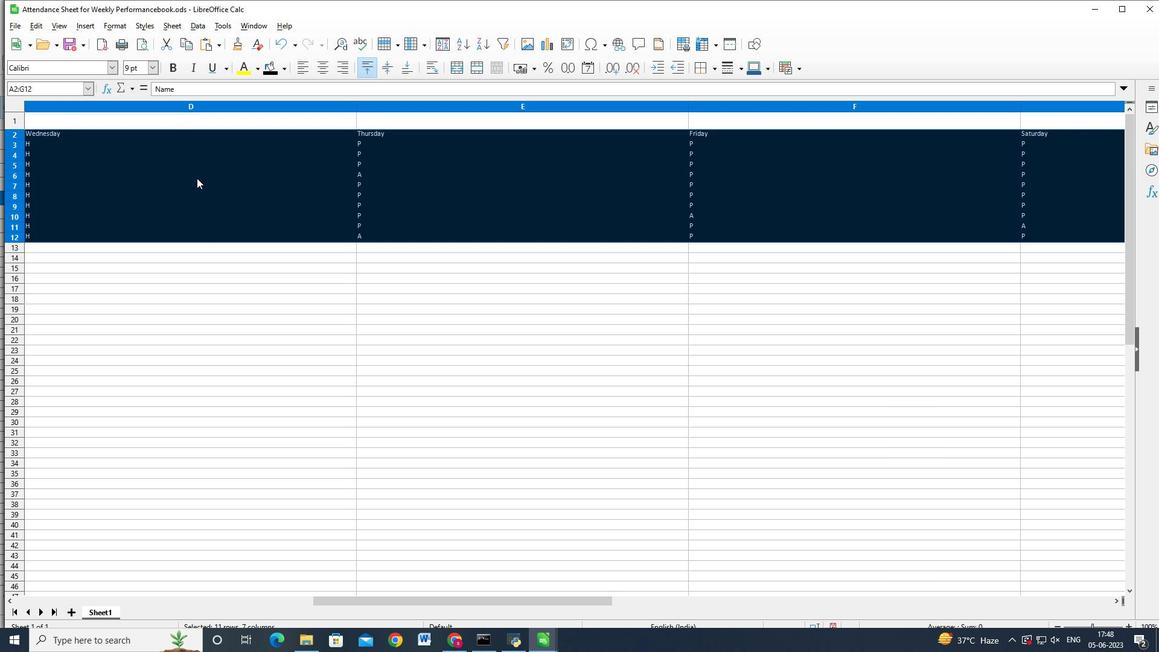 
Action: Mouse scrolled (196, 177) with delta (0, 0)
Screenshot: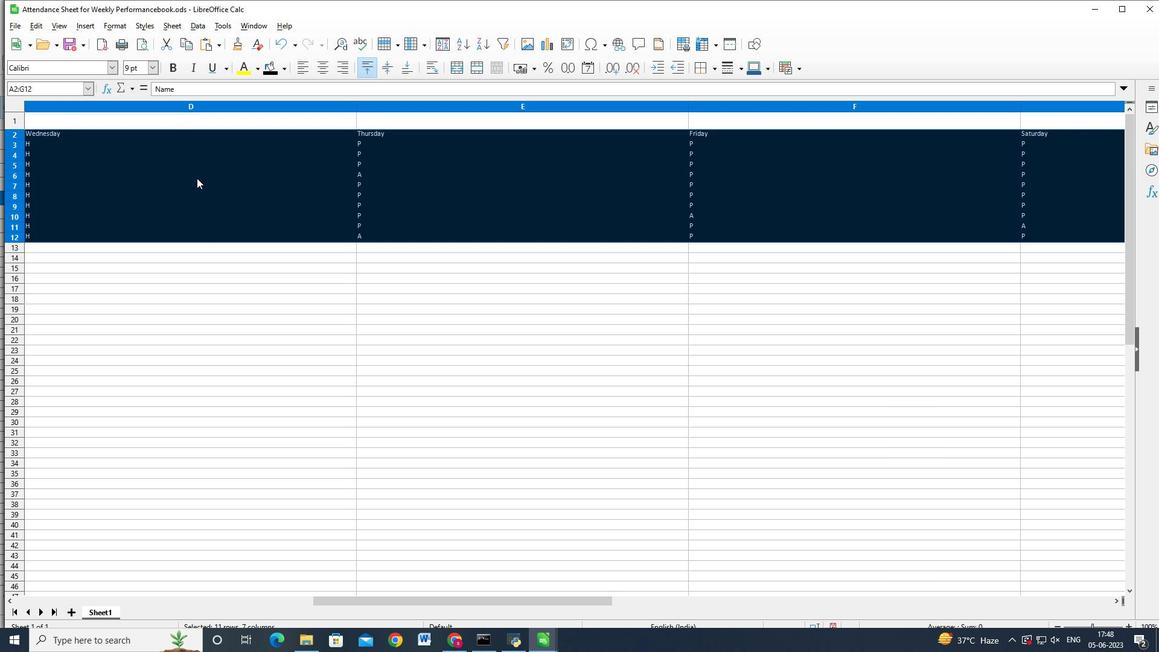 
Action: Key pressed <Key.shift><Key.shift><Key.shift><Key.shift><Key.shift><Key.shift><Key.shift><Key.shift><Key.shift><Key.shift><Key.shift><Key.shift><Key.shift><Key.shift><Key.shift>
Screenshot: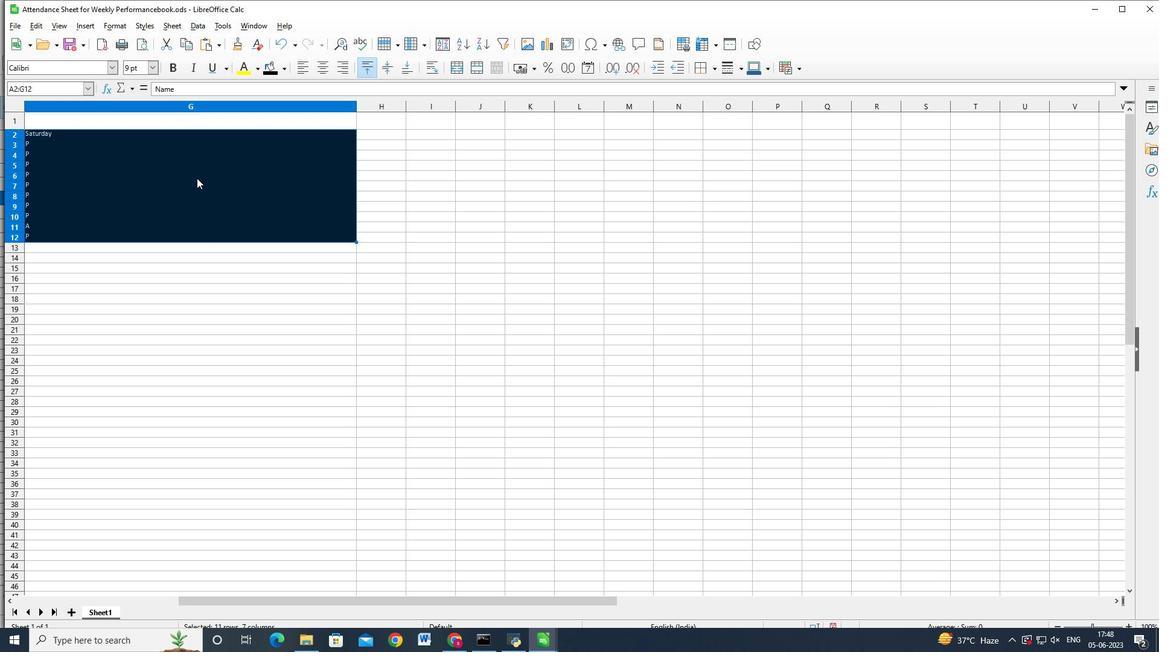 
Action: Mouse scrolled (196, 177) with delta (0, 0)
Screenshot: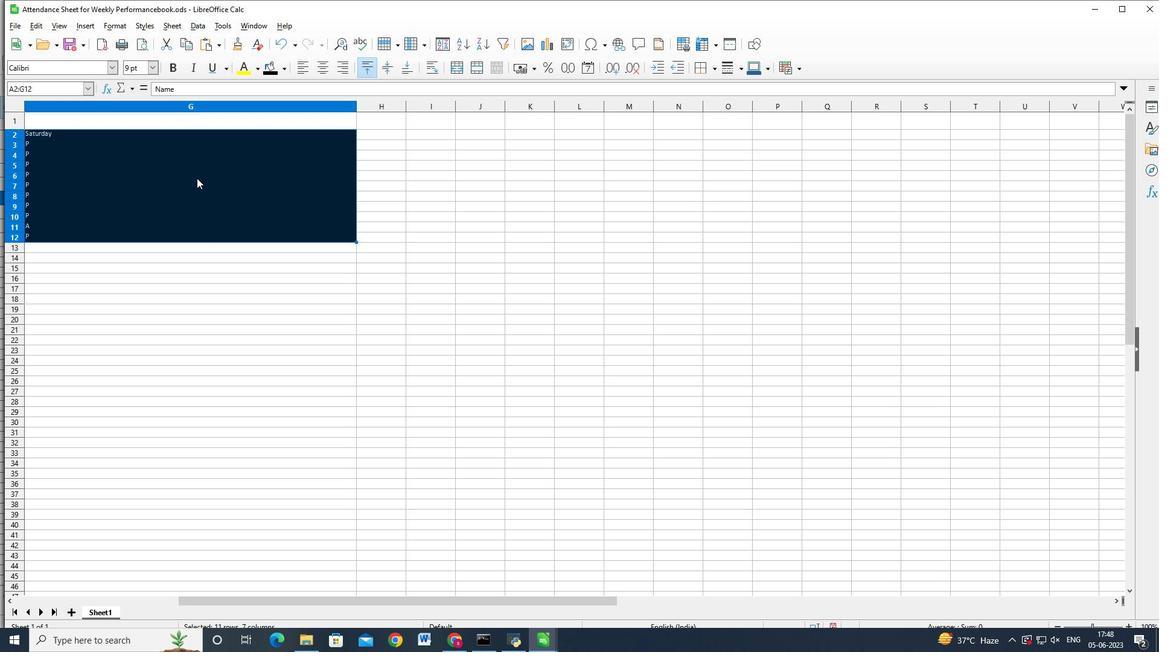 
Action: Key pressed <Key.shift><Key.shift><Key.shift><Key.shift><Key.shift><Key.shift><Key.shift><Key.shift><Key.shift><Key.shift>
Screenshot: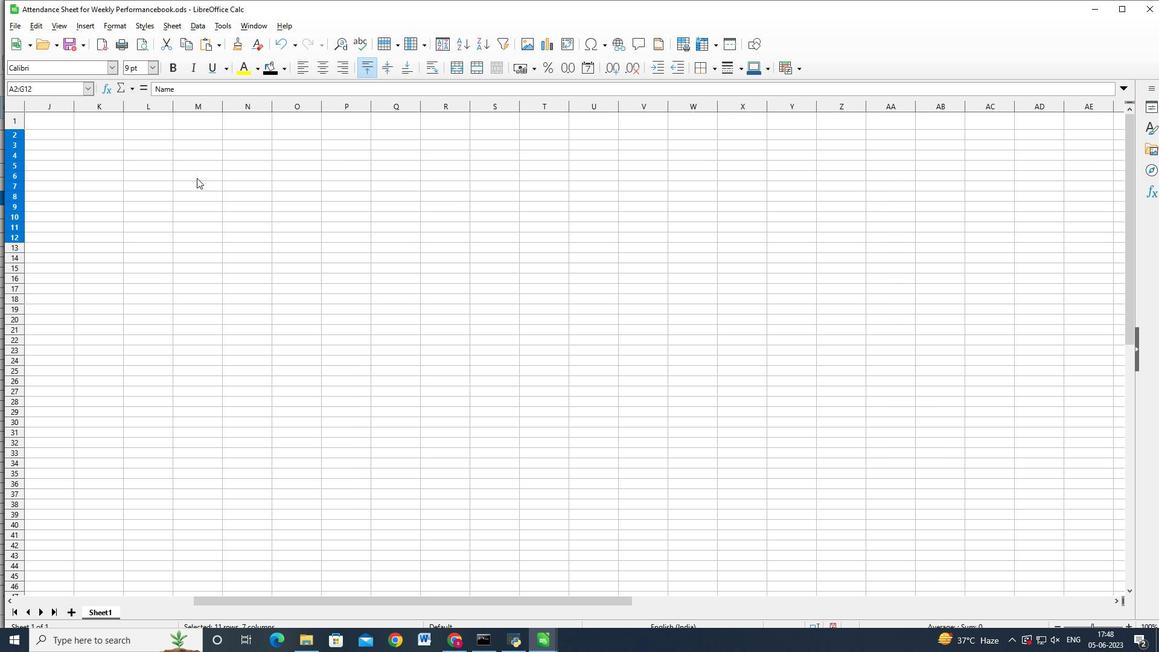 
Action: Mouse scrolled (196, 177) with delta (0, 0)
Screenshot: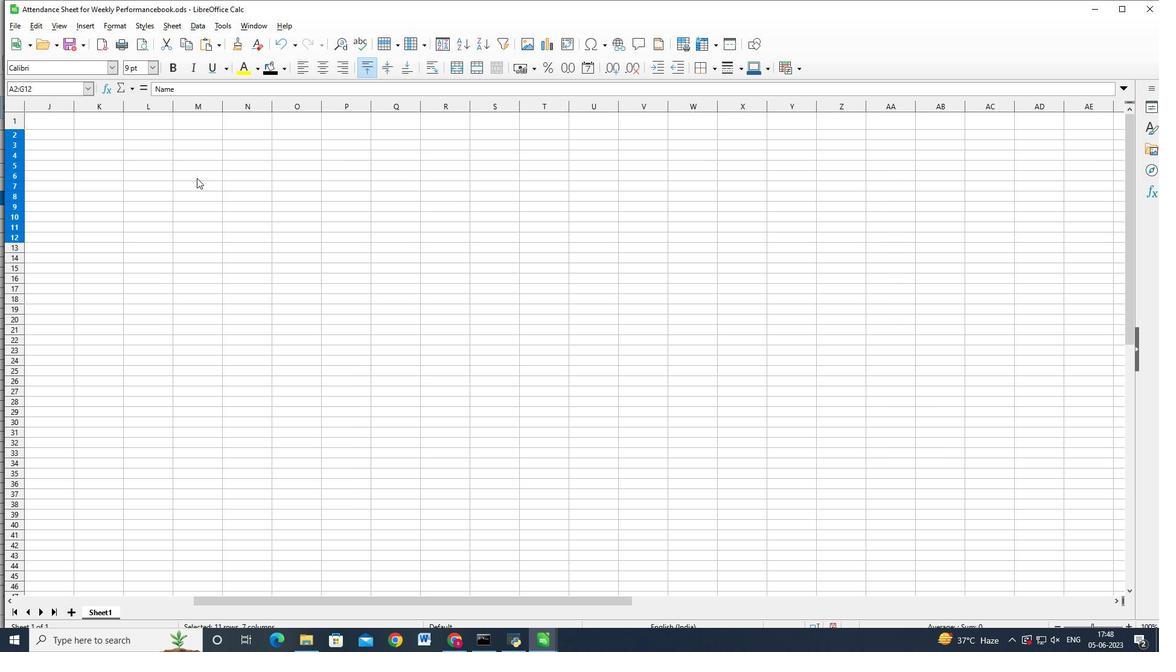 
Action: Key pressed <Key.shift><Key.shift><Key.shift><Key.shift><Key.shift><Key.shift><Key.shift><Key.shift><Key.shift><Key.shift><Key.shift><Key.shift><Key.shift><Key.shift>
Screenshot: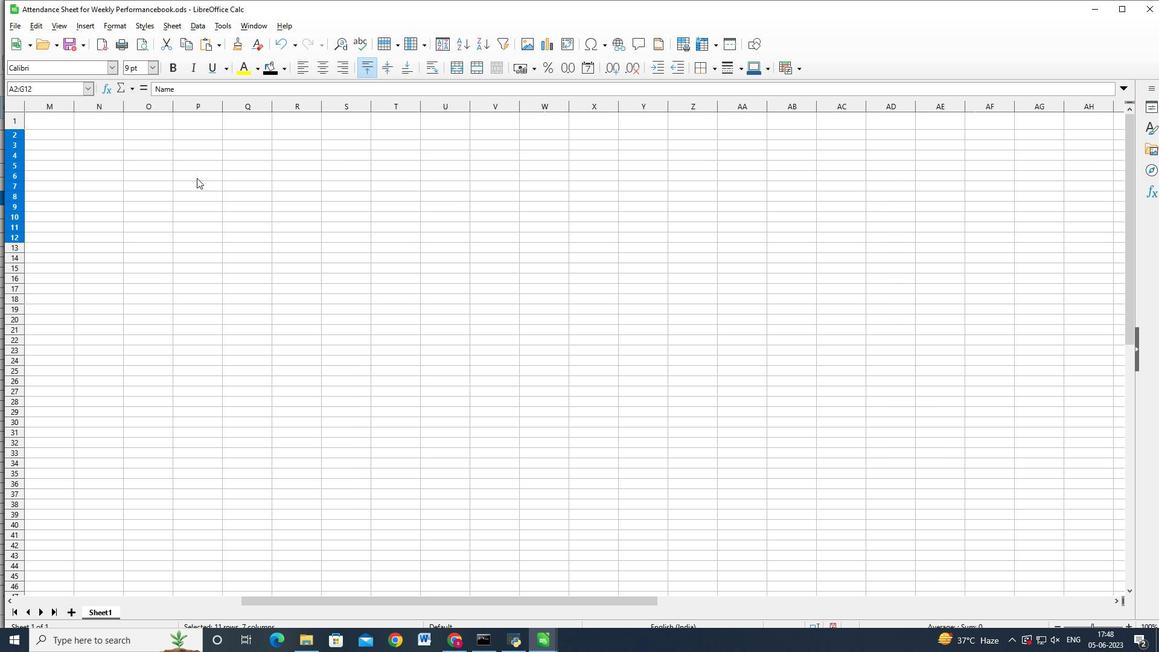 
Action: Mouse moved to (196, 178)
Screenshot: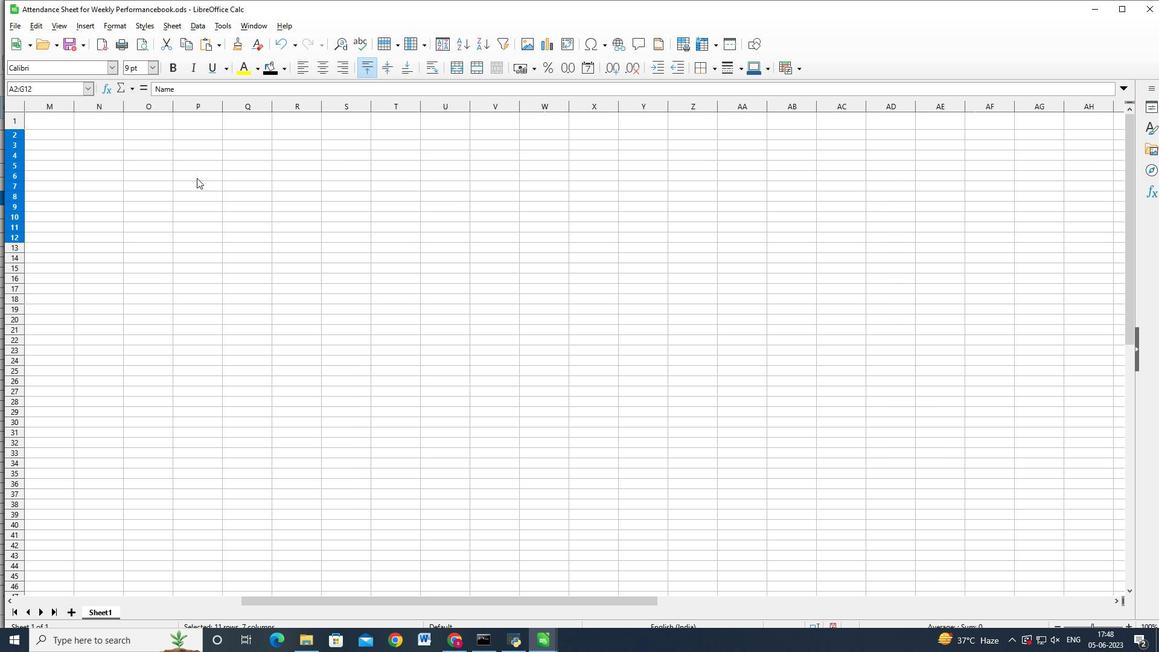 
Action: Key pressed <Key.shift>
Screenshot: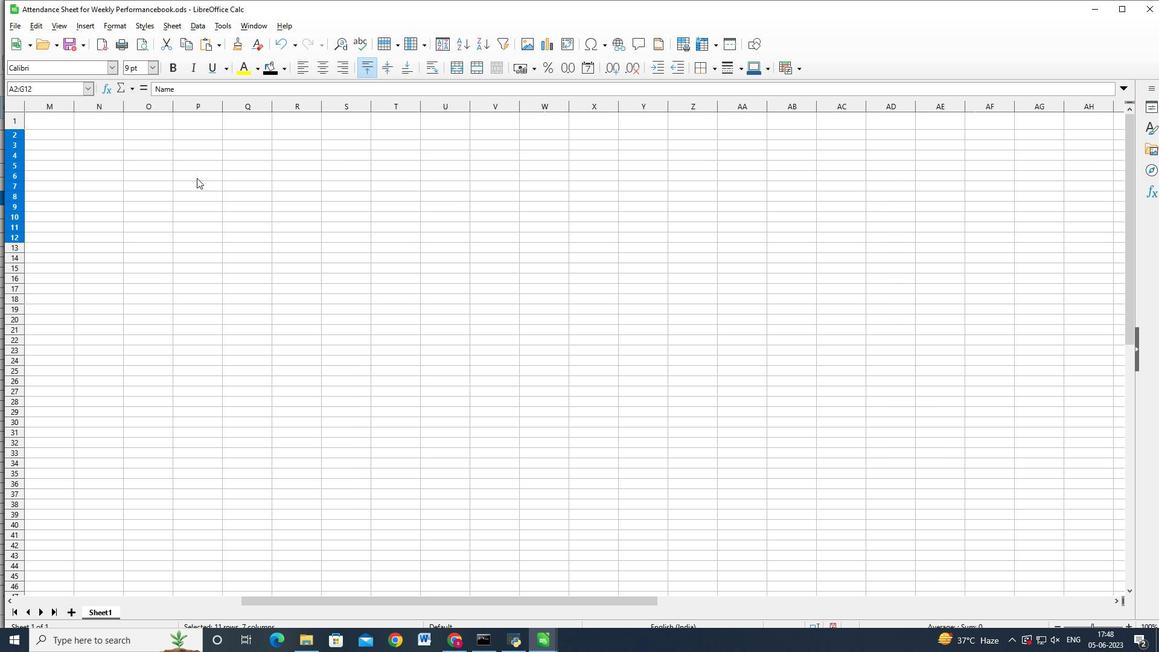 
Action: Mouse moved to (195, 178)
Screenshot: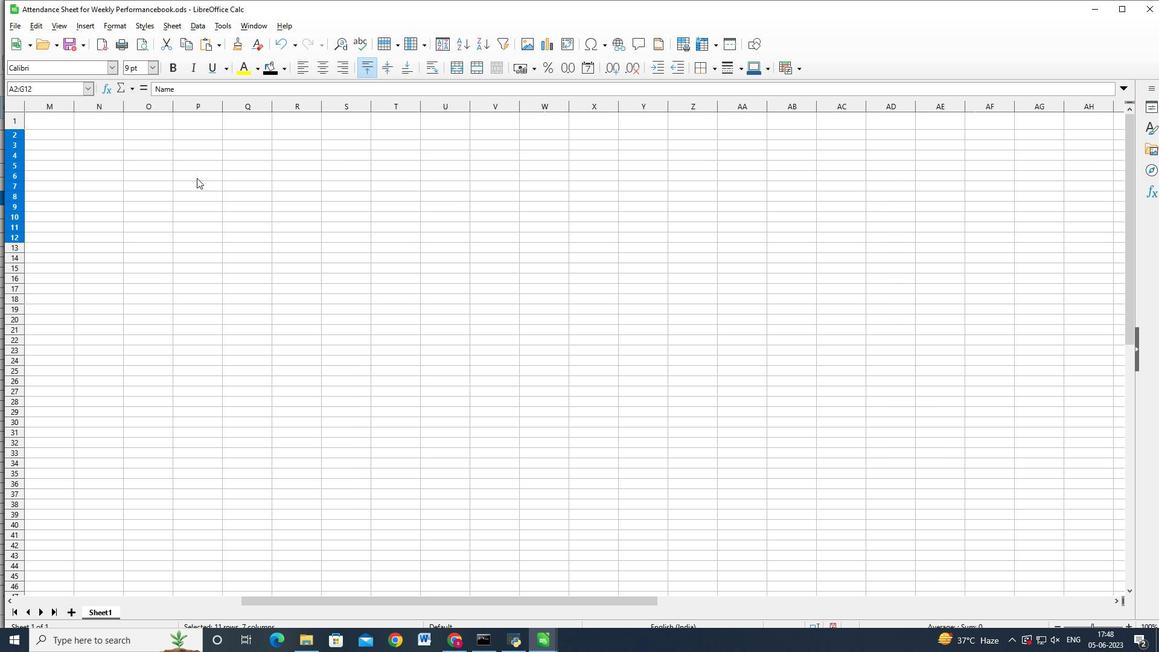 
Action: Key pressed <Key.shift><Key.shift><Key.shift>
Screenshot: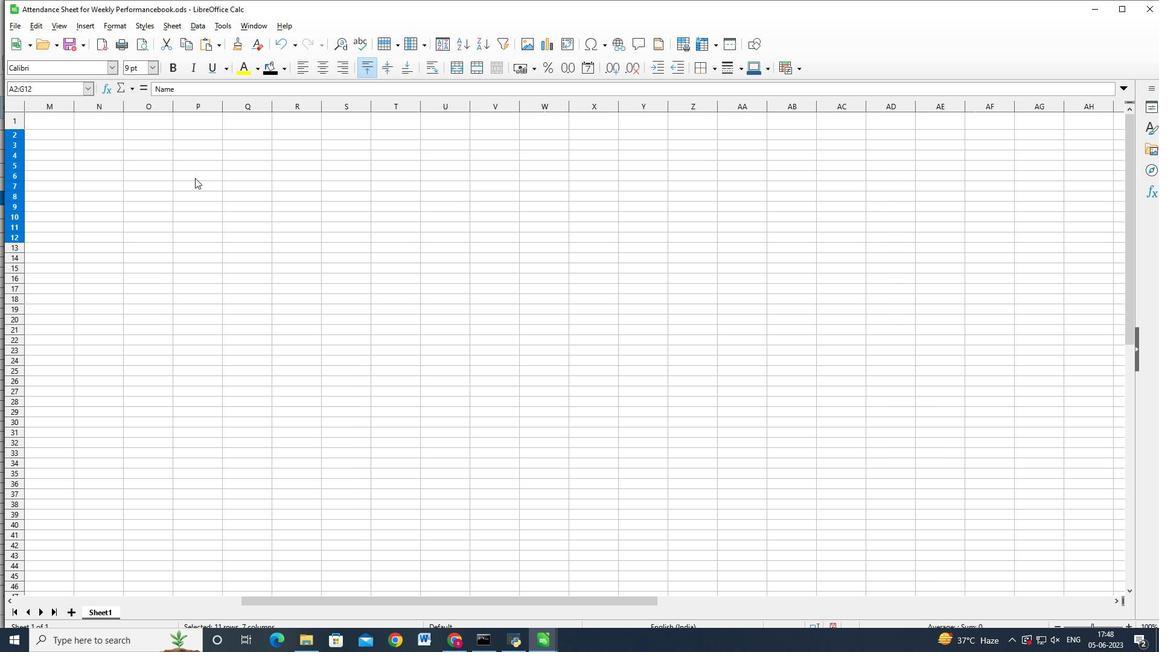 
Action: Mouse scrolled (195, 178) with delta (0, 0)
Screenshot: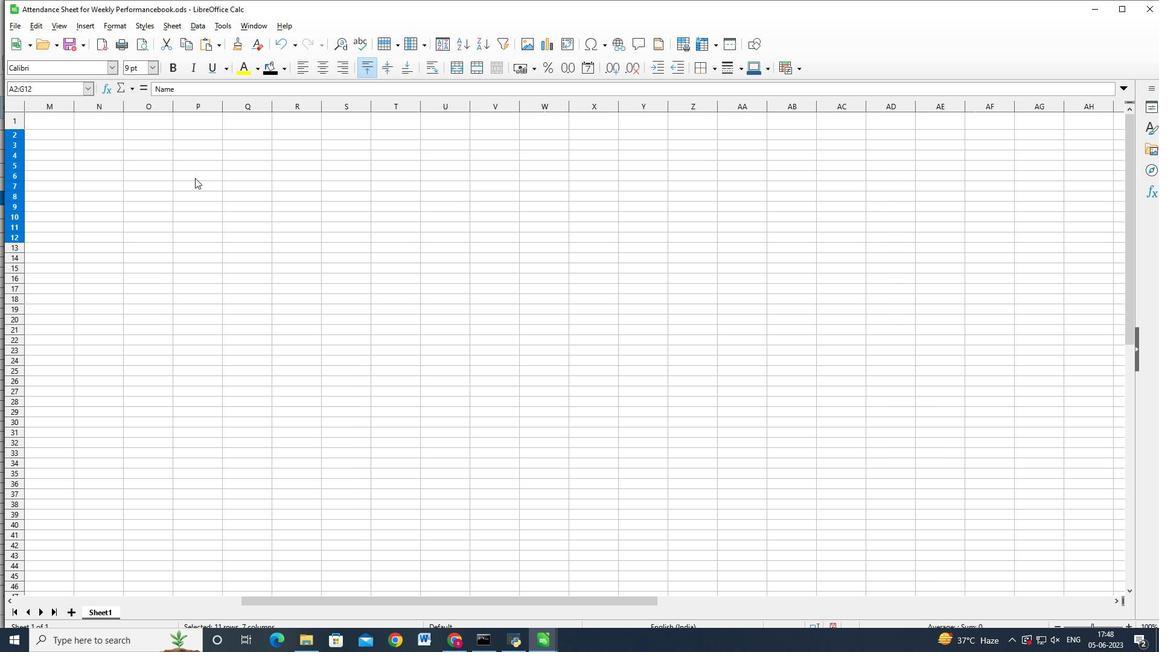 
Action: Key pressed <Key.shift>
Screenshot: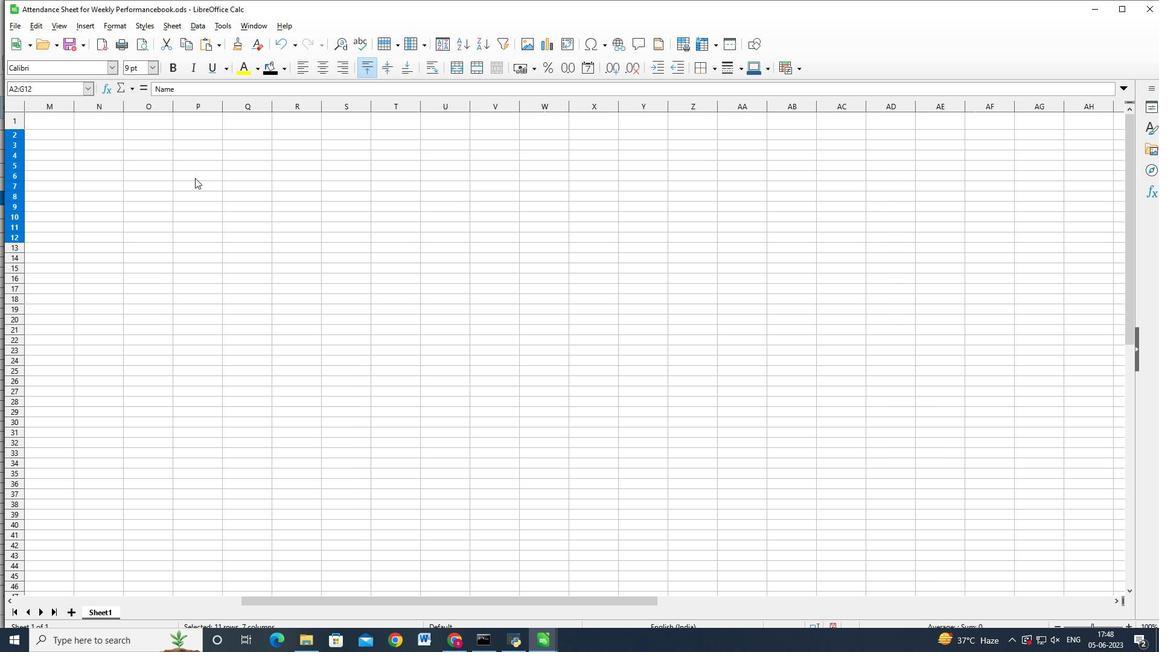 
Action: Mouse scrolled (195, 178) with delta (0, 0)
Screenshot: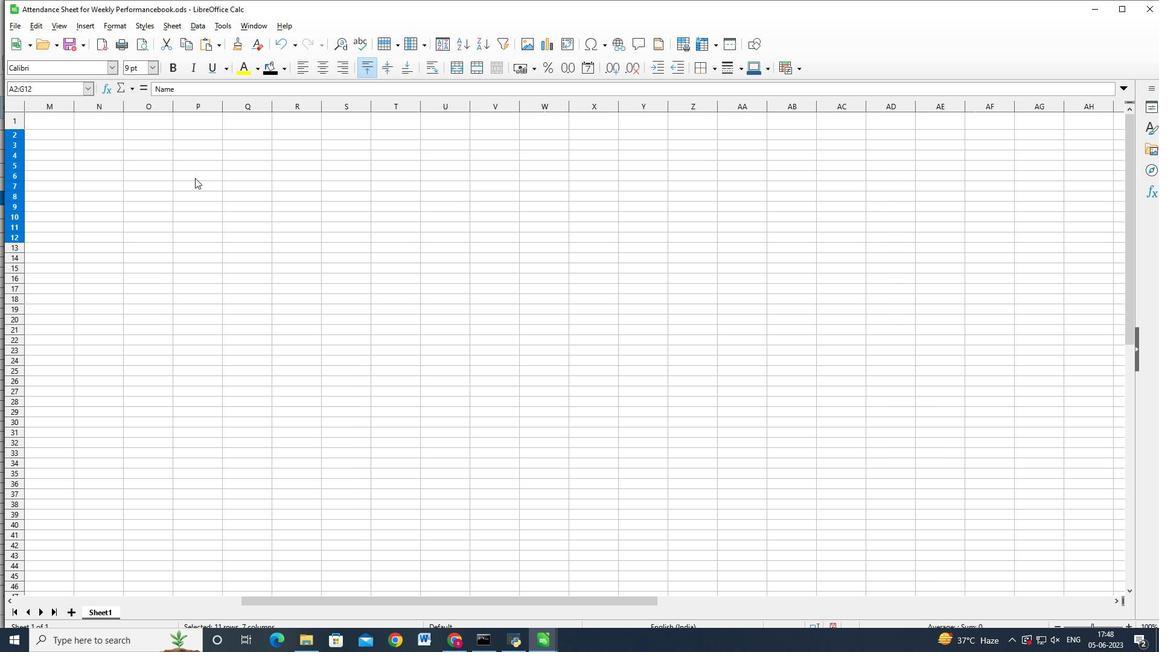 
Action: Key pressed <Key.shift>
Screenshot: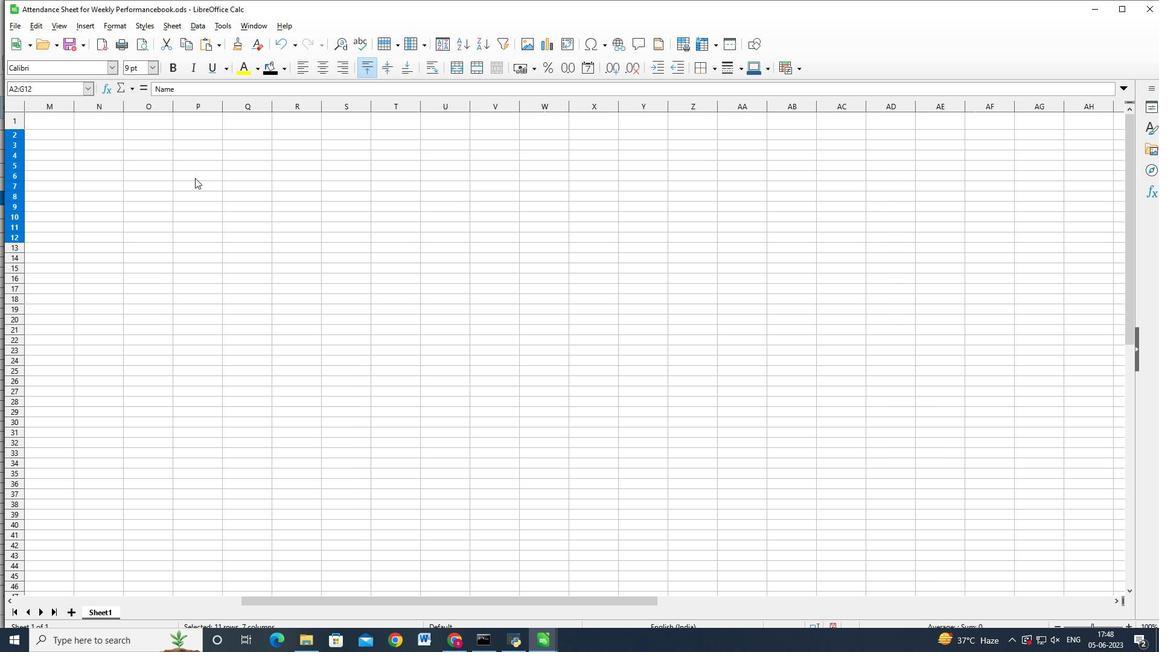 
Action: Mouse moved to (192, 177)
Screenshot: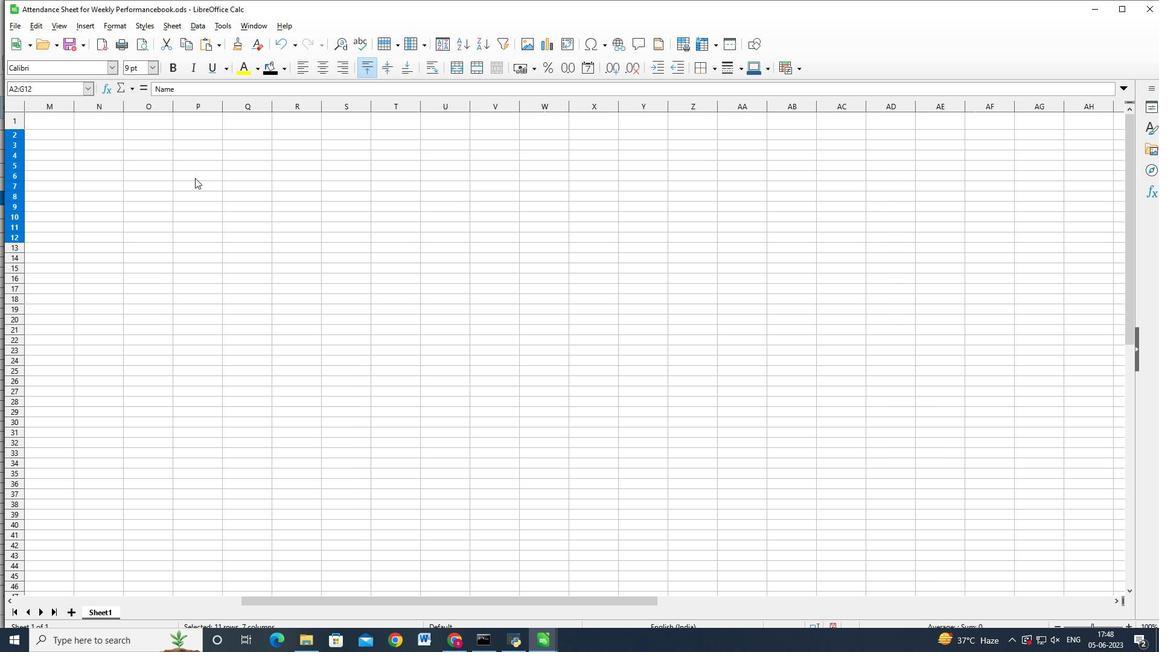 
Action: Key pressed <Key.shift>
Screenshot: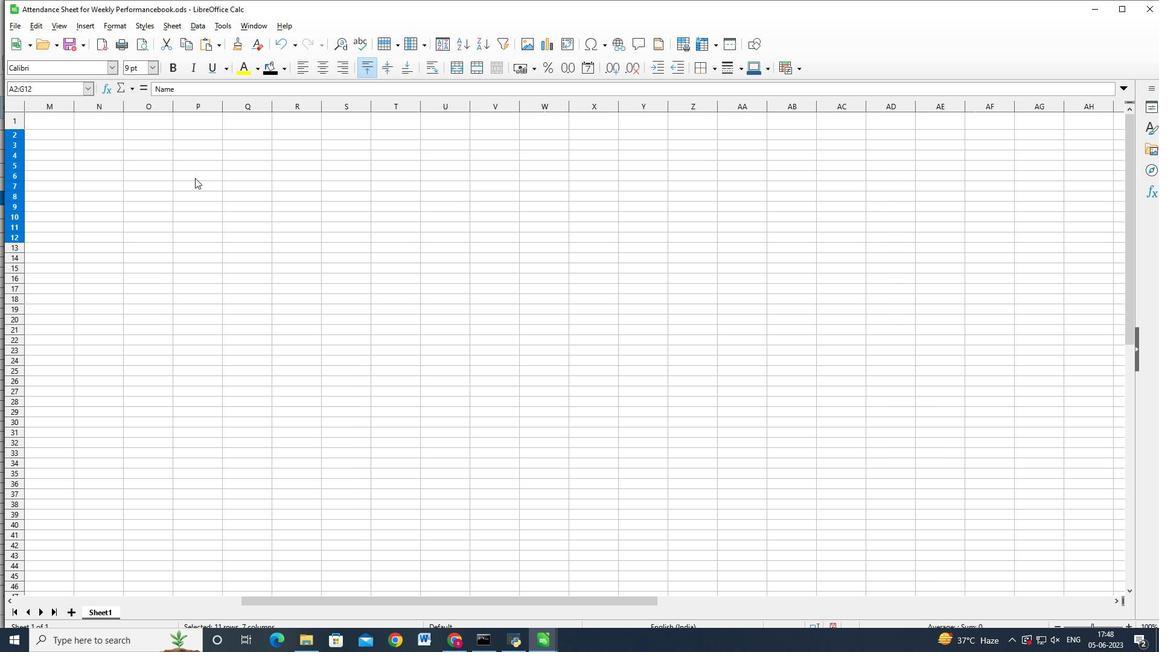 
Action: Mouse moved to (189, 175)
Screenshot: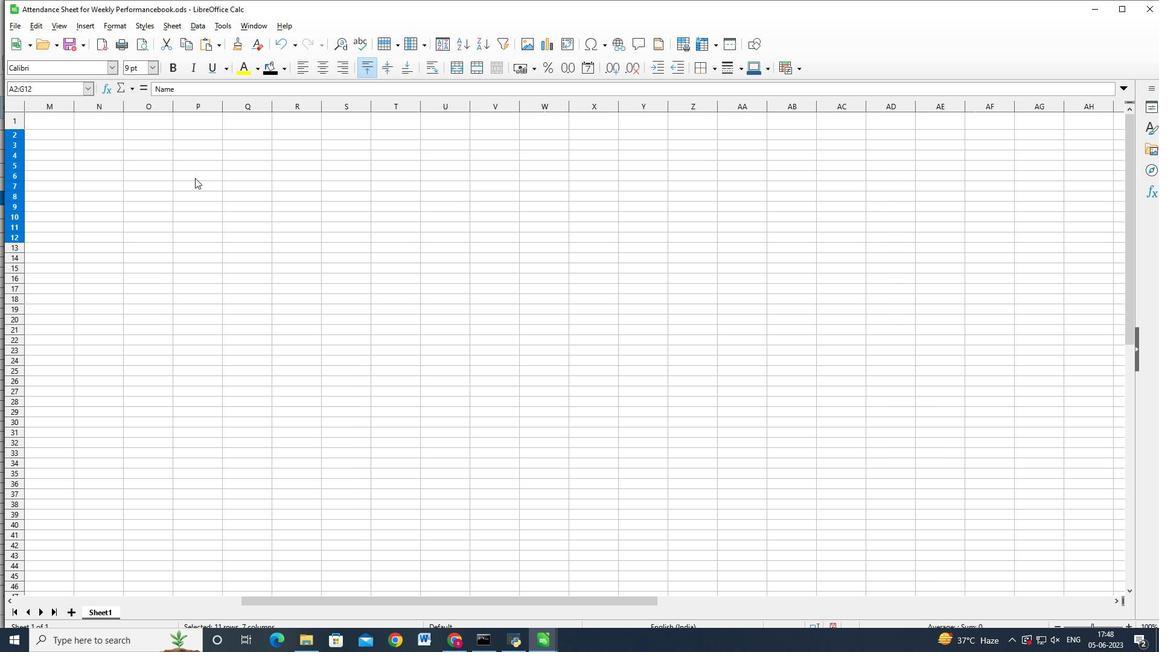 
Action: Key pressed <Key.shift>
Screenshot: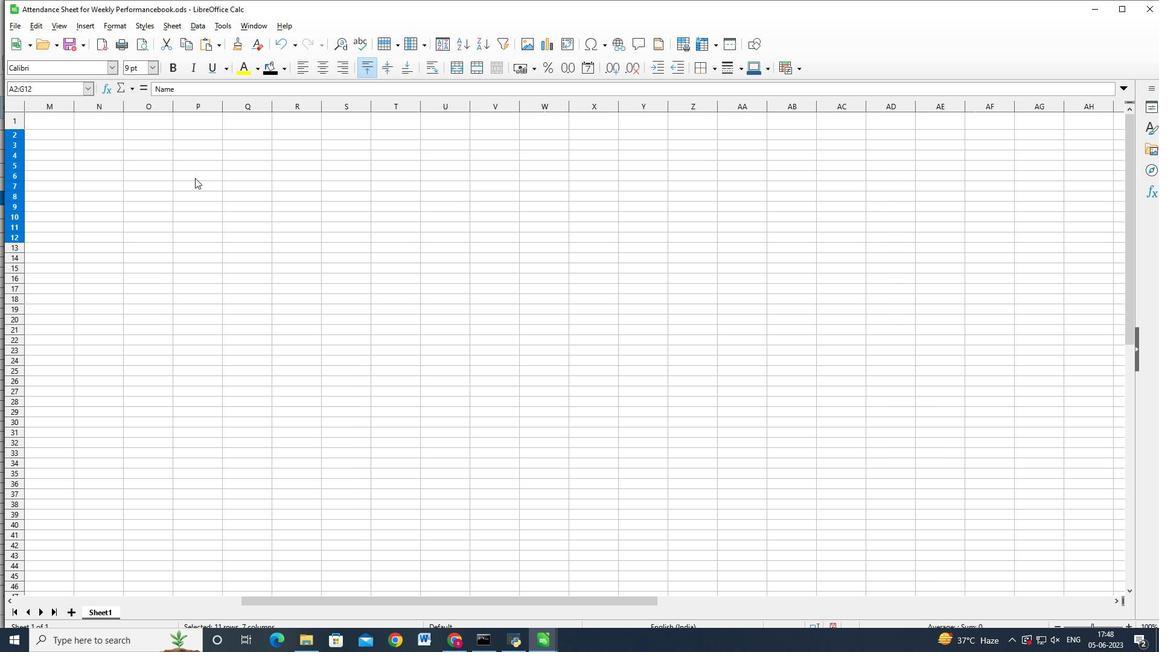 
Action: Mouse scrolled (189, 176) with delta (0, 0)
Screenshot: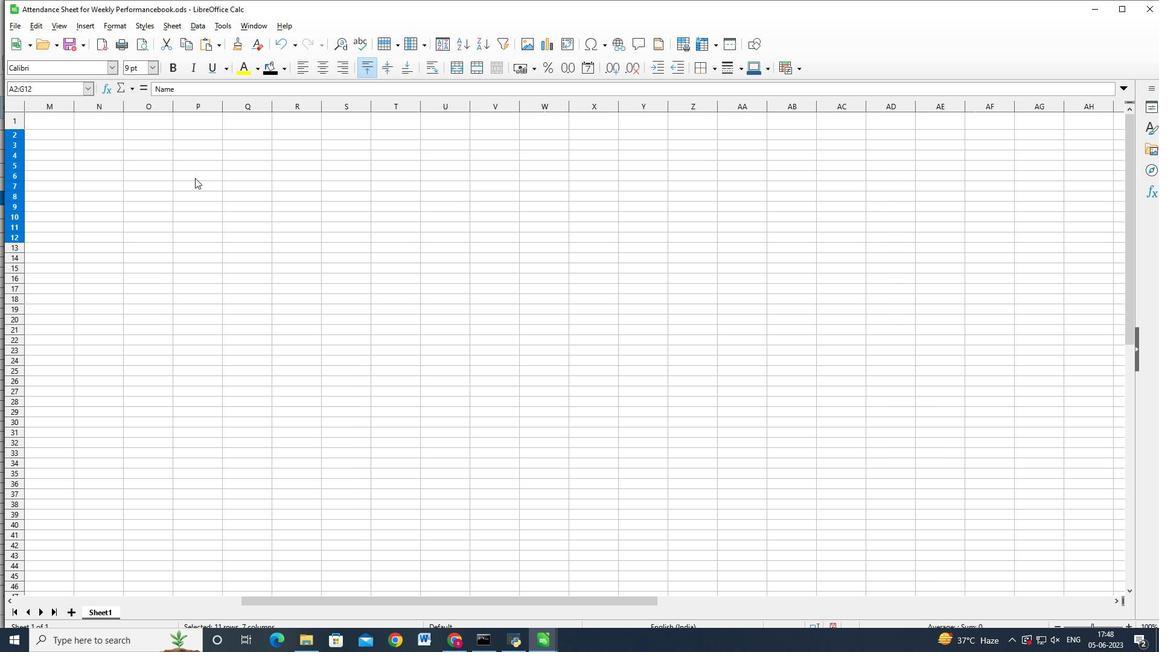 
Action: Key pressed <Key.shift><Key.shift>
Screenshot: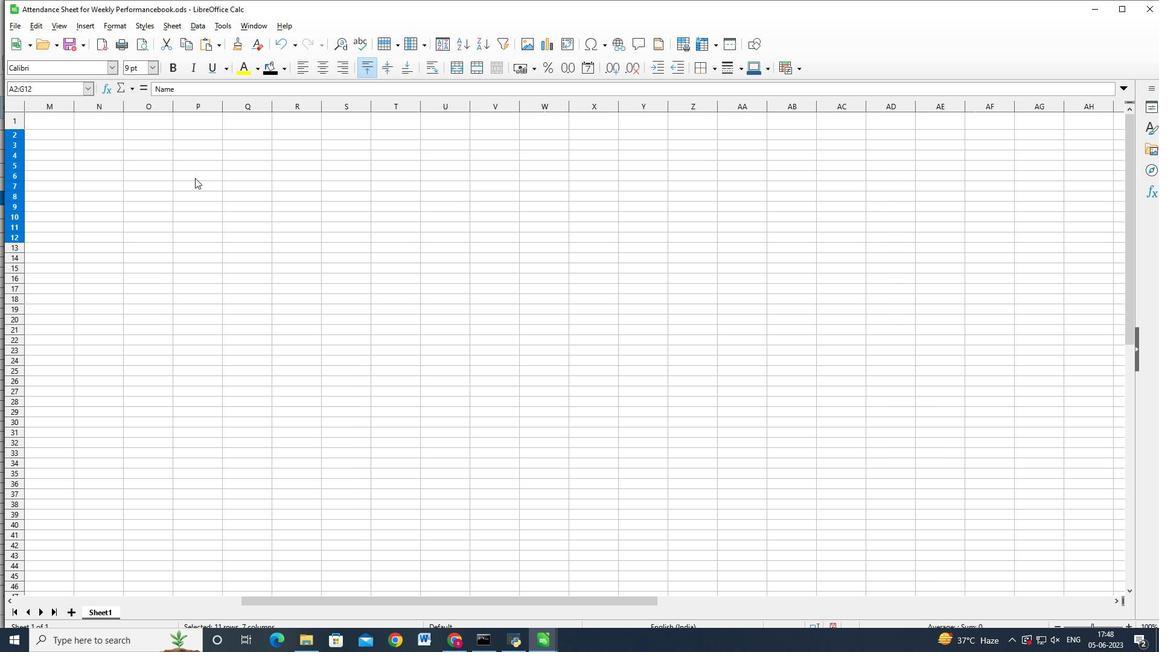 
Action: Mouse scrolled (189, 176) with delta (0, 0)
Screenshot: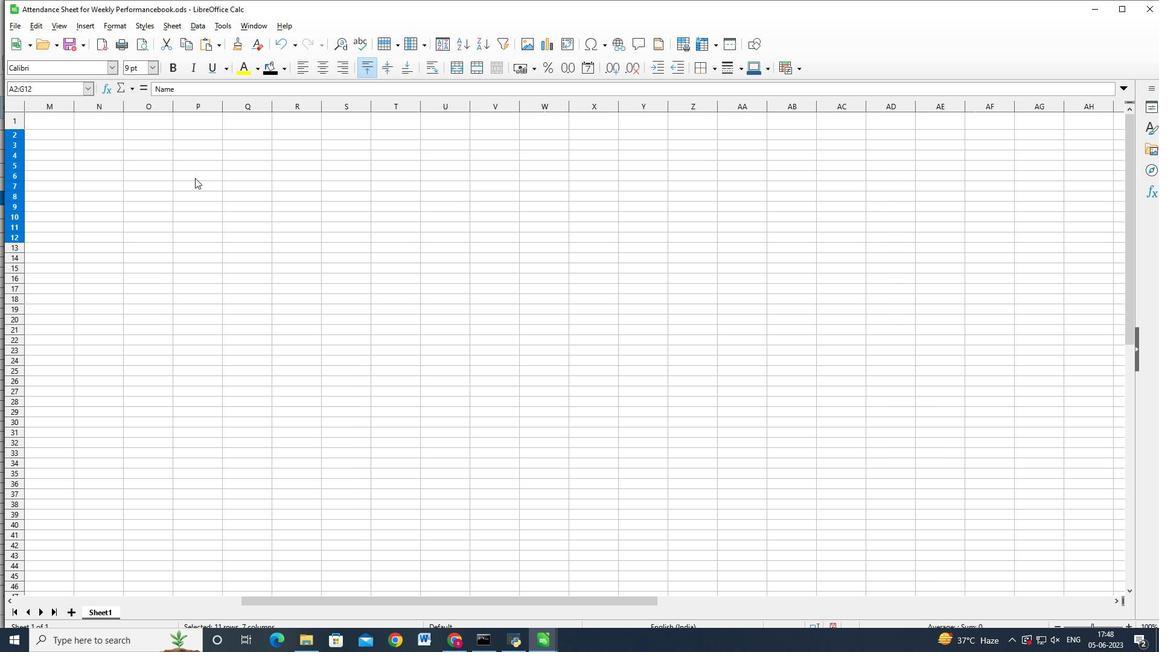 
Action: Key pressed <Key.shift>
Screenshot: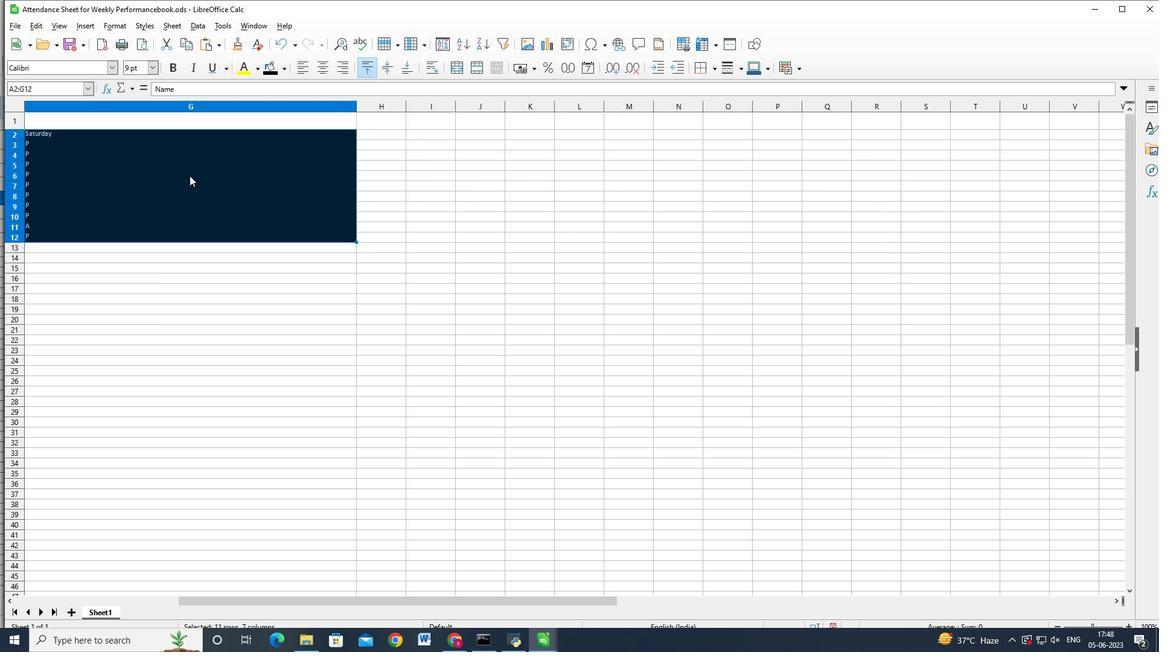 
Action: Mouse scrolled (189, 176) with delta (0, 0)
Screenshot: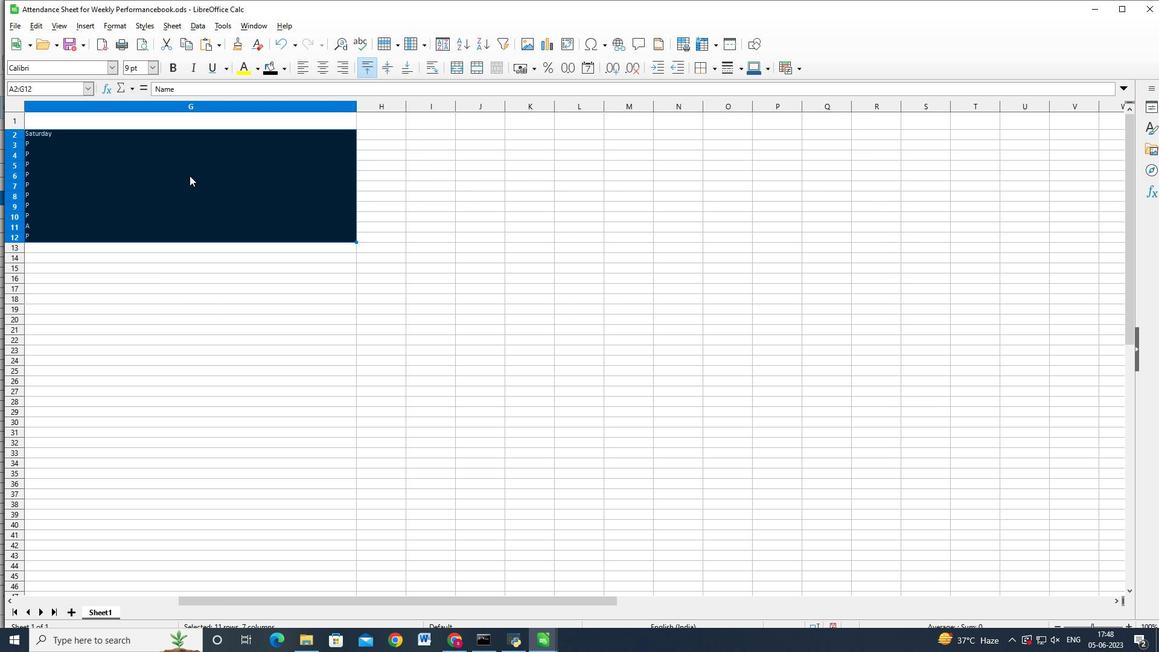 
Action: Key pressed <Key.shift>
Screenshot: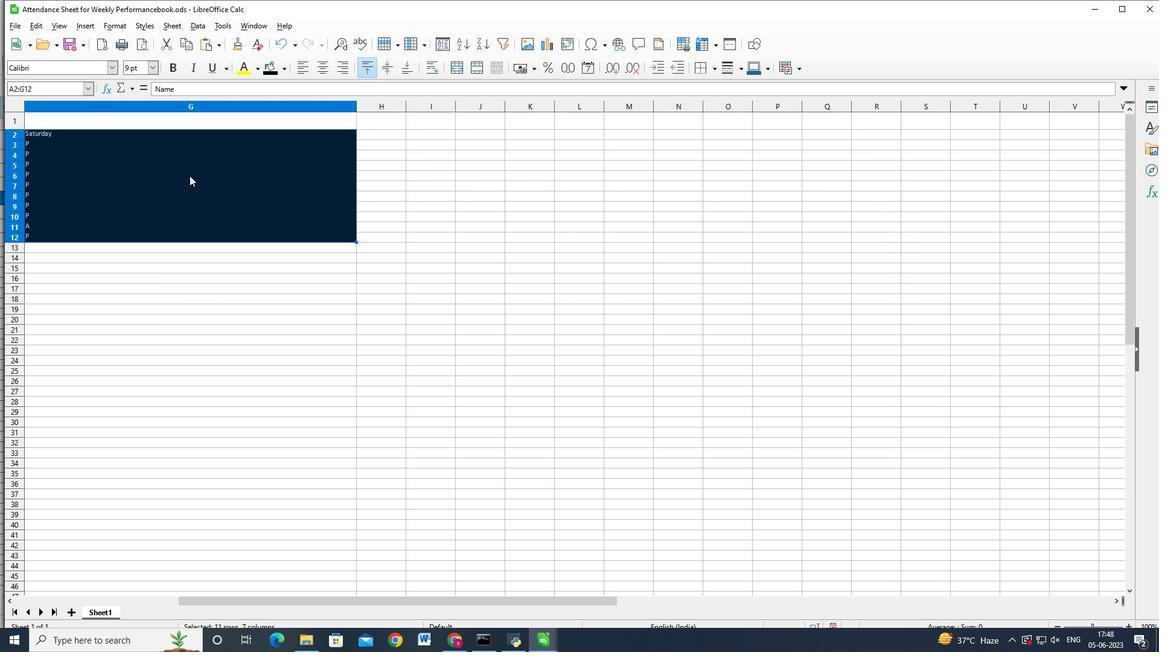 
Action: Mouse scrolled (189, 176) with delta (0, 0)
Screenshot: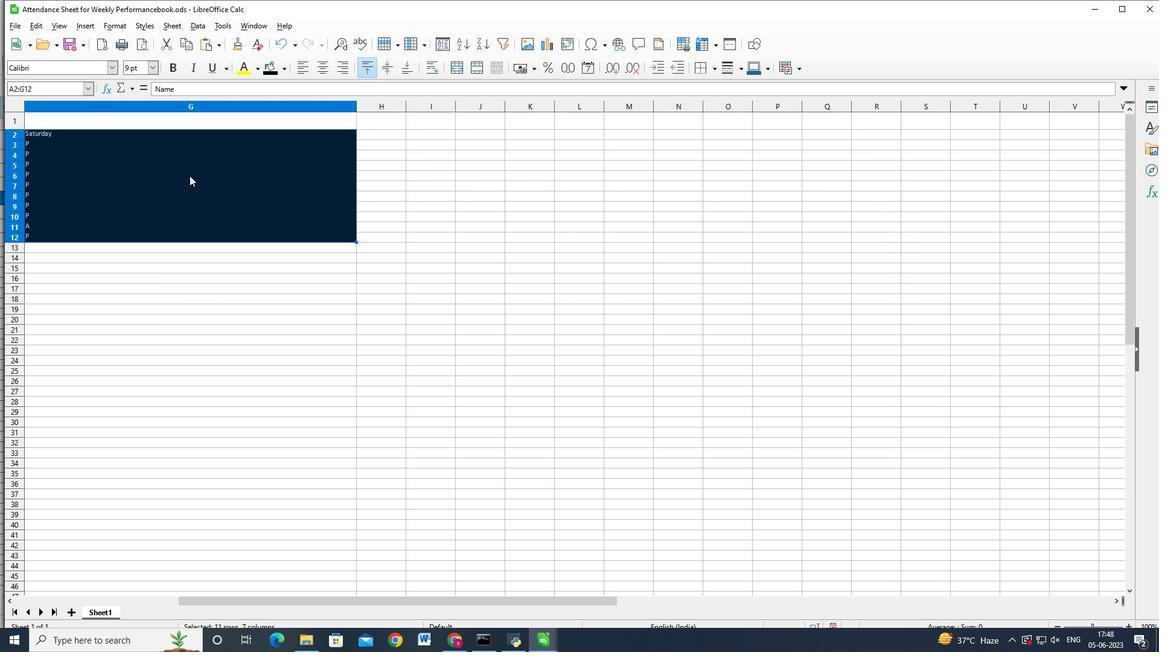 
Action: Key pressed <Key.shift><Key.shift>
Screenshot: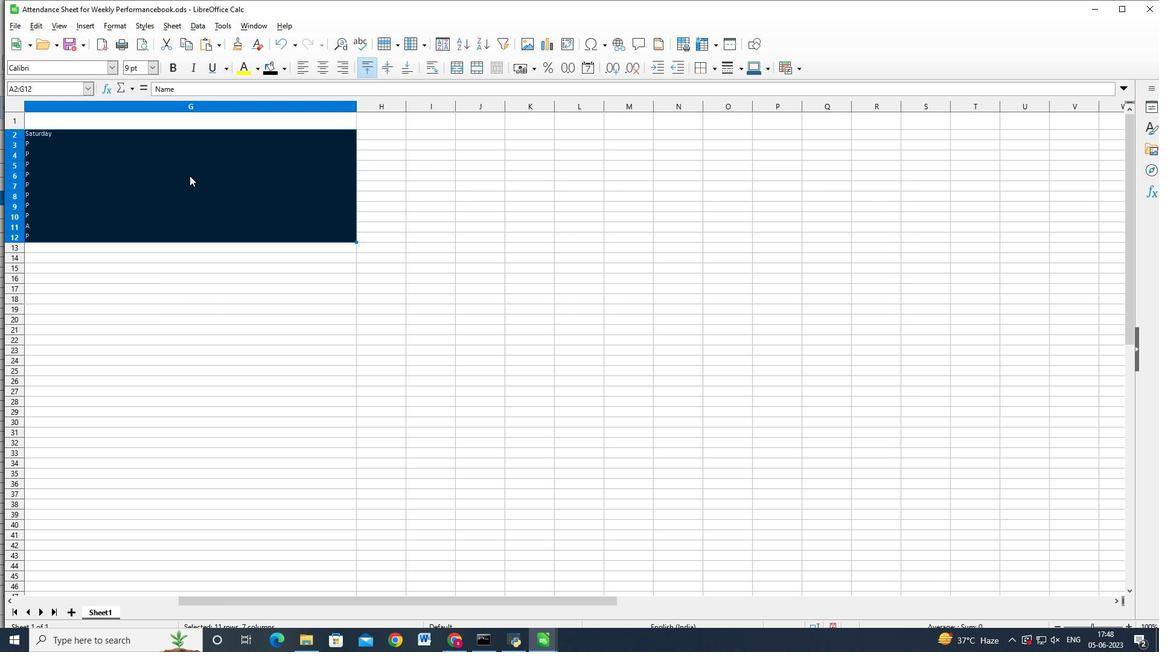 
Action: Mouse scrolled (189, 176) with delta (0, 0)
Screenshot: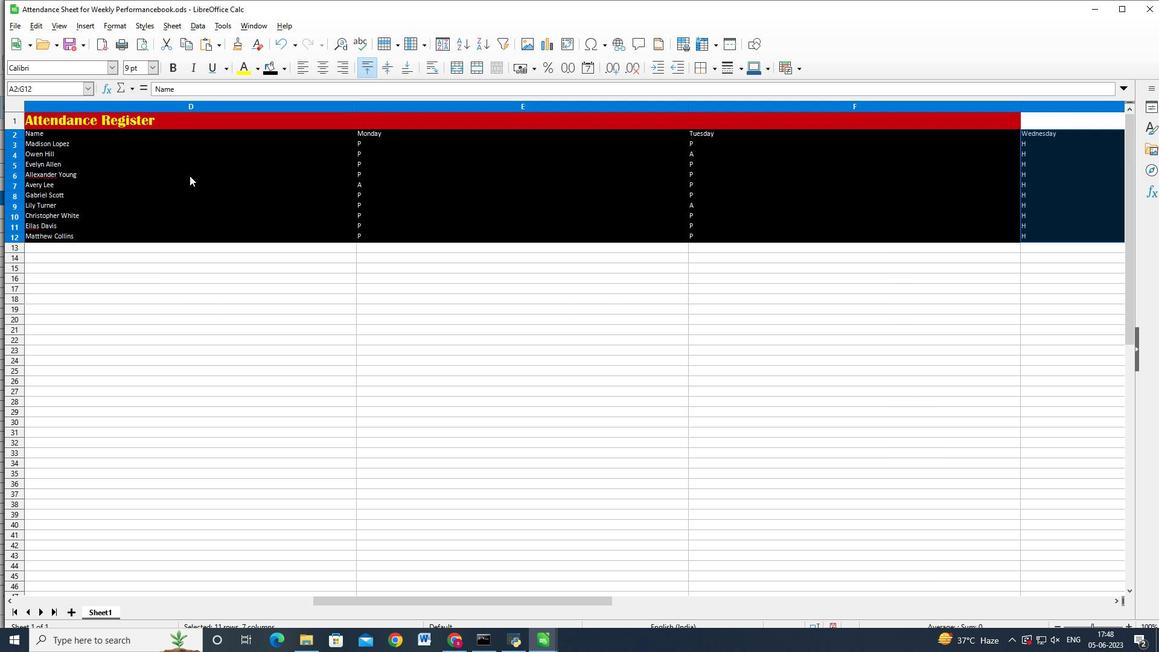 
Action: Key pressed <Key.shift><Key.shift><Key.shift><Key.shift><Key.shift>
Screenshot: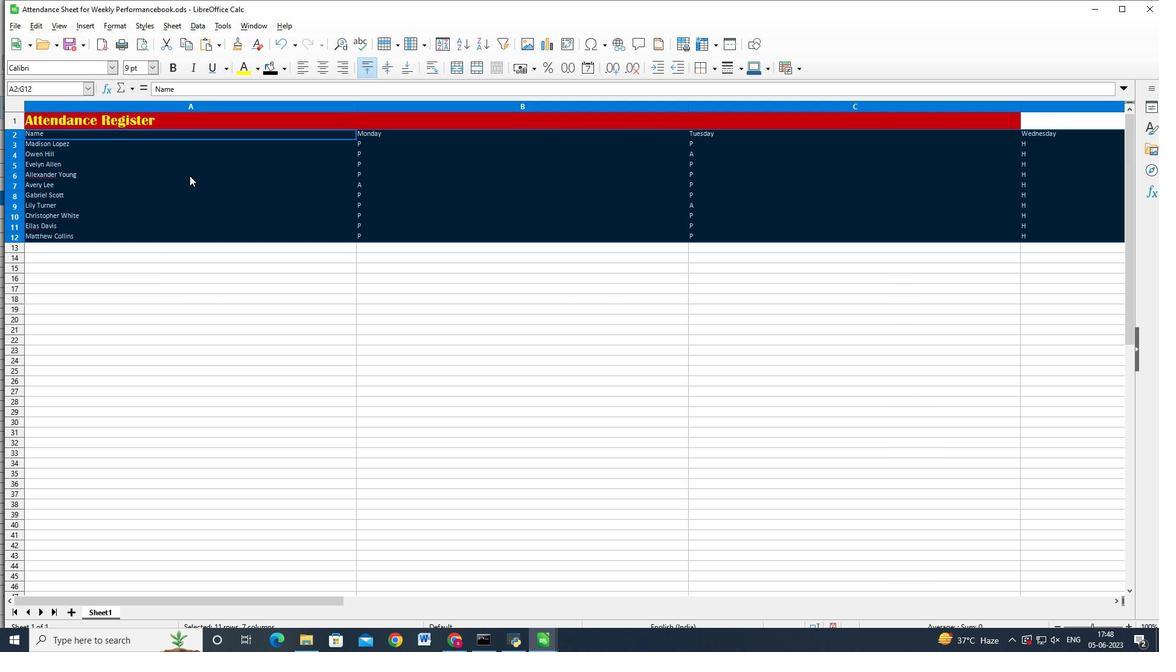 
Action: Mouse moved to (188, 175)
Screenshot: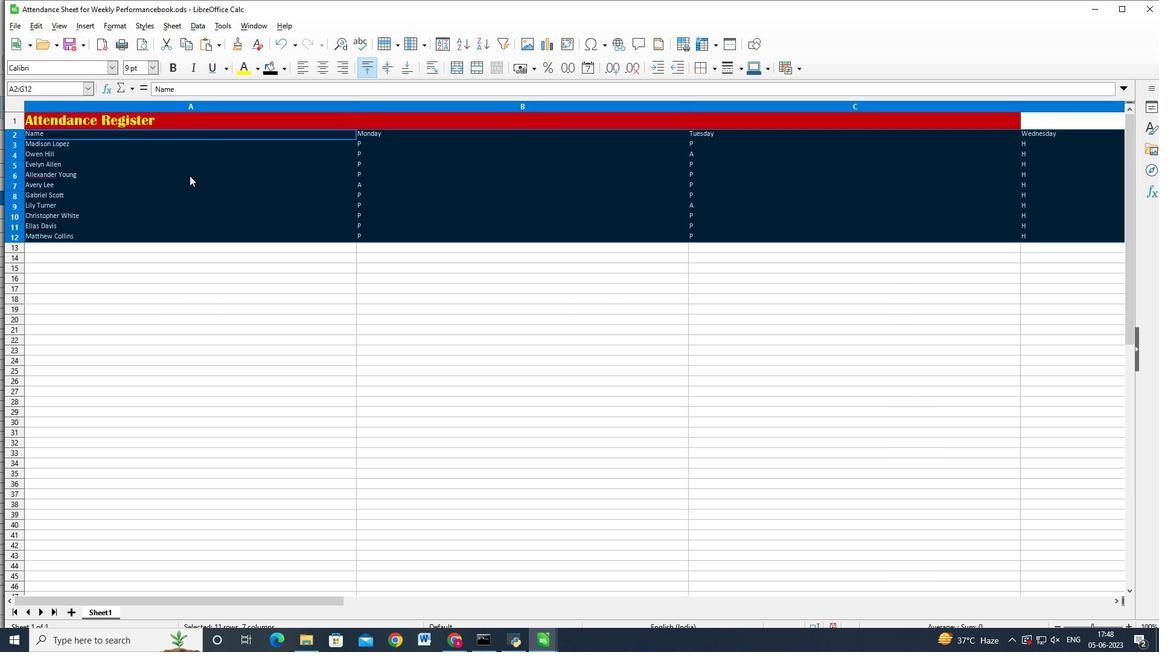 
Action: Key pressed <Key.shift>
Screenshot: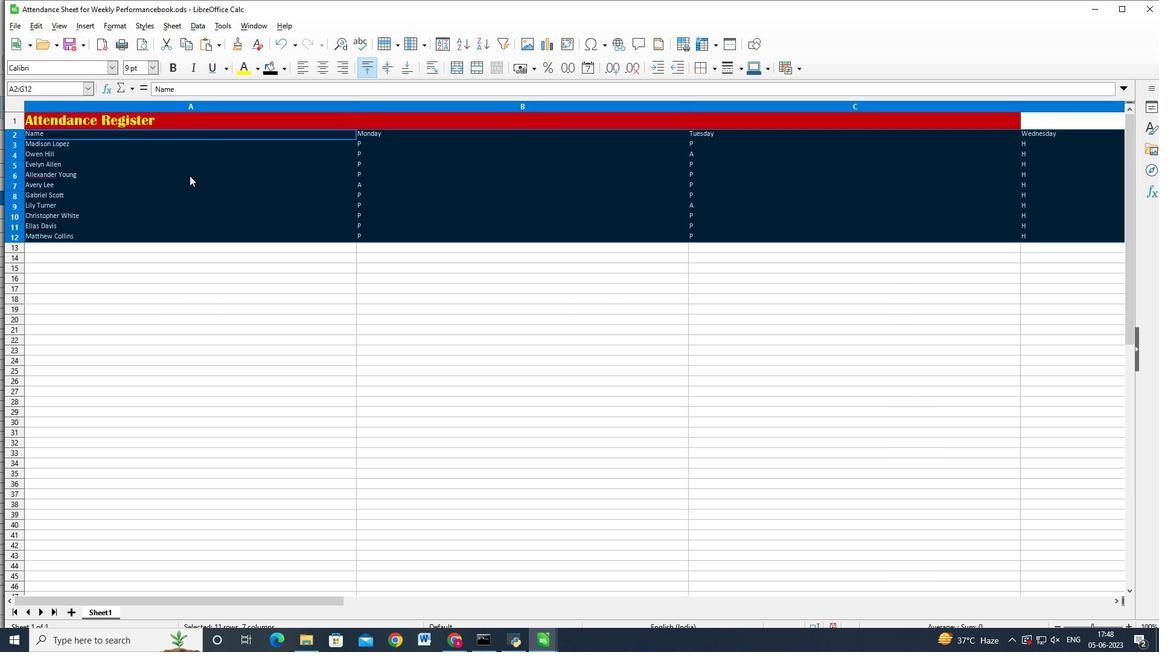 
Action: Mouse moved to (184, 175)
Screenshot: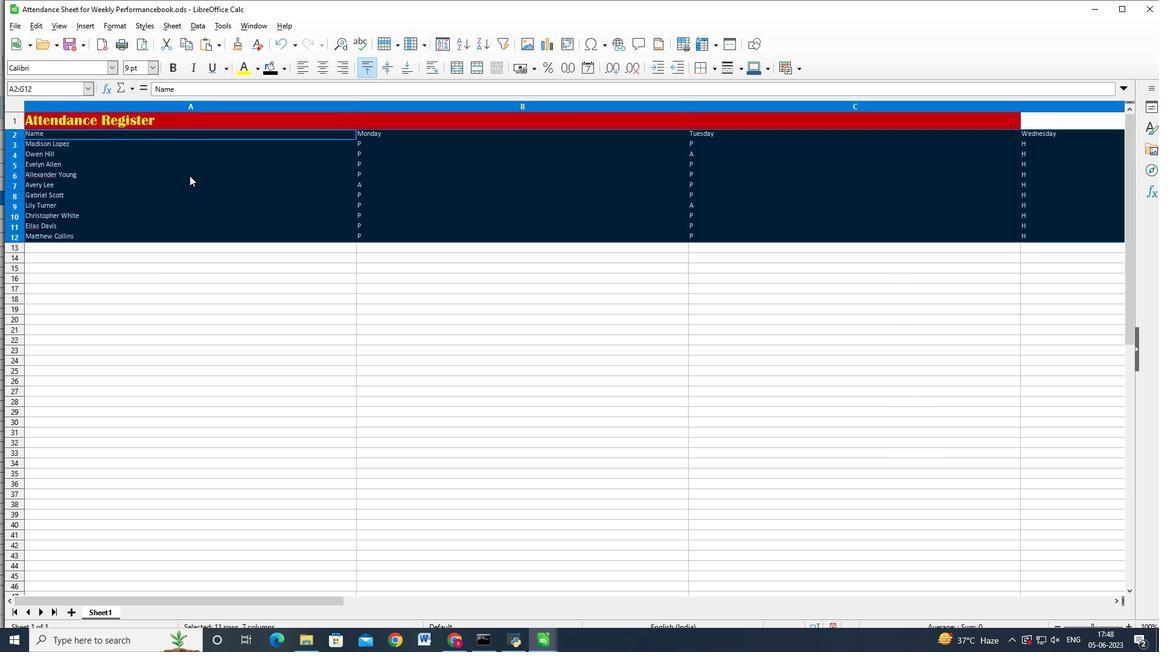 
Action: Key pressed <Key.shift>
Screenshot: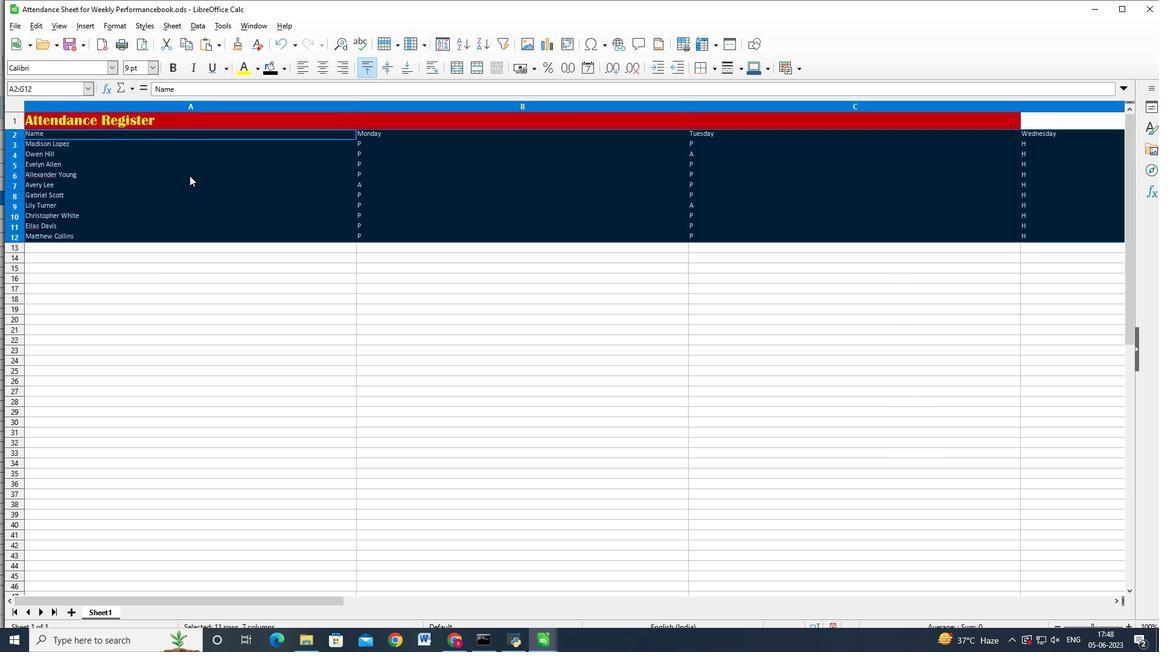 
Action: Mouse moved to (117, 270)
Screenshot: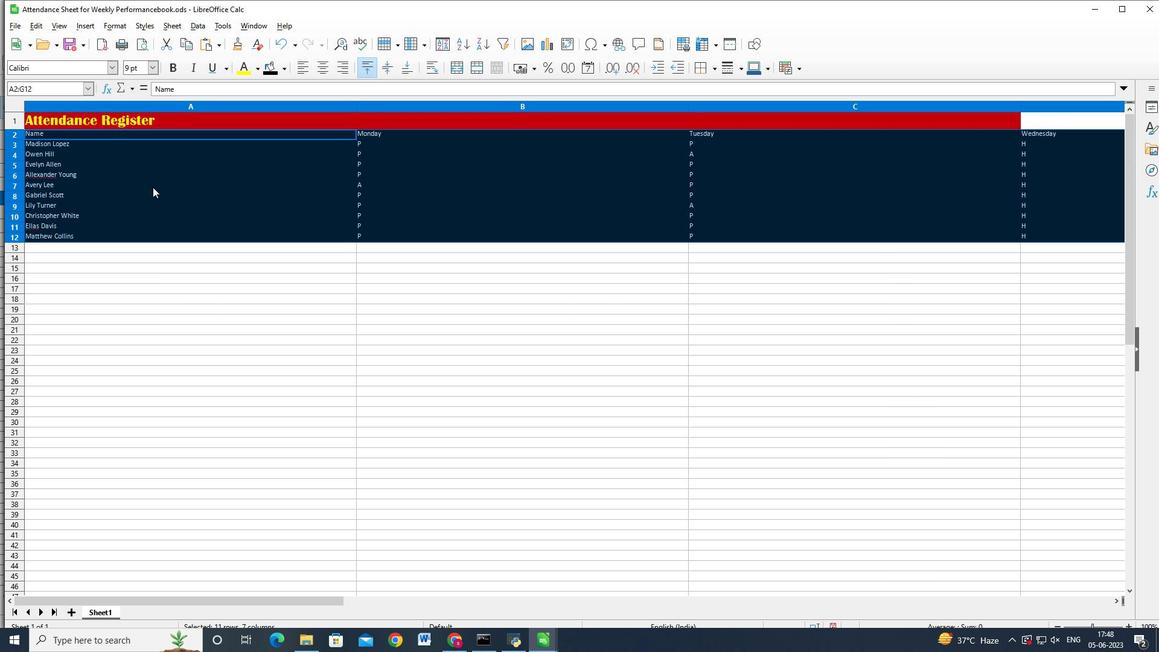 
Action: Mouse pressed left at (117, 270)
Screenshot: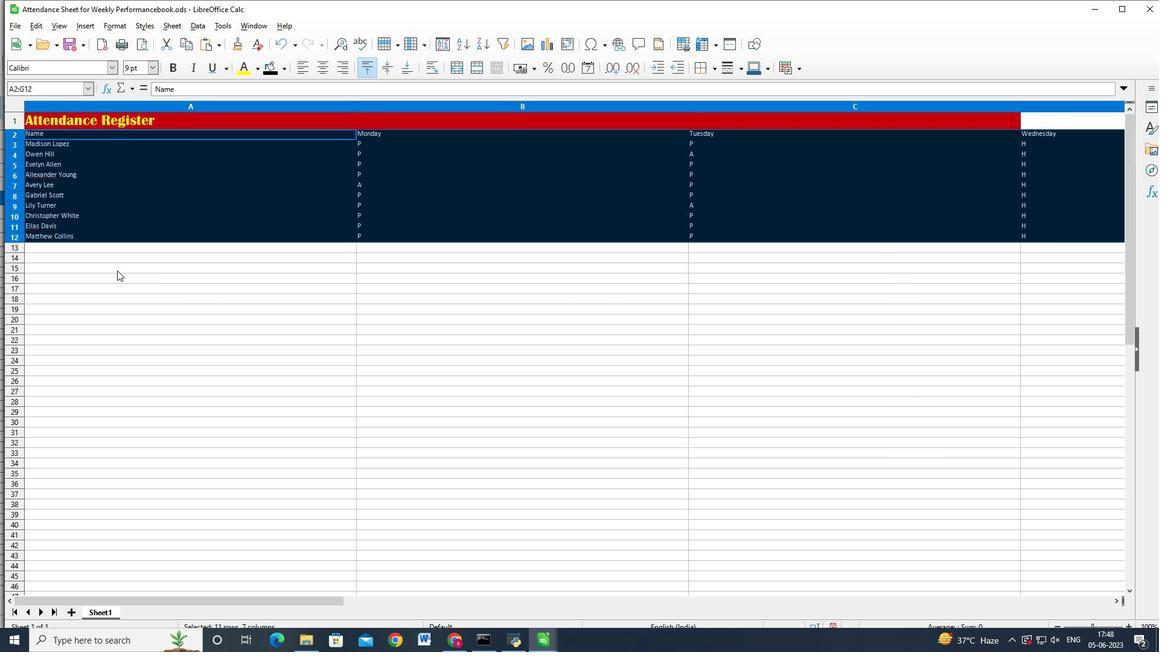 
Action: Mouse moved to (77, 136)
Screenshot: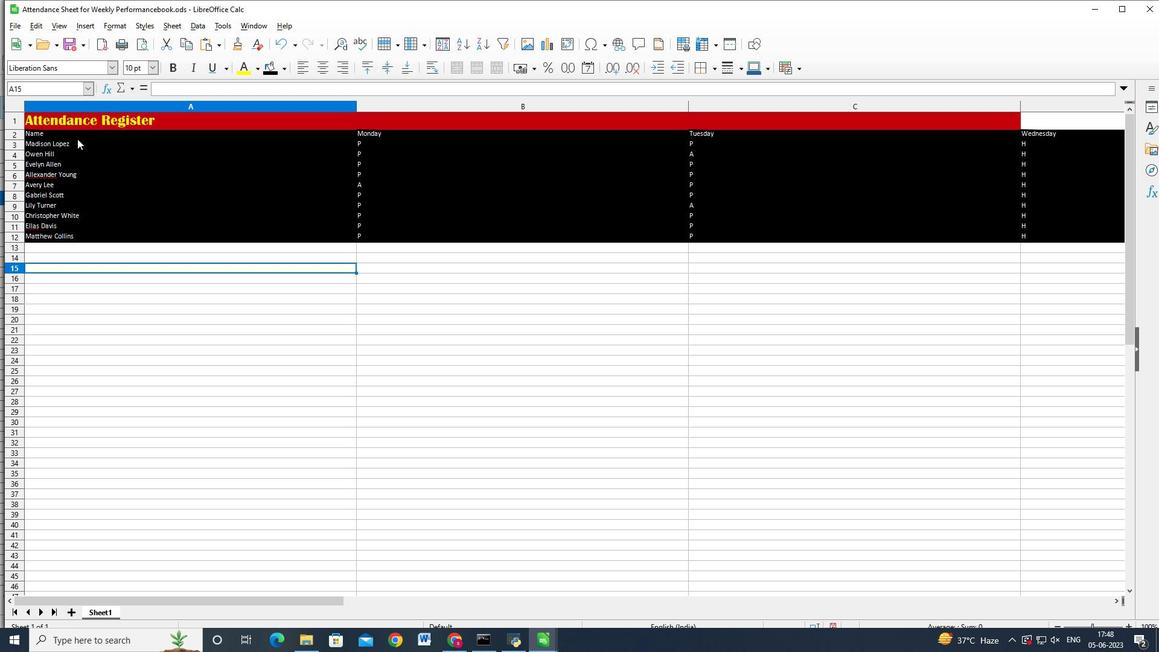 
Action: Mouse pressed left at (77, 136)
Screenshot: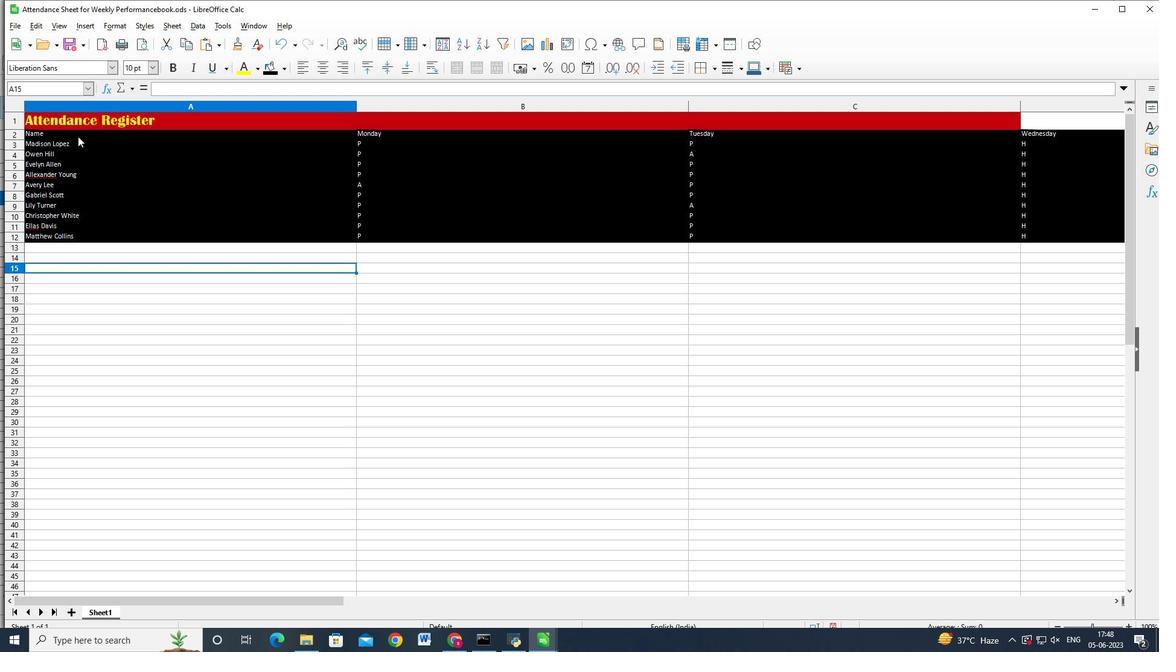 
Action: Mouse moved to (94, 134)
Screenshot: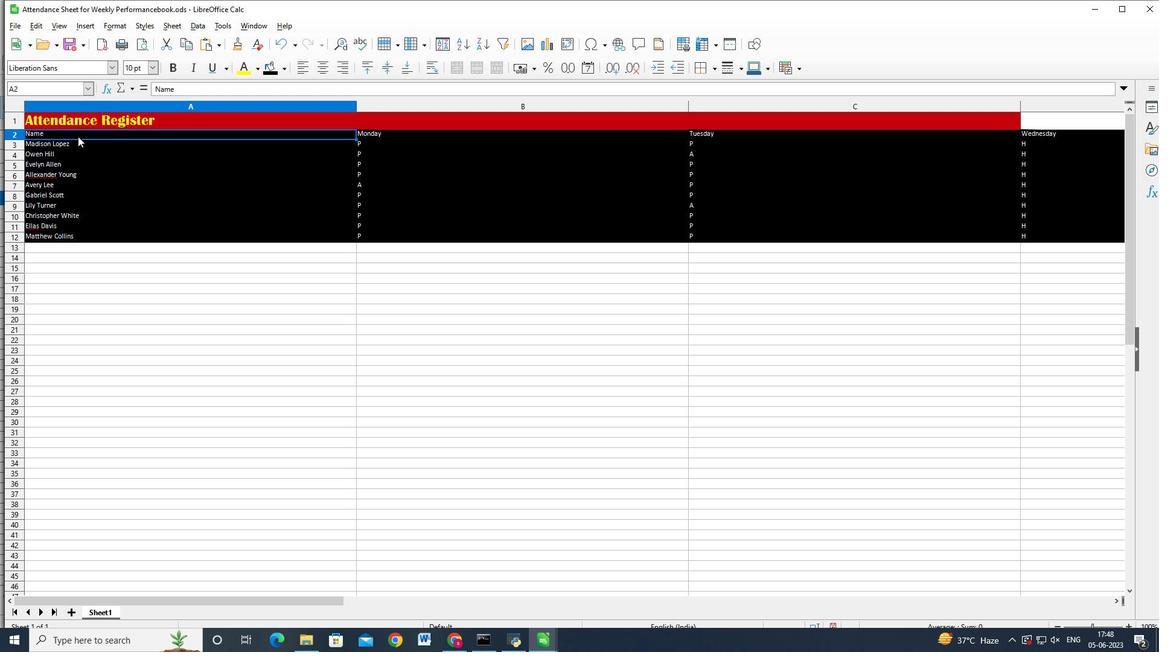 
Action: Key pressed <Key.shift><Key.right><Key.right><Key.right><Key.right><Key.right><Key.right><Key.right><Key.left><Key.down><Key.down><Key.down><Key.down><Key.down><Key.down><Key.down><Key.down><Key.down><Key.down>
Screenshot: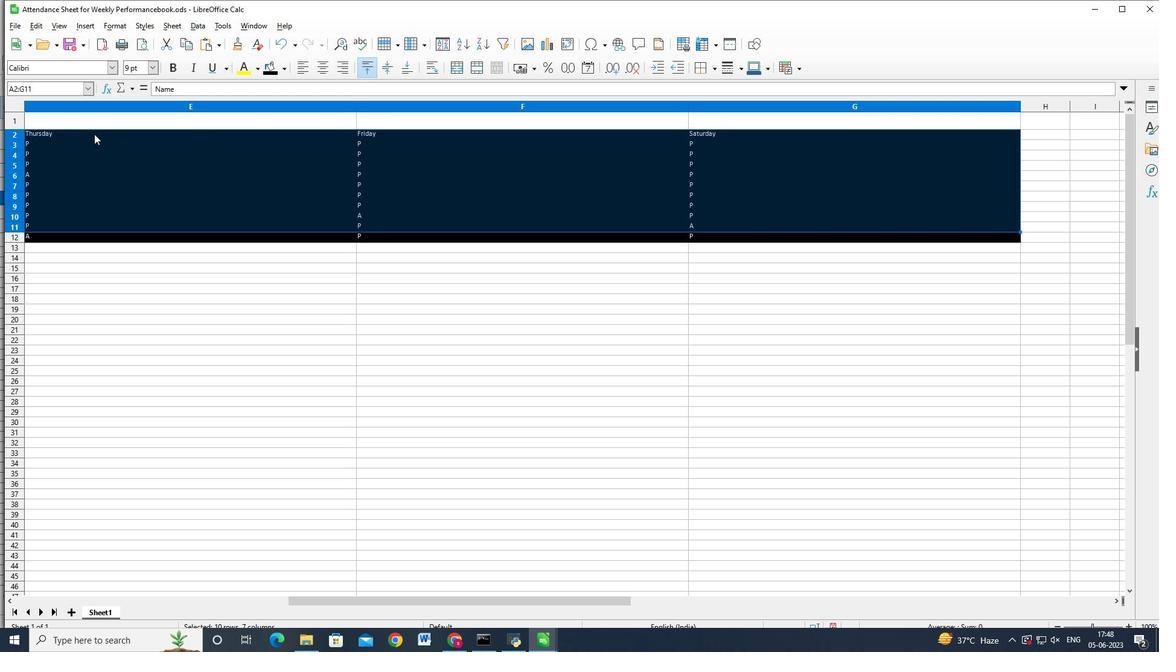 
Action: Mouse moved to (199, 29)
Screenshot: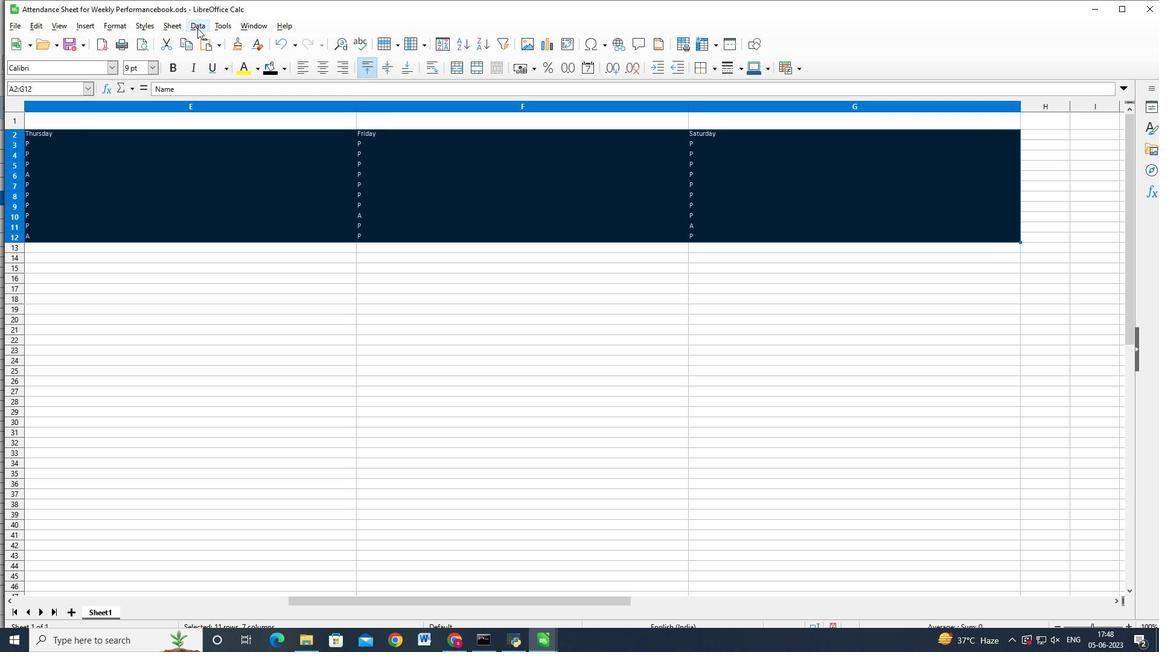 
Action: Mouse pressed left at (199, 29)
Screenshot: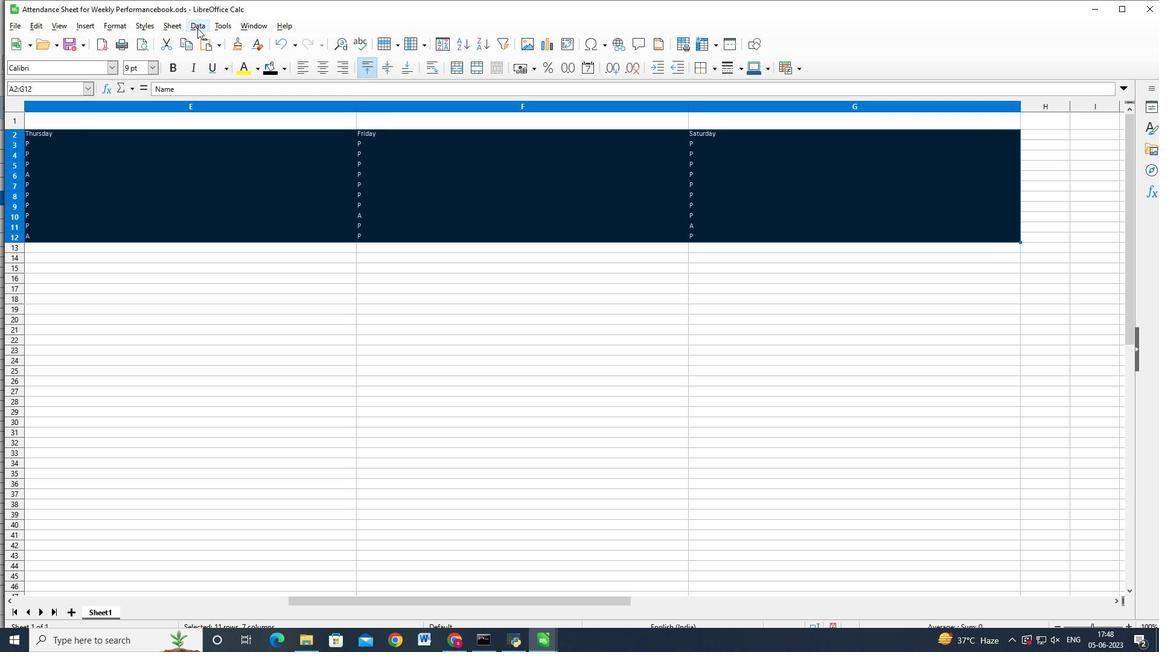 
Action: Mouse moved to (254, 69)
Screenshot: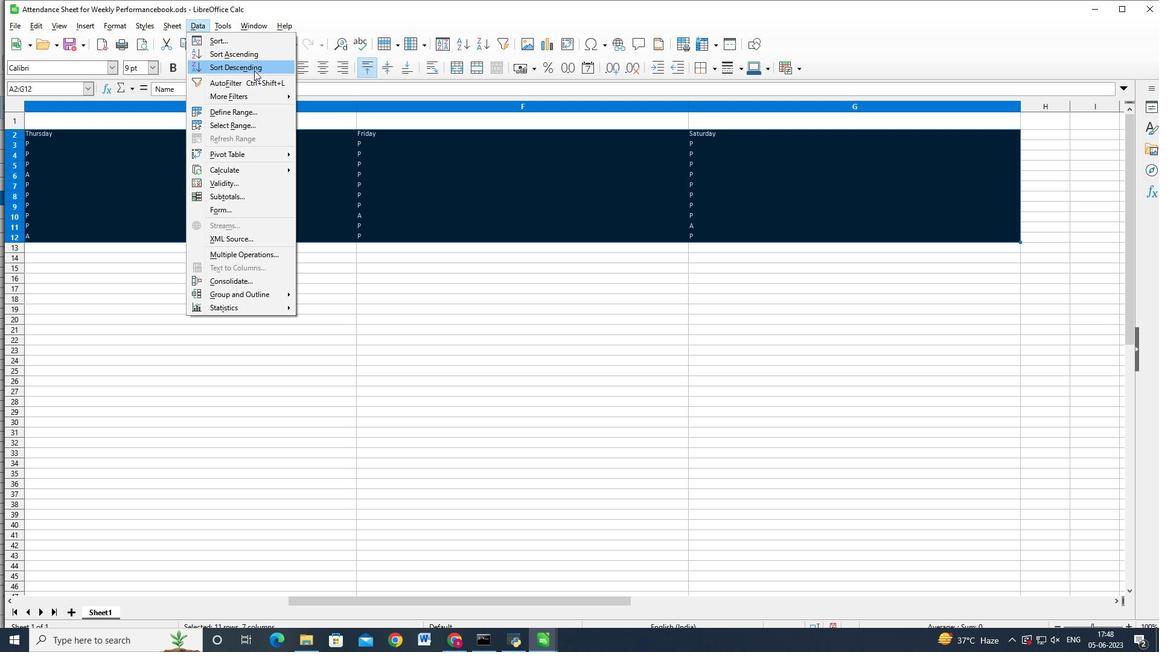 
Action: Mouse pressed left at (254, 69)
Screenshot: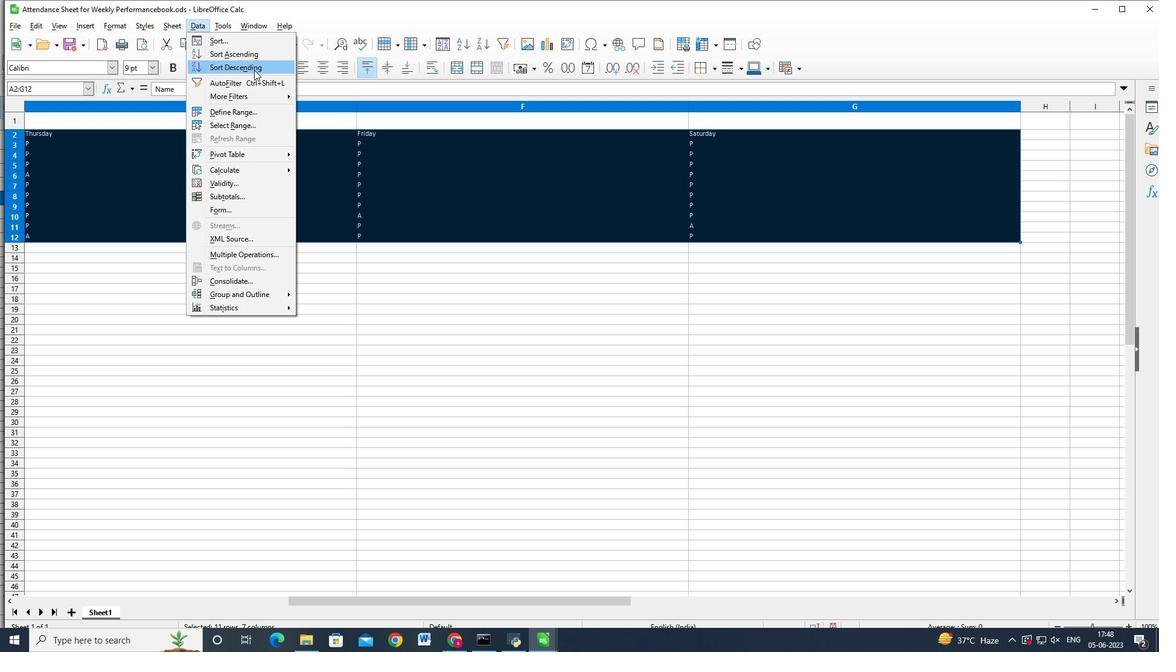 
Action: Mouse moved to (357, 169)
Screenshot: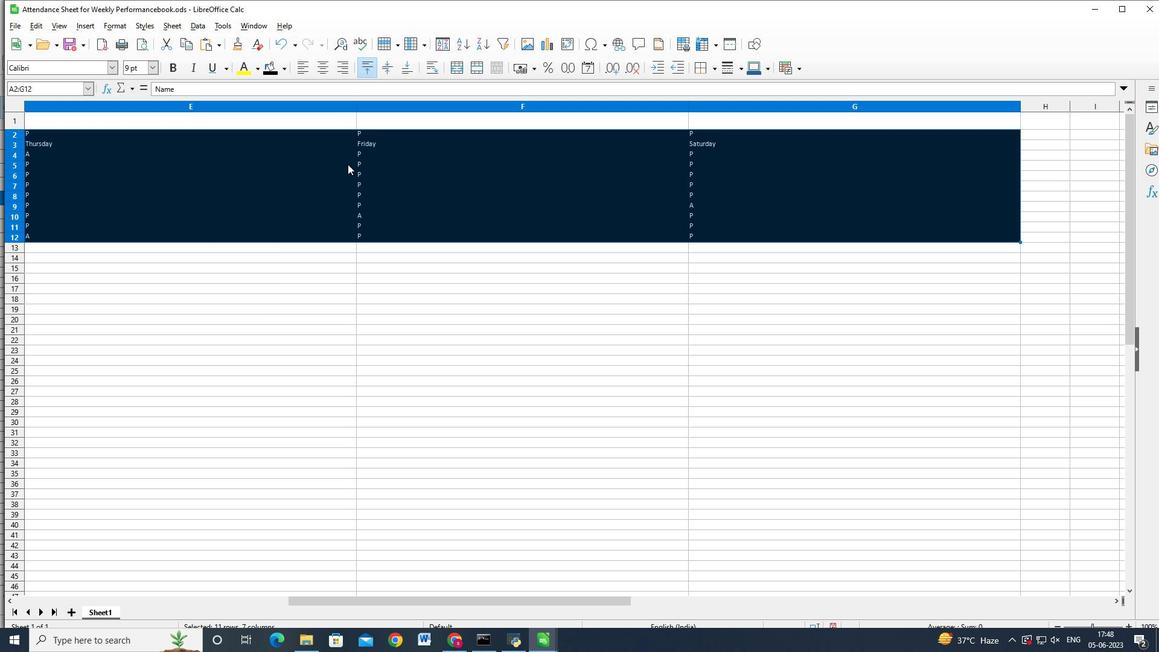 
Action: Key pressed ctrl+S
Screenshot: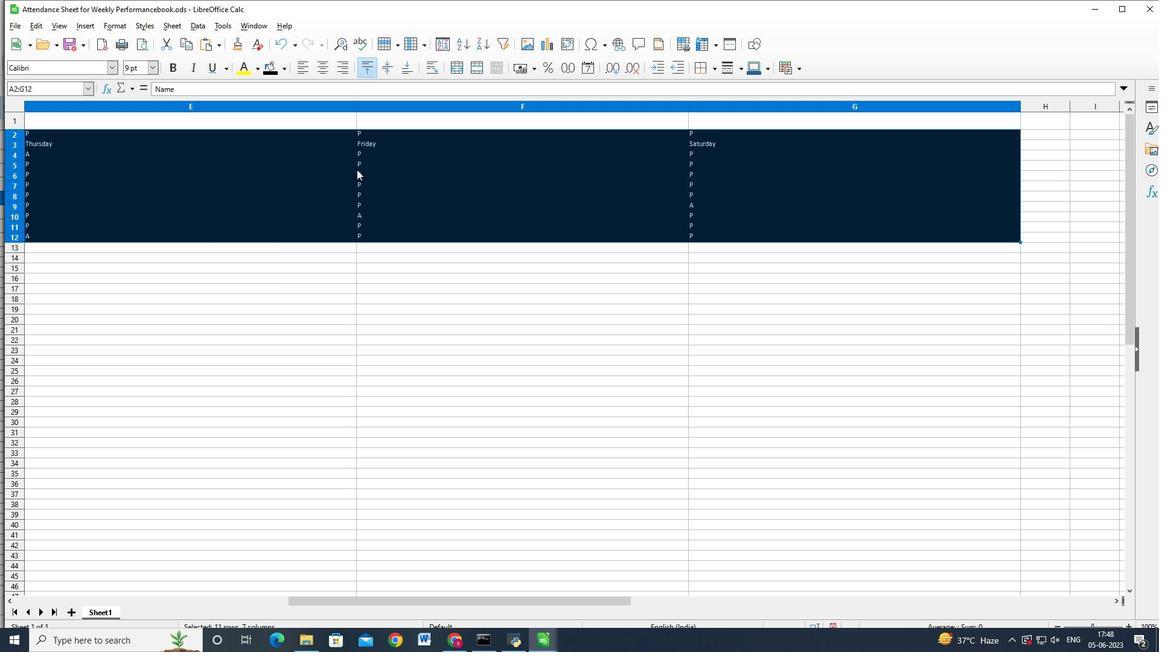 
Action: Mouse moved to (698, 169)
Screenshot: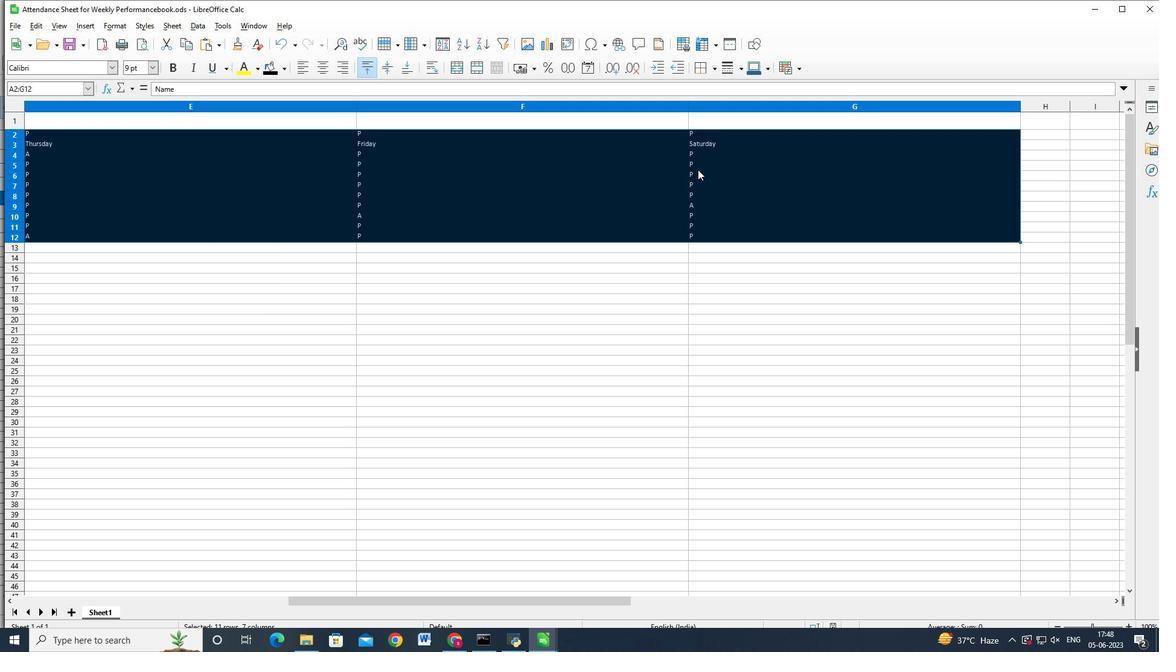 
